 Task: Who was an influential artist in Constructivism?
Action: Mouse moved to (177, 148)
Screenshot: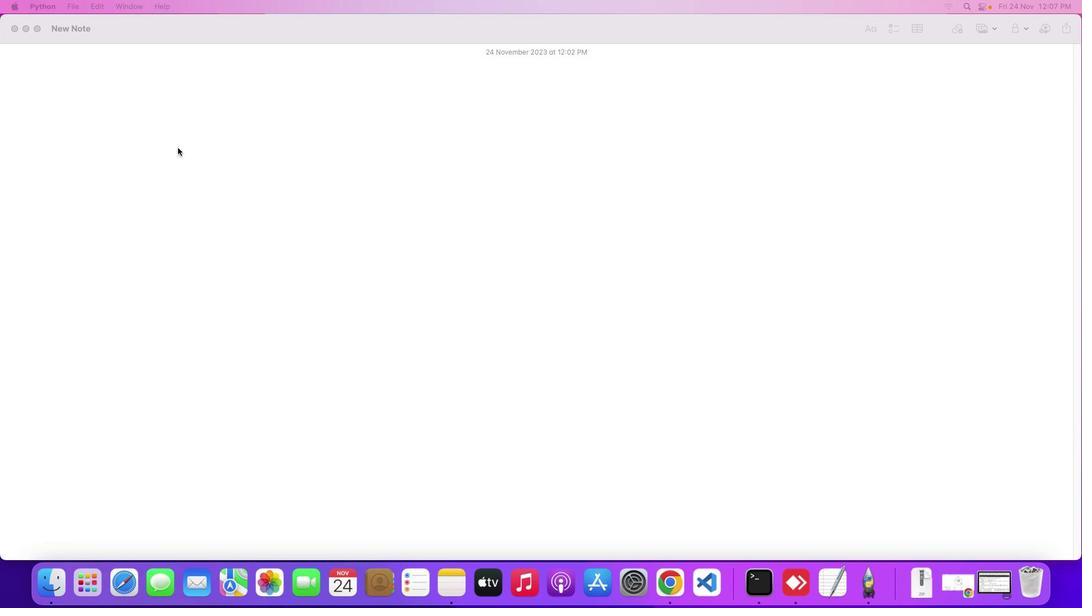 
Action: Mouse pressed left at (177, 148)
Screenshot: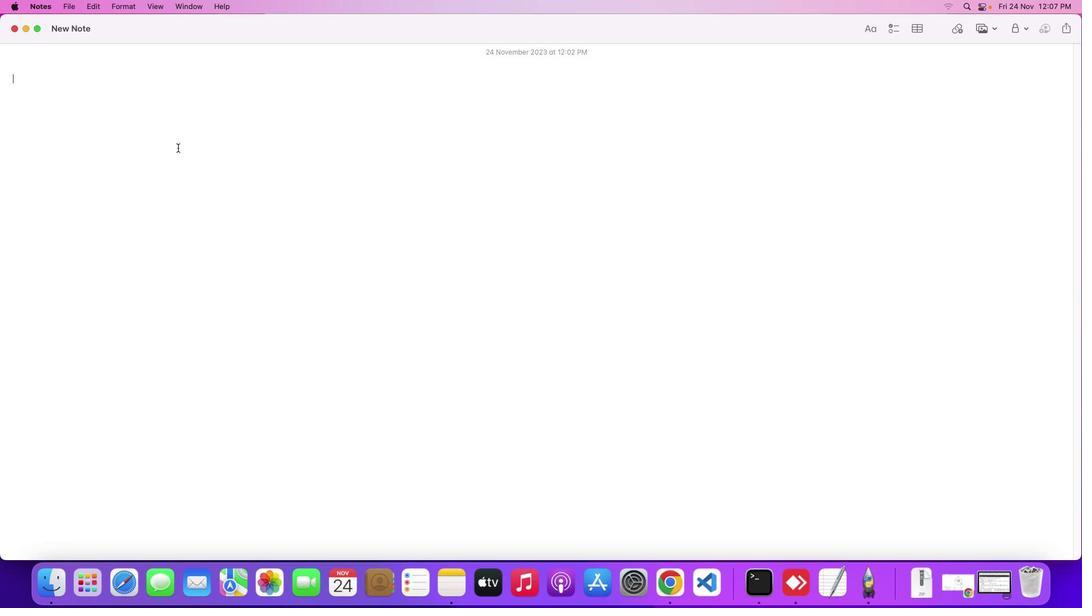 
Action: Mouse moved to (177, 148)
Screenshot: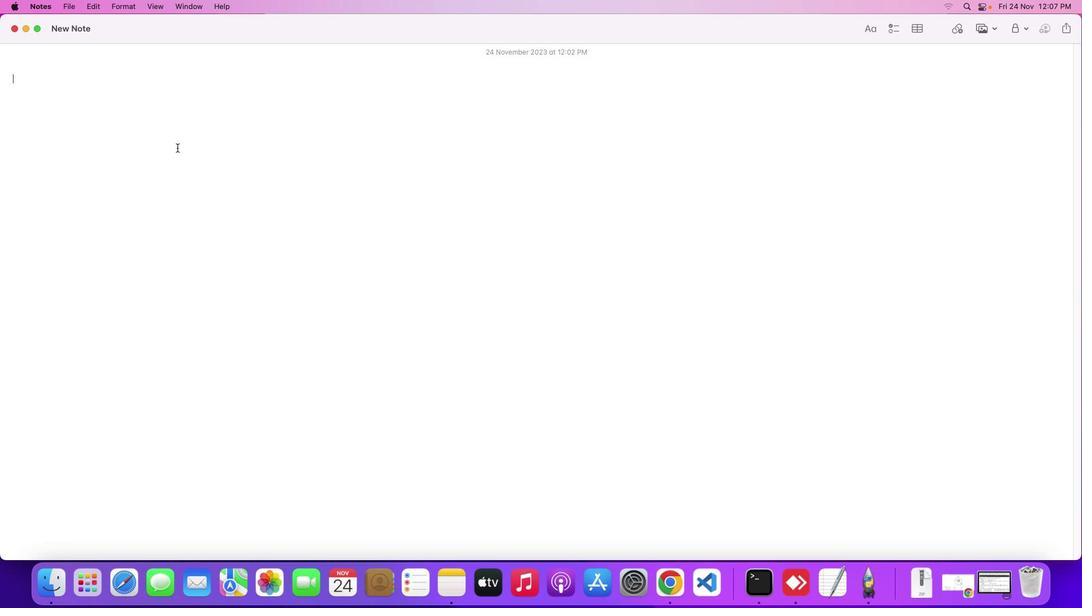 
Action: Key pressed Key.shift'W''h''o'Key.space'w''a''s'Key.space'a''n'Key.space'i''n''f''l''u''e''n''t''i''a''l'Key.space'a''r''t''i''s''t'Key.space'i''n'Key.spaceKey.shift'C''o''n''s''t''r''u''c''t''i''v''i''s''m'Key.shift_r'?'Key.enter
Screenshot: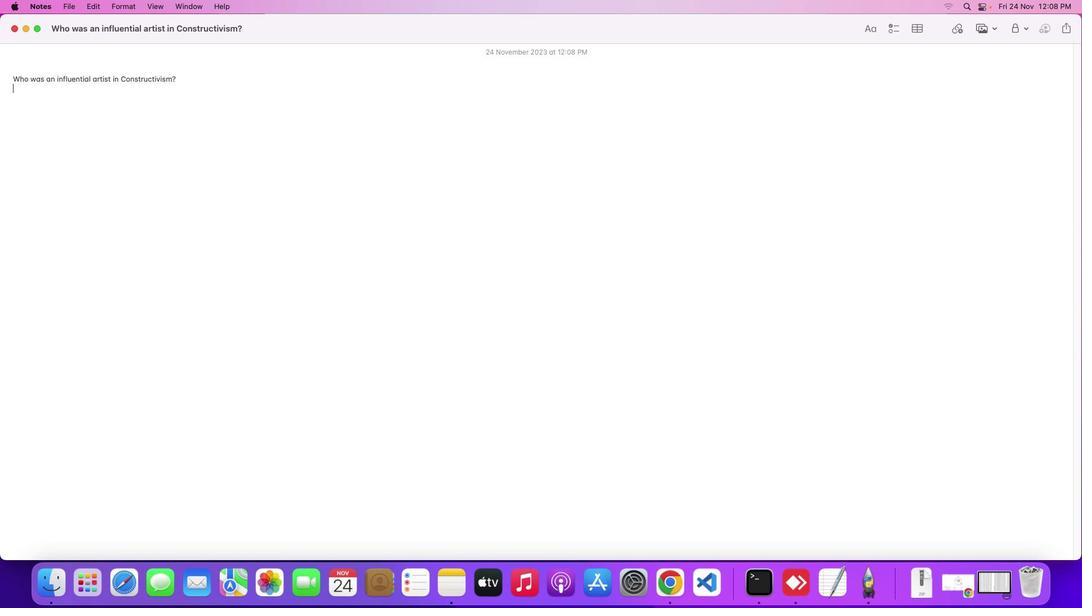 
Action: Mouse moved to (970, 583)
Screenshot: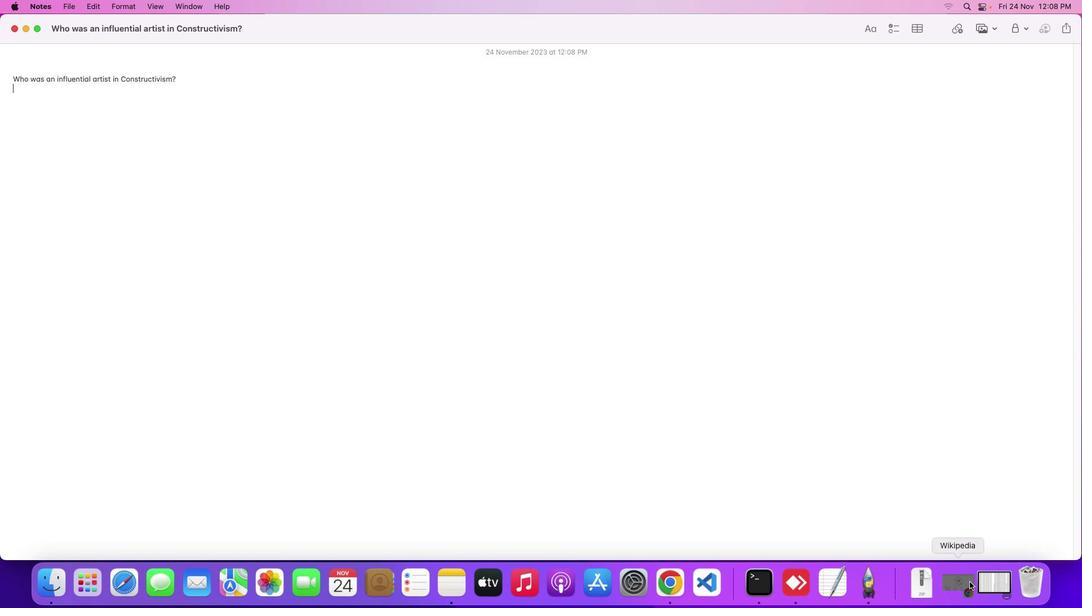 
Action: Mouse pressed left at (970, 583)
Screenshot: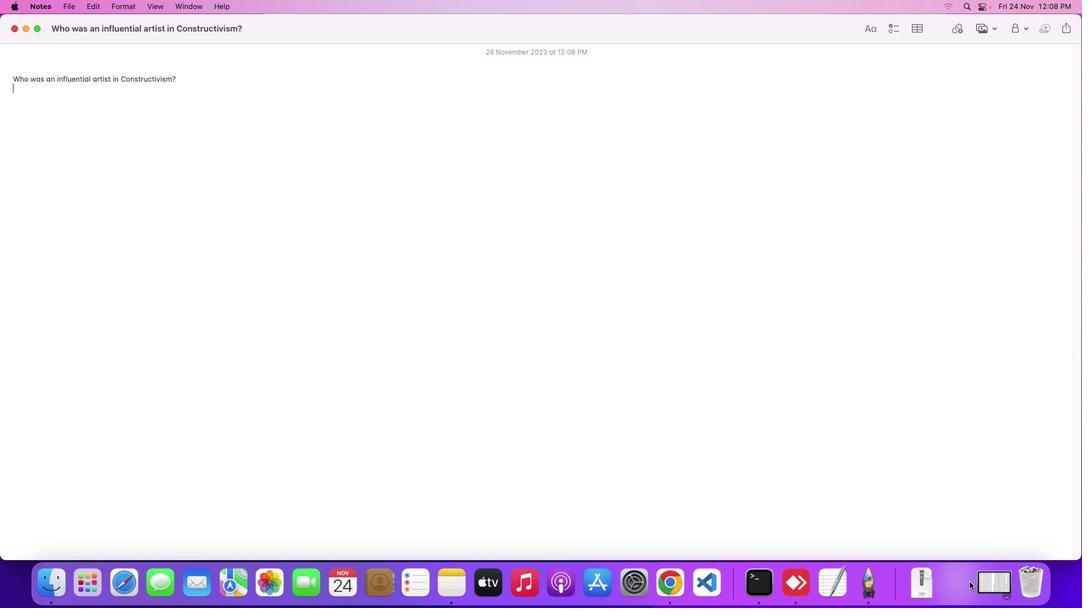 
Action: Mouse moved to (431, 345)
Screenshot: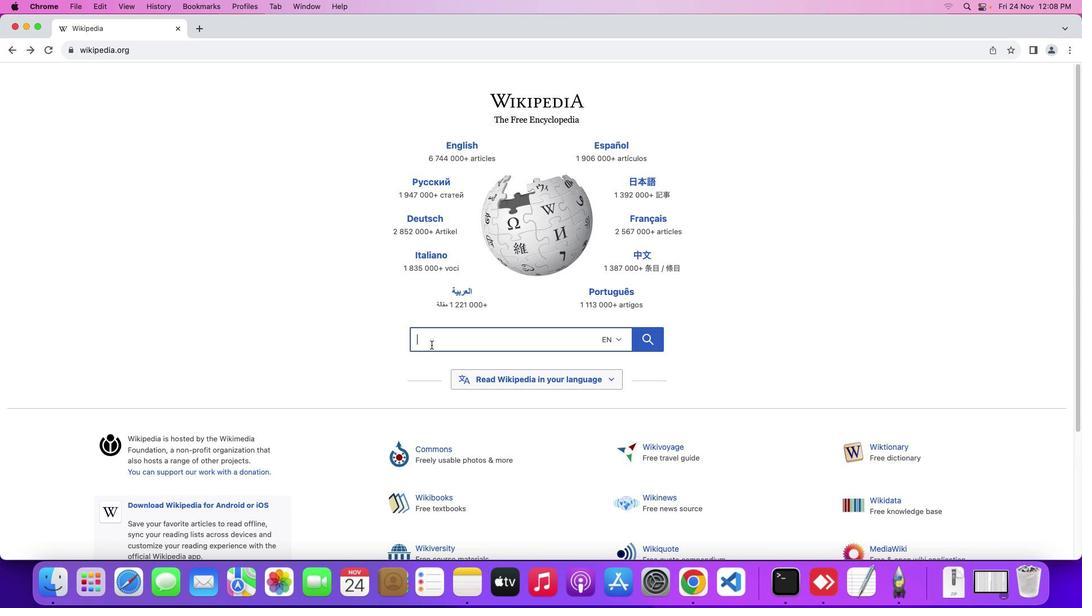 
Action: Mouse pressed left at (431, 345)
Screenshot: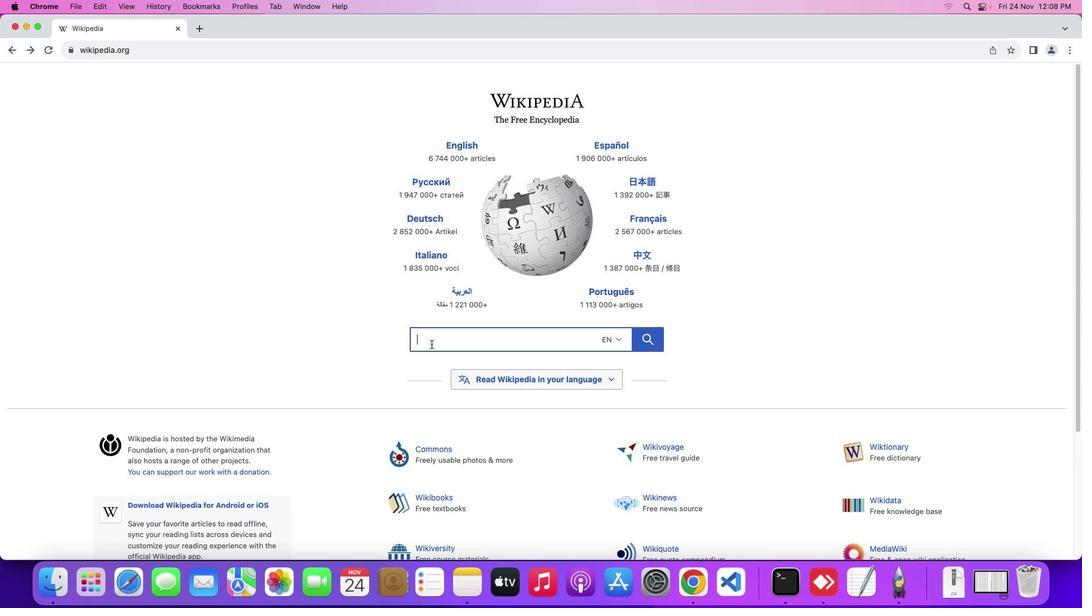 
Action: Mouse moved to (426, 343)
Screenshot: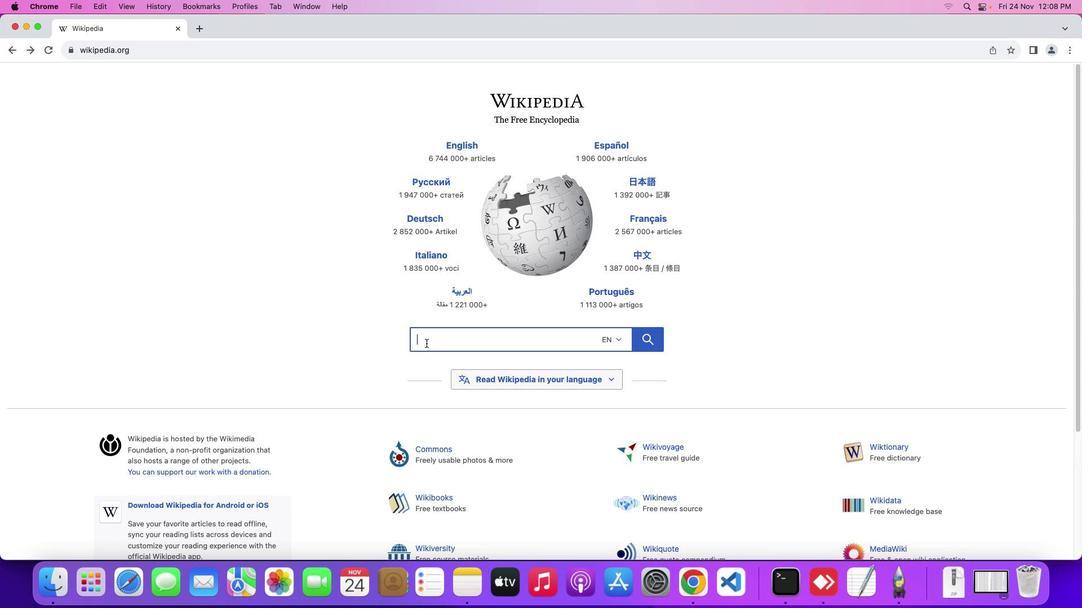 
Action: Key pressed Key.shift'C''o''n''s''t''r''u''c''t''i''v''i''s''m'Key.space'a''r''t'
Screenshot: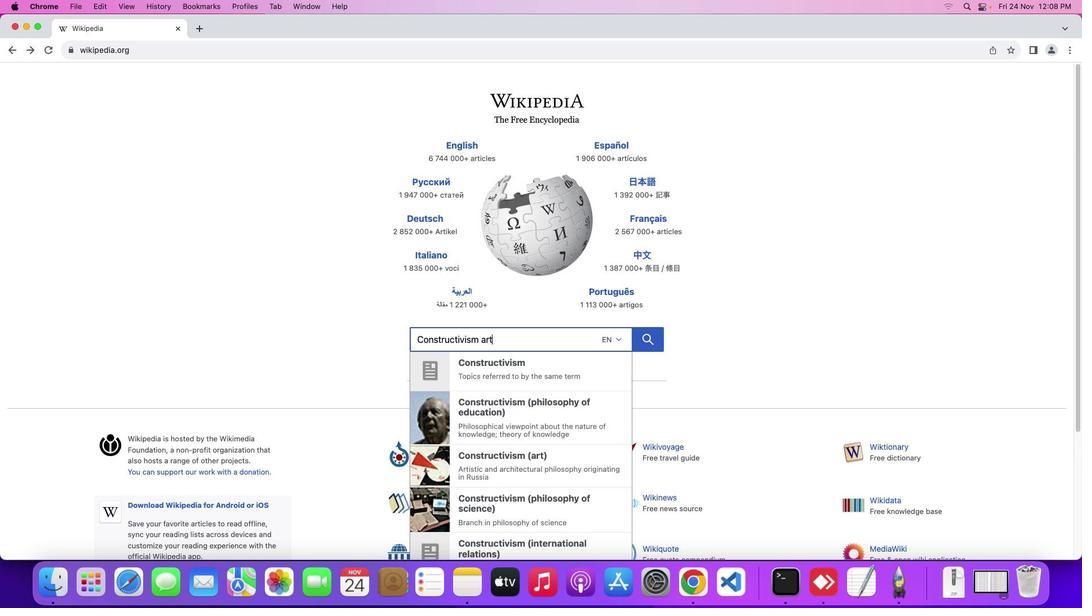 
Action: Mouse moved to (487, 371)
Screenshot: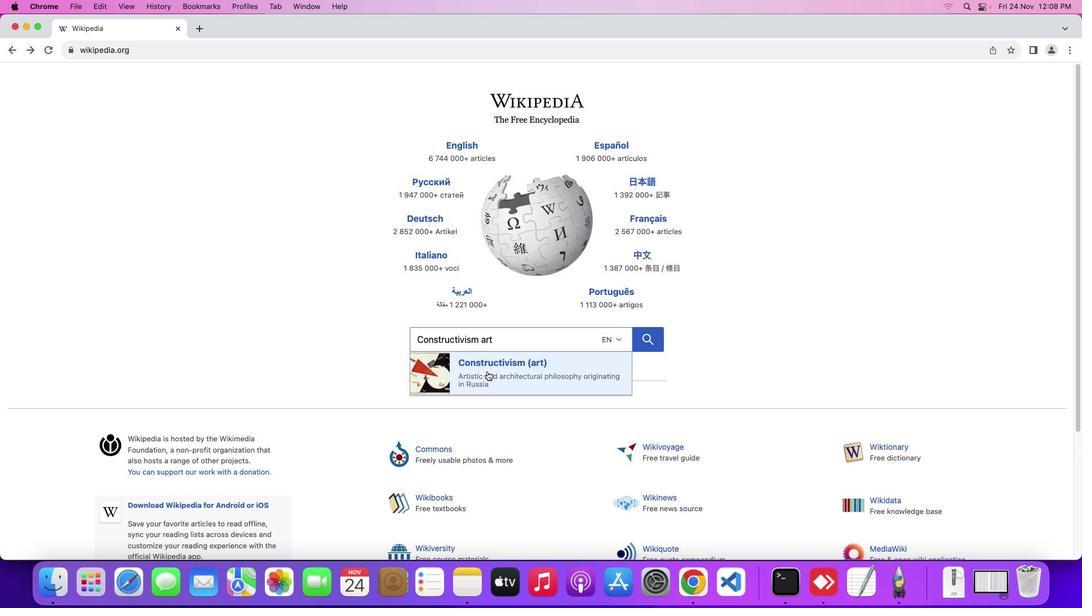 
Action: Mouse pressed left at (487, 371)
Screenshot: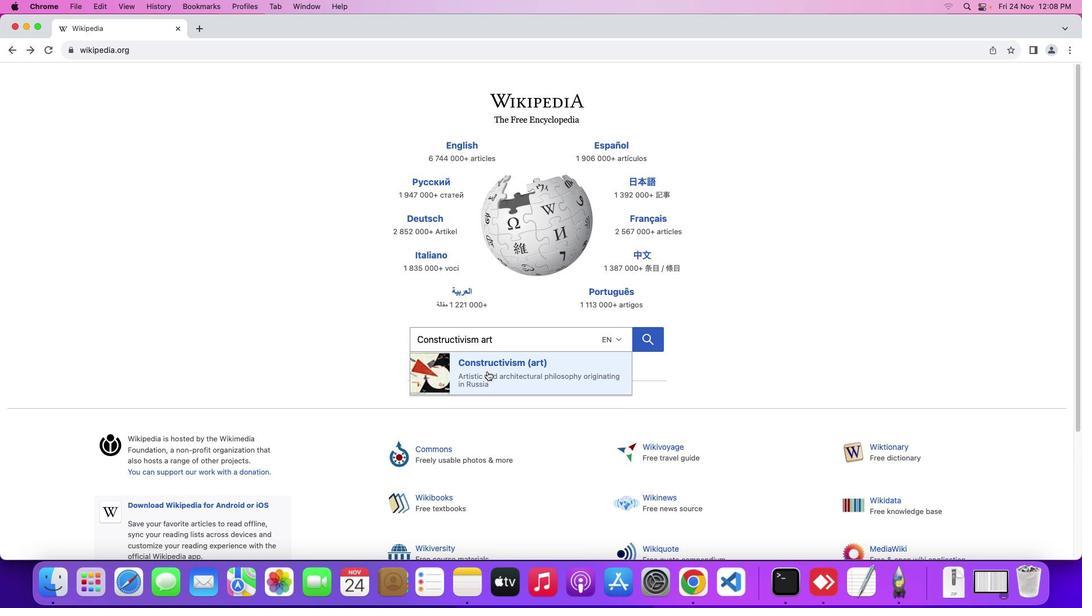 
Action: Mouse moved to (846, 263)
Screenshot: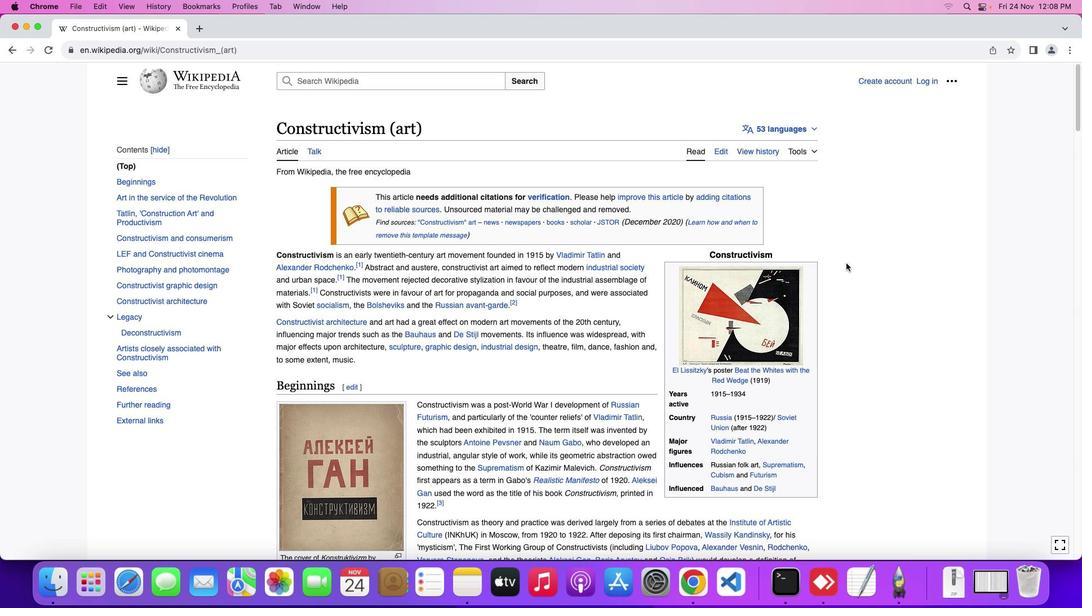 
Action: Mouse pressed left at (846, 263)
Screenshot: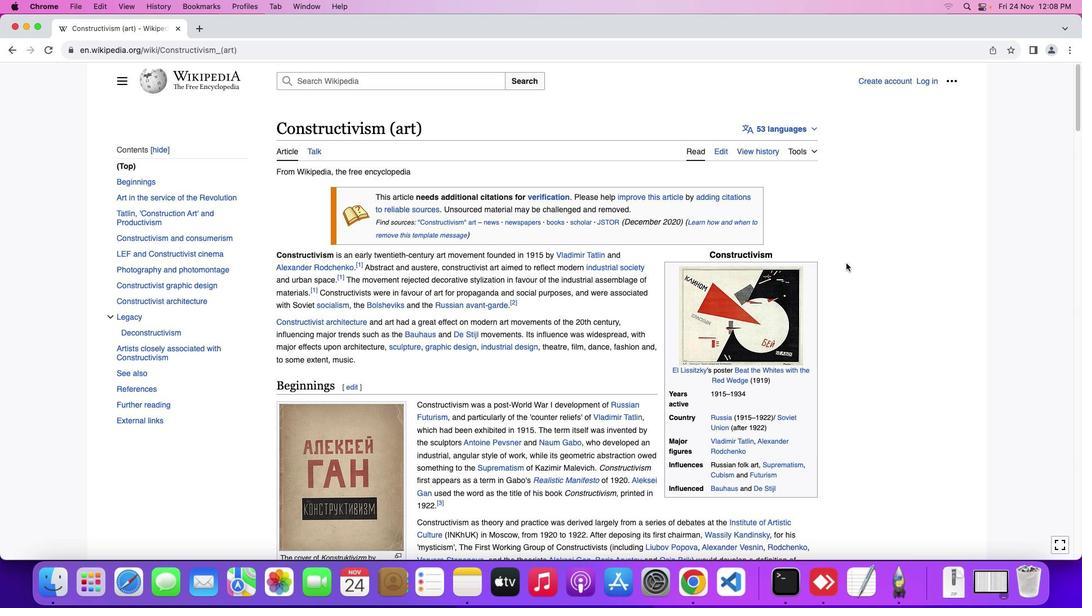 
Action: Mouse moved to (866, 255)
Screenshot: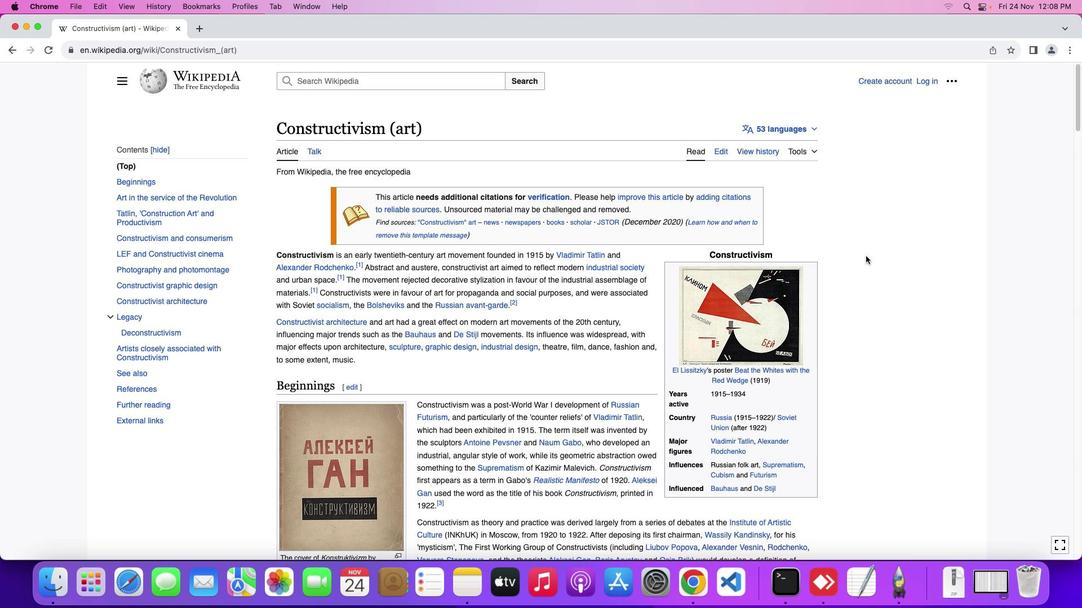 
Action: Mouse scrolled (866, 255) with delta (0, 0)
Screenshot: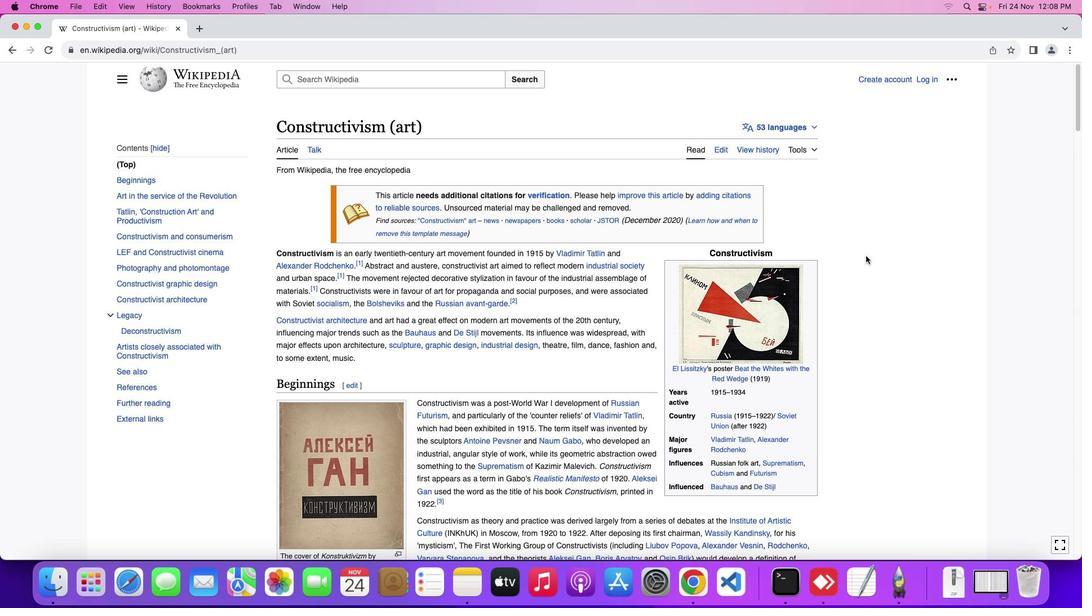 
Action: Mouse scrolled (866, 255) with delta (0, 0)
Screenshot: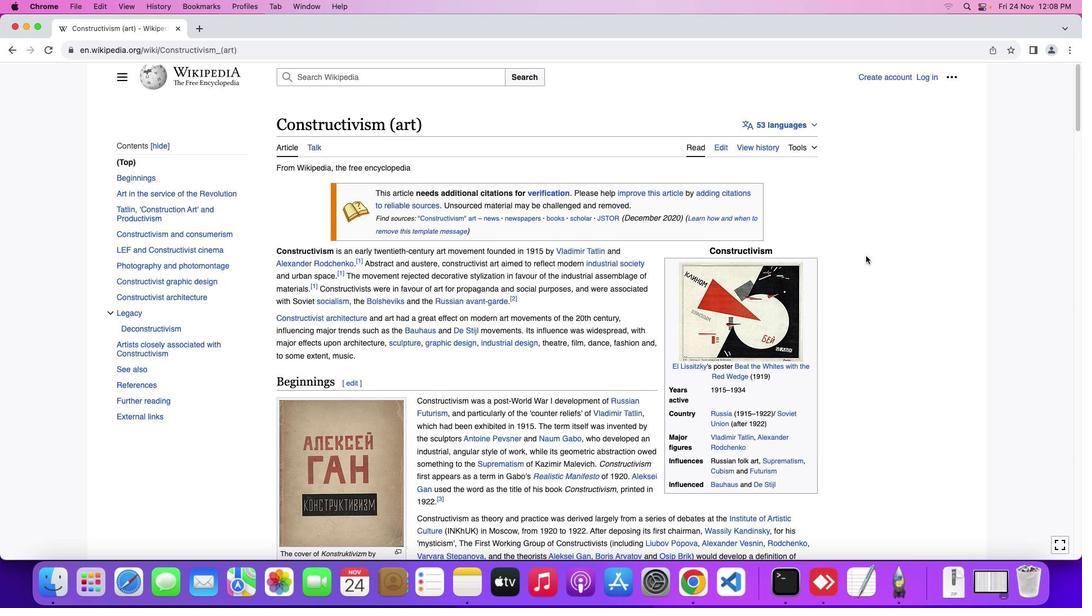 
Action: Mouse scrolled (866, 255) with delta (0, 0)
Screenshot: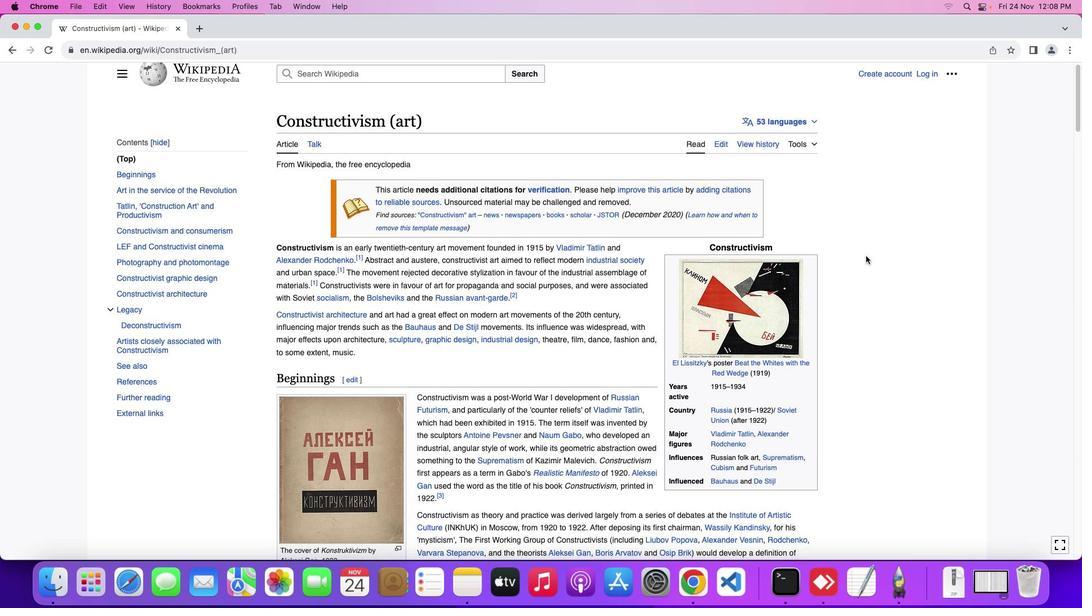 
Action: Mouse moved to (867, 254)
Screenshot: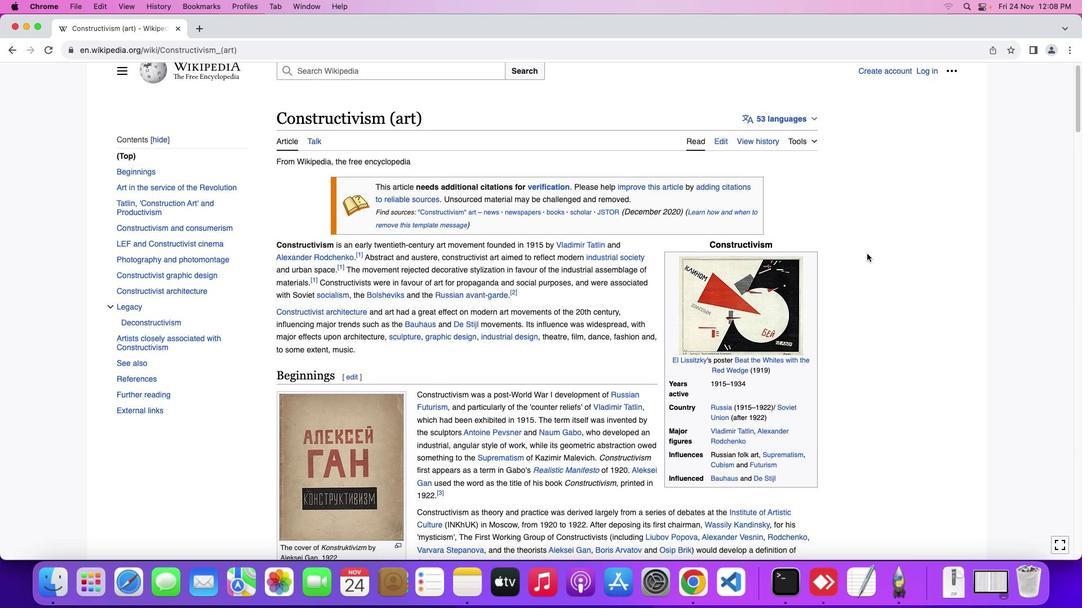 
Action: Mouse scrolled (867, 254) with delta (0, 0)
Screenshot: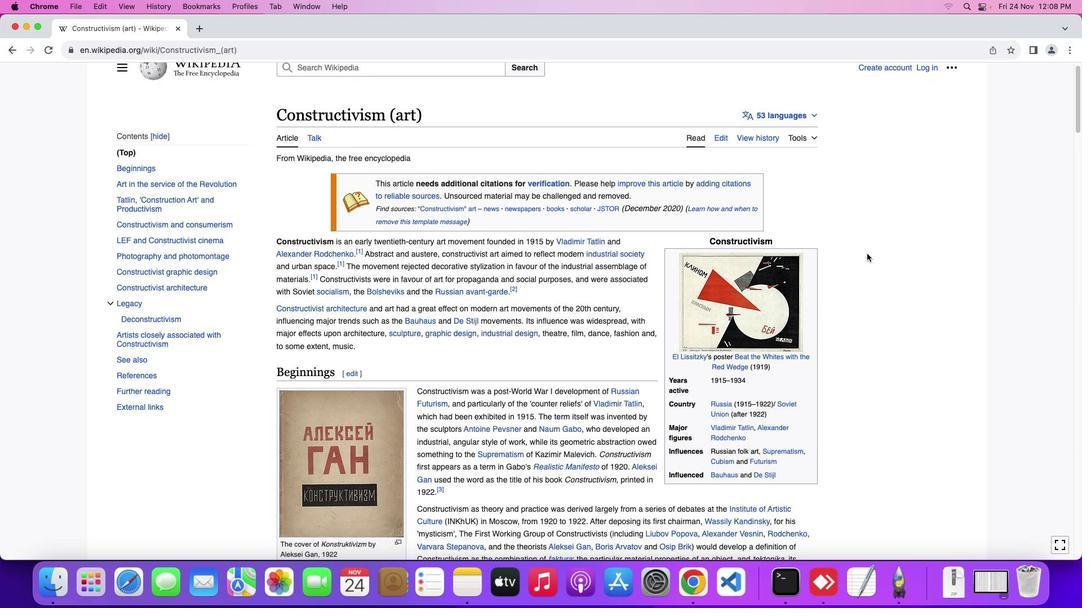 
Action: Mouse scrolled (867, 254) with delta (0, 0)
Screenshot: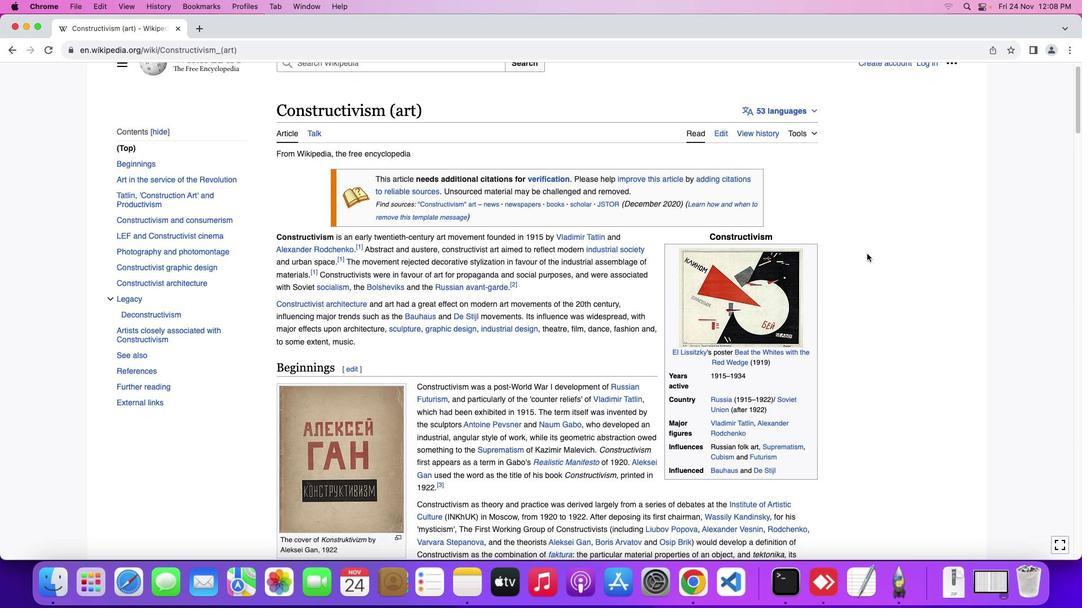 
Action: Mouse moved to (867, 253)
Screenshot: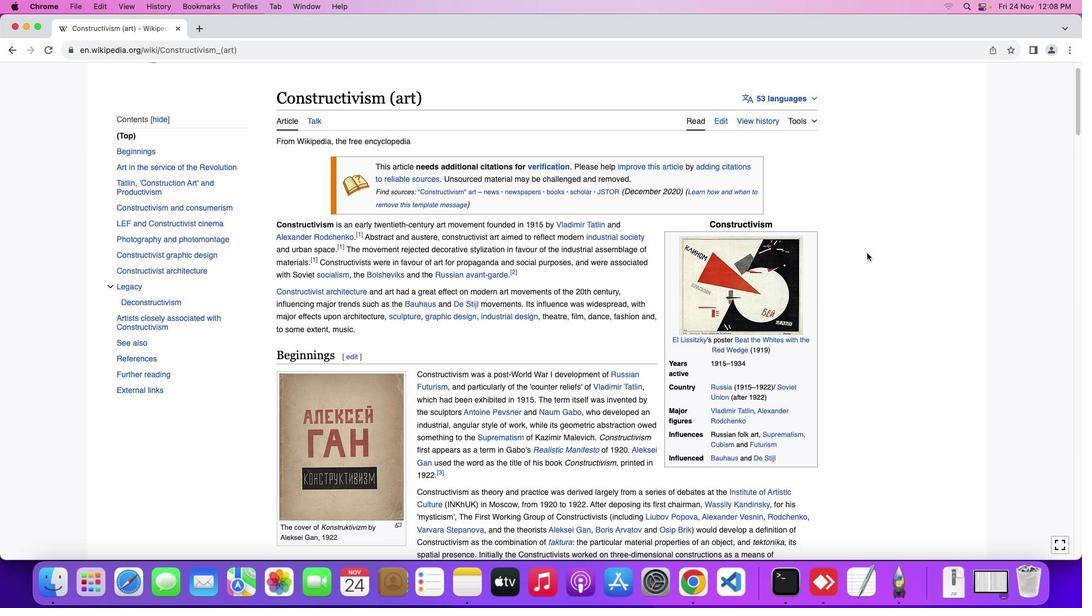 
Action: Mouse scrolled (867, 253) with delta (0, 0)
Screenshot: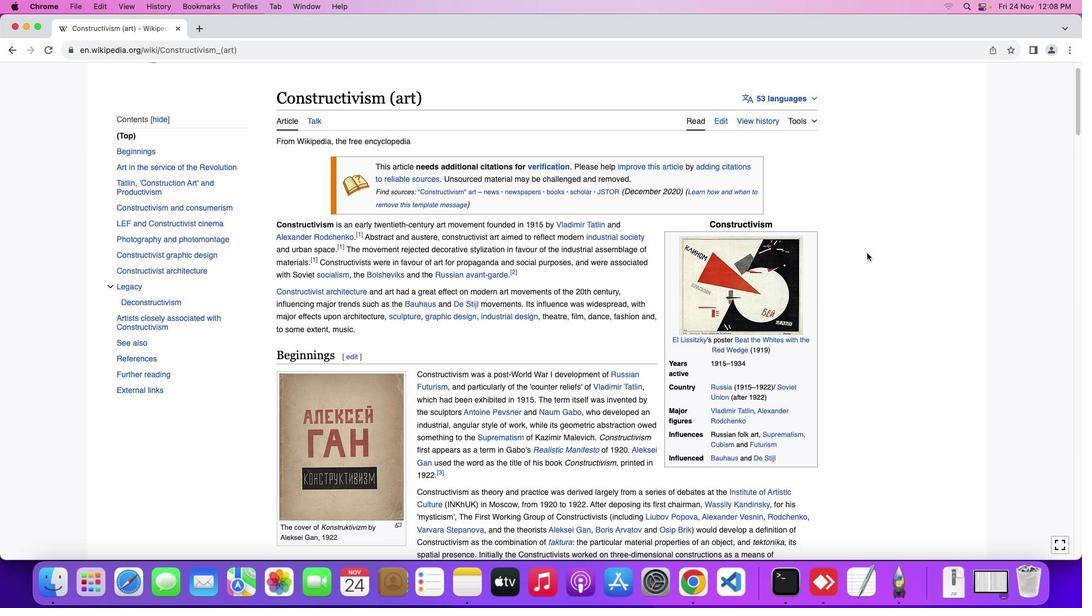 
Action: Mouse moved to (867, 253)
Screenshot: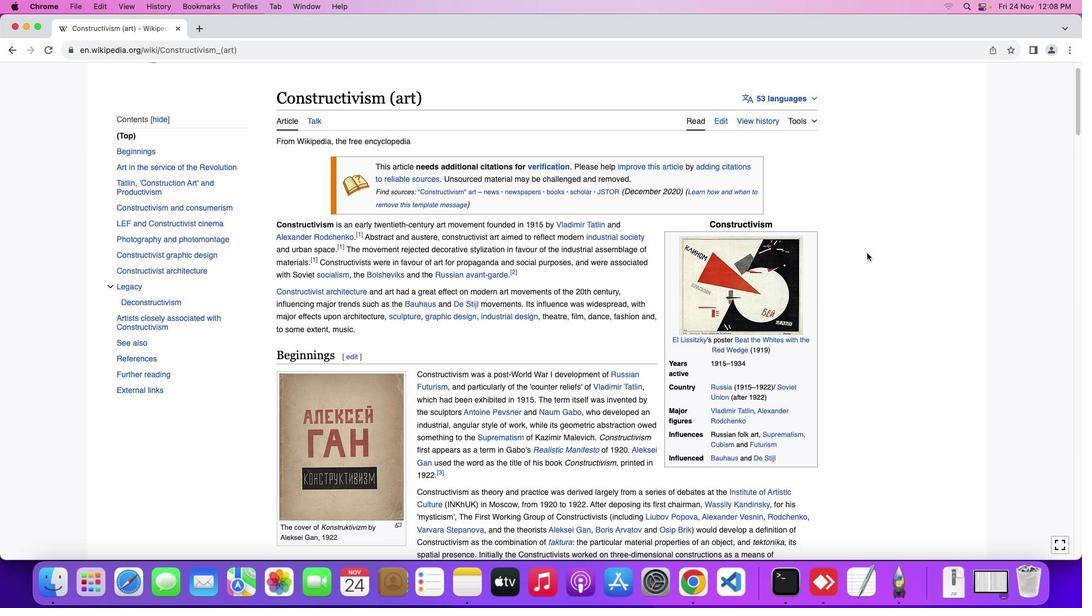 
Action: Mouse scrolled (867, 253) with delta (0, 0)
Screenshot: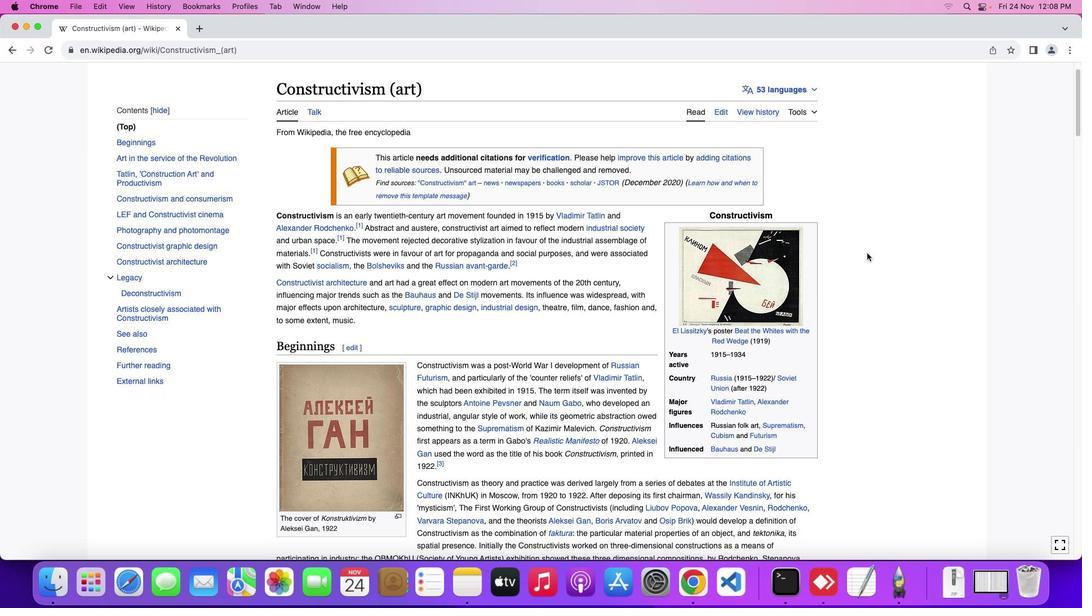 
Action: Mouse moved to (867, 253)
Screenshot: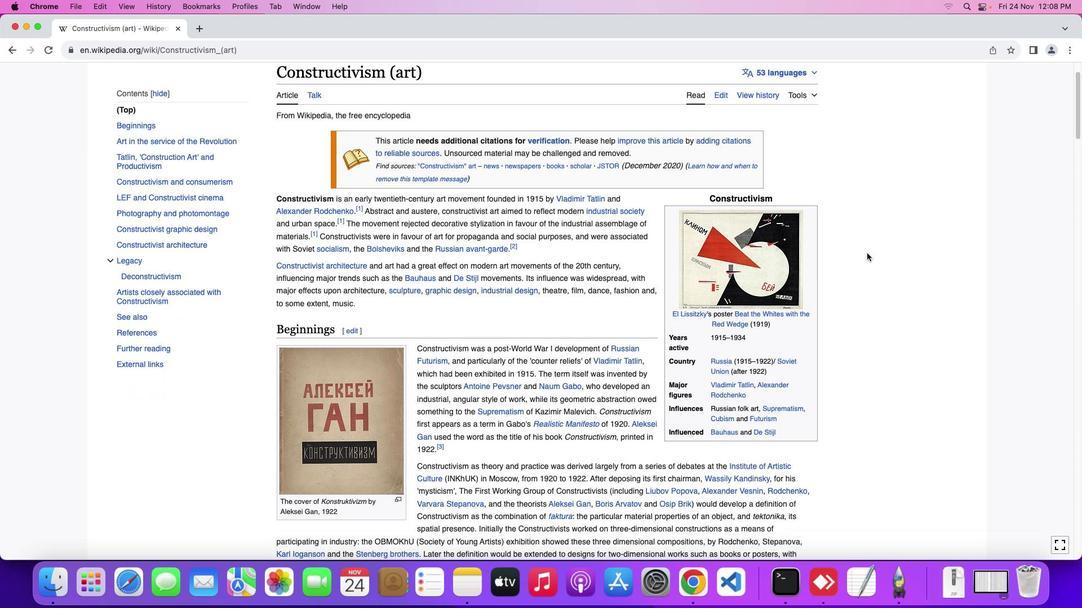 
Action: Mouse scrolled (867, 253) with delta (0, 0)
Screenshot: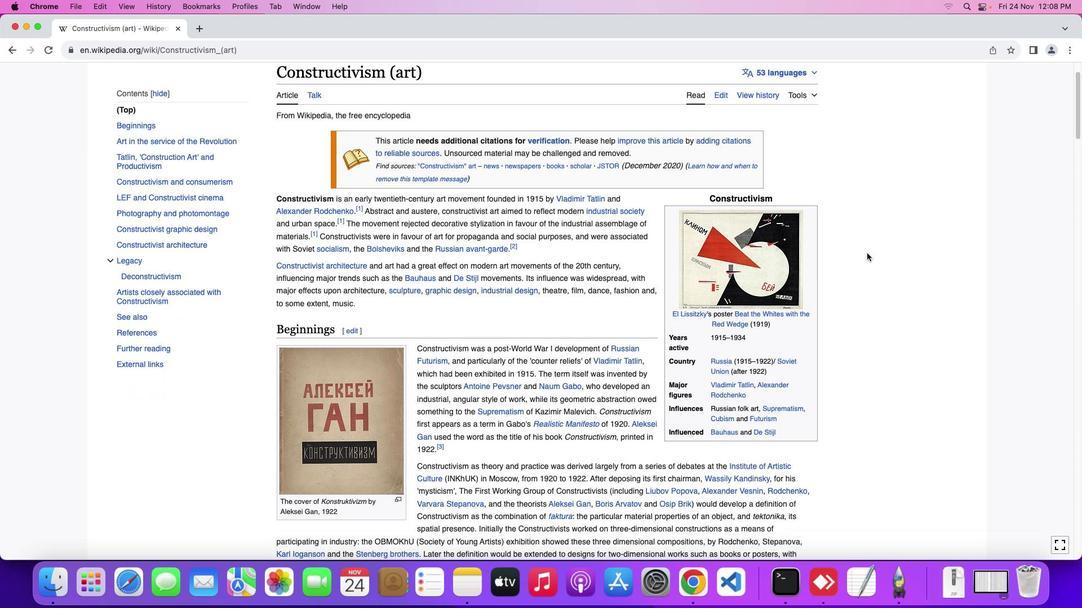 
Action: Mouse scrolled (867, 253) with delta (0, 0)
Screenshot: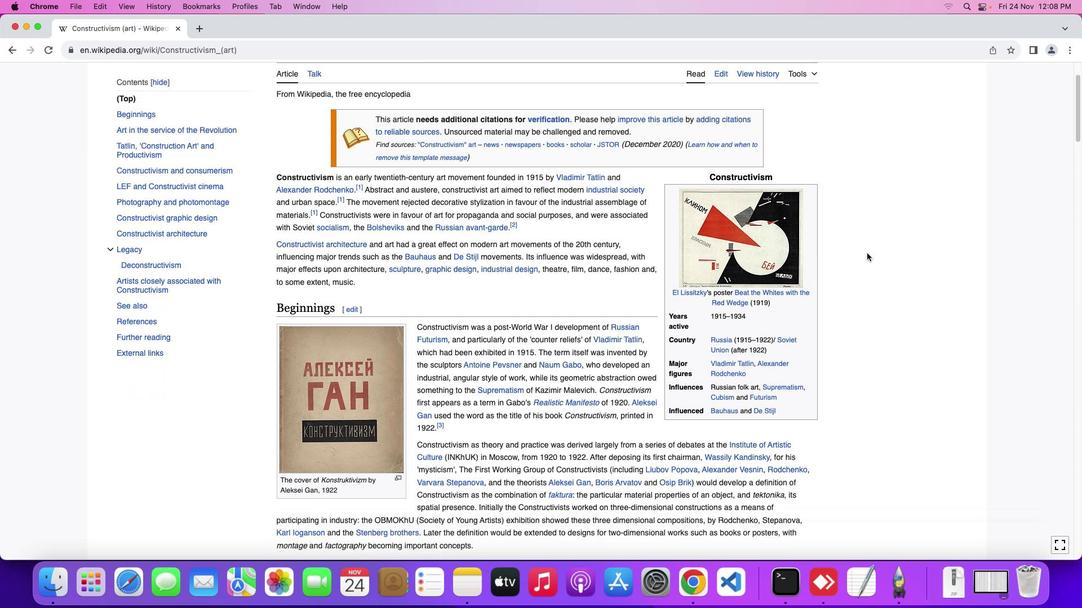 
Action: Mouse scrolled (867, 253) with delta (0, -1)
Screenshot: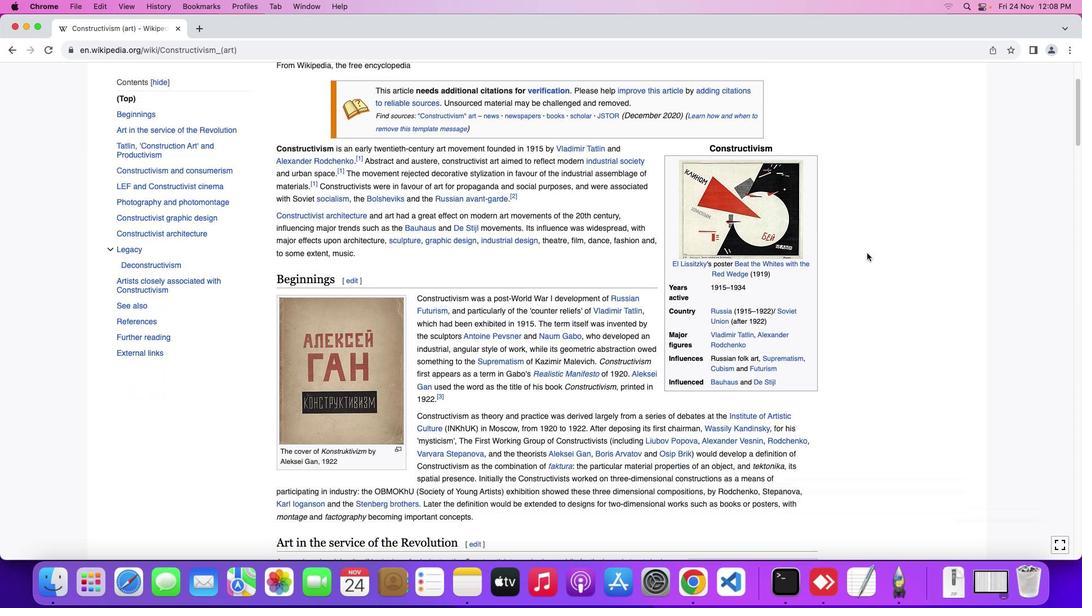 
Action: Mouse moved to (868, 254)
Screenshot: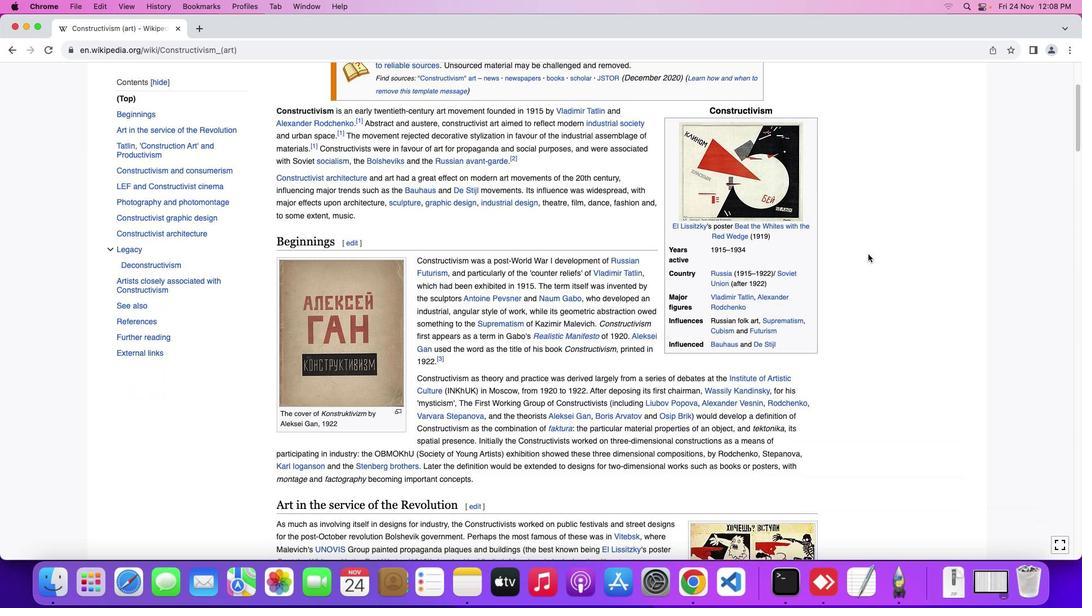 
Action: Mouse scrolled (868, 254) with delta (0, 0)
Screenshot: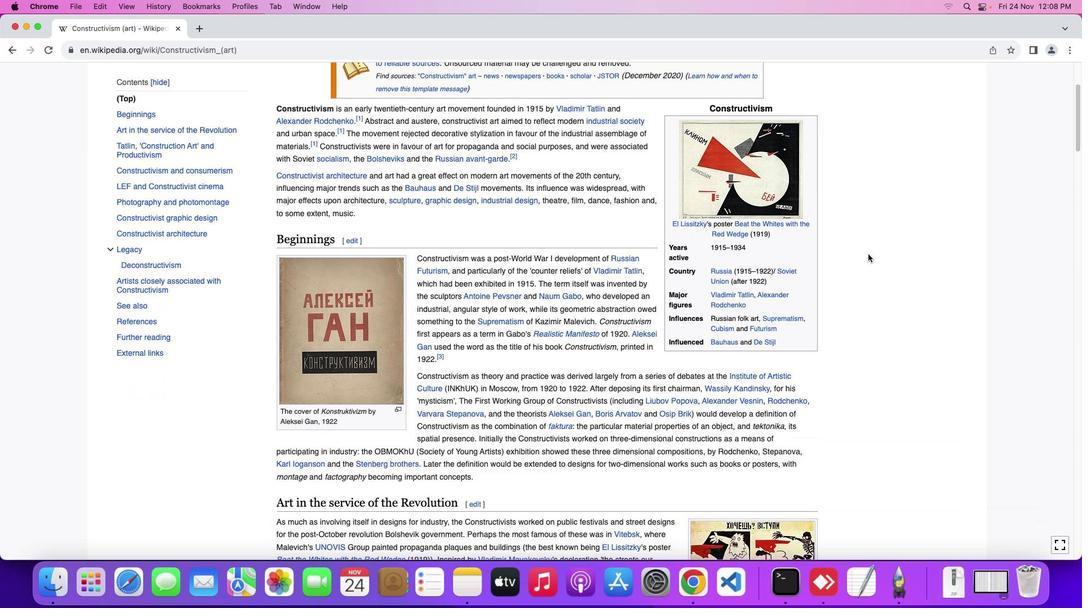 
Action: Mouse scrolled (868, 254) with delta (0, 0)
Screenshot: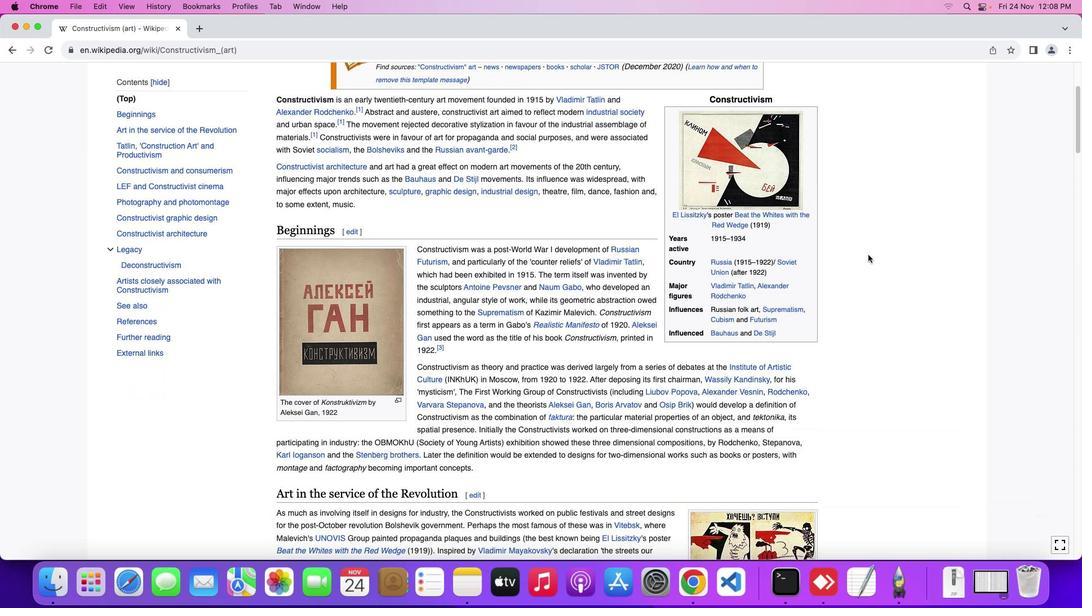 
Action: Mouse moved to (868, 260)
Screenshot: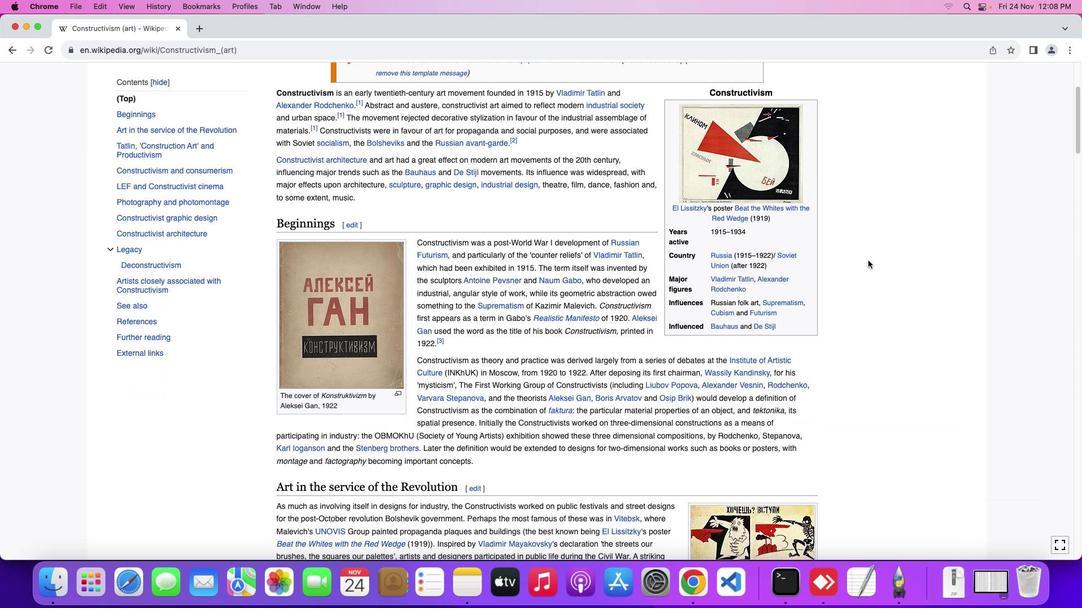 
Action: Mouse scrolled (868, 260) with delta (0, 0)
Screenshot: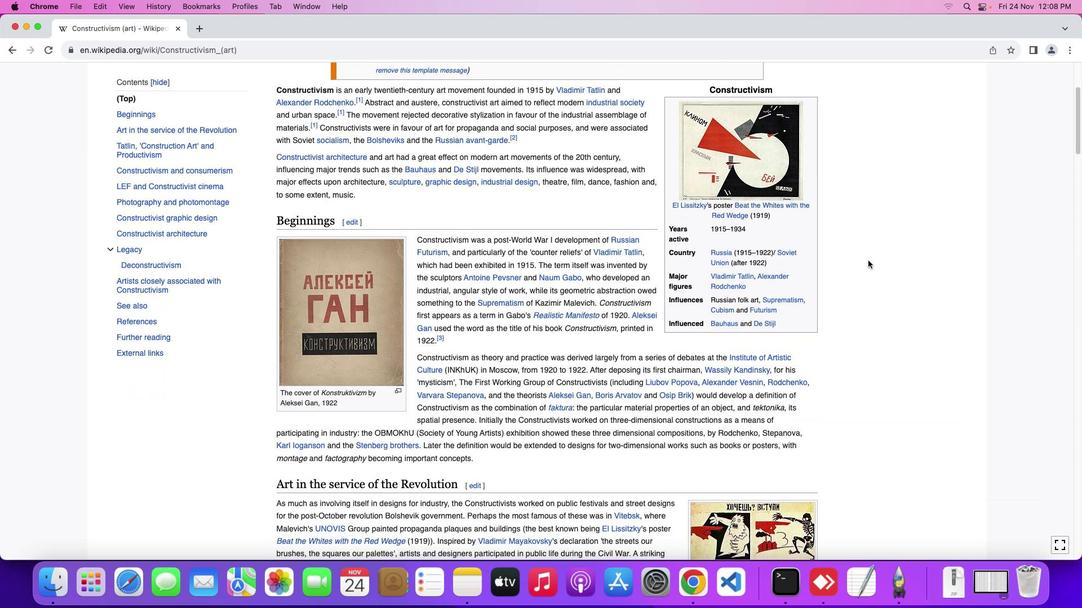 
Action: Mouse moved to (868, 261)
Screenshot: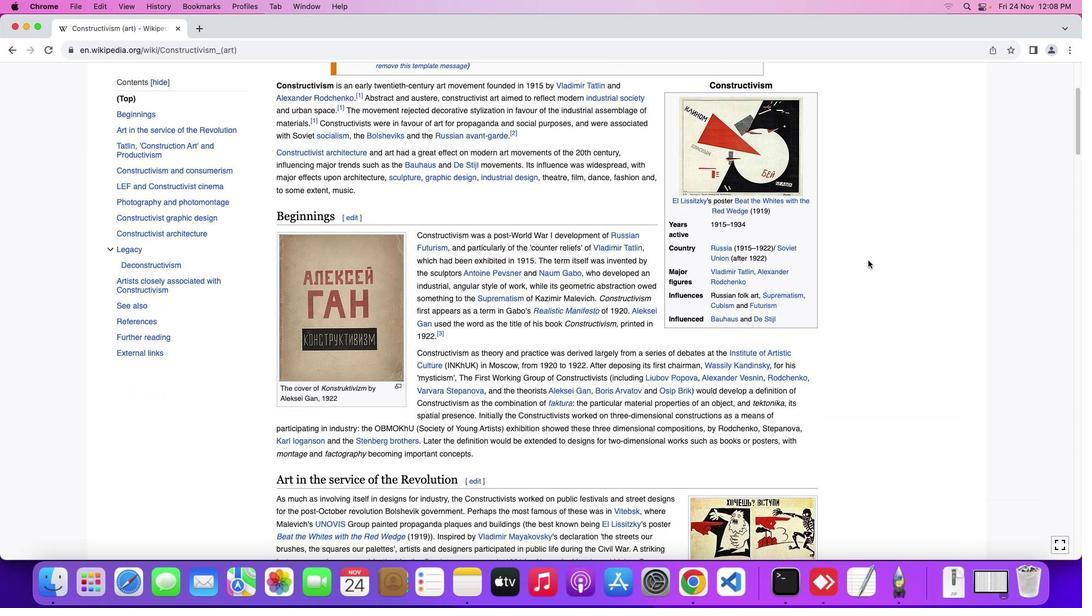 
Action: Mouse scrolled (868, 261) with delta (0, 0)
Screenshot: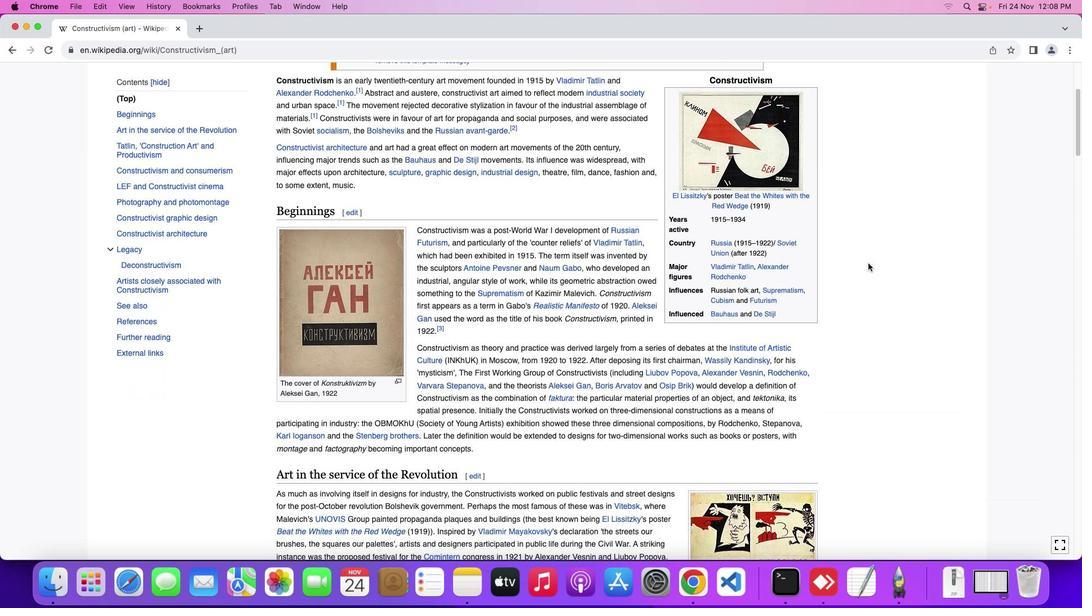 
Action: Mouse moved to (870, 270)
Screenshot: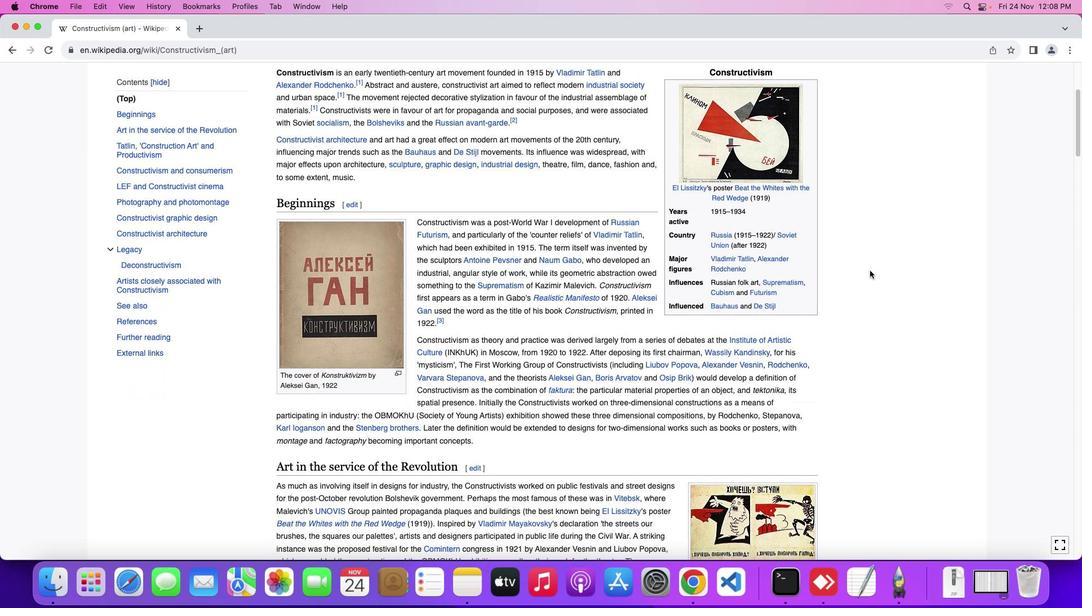 
Action: Mouse scrolled (870, 270) with delta (0, 0)
Screenshot: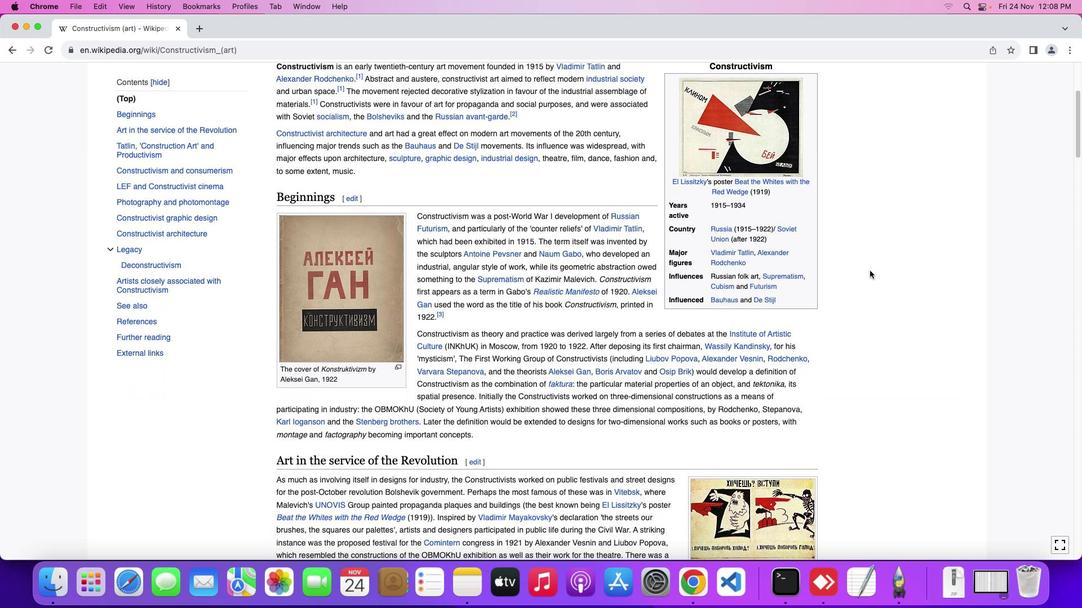 
Action: Mouse scrolled (870, 270) with delta (0, 0)
Screenshot: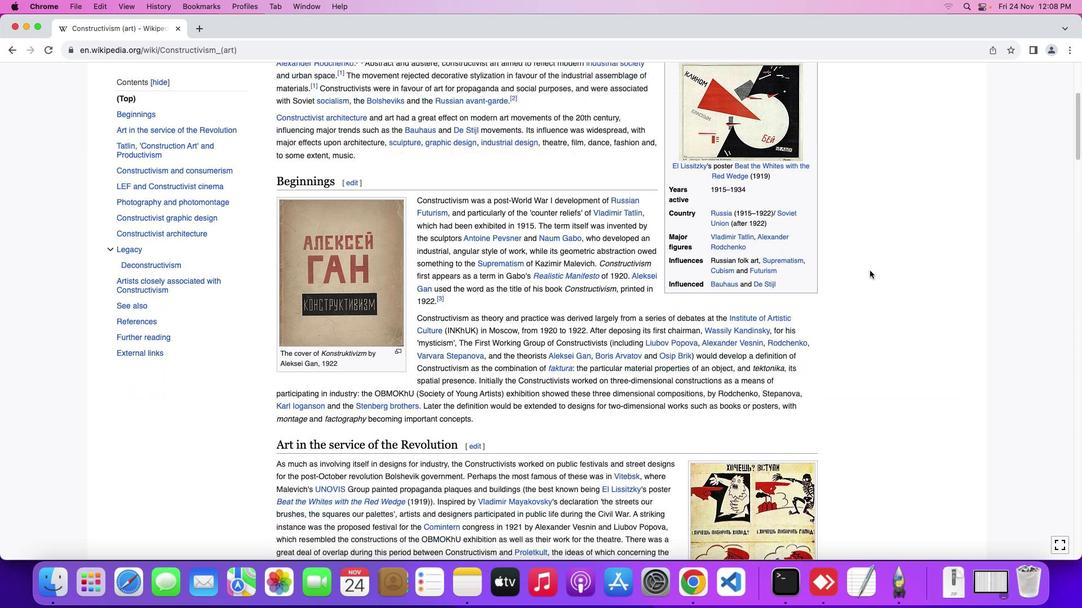 
Action: Mouse scrolled (870, 270) with delta (0, -1)
Screenshot: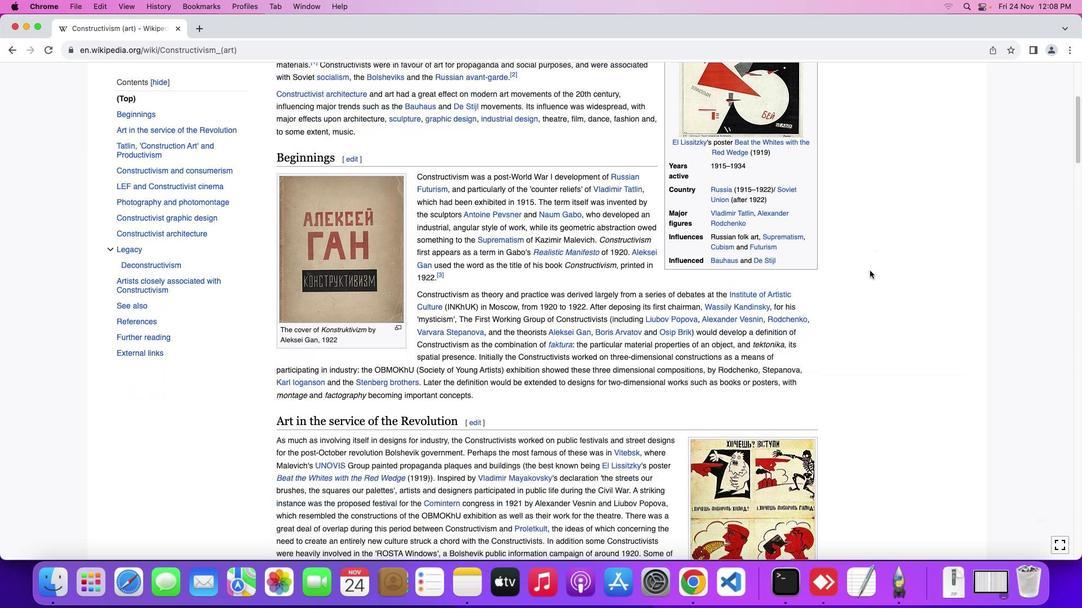 
Action: Mouse moved to (870, 273)
Screenshot: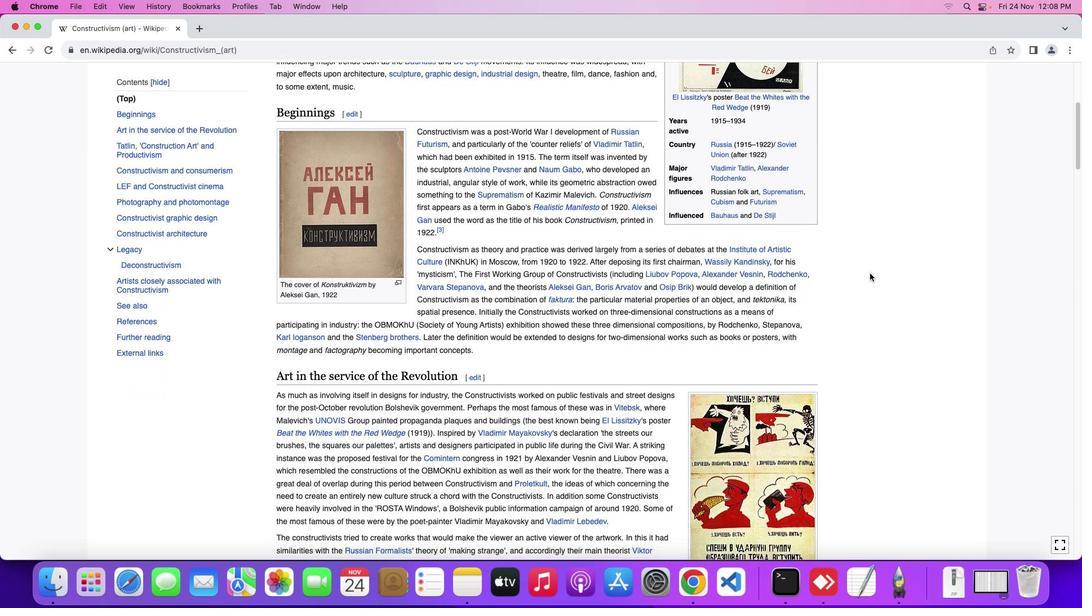 
Action: Mouse scrolled (870, 273) with delta (0, 0)
Screenshot: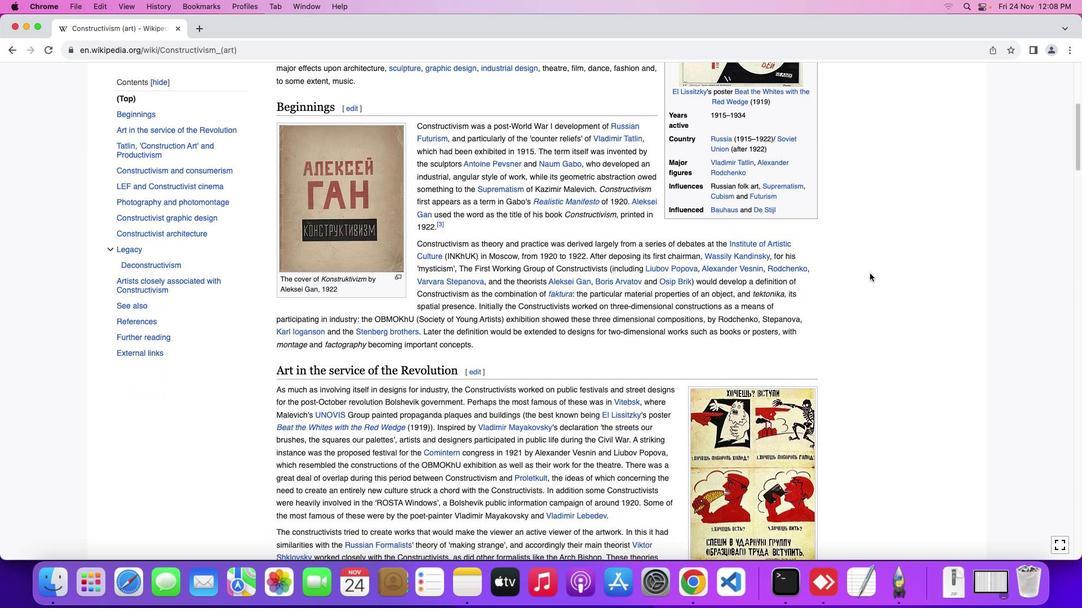 
Action: Mouse scrolled (870, 273) with delta (0, 0)
Screenshot: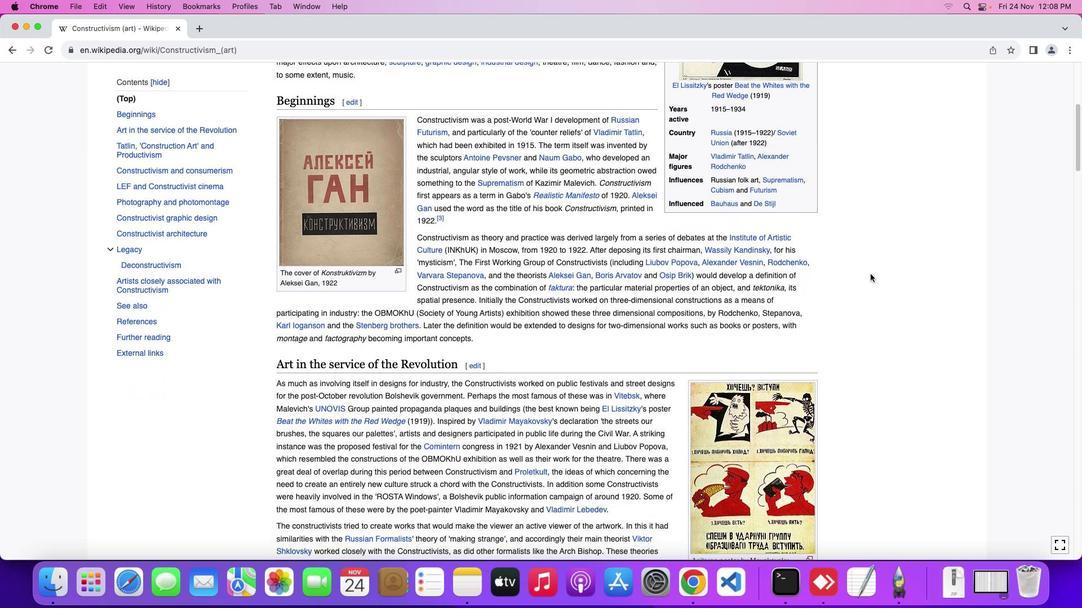 
Action: Mouse moved to (871, 277)
Screenshot: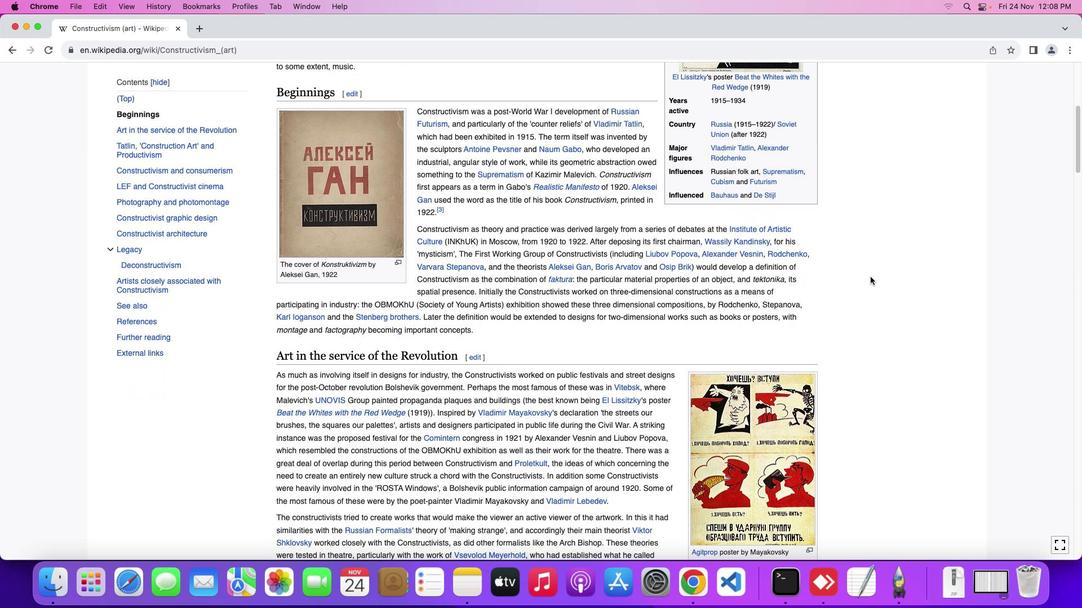 
Action: Mouse scrolled (871, 277) with delta (0, 0)
Screenshot: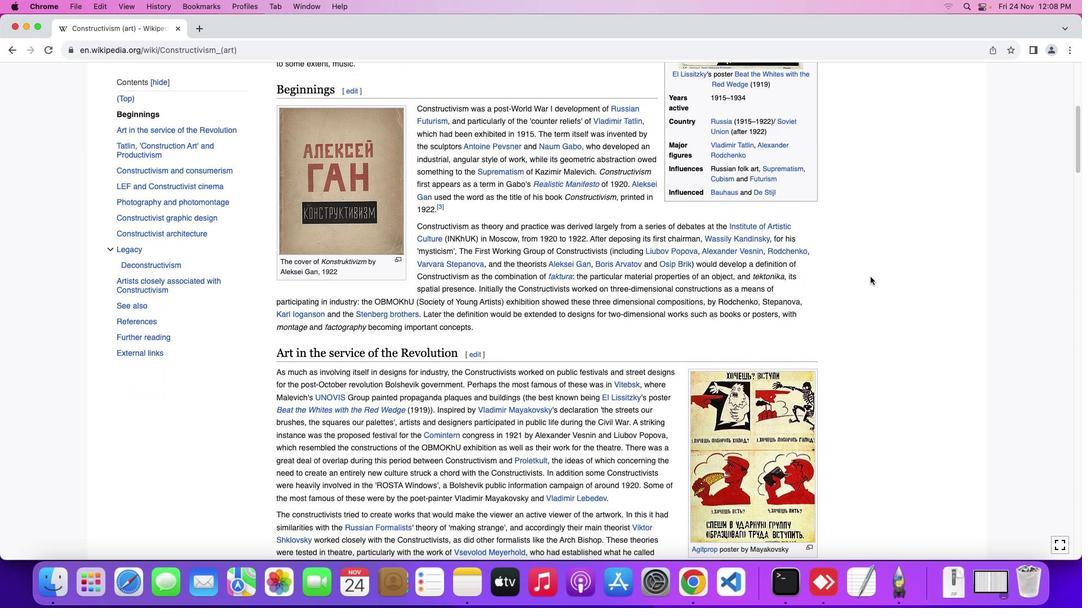 
Action: Mouse scrolled (871, 277) with delta (0, 0)
Screenshot: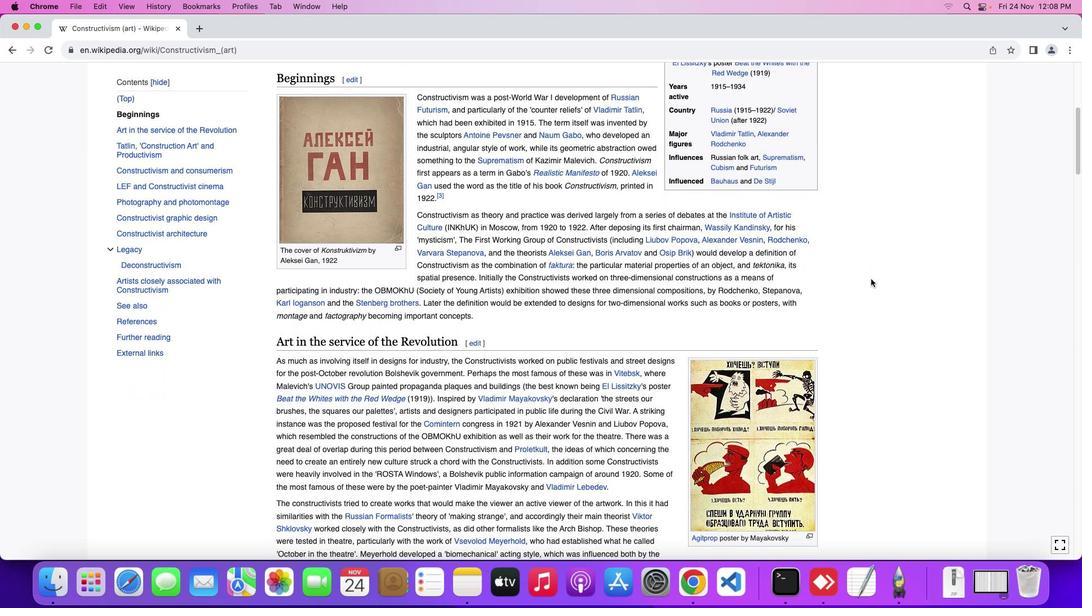 
Action: Mouse scrolled (871, 277) with delta (0, 0)
Screenshot: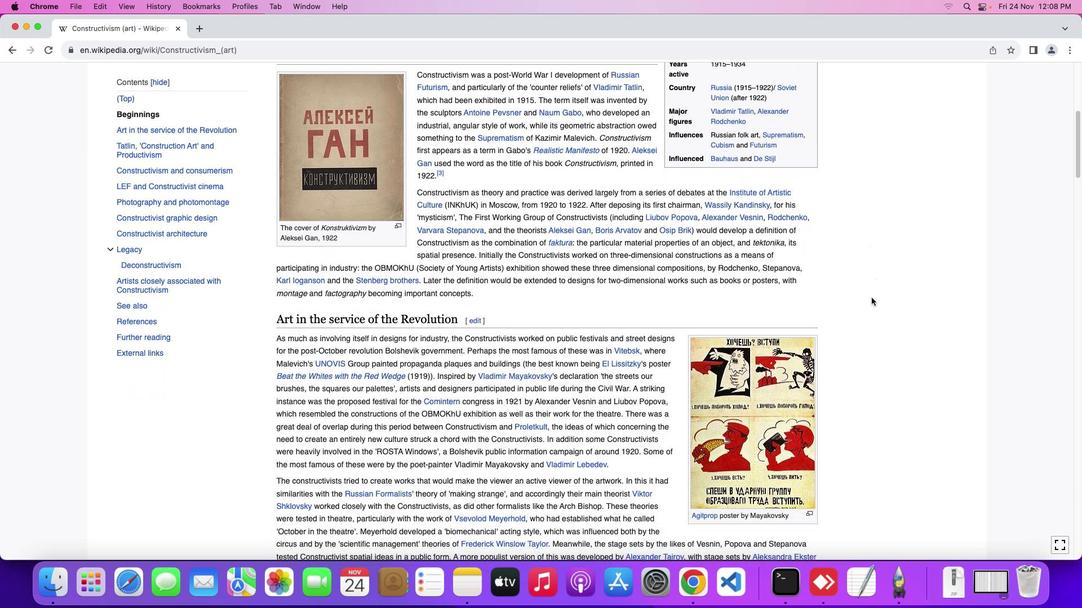 
Action: Mouse moved to (871, 298)
Screenshot: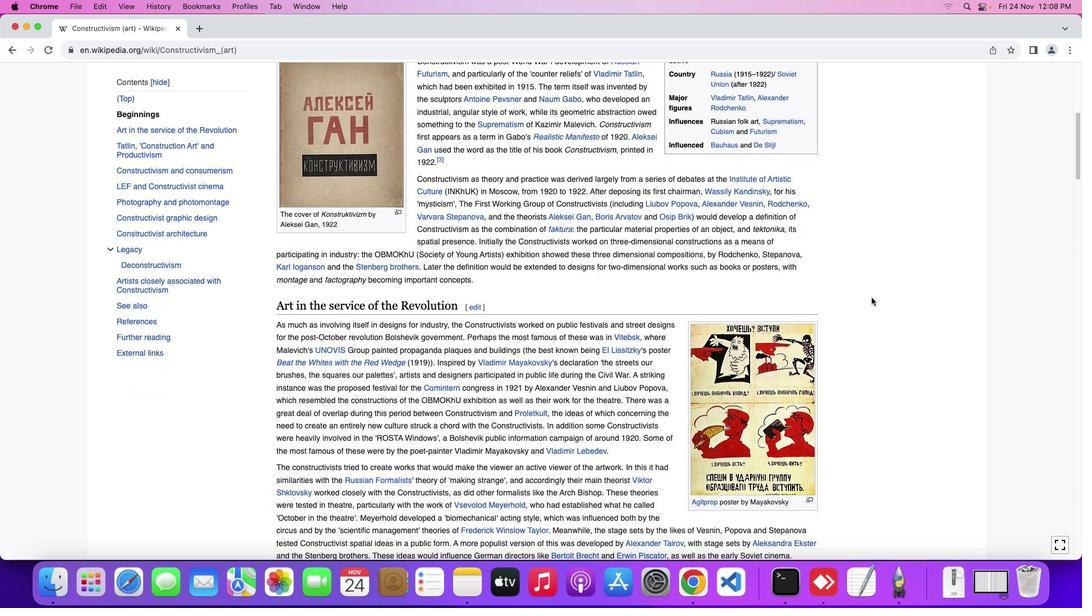 
Action: Mouse scrolled (871, 298) with delta (0, 0)
Screenshot: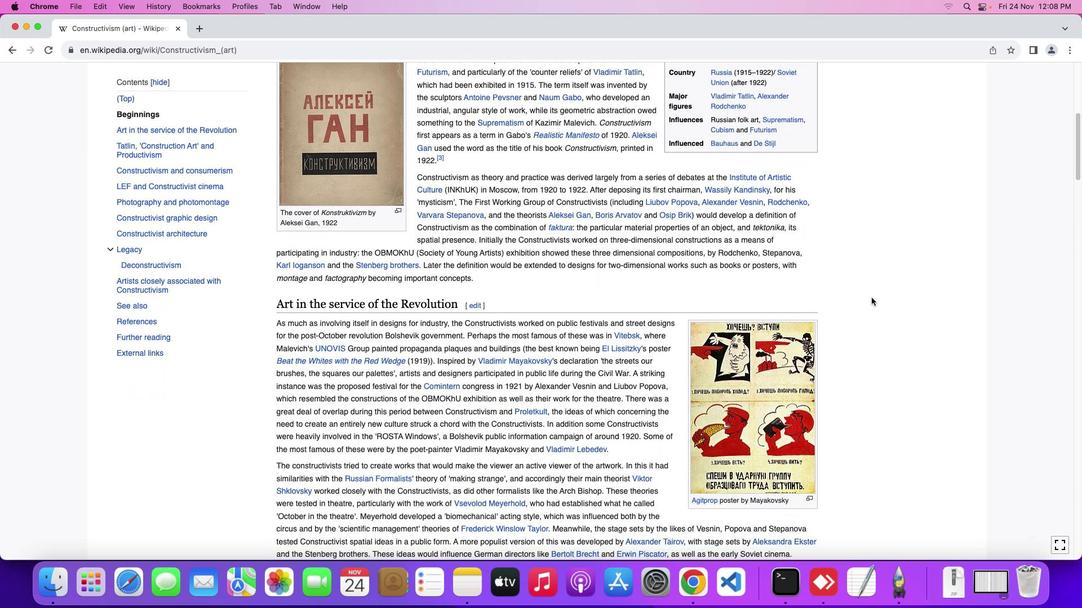 
Action: Mouse scrolled (871, 298) with delta (0, 0)
Screenshot: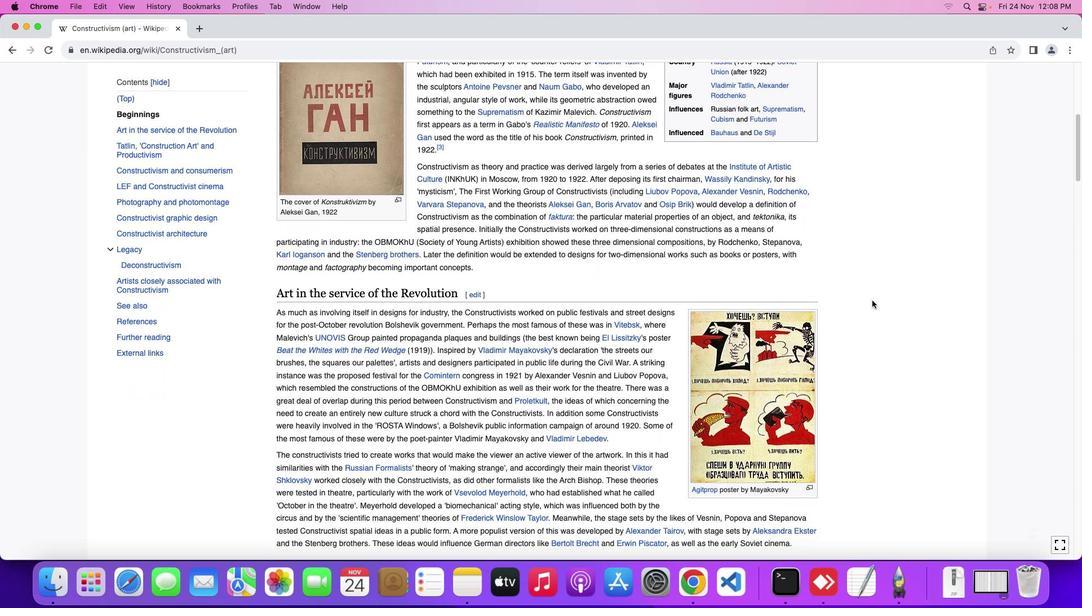 
Action: Mouse moved to (872, 302)
Screenshot: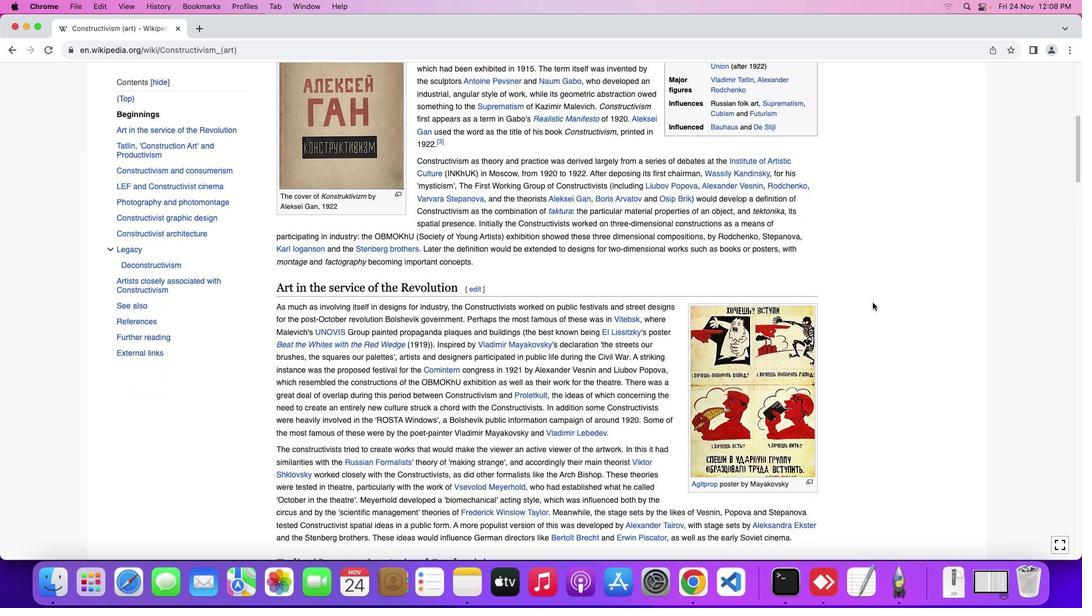 
Action: Mouse scrolled (872, 302) with delta (0, 0)
Screenshot: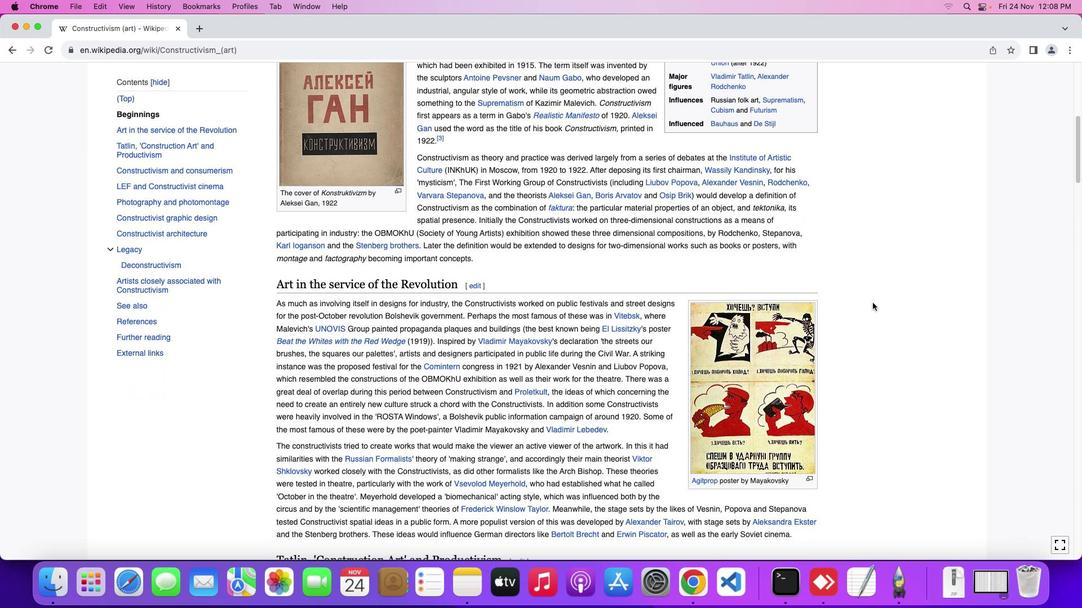 
Action: Mouse scrolled (872, 302) with delta (0, 0)
Screenshot: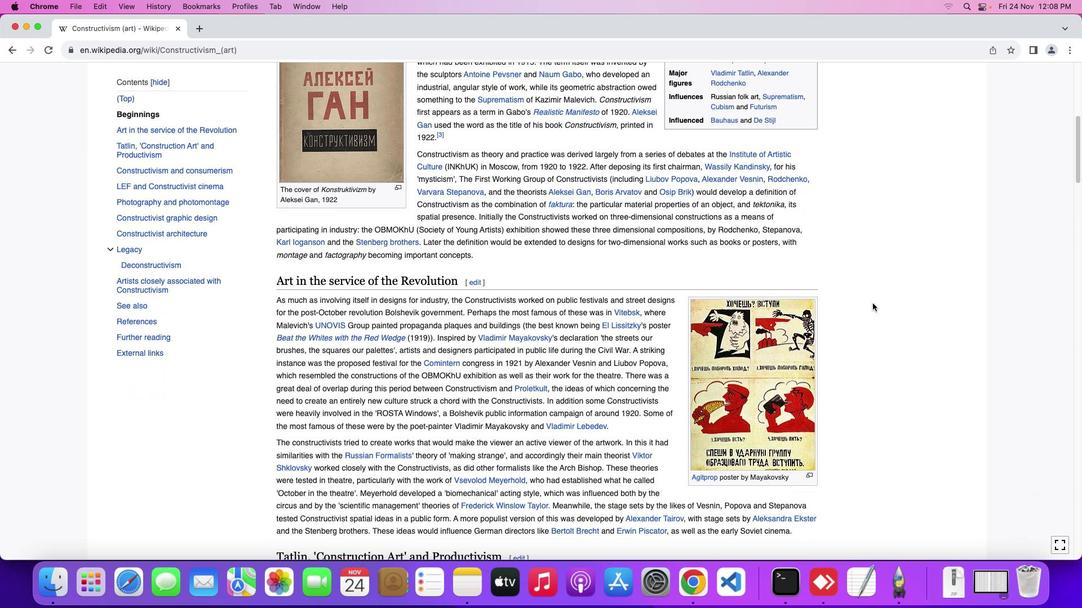 
Action: Mouse moved to (873, 303)
Screenshot: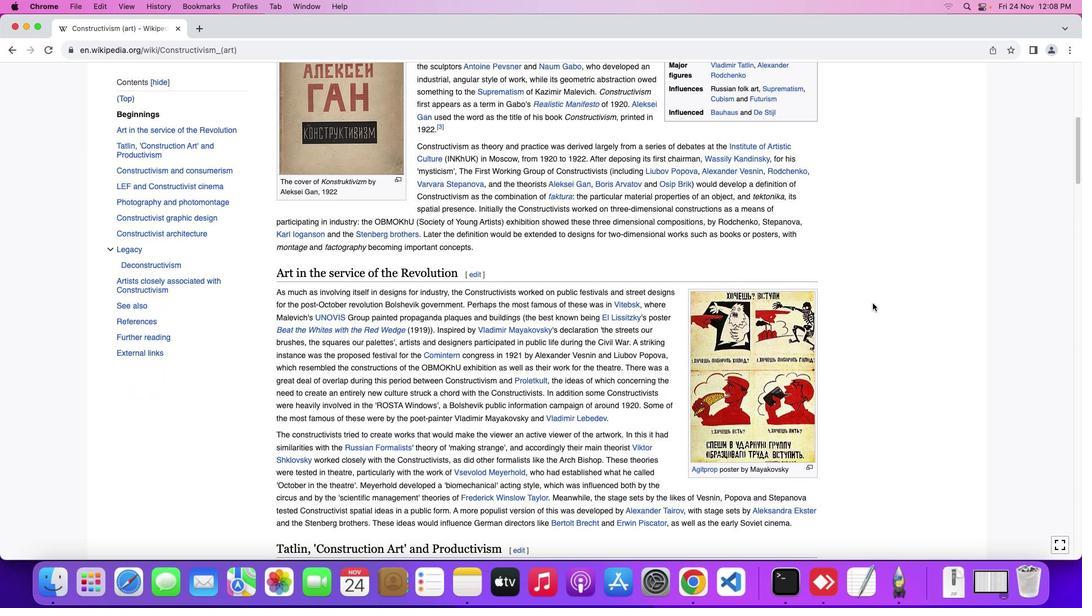 
Action: Mouse scrolled (873, 303) with delta (0, 0)
Screenshot: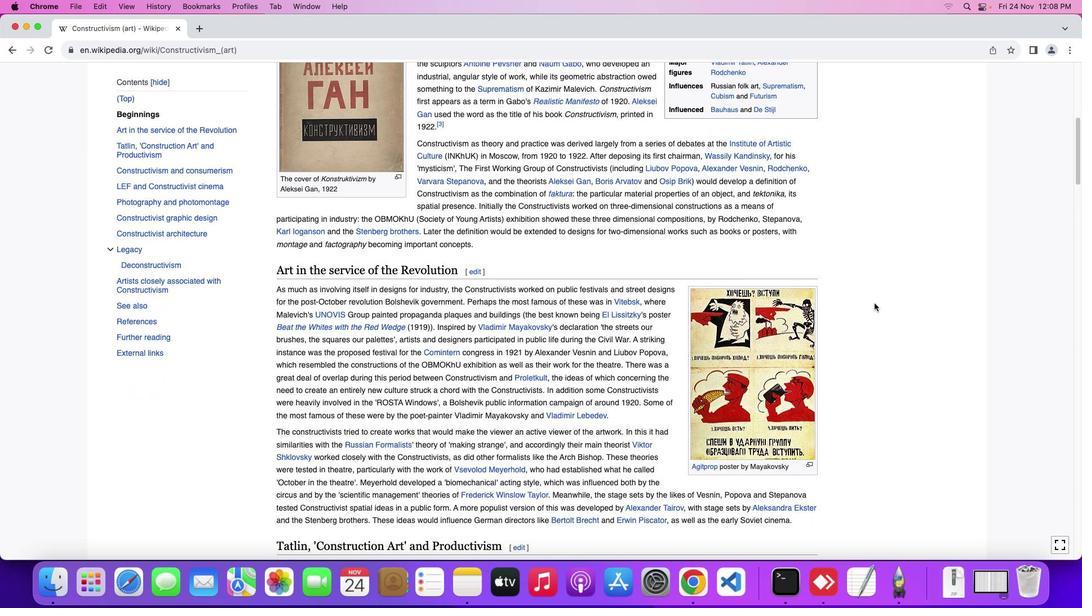 
Action: Mouse scrolled (873, 303) with delta (0, 0)
Screenshot: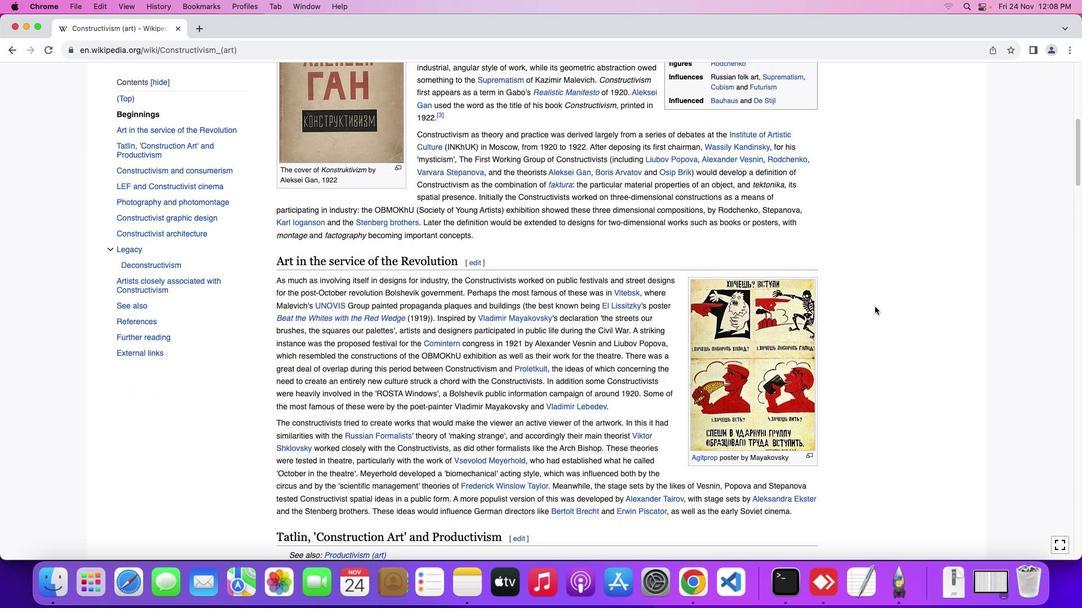 
Action: Mouse moved to (875, 307)
Screenshot: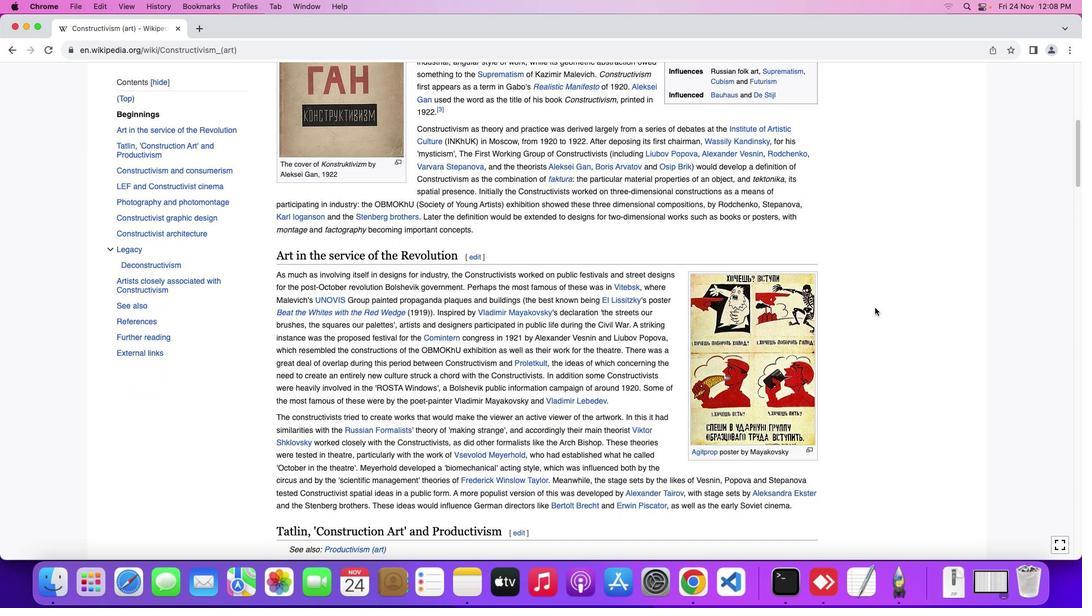 
Action: Mouse scrolled (875, 307) with delta (0, 0)
Screenshot: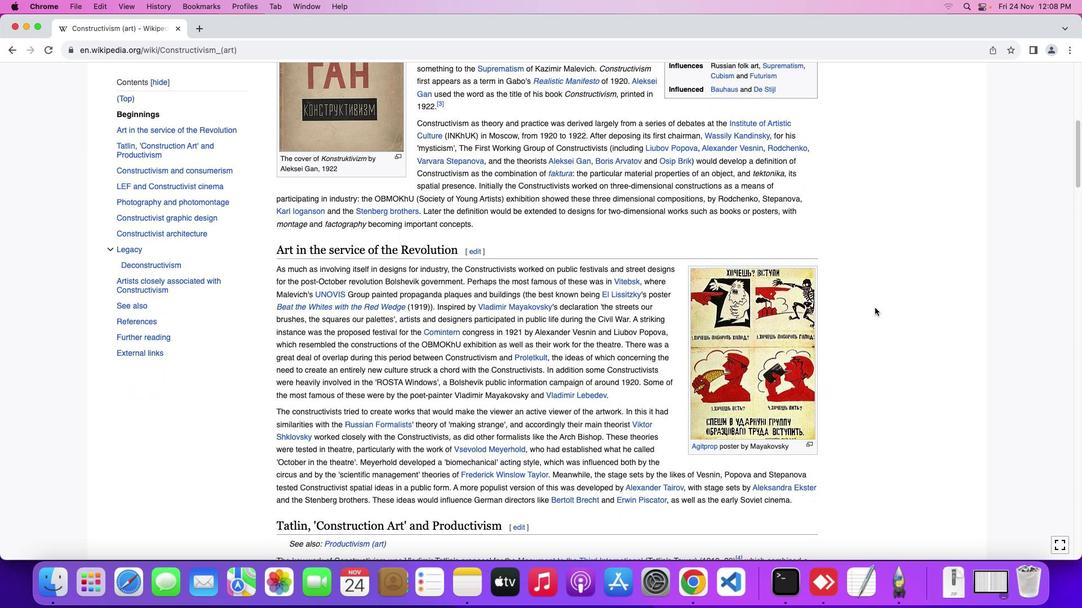 
Action: Mouse scrolled (875, 307) with delta (0, 0)
Screenshot: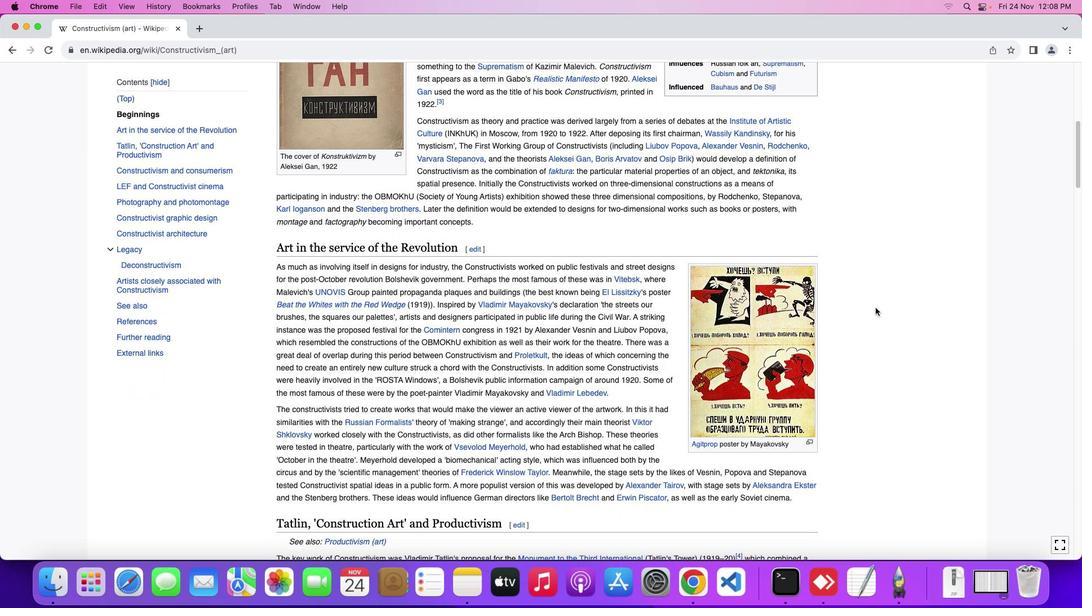 
Action: Mouse moved to (877, 310)
Screenshot: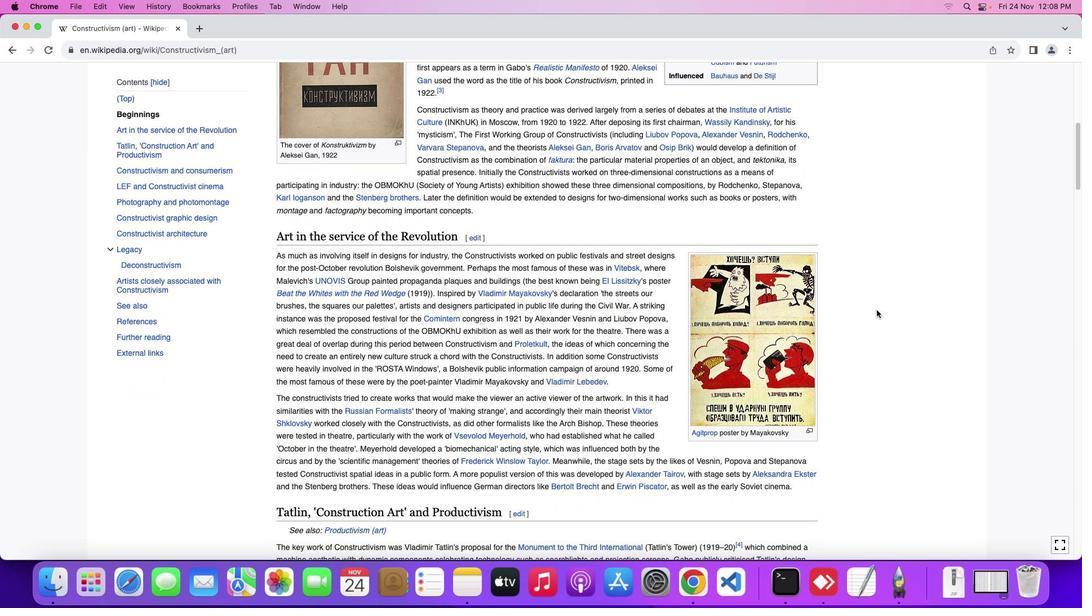 
Action: Mouse scrolled (877, 310) with delta (0, 0)
Screenshot: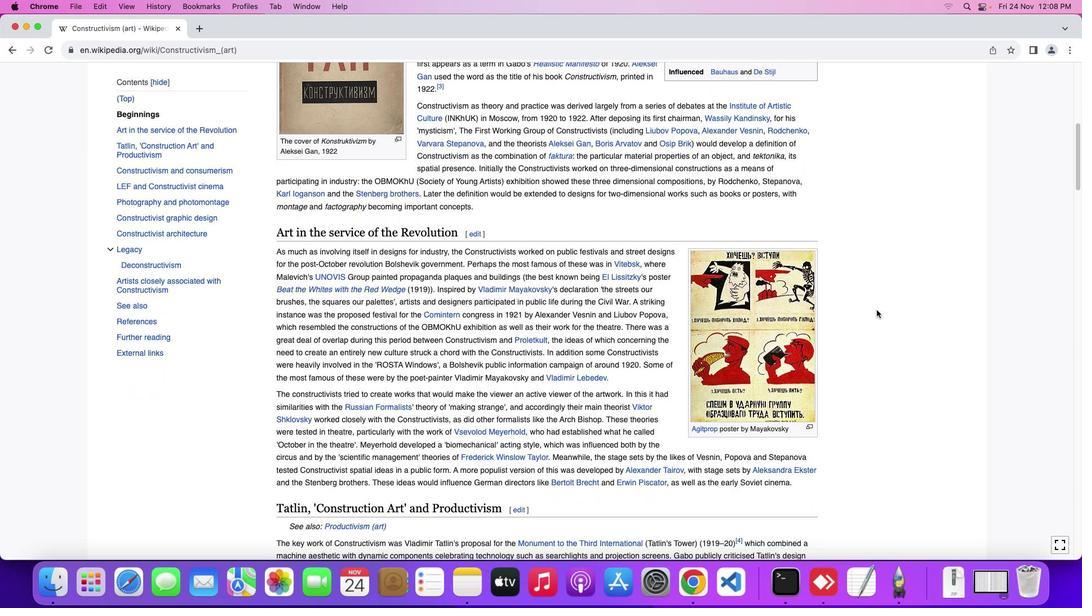
Action: Mouse scrolled (877, 310) with delta (0, 0)
Screenshot: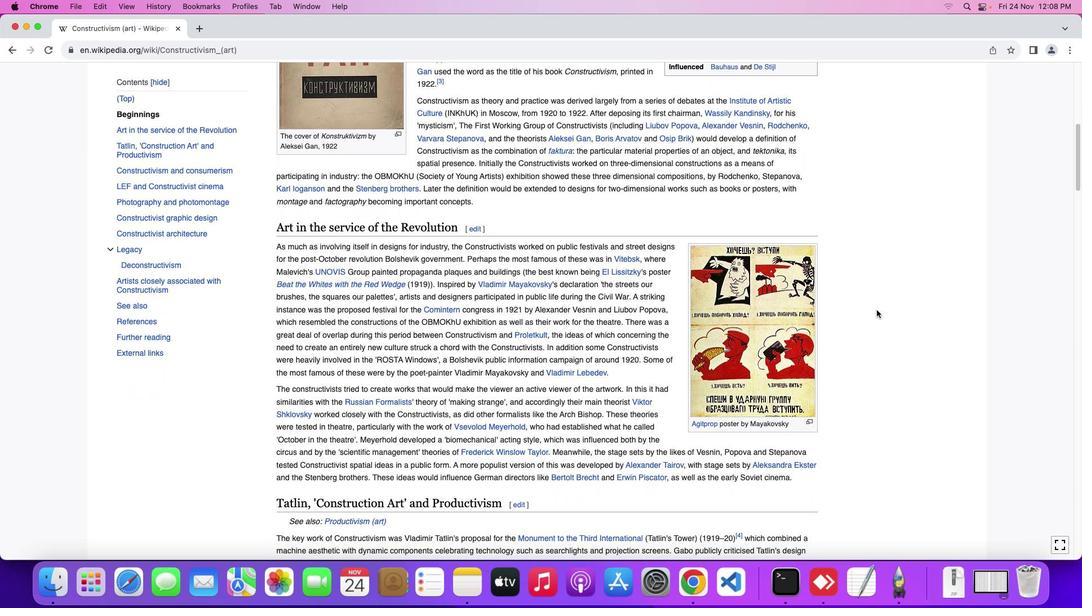 
Action: Mouse moved to (877, 310)
Screenshot: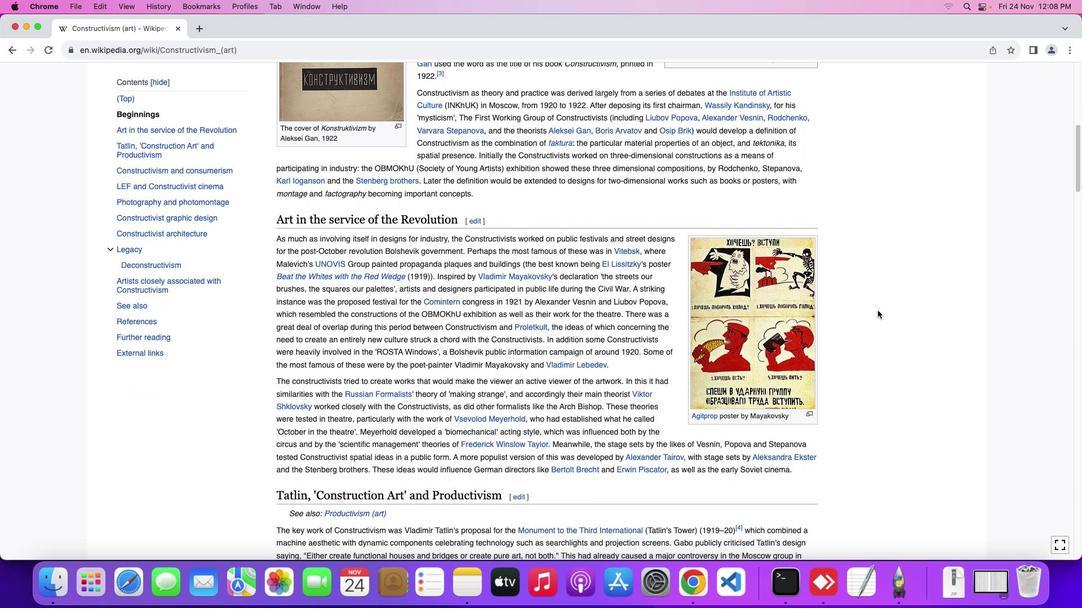 
Action: Mouse scrolled (877, 310) with delta (0, 0)
Screenshot: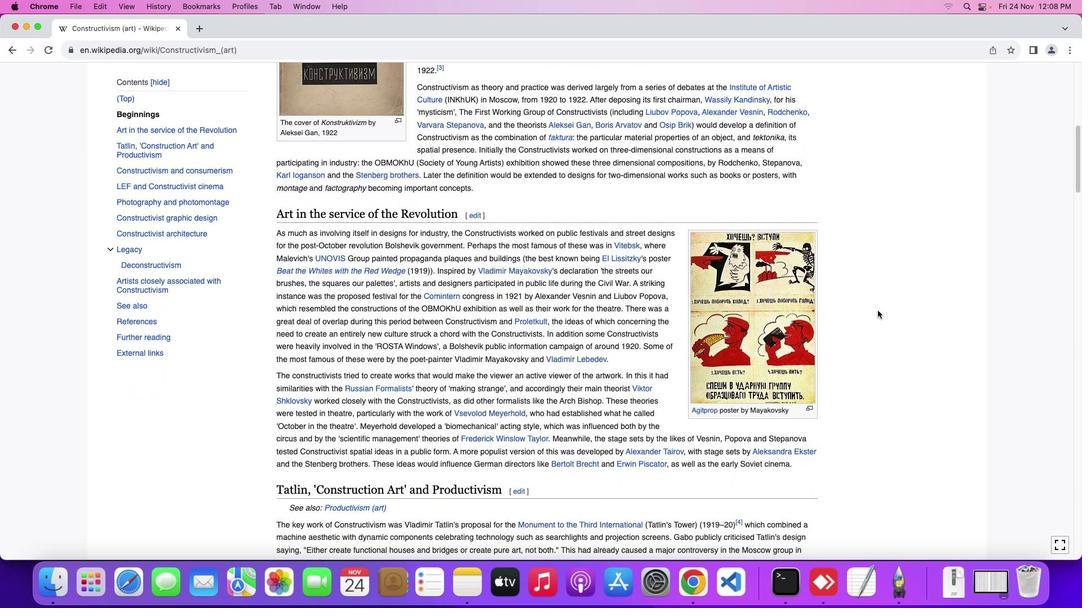 
Action: Mouse moved to (877, 311)
Screenshot: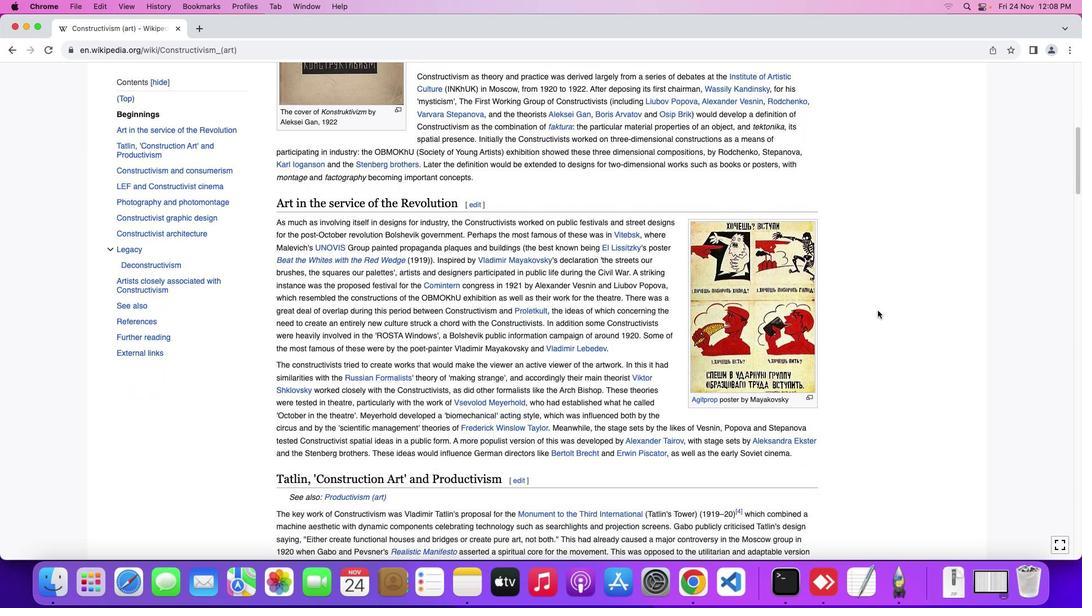 
Action: Mouse scrolled (877, 311) with delta (0, 0)
Screenshot: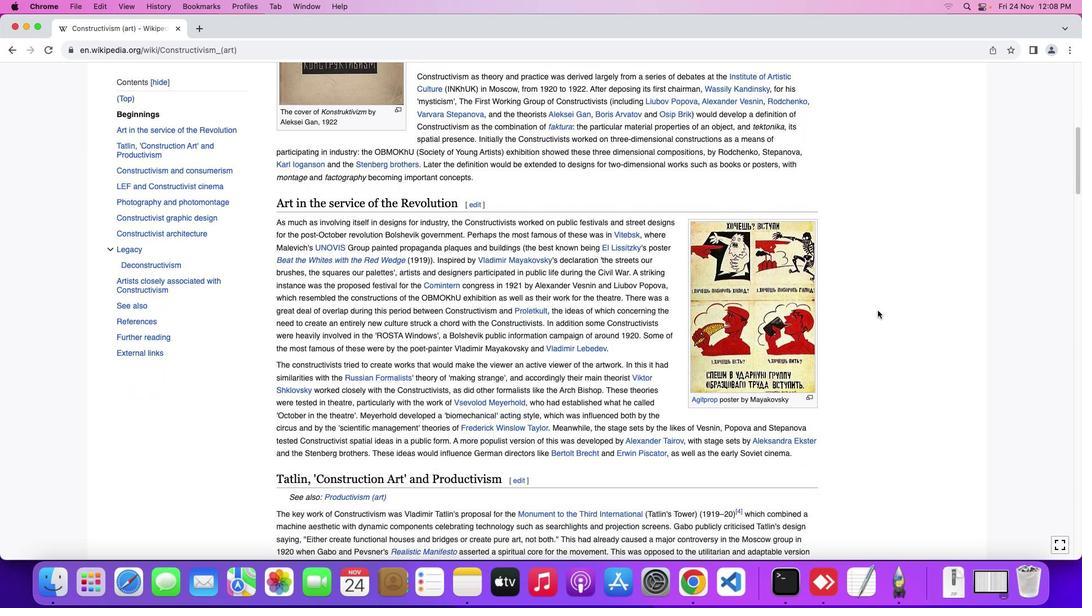
Action: Mouse moved to (878, 311)
Screenshot: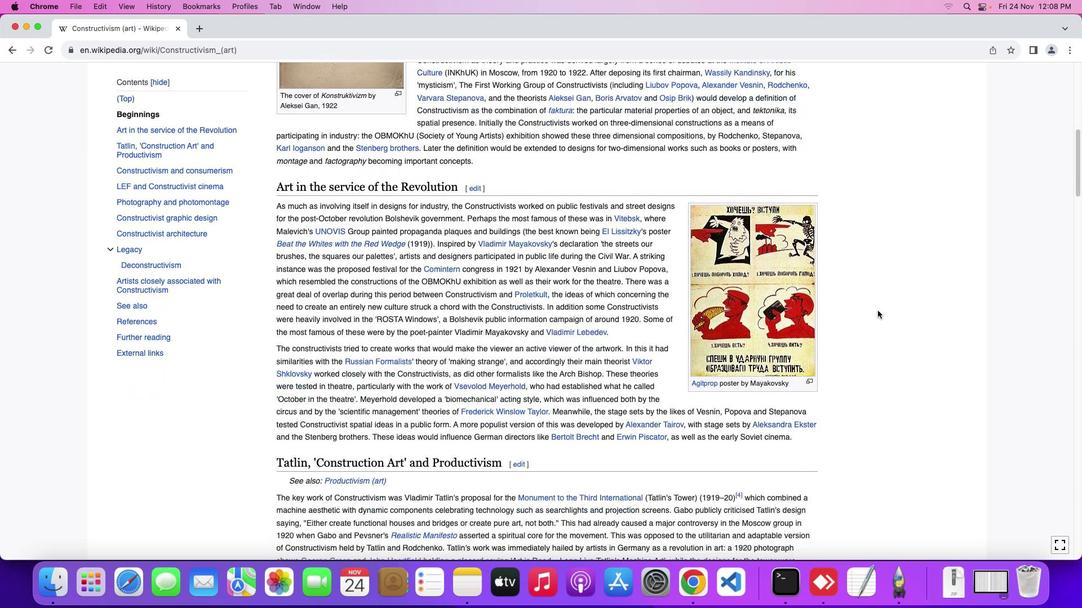 
Action: Mouse scrolled (878, 311) with delta (0, -1)
Screenshot: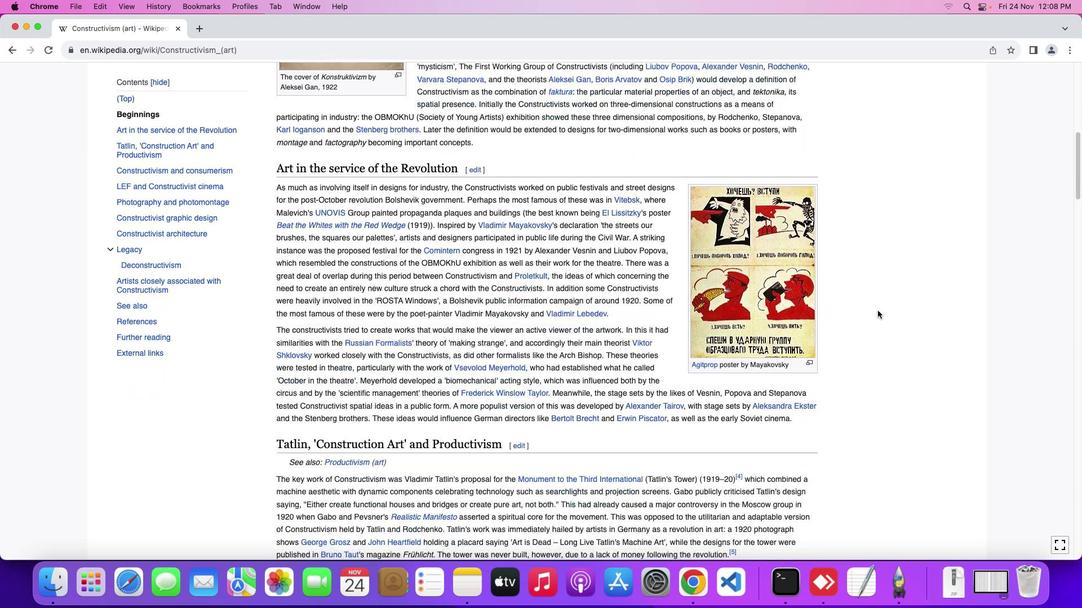 
Action: Mouse scrolled (878, 311) with delta (0, 0)
Screenshot: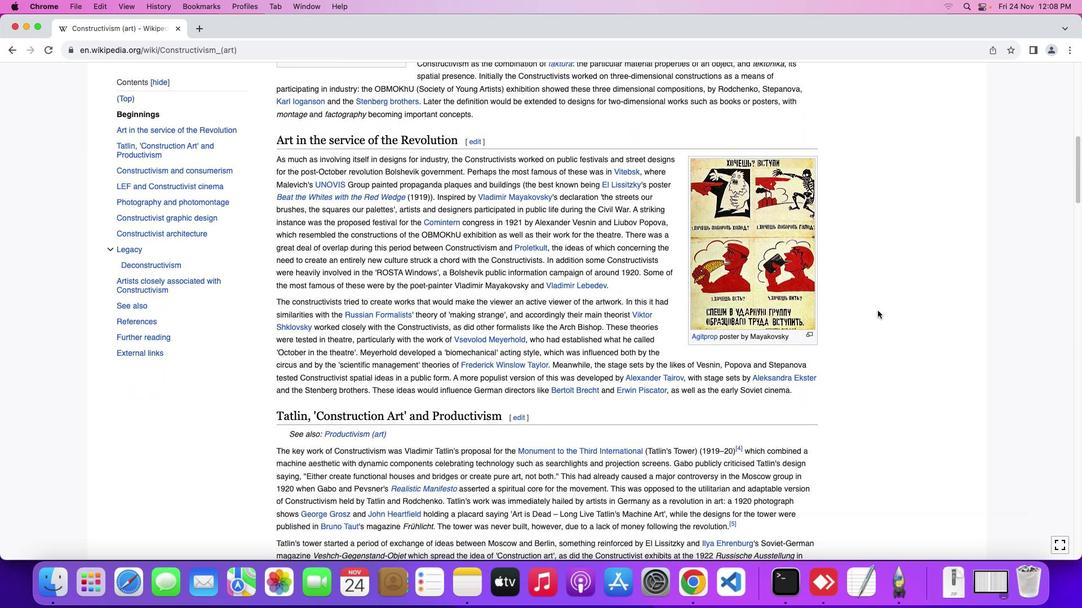 
Action: Mouse scrolled (878, 311) with delta (0, 0)
Screenshot: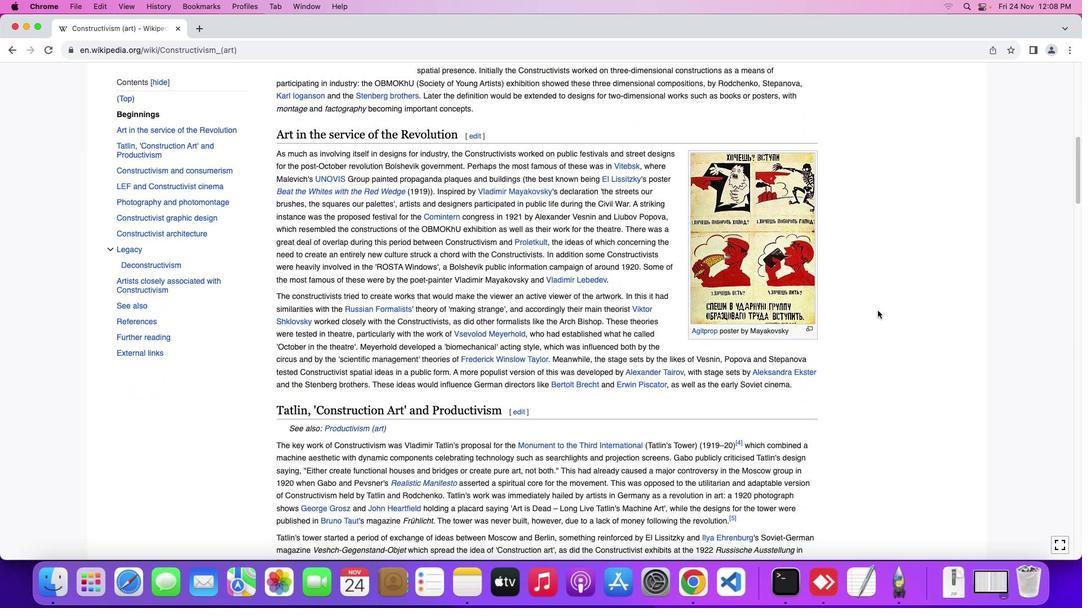 
Action: Mouse moved to (878, 311)
Screenshot: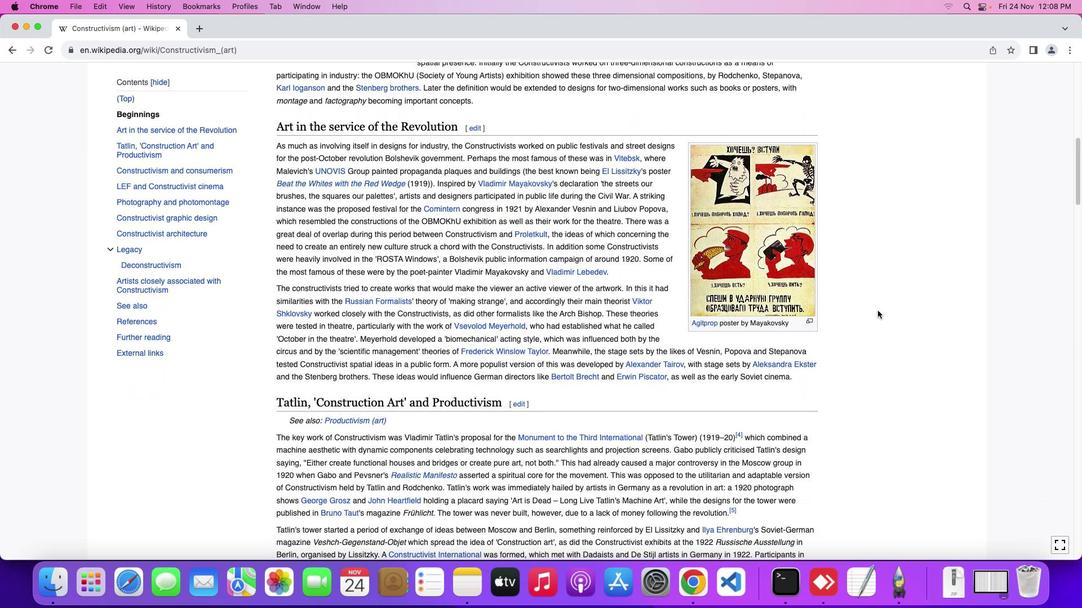 
Action: Mouse scrolled (878, 311) with delta (0, 0)
Screenshot: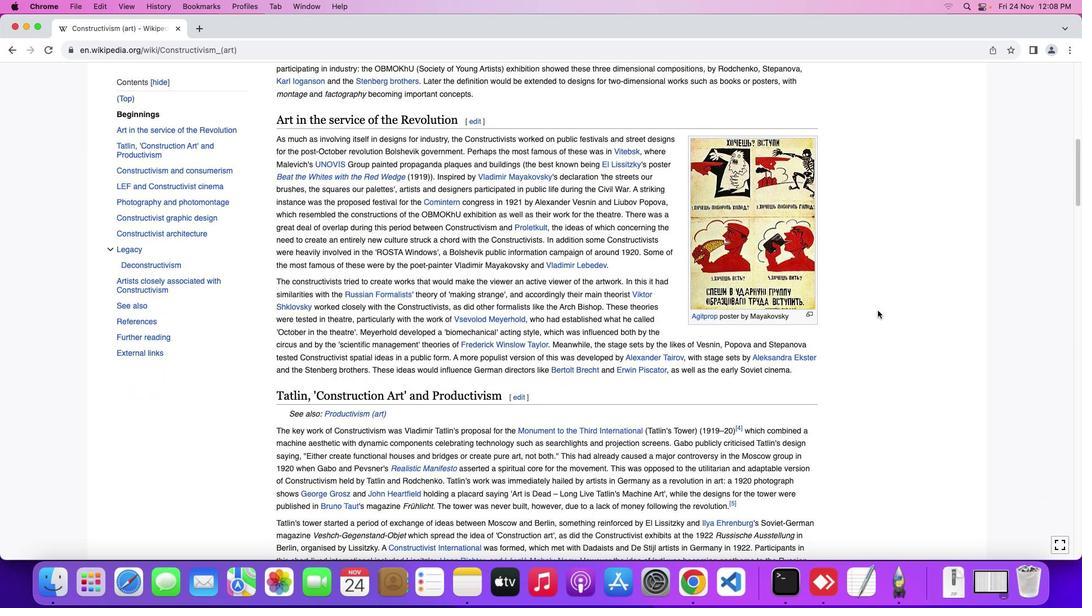 
Action: Mouse scrolled (878, 311) with delta (0, 0)
Screenshot: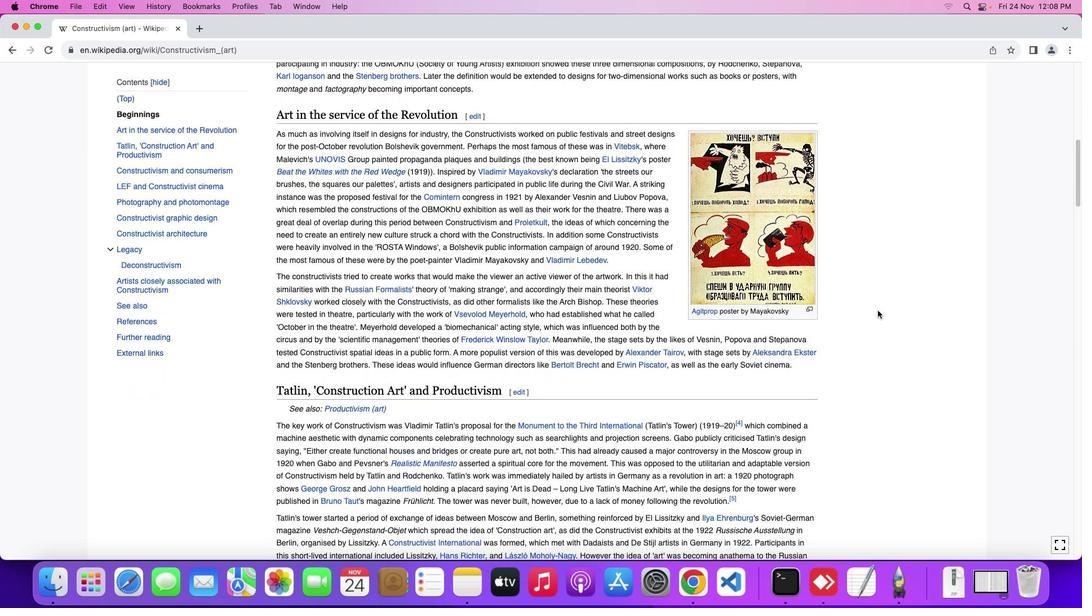 
Action: Mouse moved to (878, 311)
Screenshot: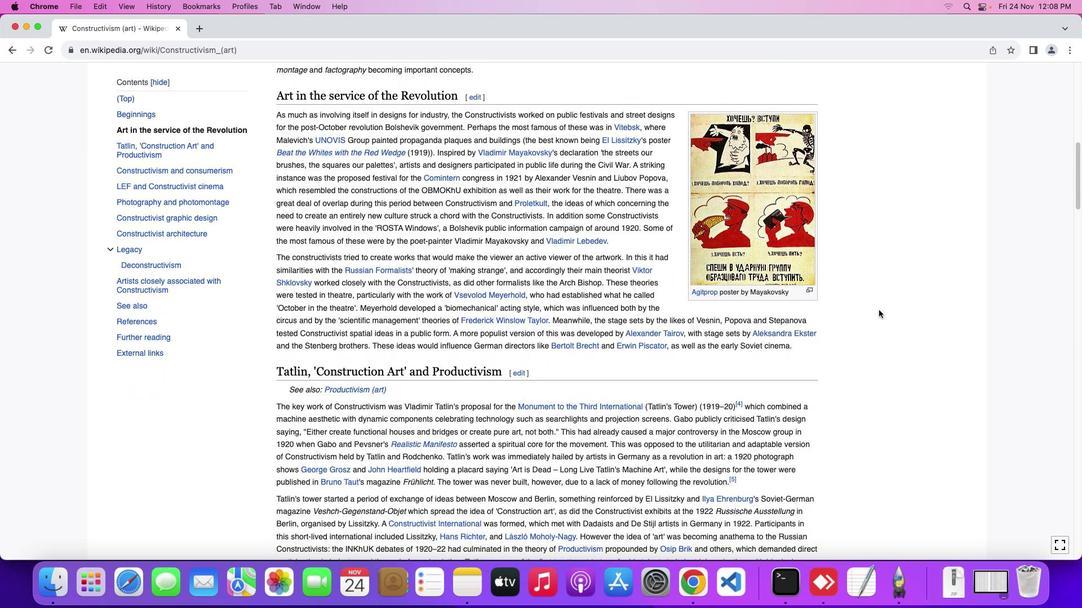
Action: Mouse scrolled (878, 311) with delta (0, 0)
Screenshot: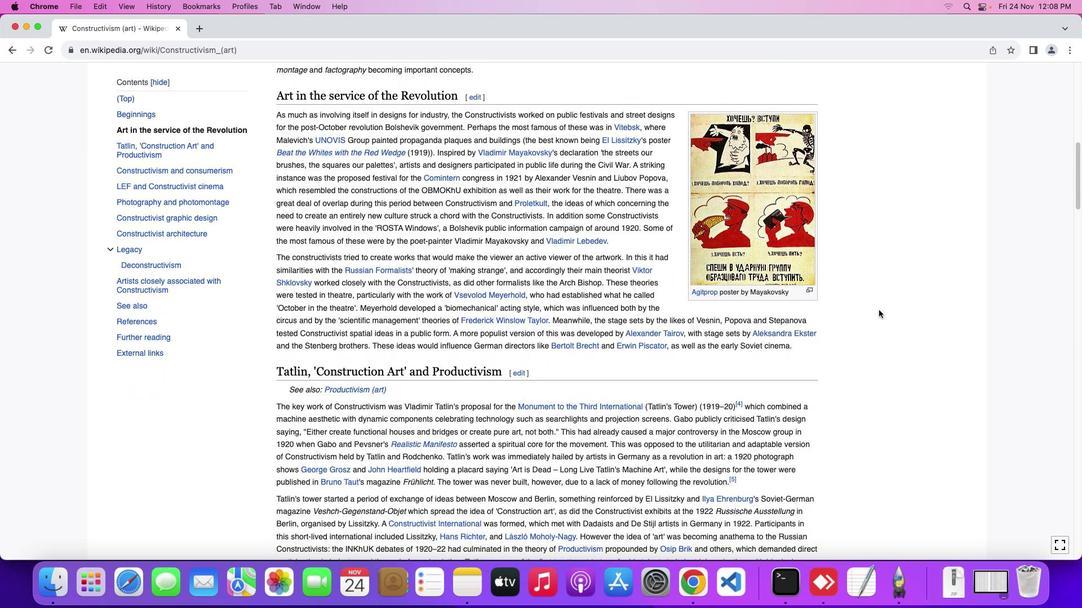 
Action: Mouse scrolled (878, 311) with delta (0, 0)
Screenshot: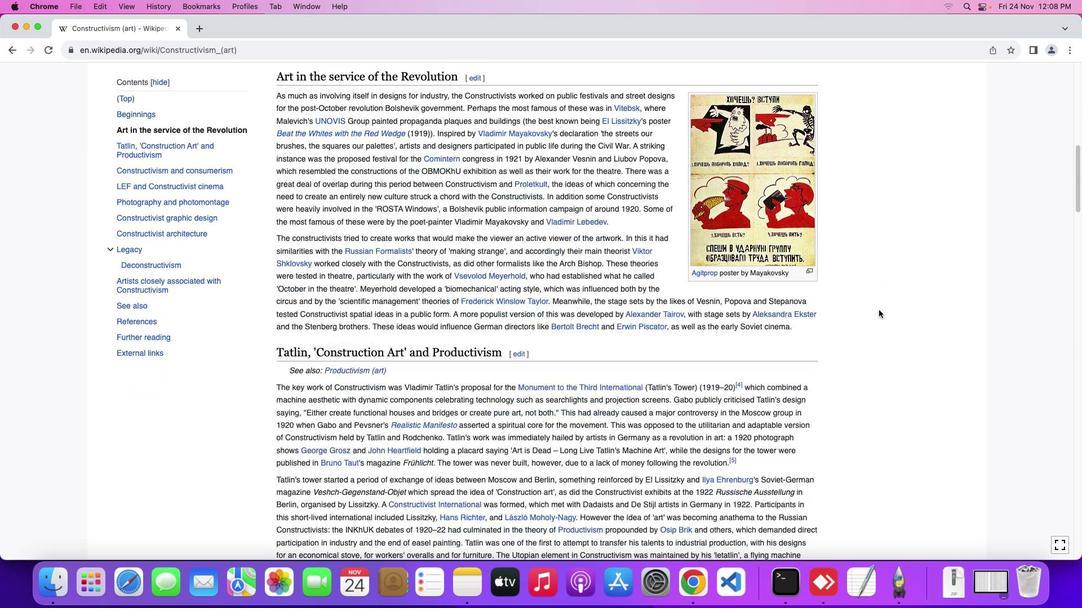 
Action: Mouse scrolled (878, 311) with delta (0, -1)
Screenshot: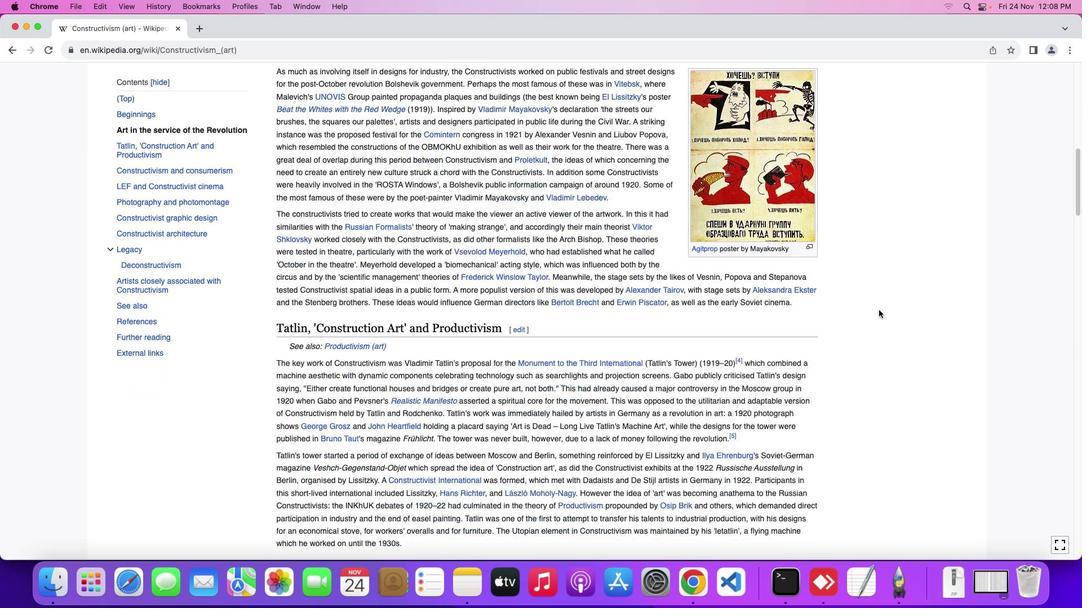 
Action: Mouse moved to (879, 310)
Screenshot: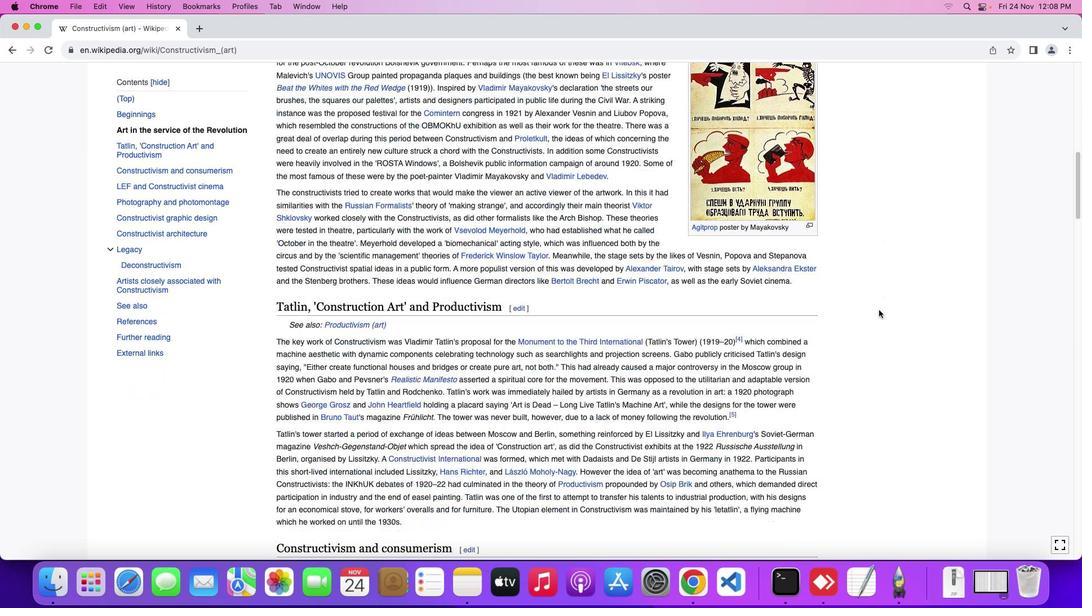 
Action: Mouse scrolled (879, 310) with delta (0, 0)
Screenshot: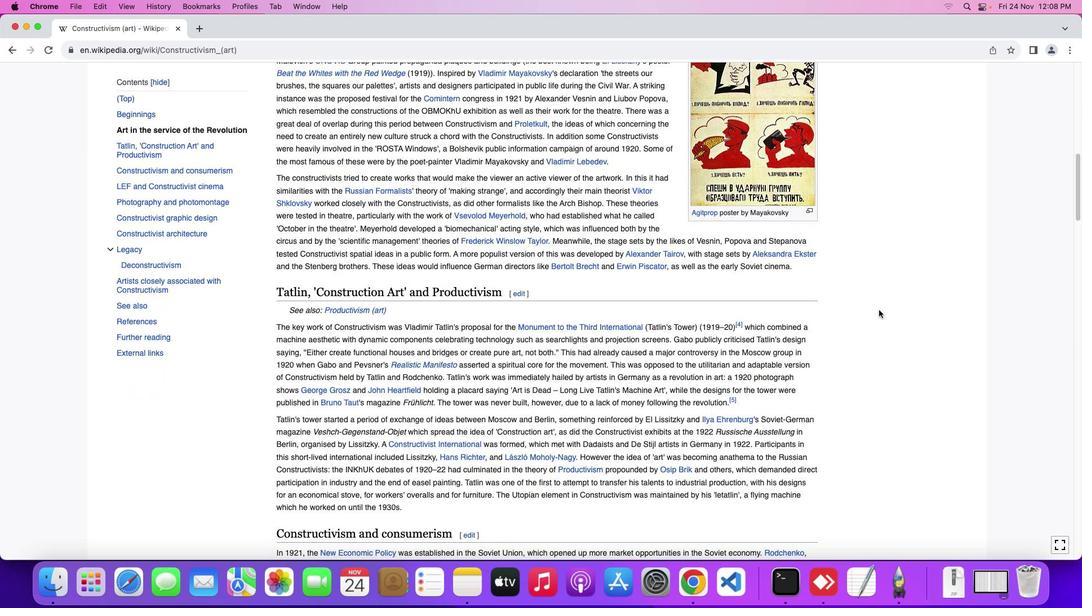 
Action: Mouse scrolled (879, 310) with delta (0, 0)
Screenshot: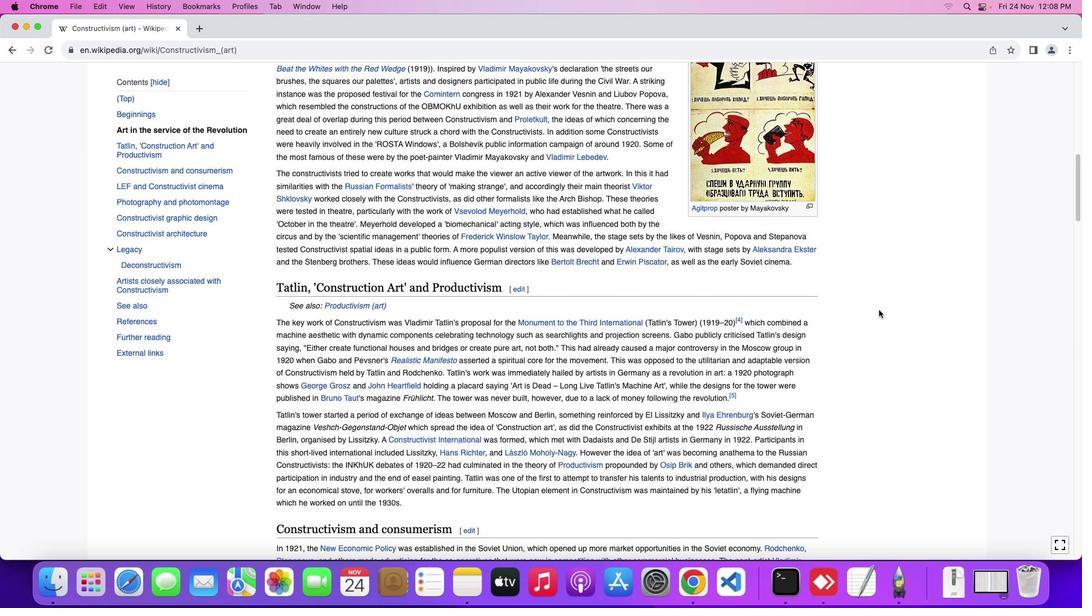 
Action: Mouse moved to (879, 309)
Screenshot: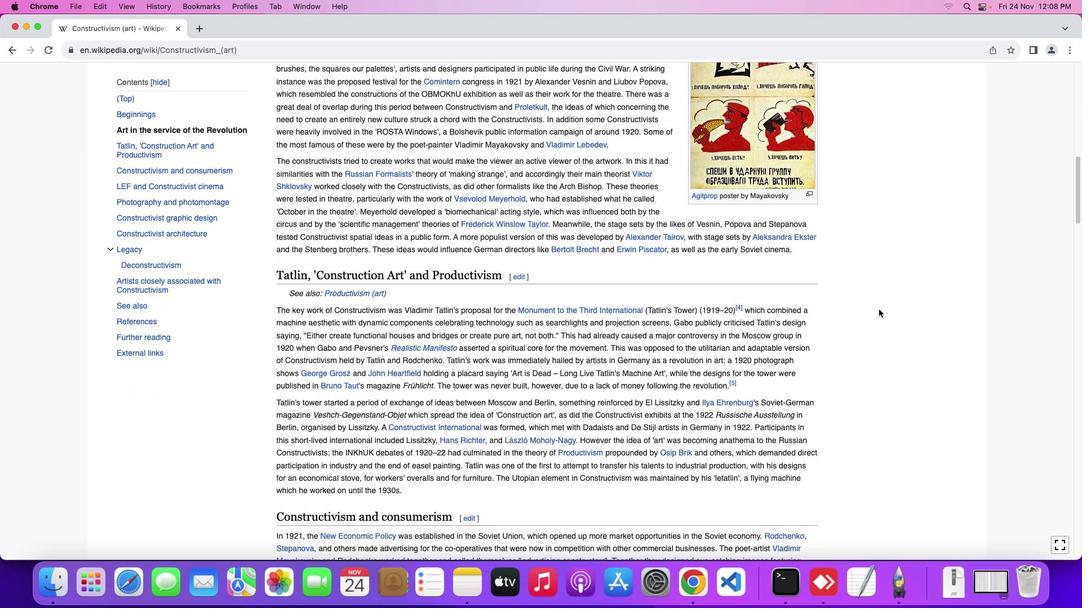 
Action: Mouse scrolled (879, 309) with delta (0, 0)
Screenshot: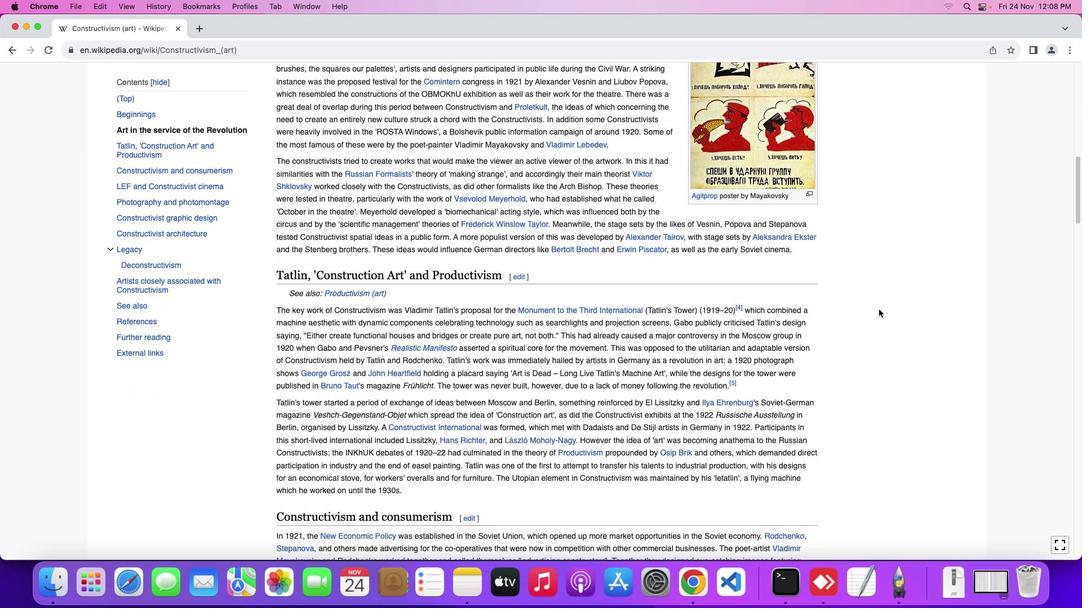 
Action: Mouse scrolled (879, 309) with delta (0, 0)
Screenshot: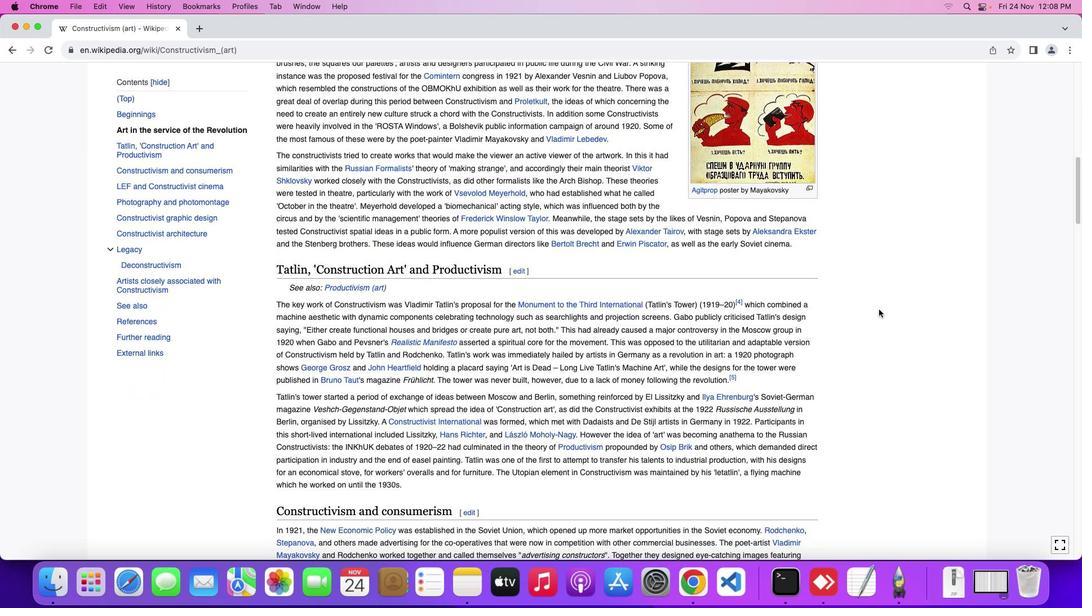 
Action: Mouse moved to (879, 309)
Screenshot: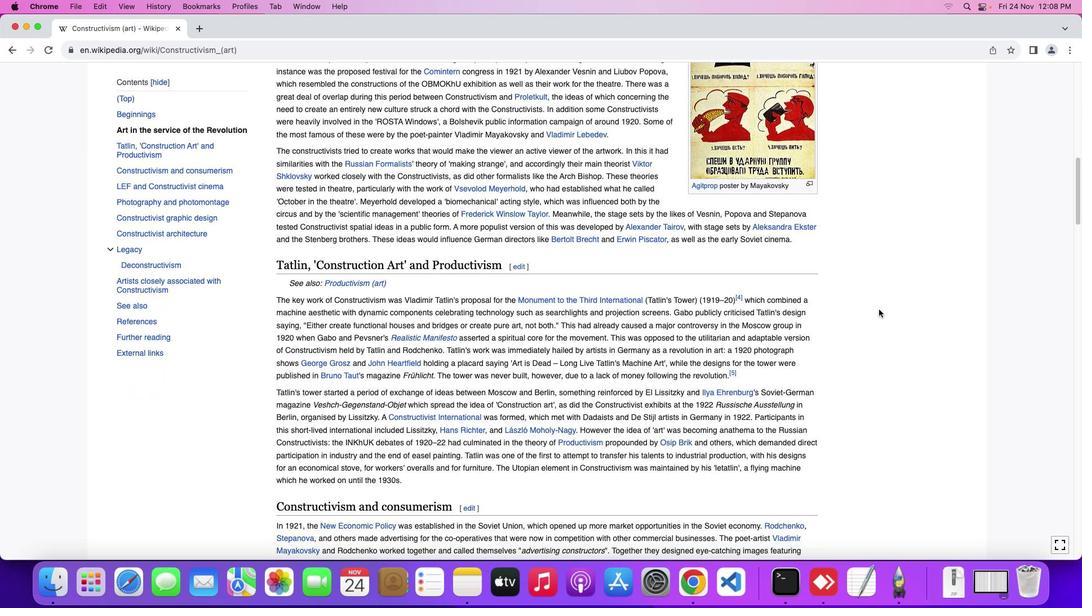 
Action: Mouse scrolled (879, 309) with delta (0, 0)
Screenshot: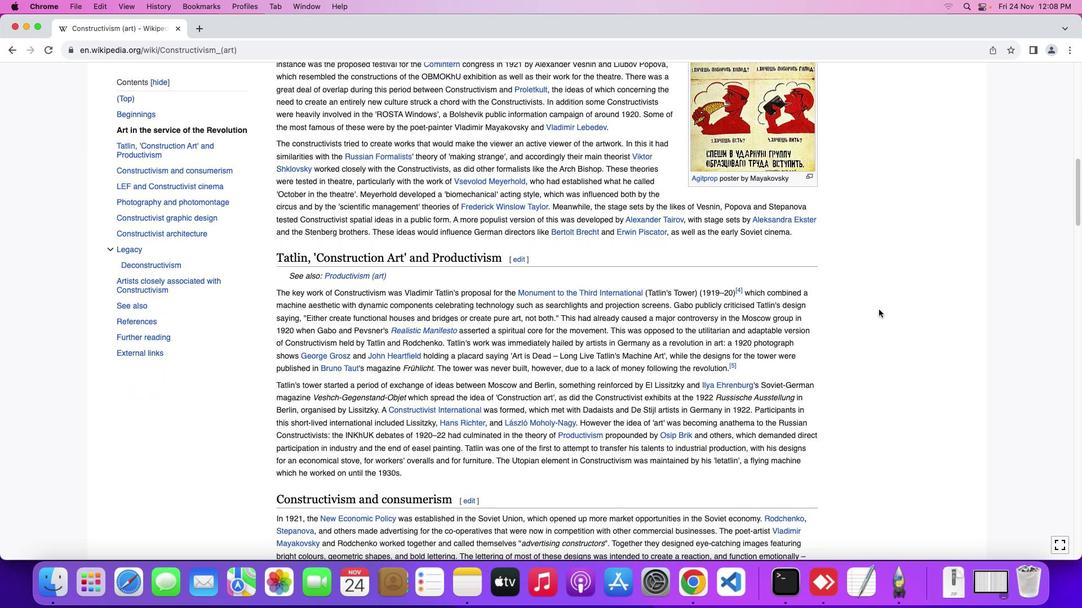
Action: Mouse scrolled (879, 309) with delta (0, 0)
Screenshot: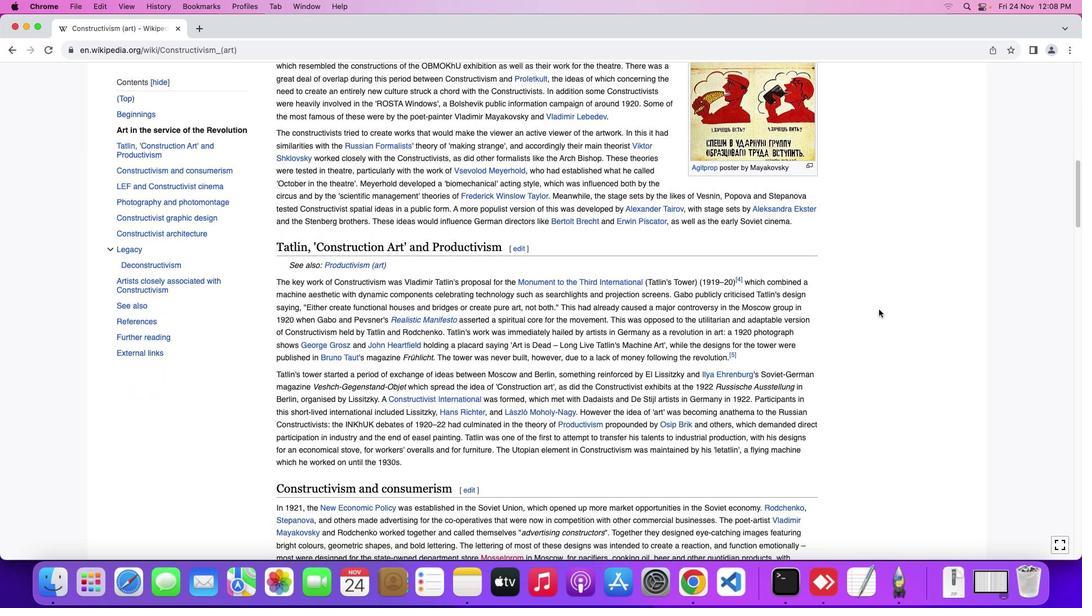 
Action: Mouse scrolled (879, 309) with delta (0, 0)
Screenshot: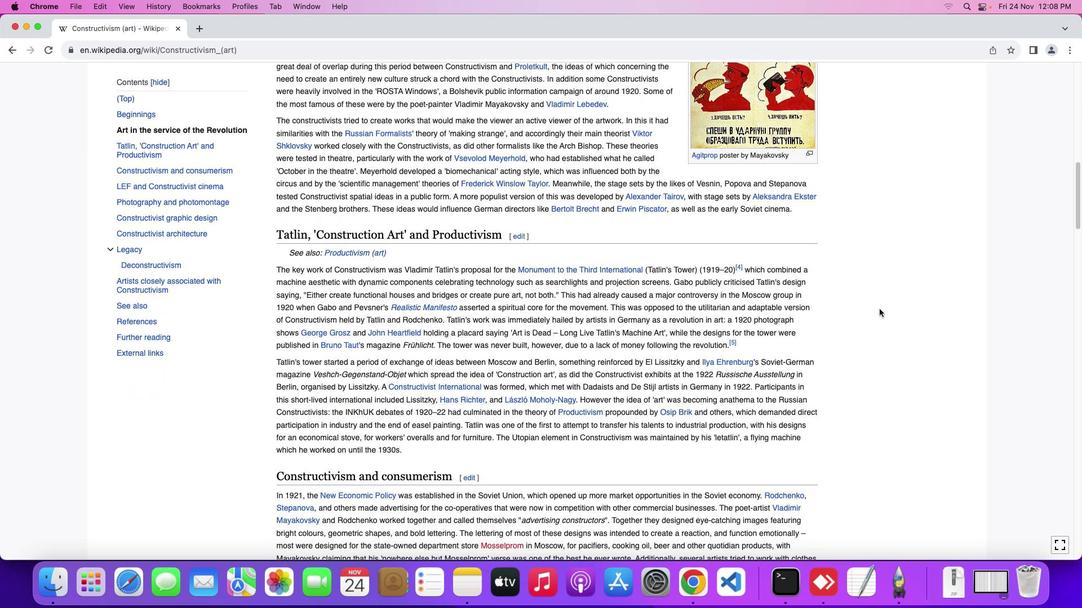 
Action: Mouse scrolled (879, 309) with delta (0, 0)
Screenshot: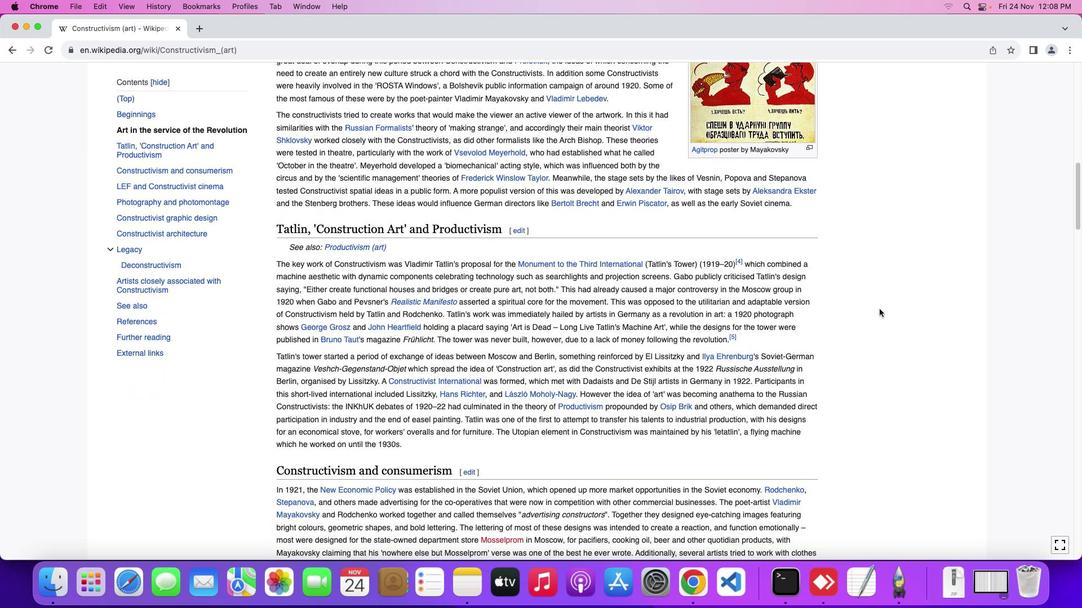 
Action: Mouse moved to (879, 308)
Screenshot: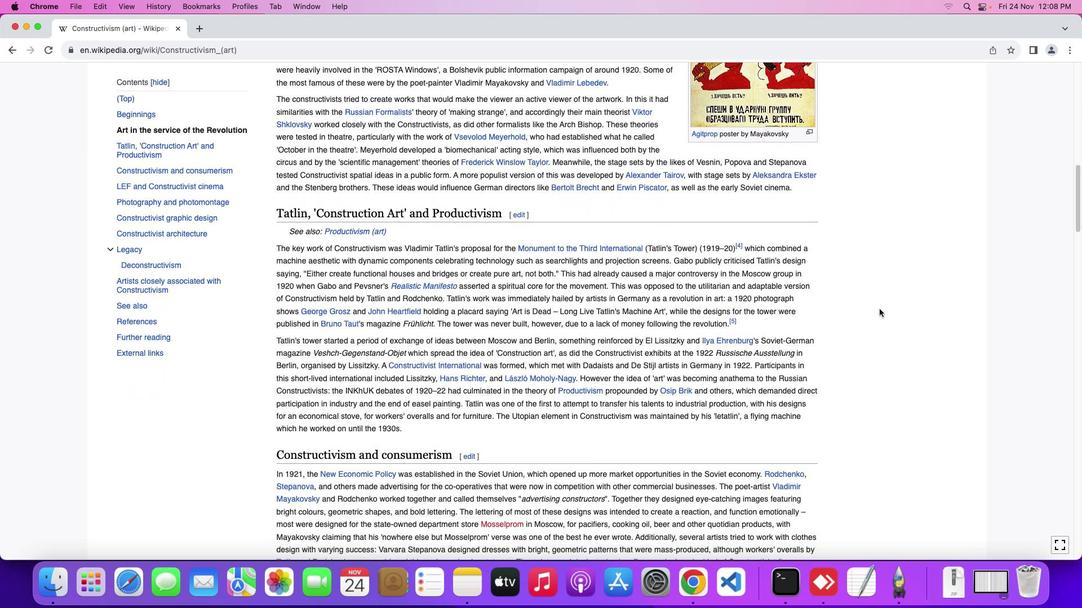 
Action: Mouse scrolled (879, 308) with delta (0, 0)
Screenshot: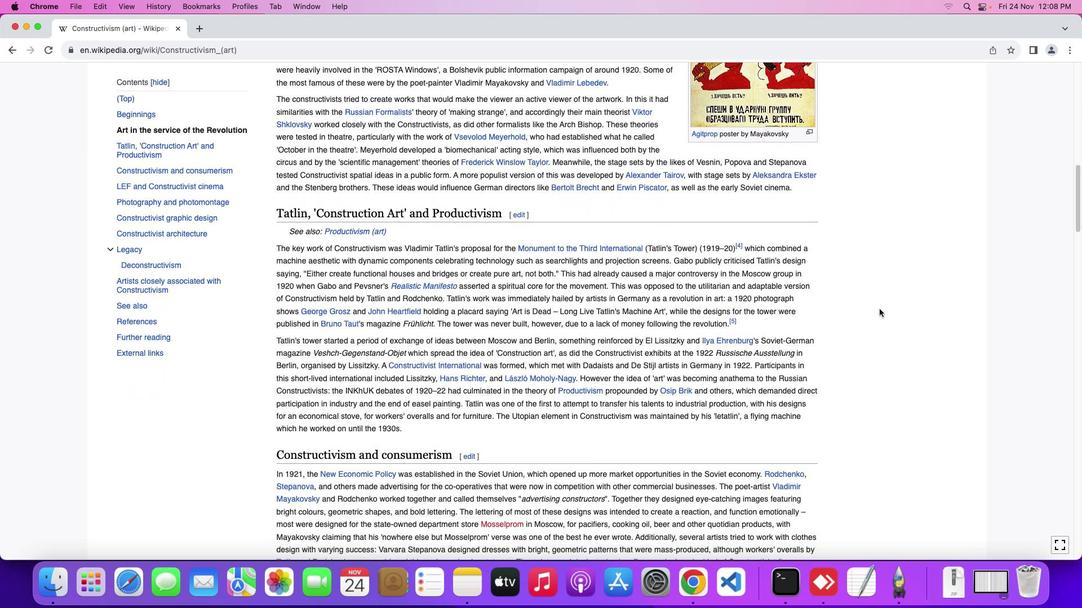 
Action: Mouse scrolled (879, 308) with delta (0, 0)
Screenshot: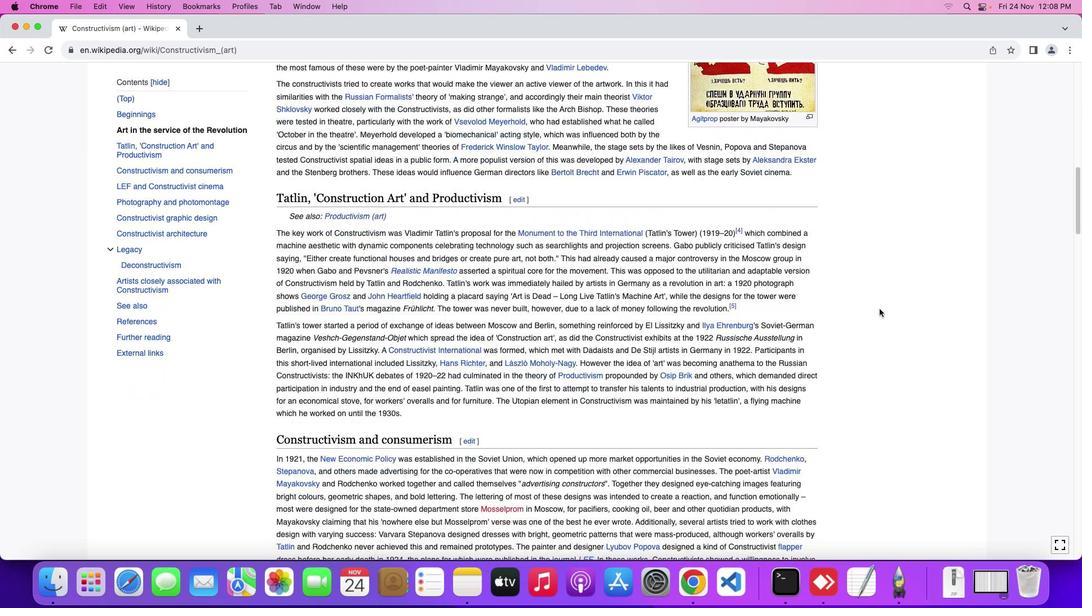 
Action: Mouse moved to (880, 308)
Screenshot: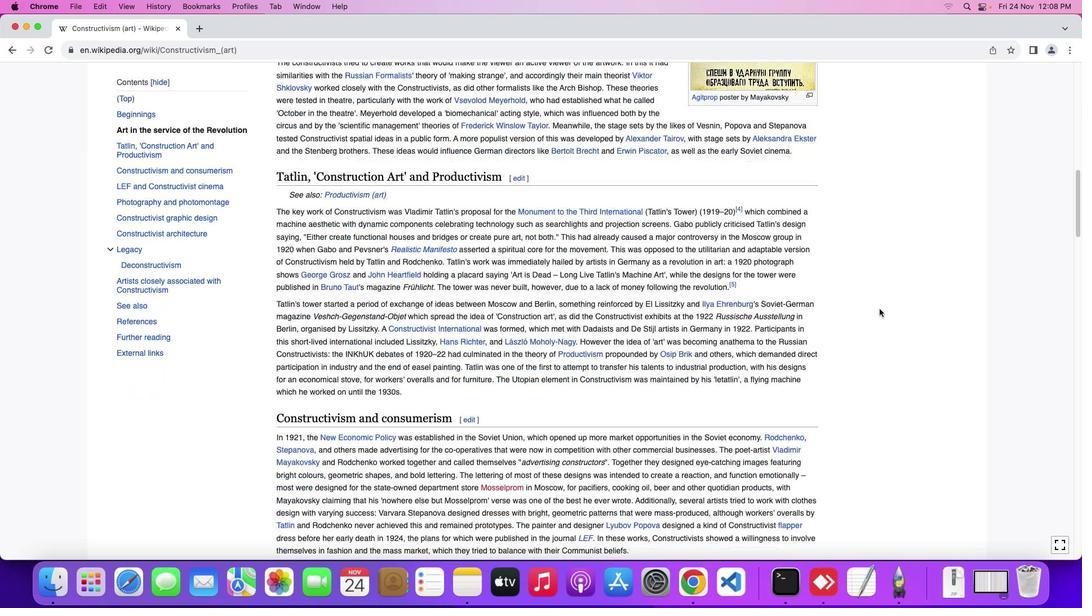 
Action: Mouse scrolled (880, 308) with delta (0, -1)
Screenshot: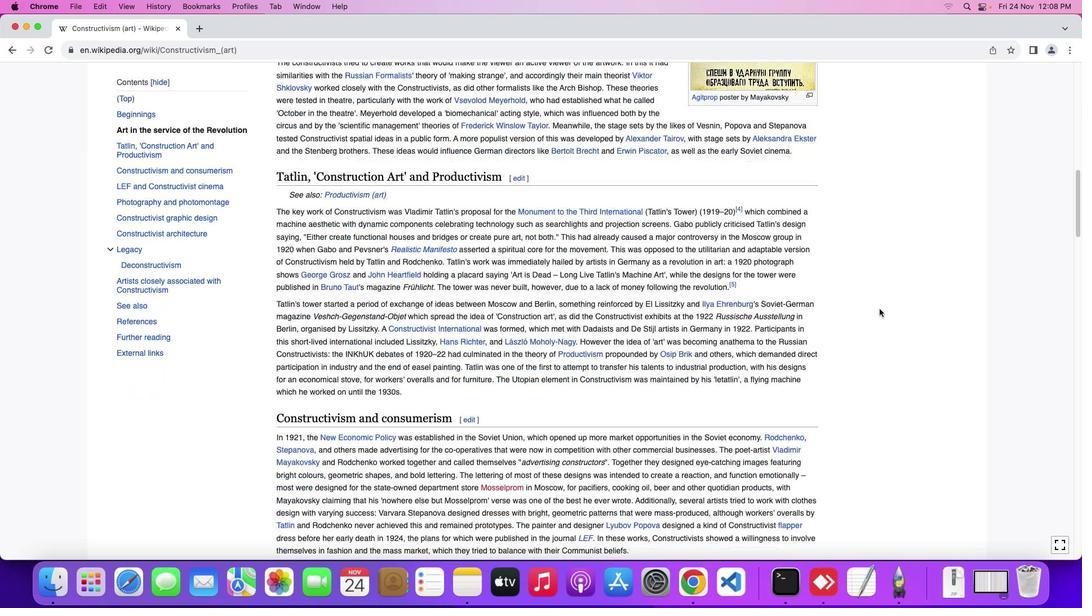 
Action: Mouse moved to (880, 308)
Screenshot: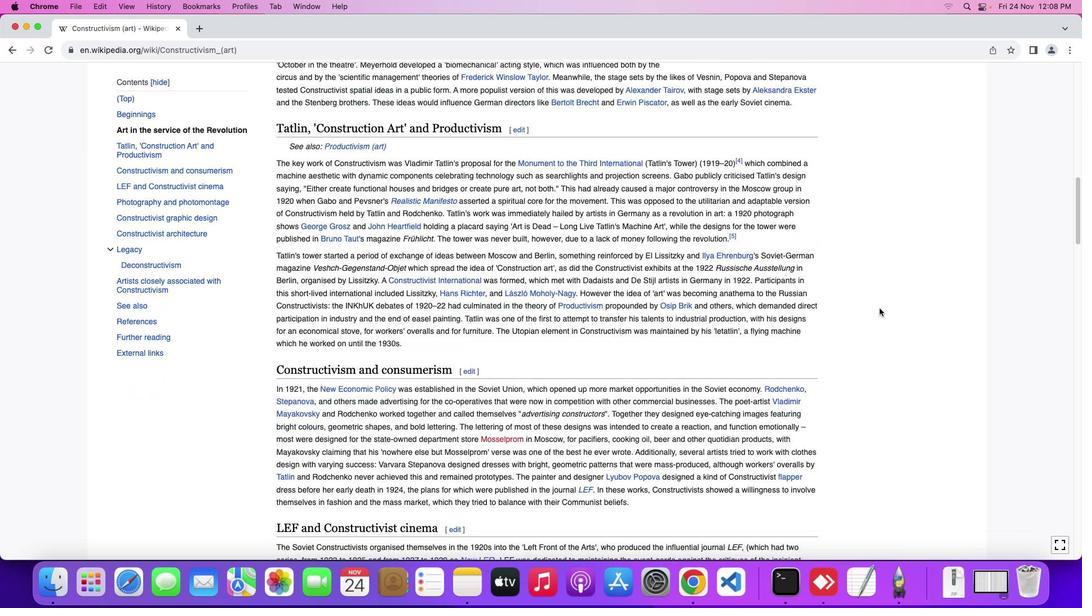 
Action: Mouse scrolled (880, 308) with delta (0, 0)
Screenshot: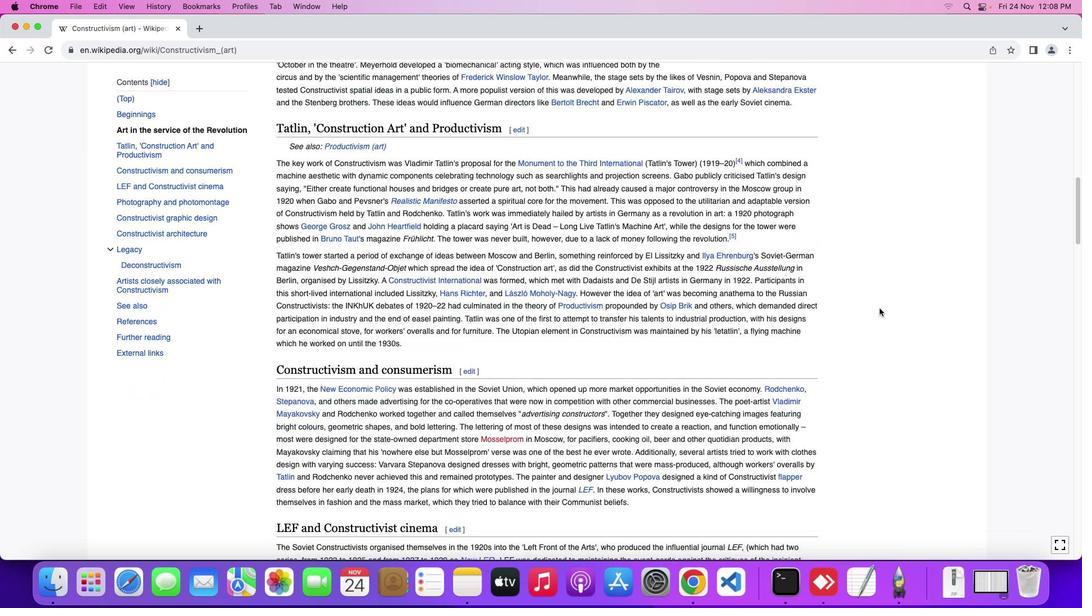 
Action: Mouse scrolled (880, 308) with delta (0, 0)
Screenshot: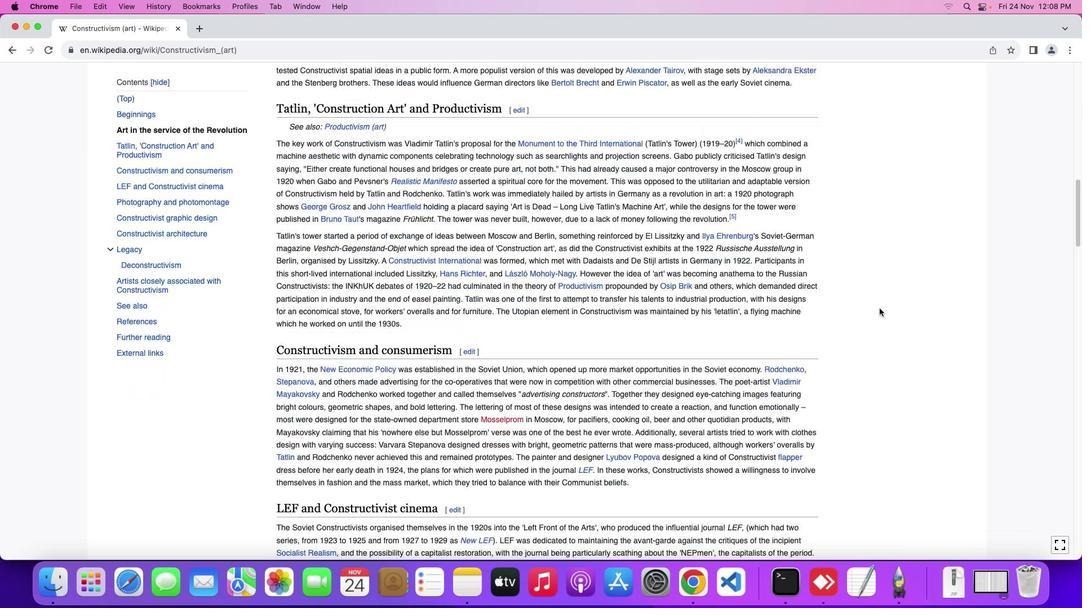 
Action: Mouse scrolled (880, 308) with delta (0, -1)
Screenshot: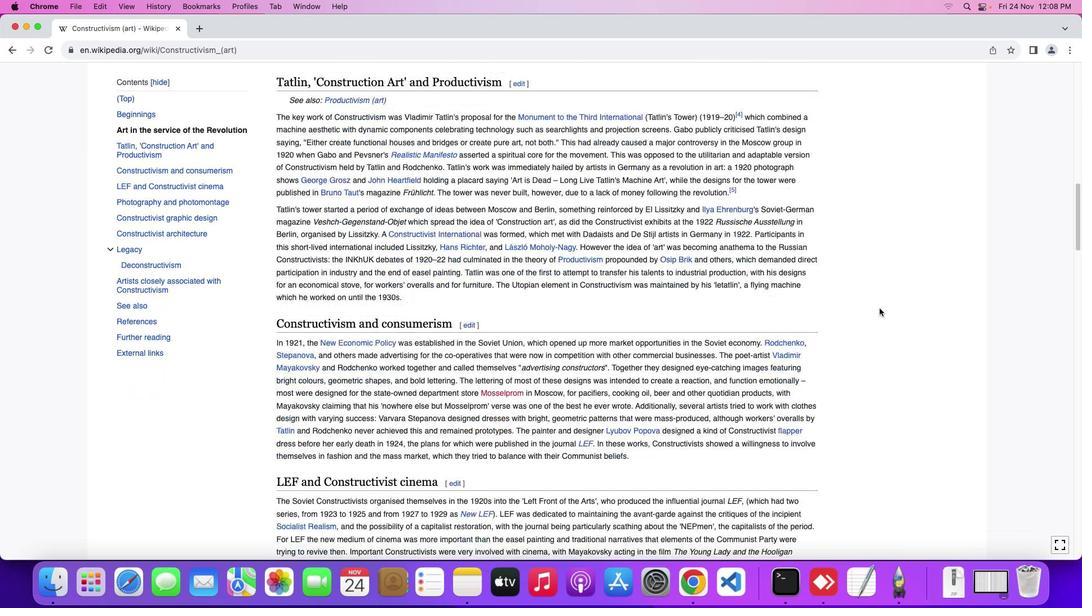 
Action: Mouse scrolled (880, 308) with delta (0, 0)
Screenshot: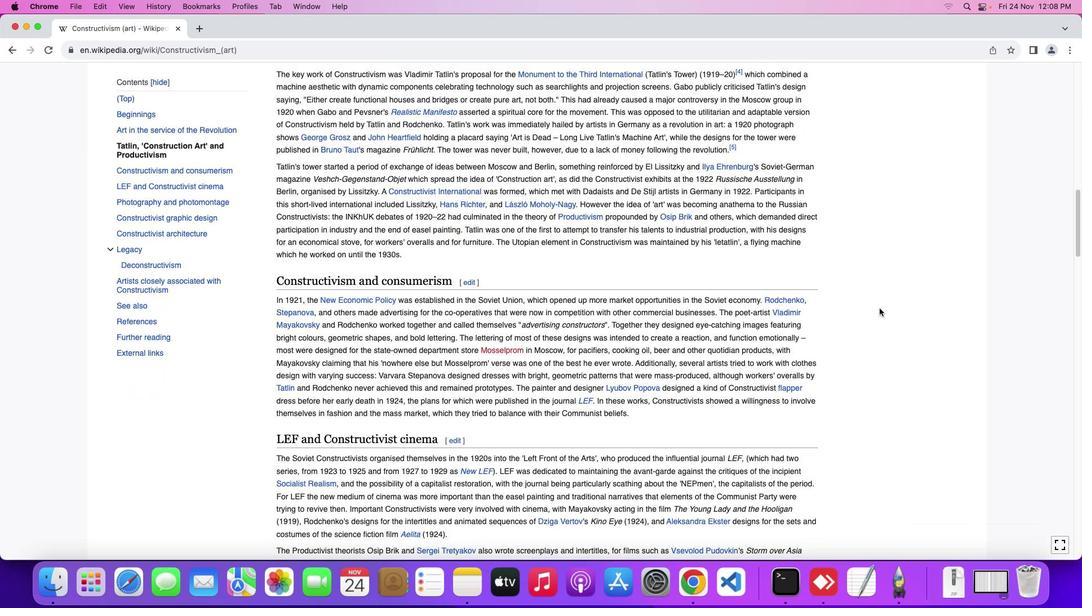 
Action: Mouse scrolled (880, 308) with delta (0, 0)
Screenshot: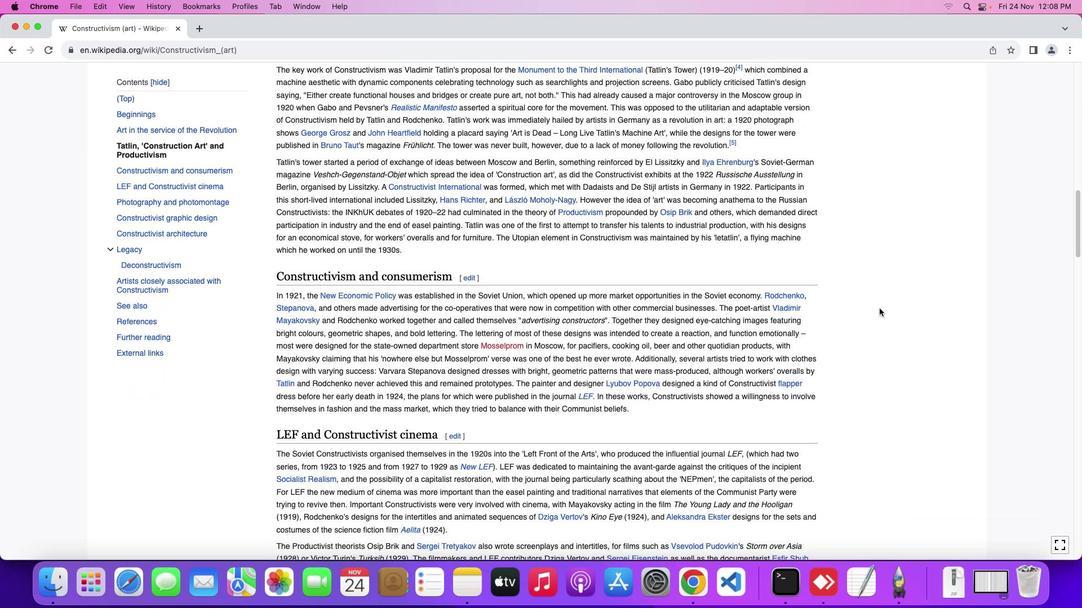 
Action: Mouse scrolled (880, 308) with delta (0, 0)
Screenshot: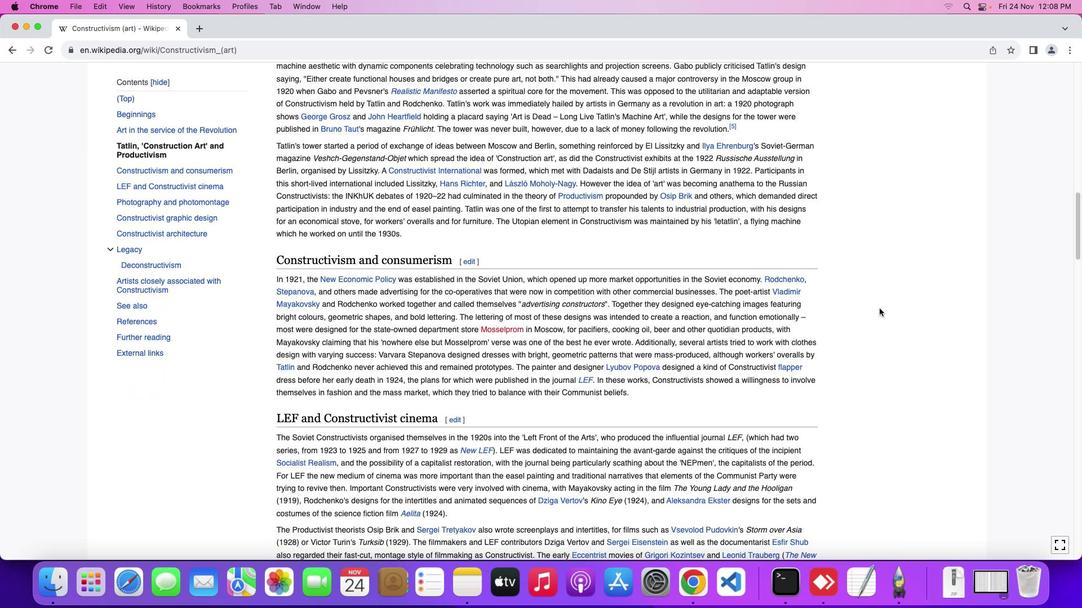 
Action: Mouse scrolled (880, 308) with delta (0, 0)
Screenshot: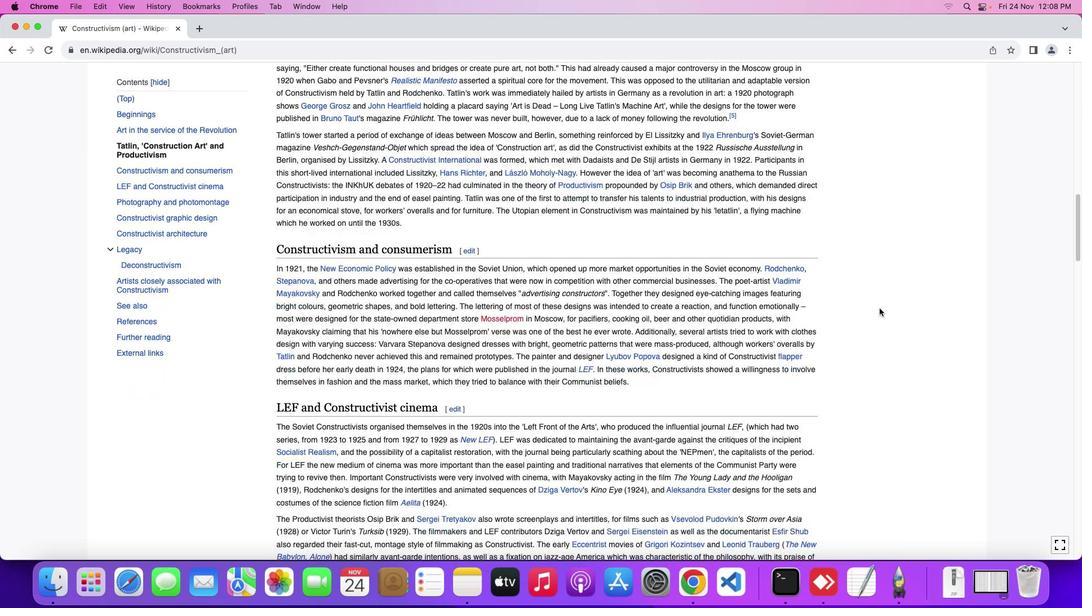 
Action: Mouse scrolled (880, 308) with delta (0, -1)
Screenshot: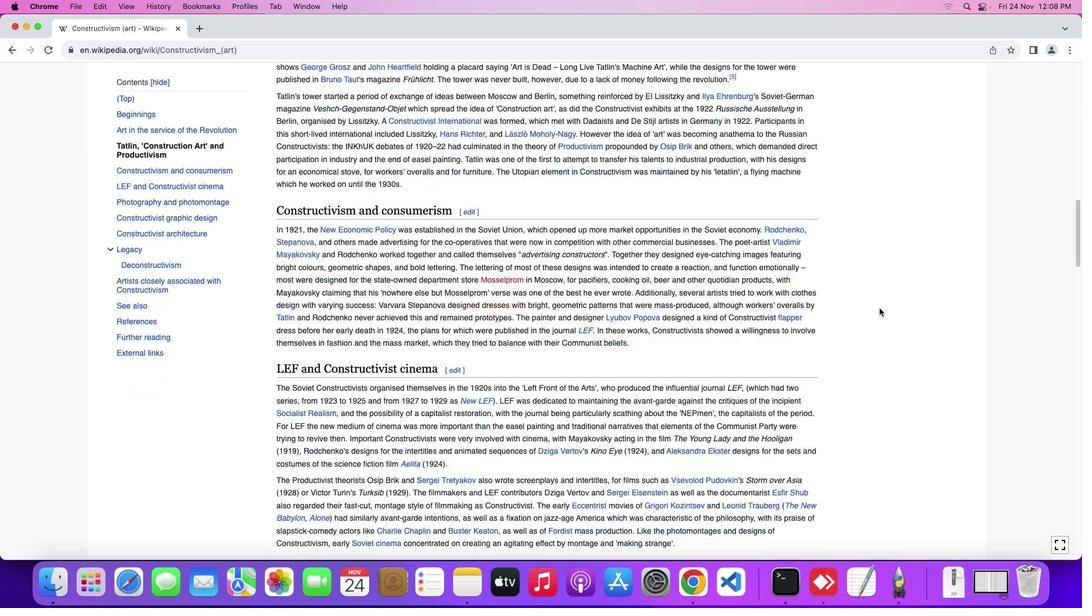 
Action: Mouse moved to (879, 308)
Screenshot: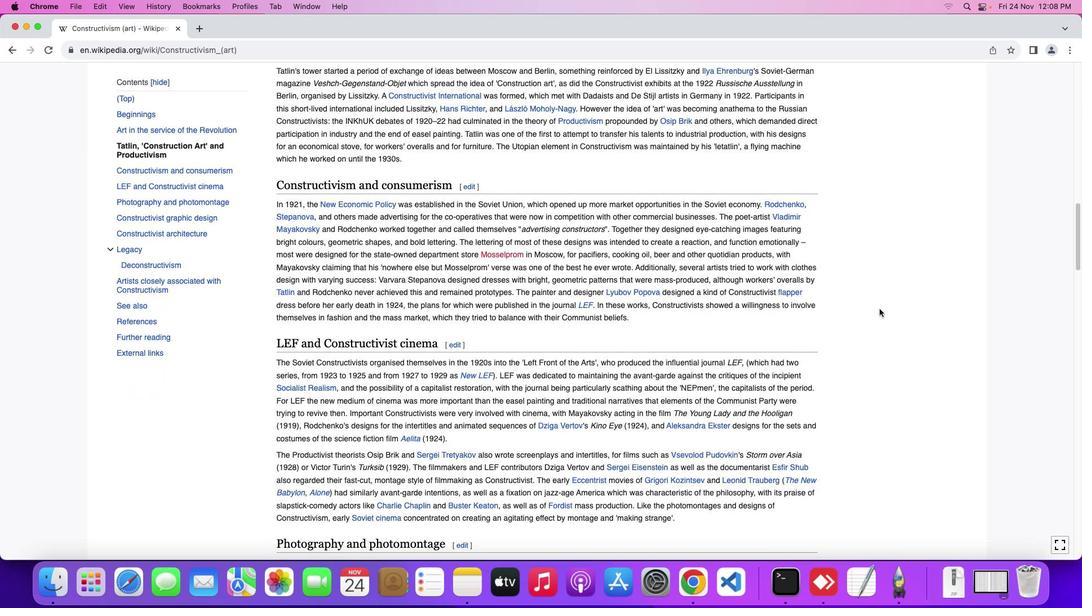 
Action: Mouse scrolled (879, 308) with delta (0, 0)
Screenshot: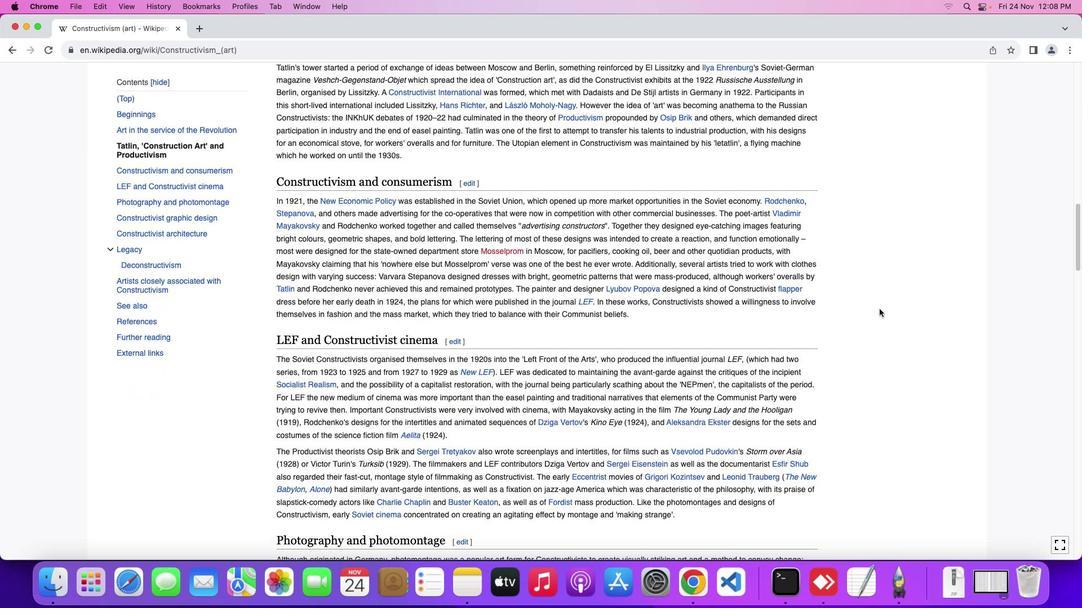 
Action: Mouse scrolled (879, 308) with delta (0, 0)
Screenshot: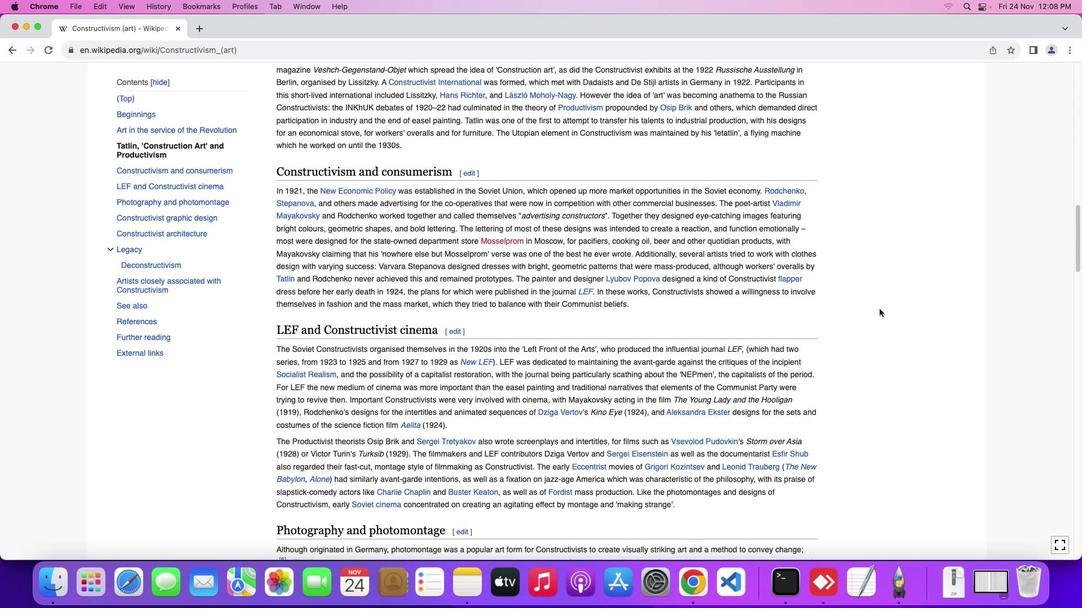 
Action: Mouse scrolled (879, 308) with delta (0, 0)
Screenshot: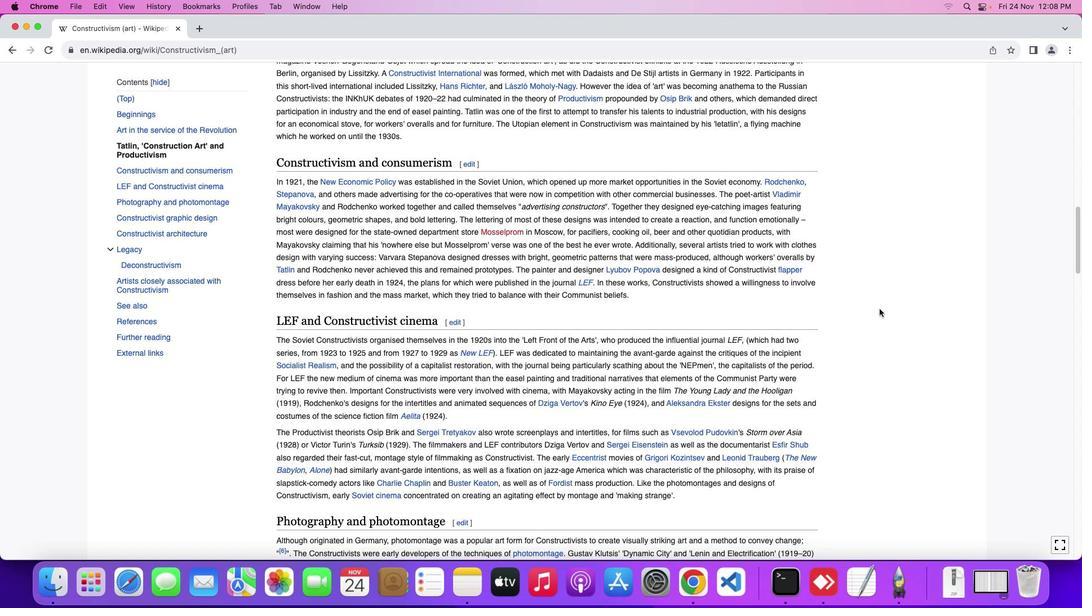 
Action: Mouse scrolled (879, 308) with delta (0, 0)
Screenshot: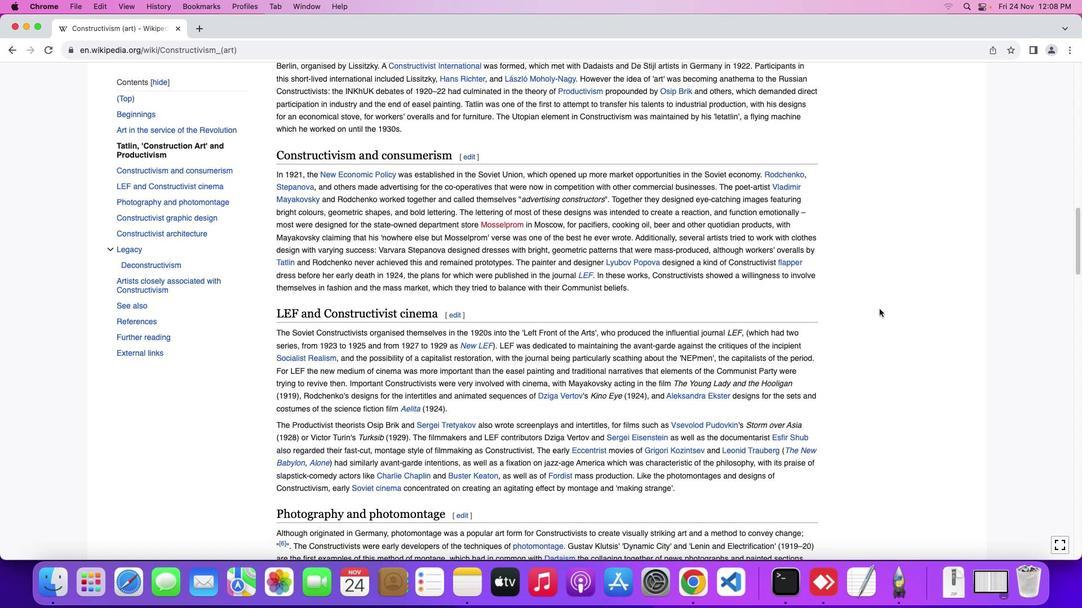 
Action: Mouse scrolled (879, 308) with delta (0, 0)
Screenshot: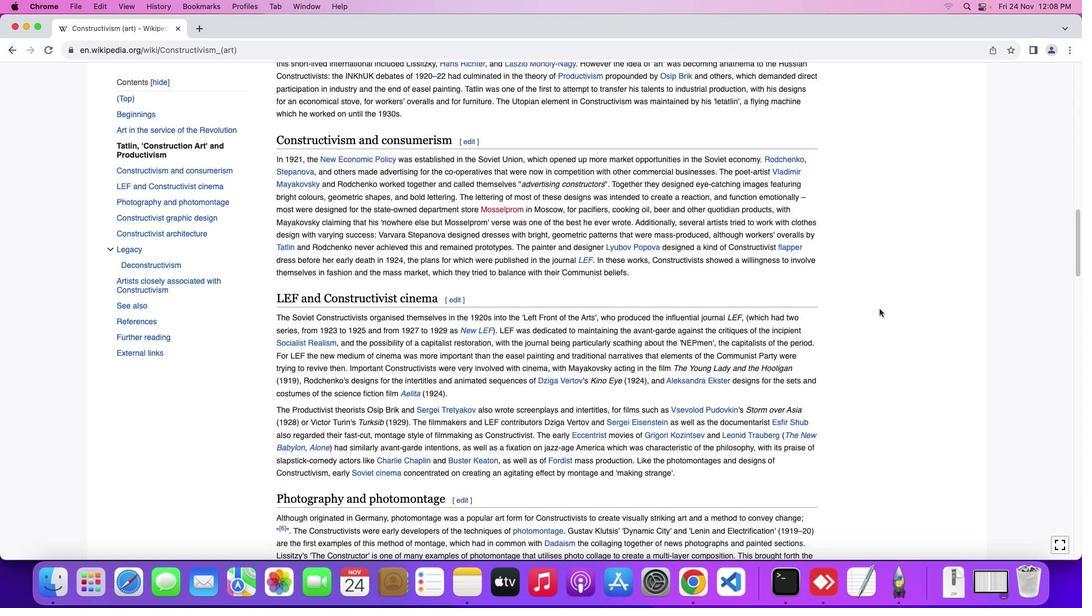 
Action: Mouse scrolled (879, 308) with delta (0, 0)
Screenshot: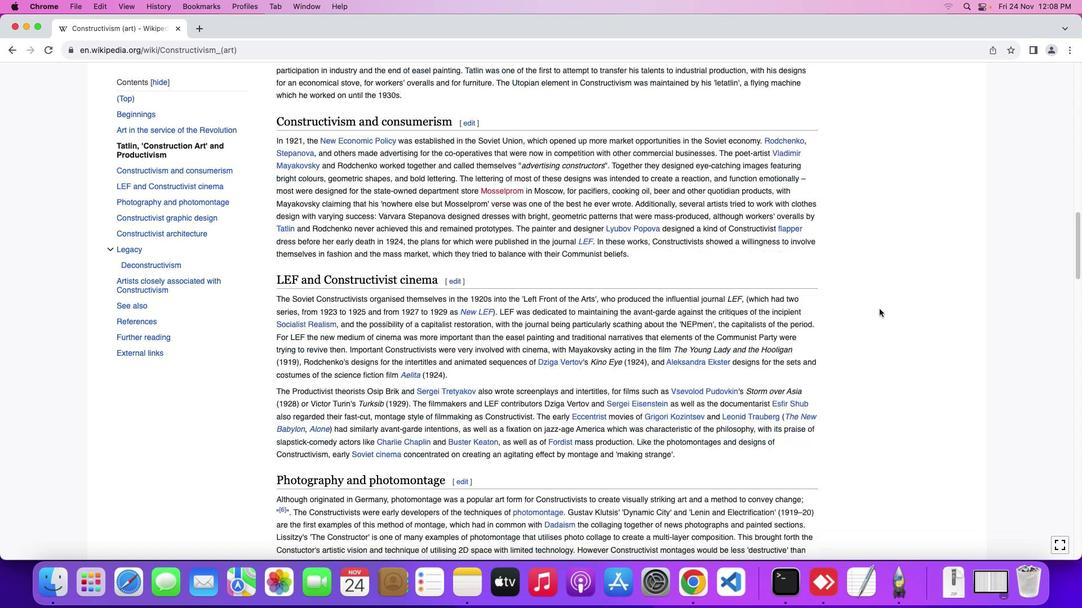 
Action: Mouse scrolled (879, 308) with delta (0, -1)
Screenshot: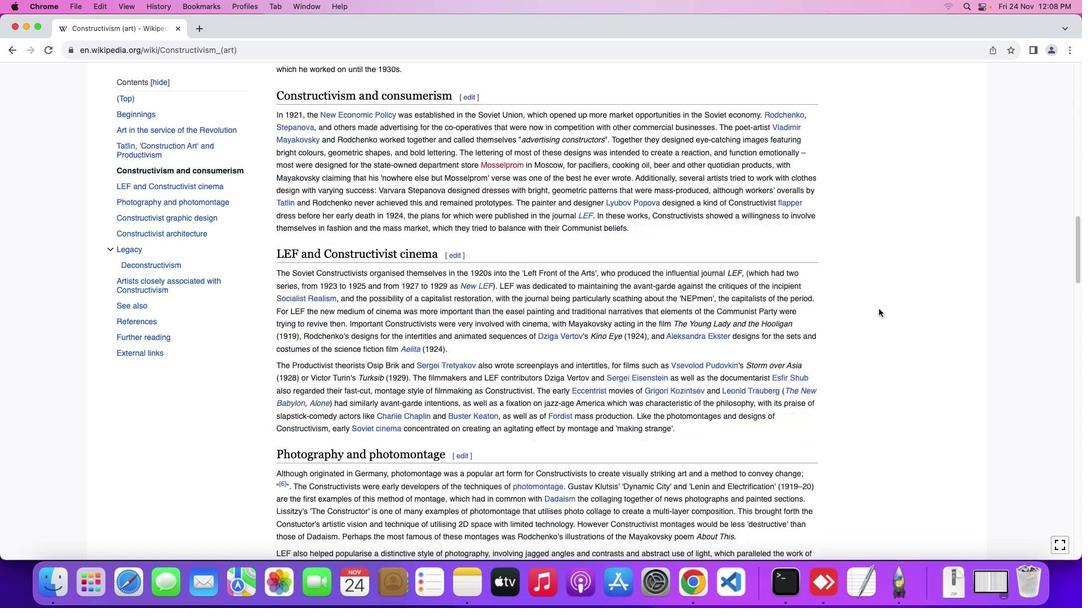
Action: Mouse moved to (879, 310)
Screenshot: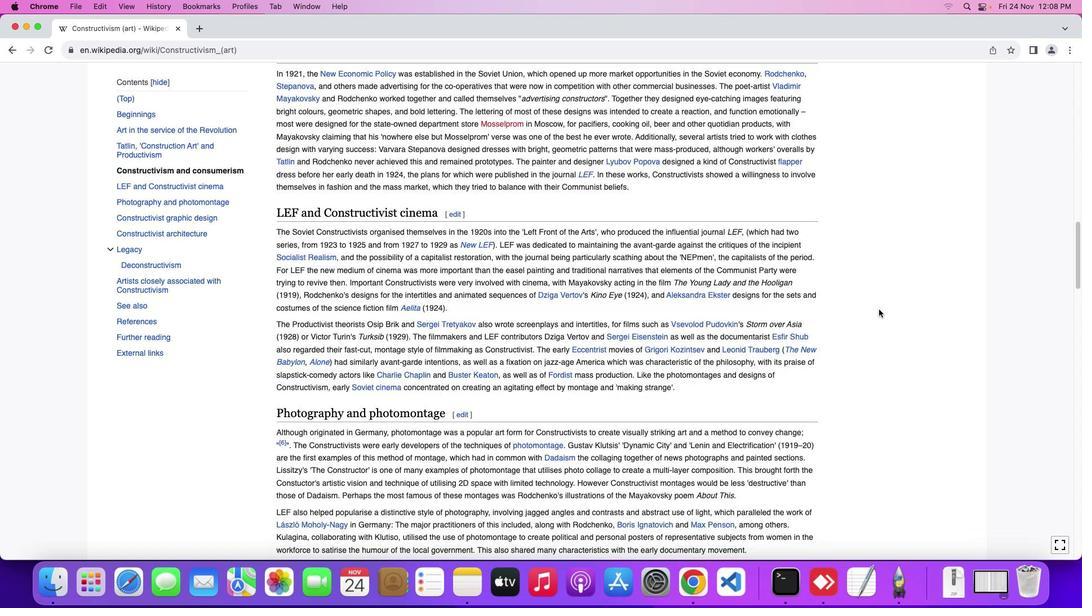 
Action: Mouse scrolled (879, 310) with delta (0, 0)
Screenshot: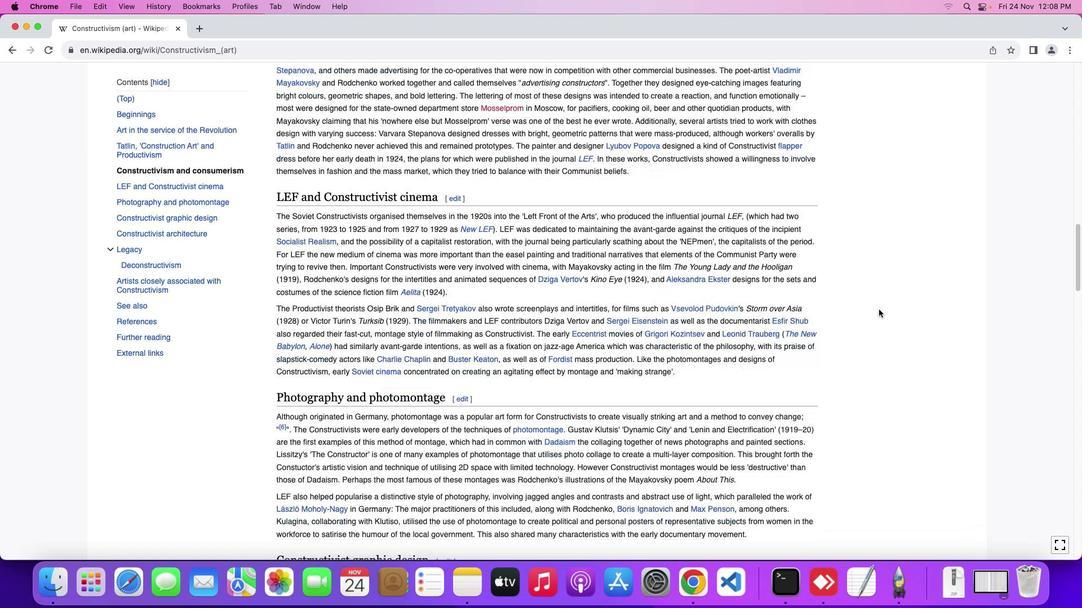 
Action: Mouse scrolled (879, 310) with delta (0, 0)
Screenshot: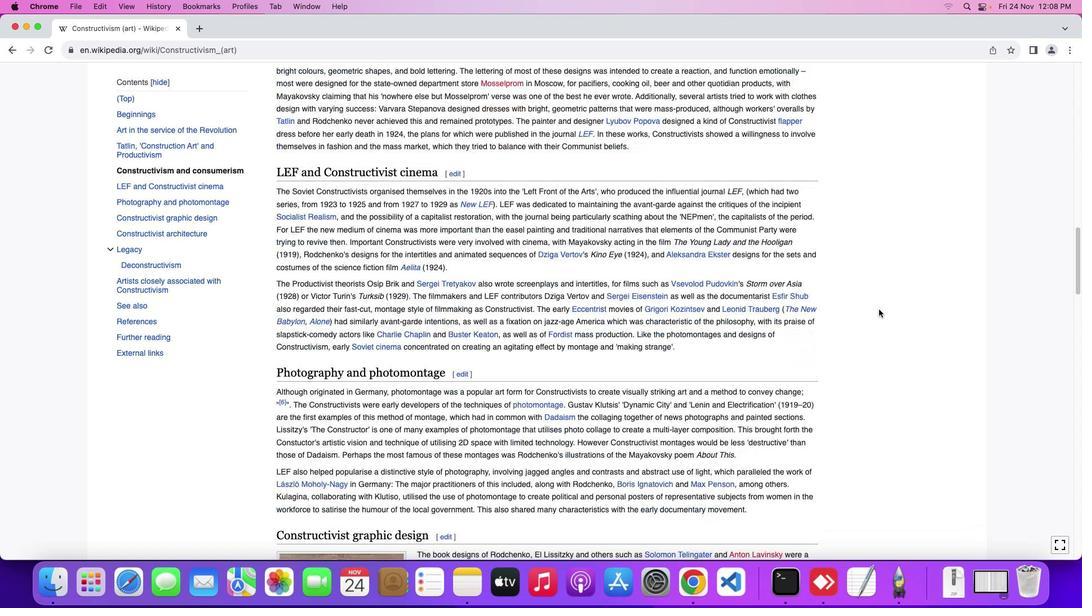
Action: Mouse scrolled (879, 310) with delta (0, -1)
Screenshot: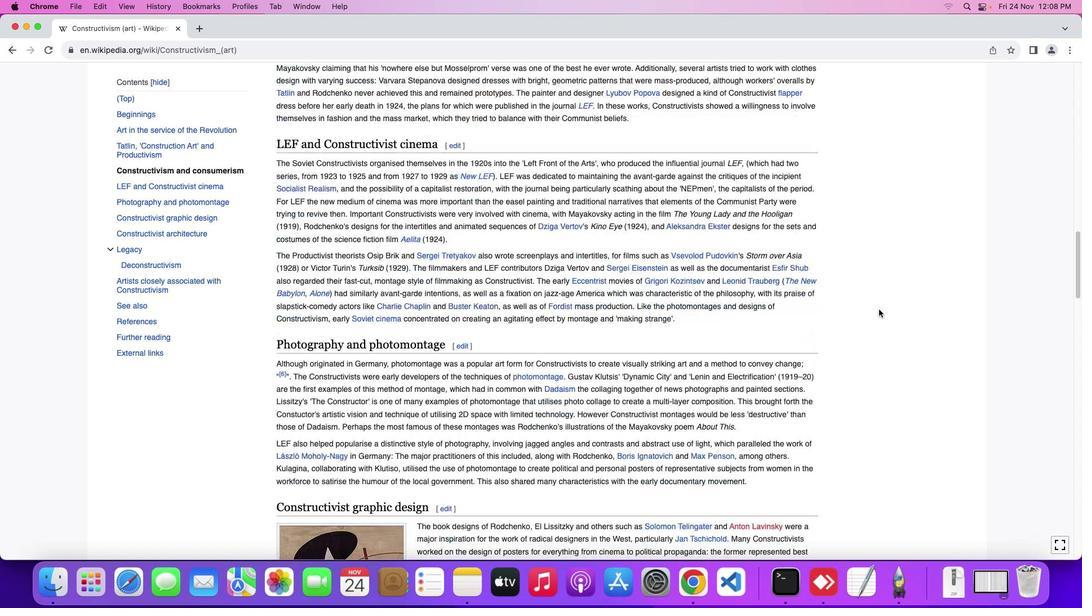 
Action: Mouse scrolled (879, 310) with delta (0, 0)
Screenshot: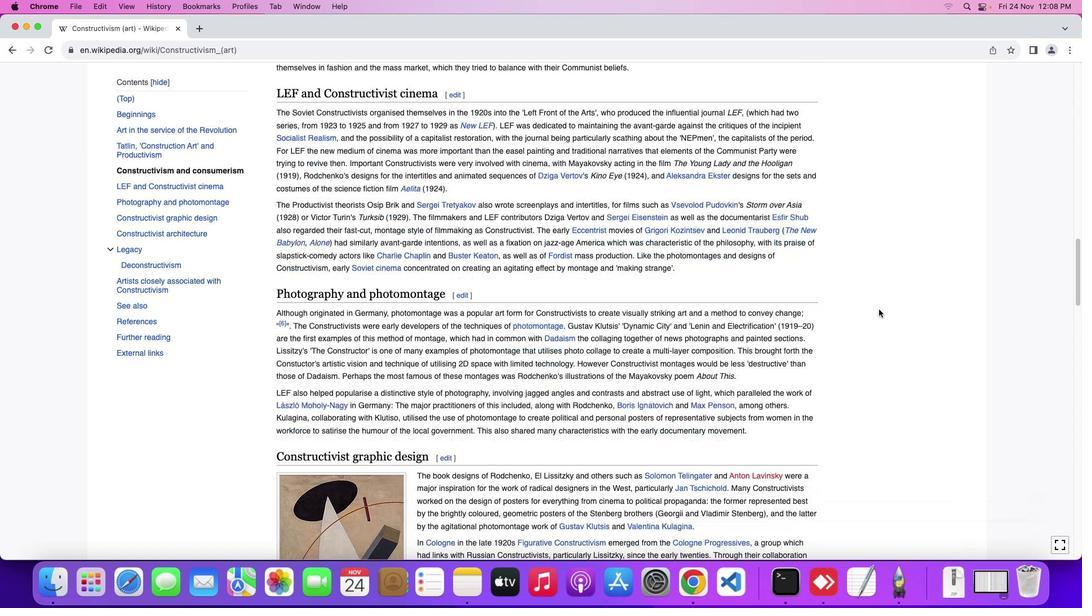 
Action: Mouse scrolled (879, 310) with delta (0, 0)
Screenshot: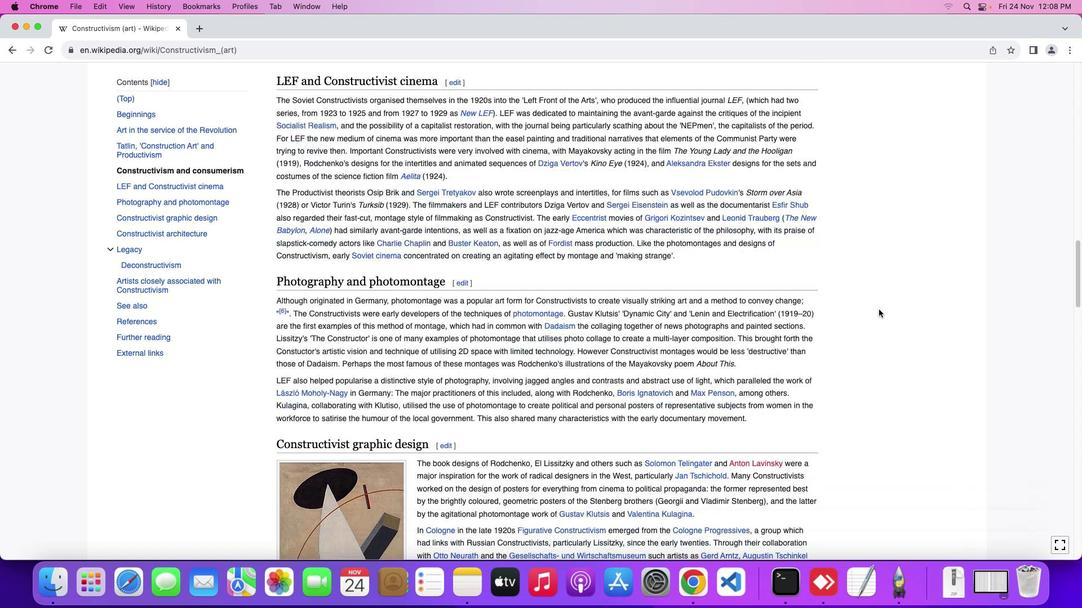 
Action: Mouse scrolled (879, 310) with delta (0, -1)
Screenshot: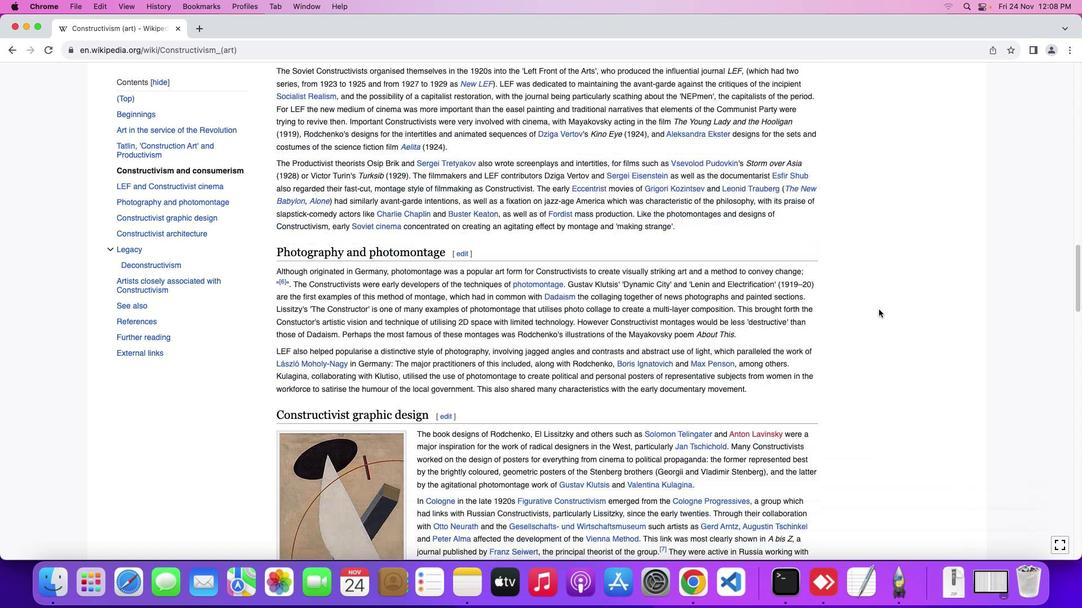 
Action: Mouse scrolled (879, 310) with delta (0, 0)
Screenshot: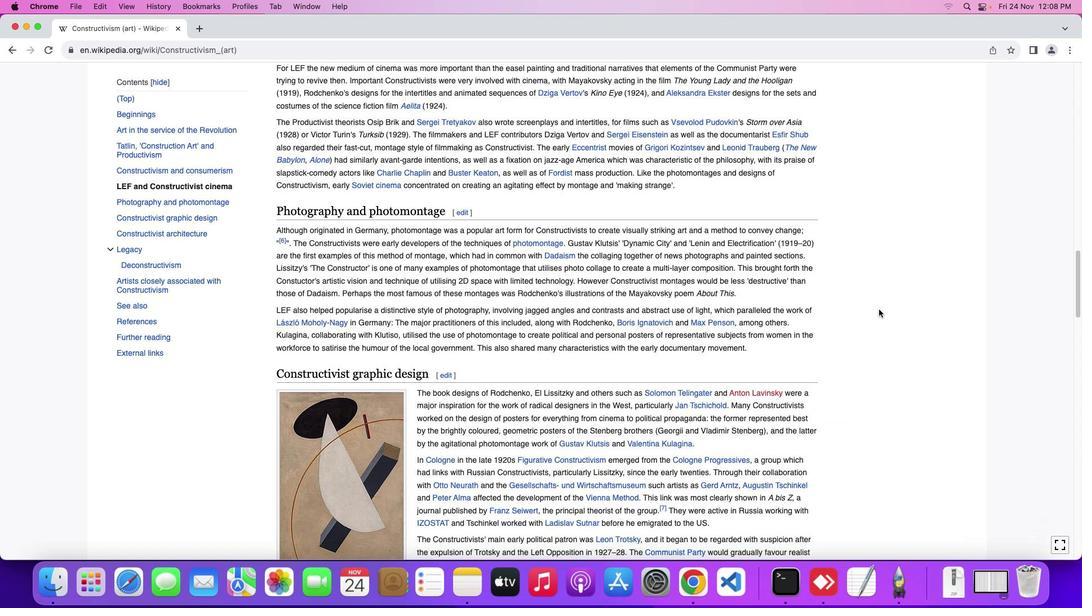 
Action: Mouse scrolled (879, 310) with delta (0, 0)
Screenshot: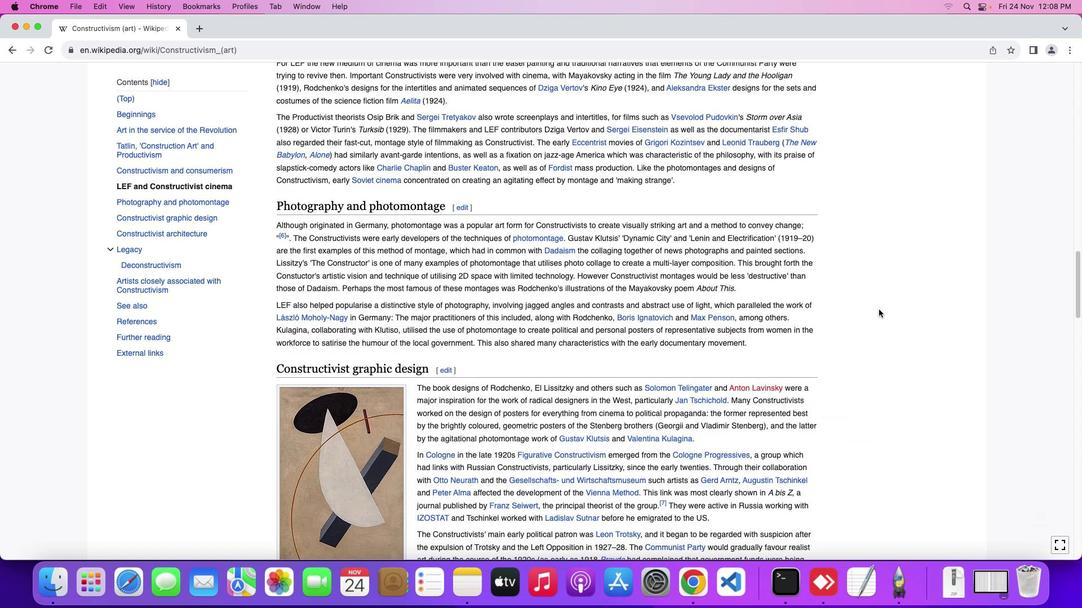 
Action: Mouse scrolled (879, 310) with delta (0, 0)
Screenshot: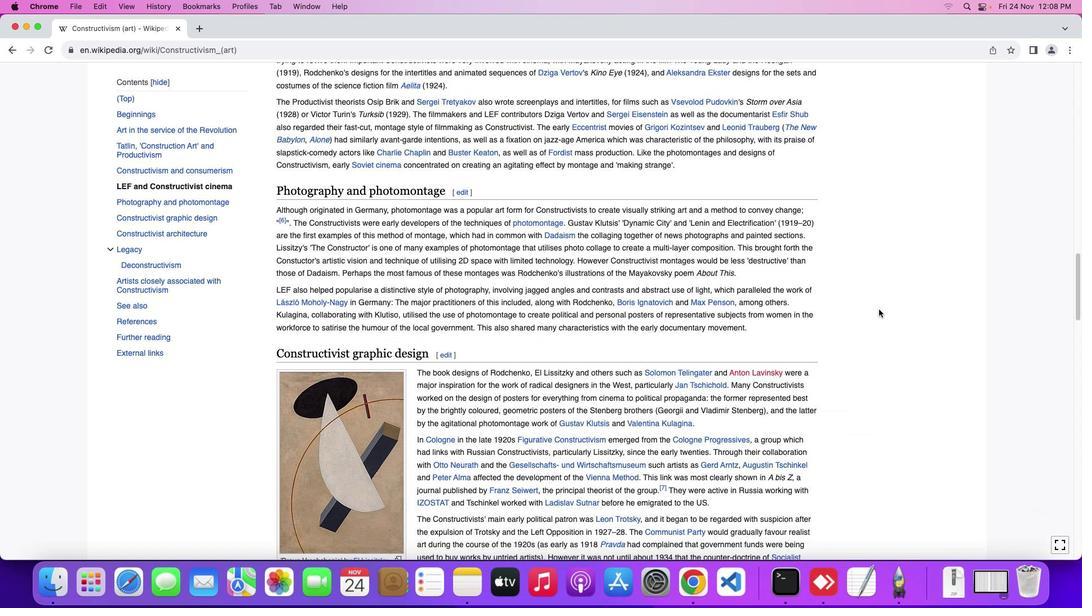 
Action: Mouse scrolled (879, 310) with delta (0, 0)
Screenshot: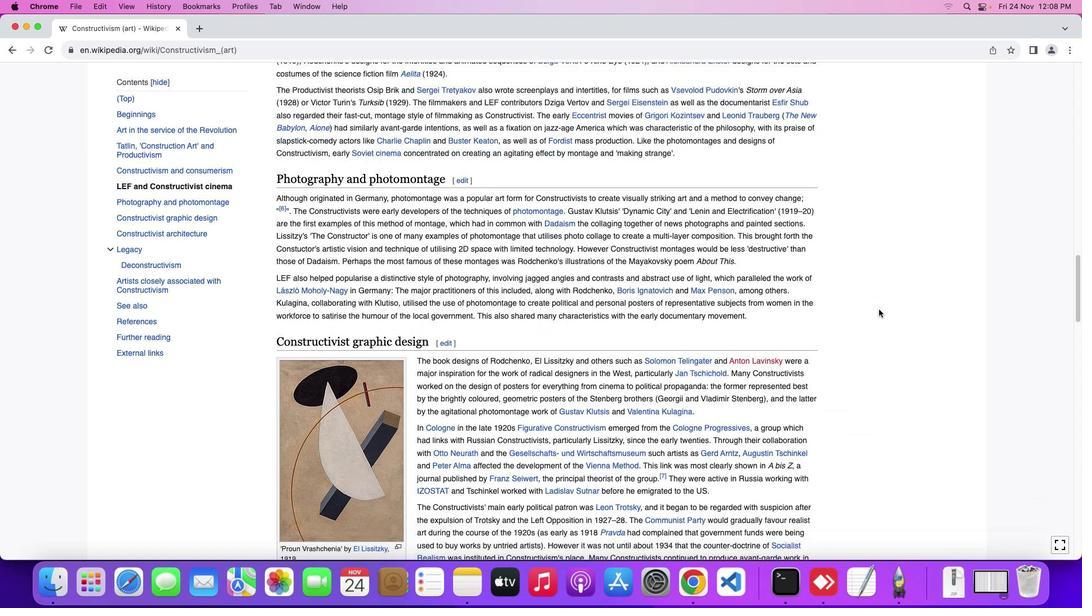 
Action: Mouse scrolled (879, 310) with delta (0, -1)
Screenshot: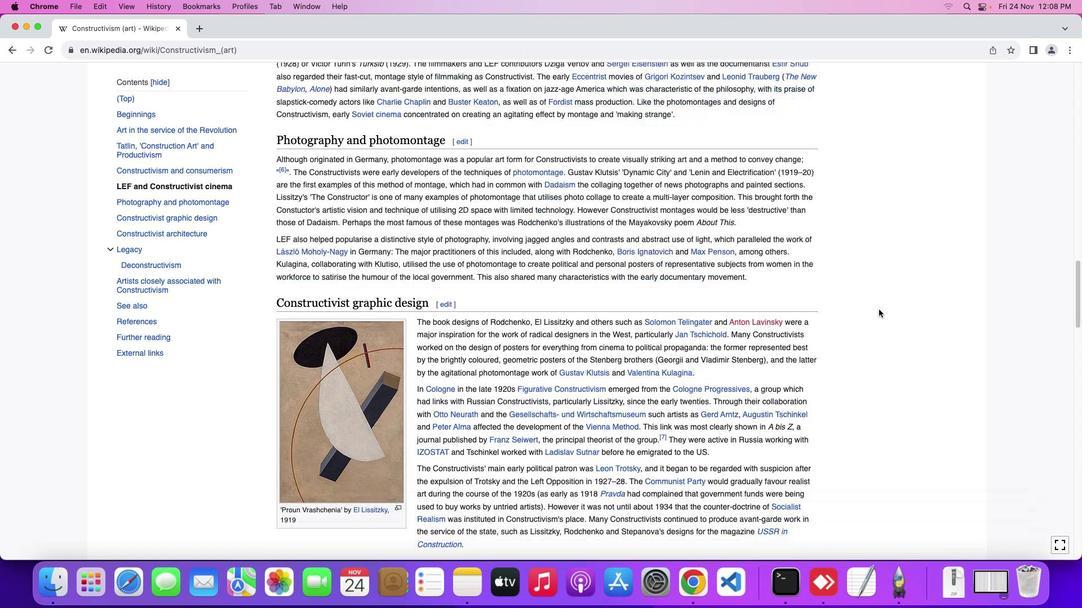 
Action: Mouse moved to (879, 310)
Screenshot: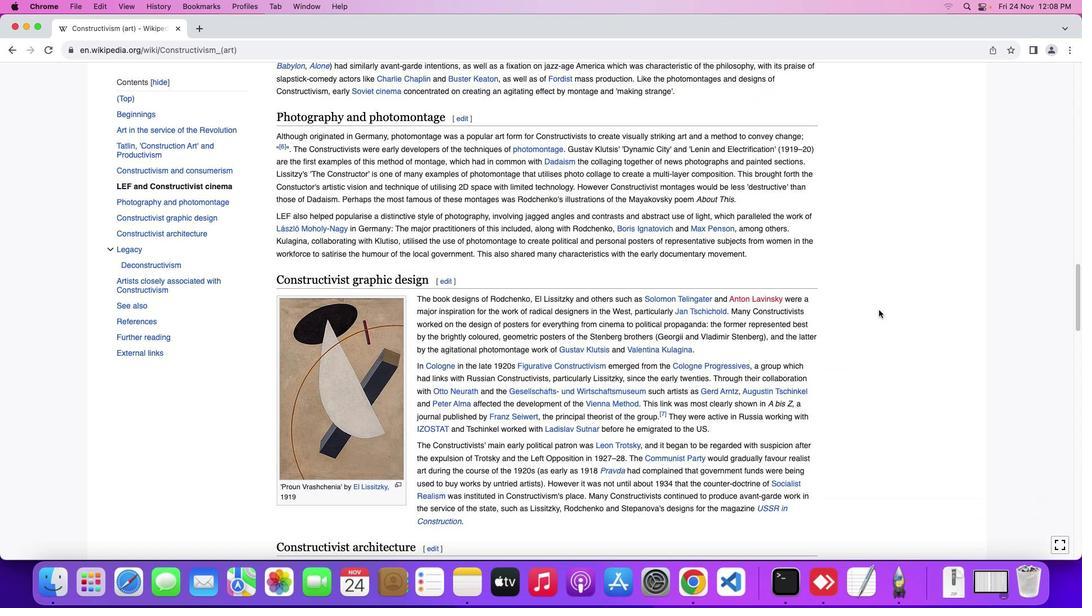 
Action: Mouse scrolled (879, 310) with delta (0, 0)
Screenshot: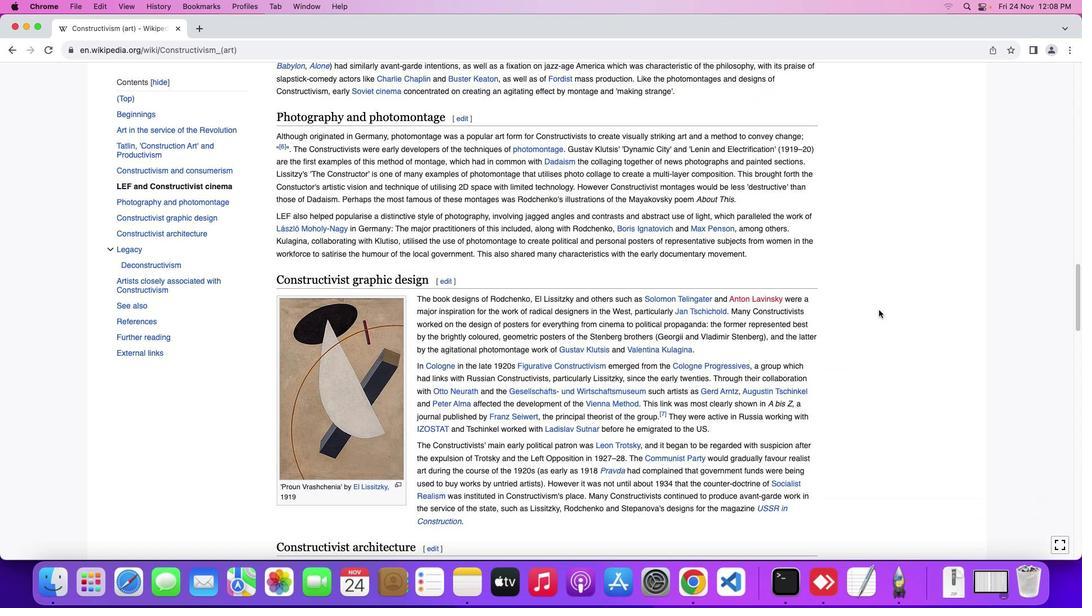 
Action: Mouse scrolled (879, 310) with delta (0, 0)
Screenshot: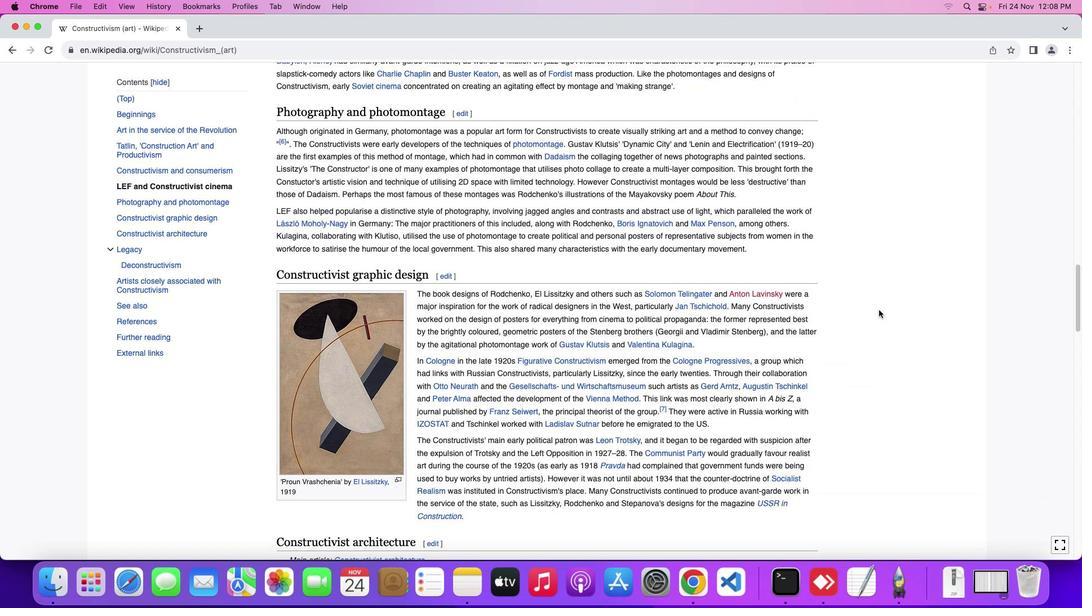 
Action: Mouse scrolled (879, 310) with delta (0, 0)
Screenshot: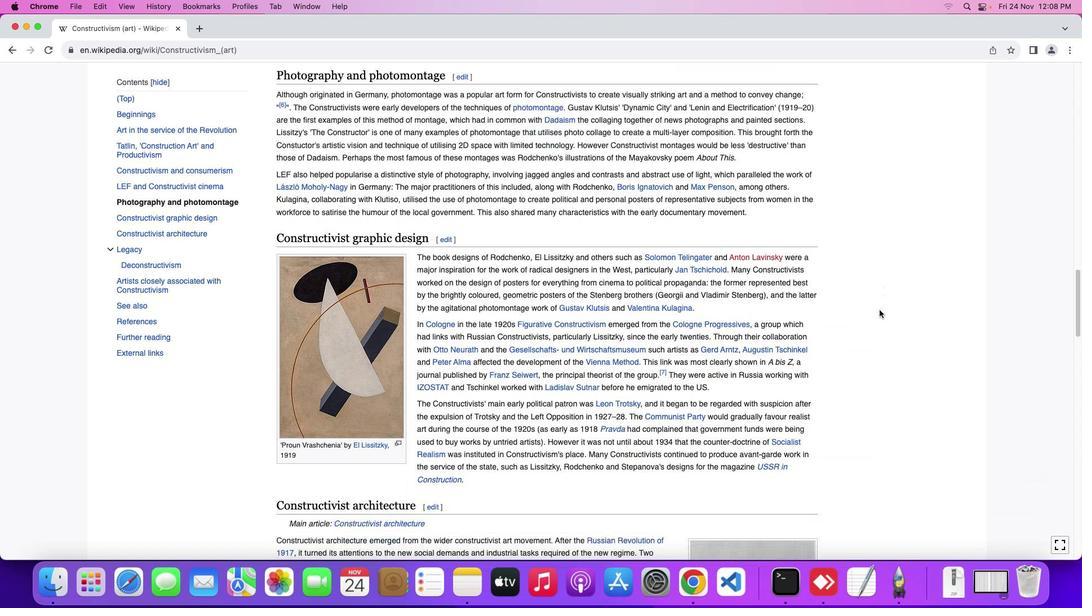 
Action: Mouse scrolled (879, 310) with delta (0, 0)
Screenshot: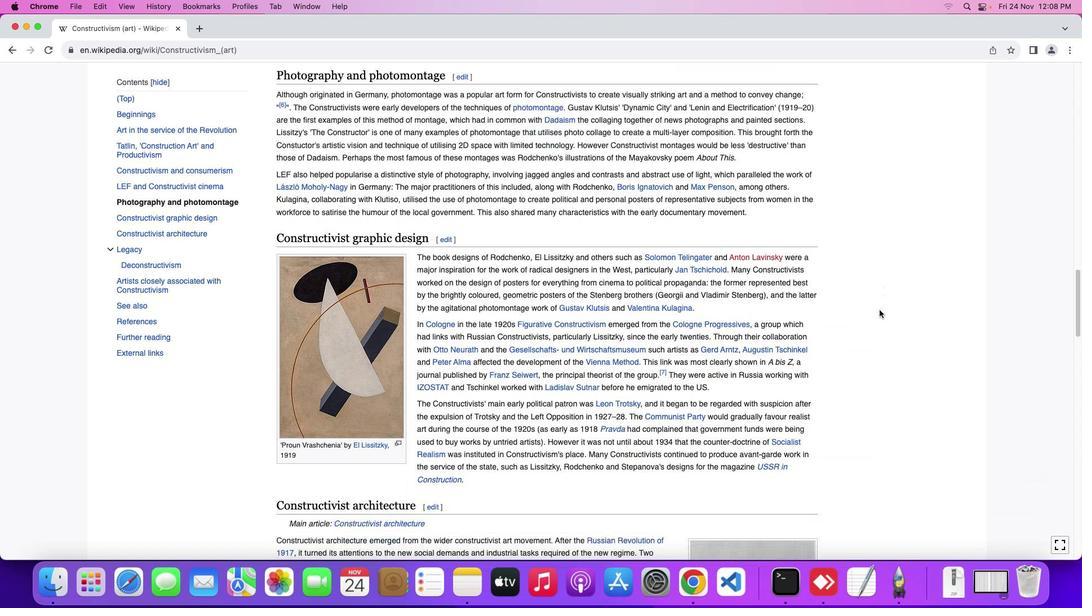 
Action: Mouse scrolled (879, 310) with delta (0, -1)
Screenshot: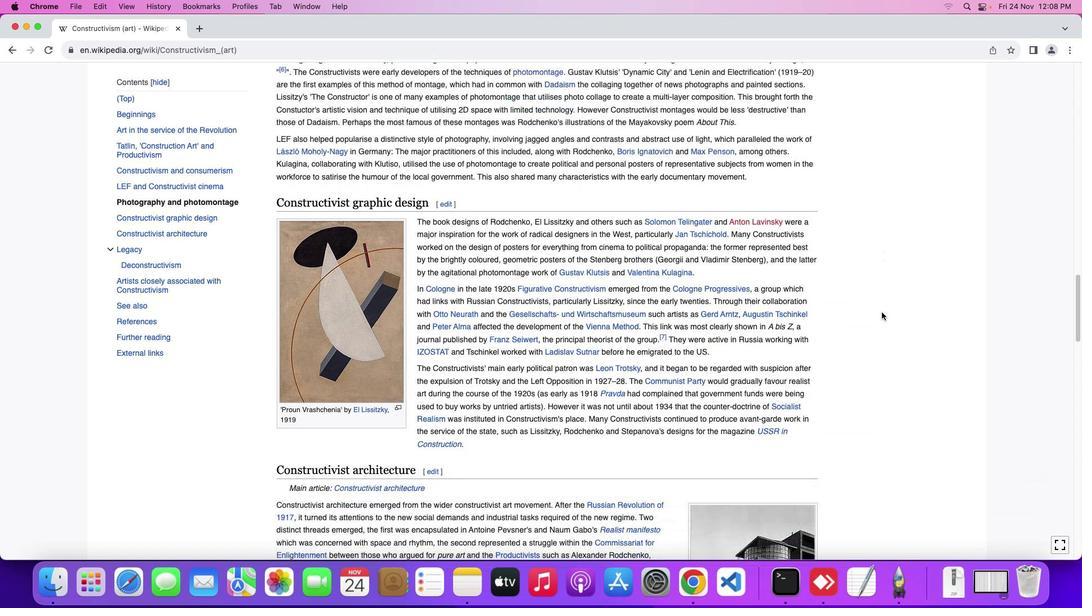 
Action: Mouse moved to (882, 313)
Screenshot: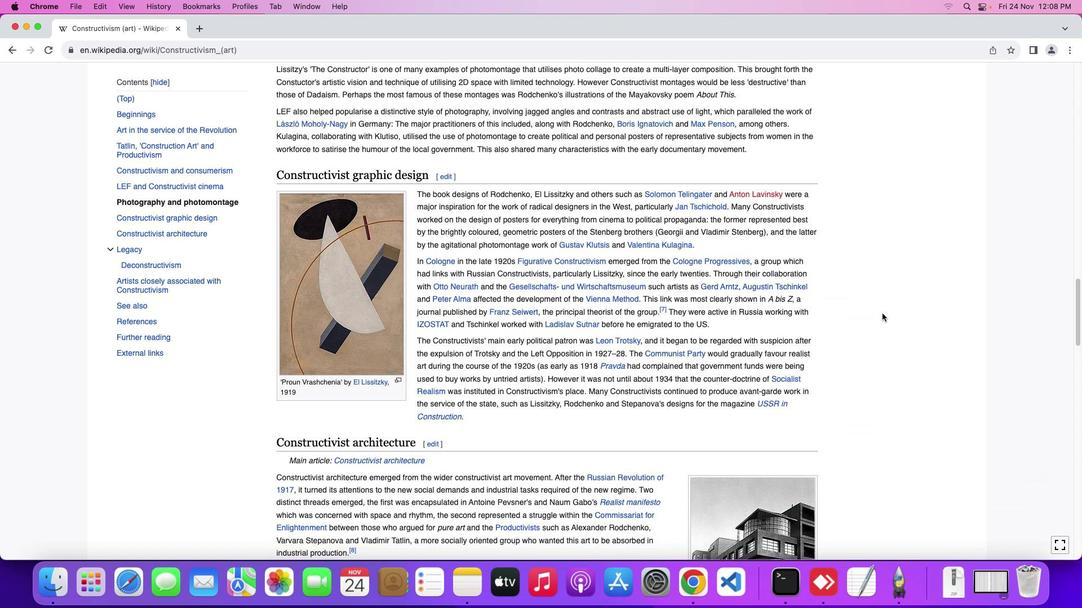 
Action: Mouse scrolled (882, 313) with delta (0, 0)
Screenshot: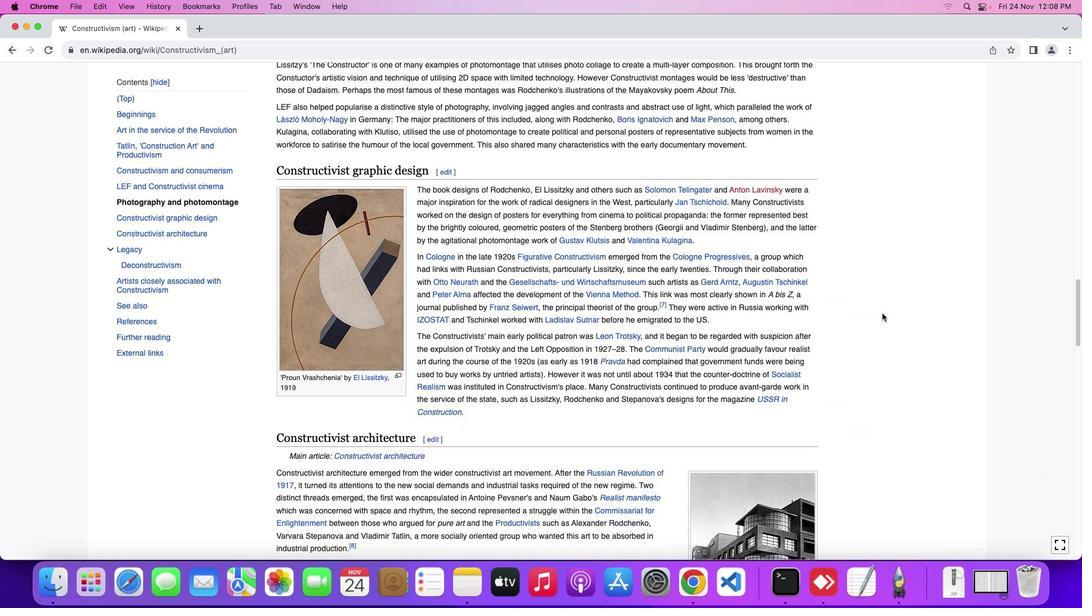 
Action: Mouse scrolled (882, 313) with delta (0, 0)
Screenshot: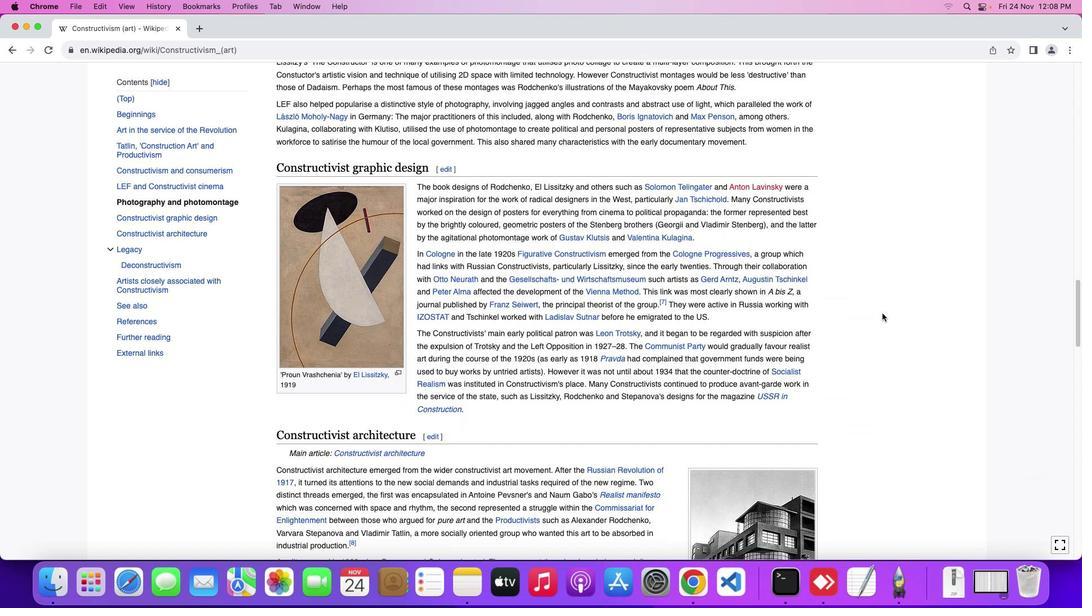 
Action: Mouse moved to (883, 315)
Screenshot: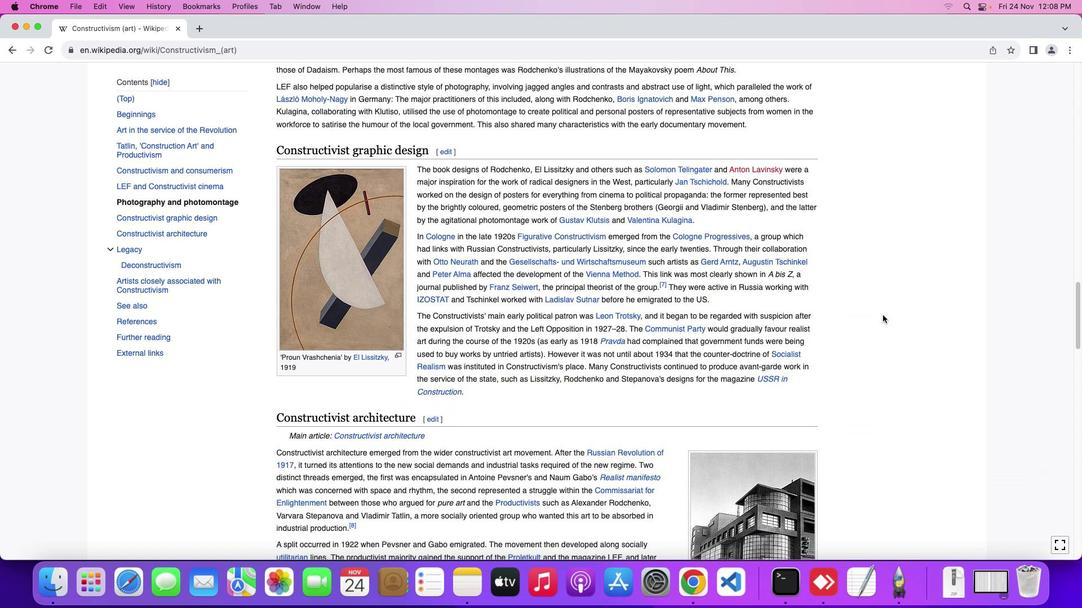 
Action: Mouse scrolled (883, 315) with delta (0, 0)
Screenshot: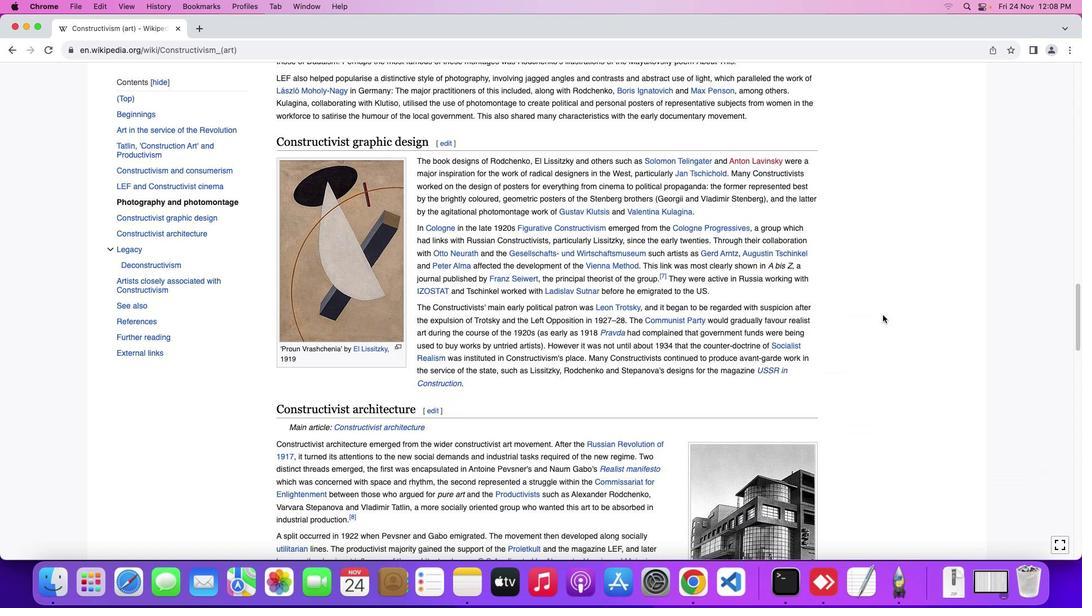 
Action: Mouse scrolled (883, 315) with delta (0, 0)
Screenshot: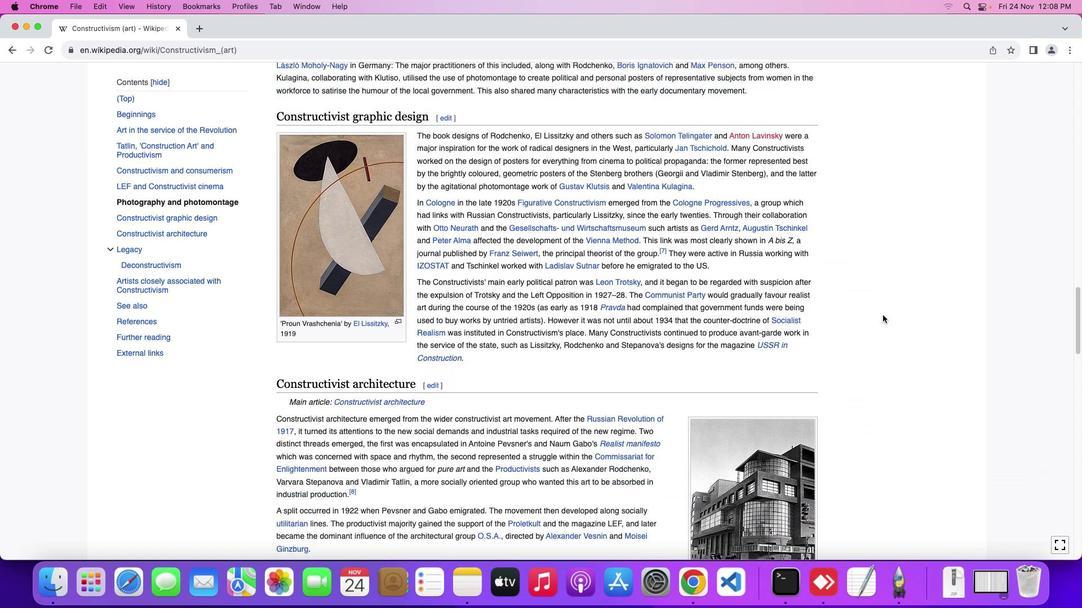 
Action: Mouse scrolled (883, 315) with delta (0, -1)
Screenshot: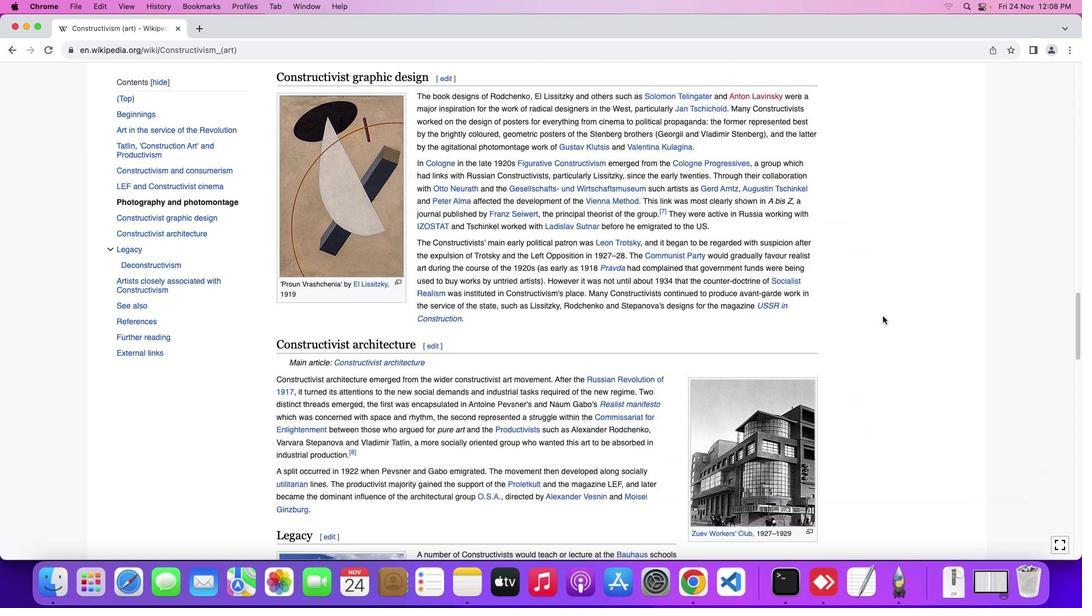 
Action: Mouse moved to (883, 317)
Screenshot: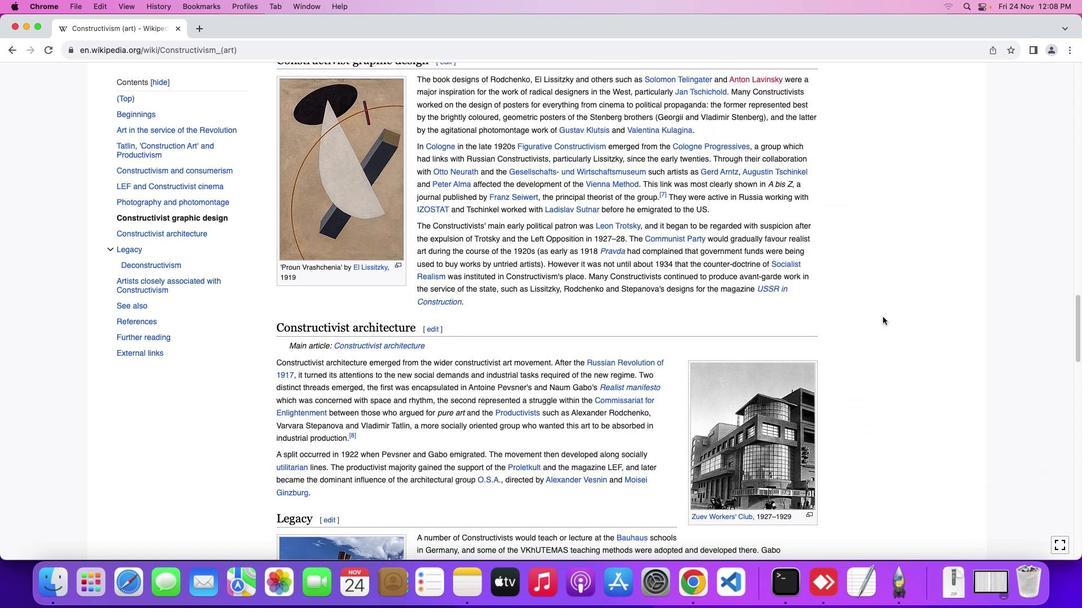 
Action: Mouse scrolled (883, 317) with delta (0, 0)
Screenshot: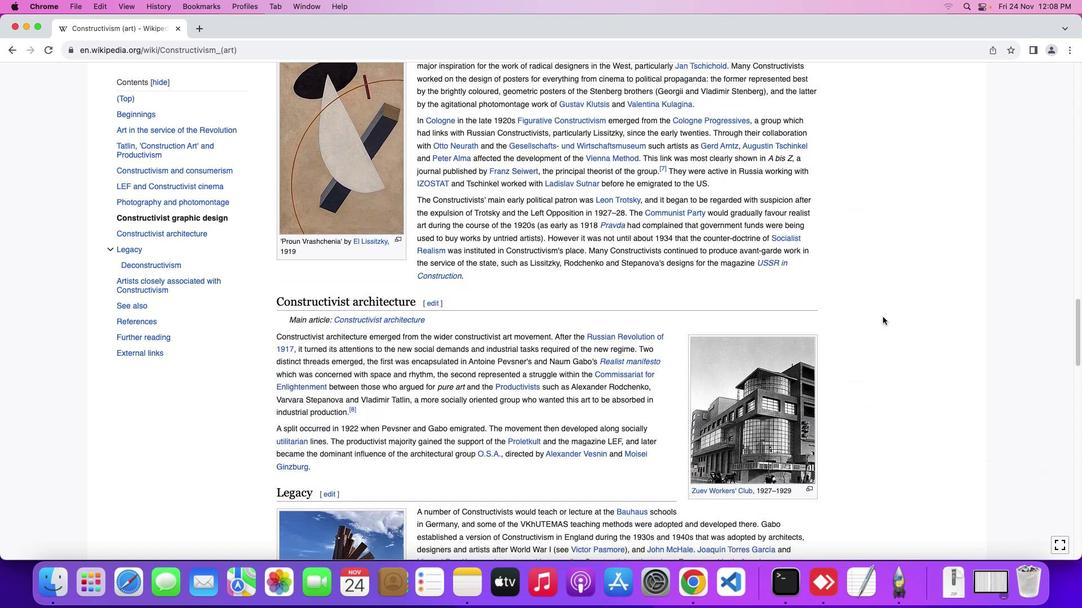 
Action: Mouse scrolled (883, 317) with delta (0, 0)
Screenshot: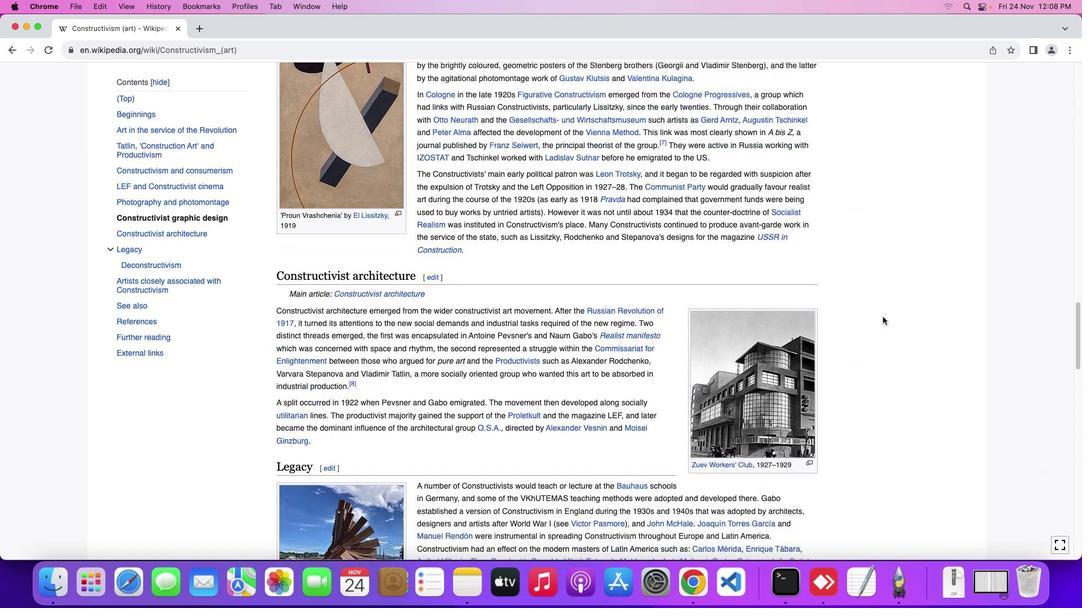 
Action: Mouse scrolled (883, 317) with delta (0, -1)
Screenshot: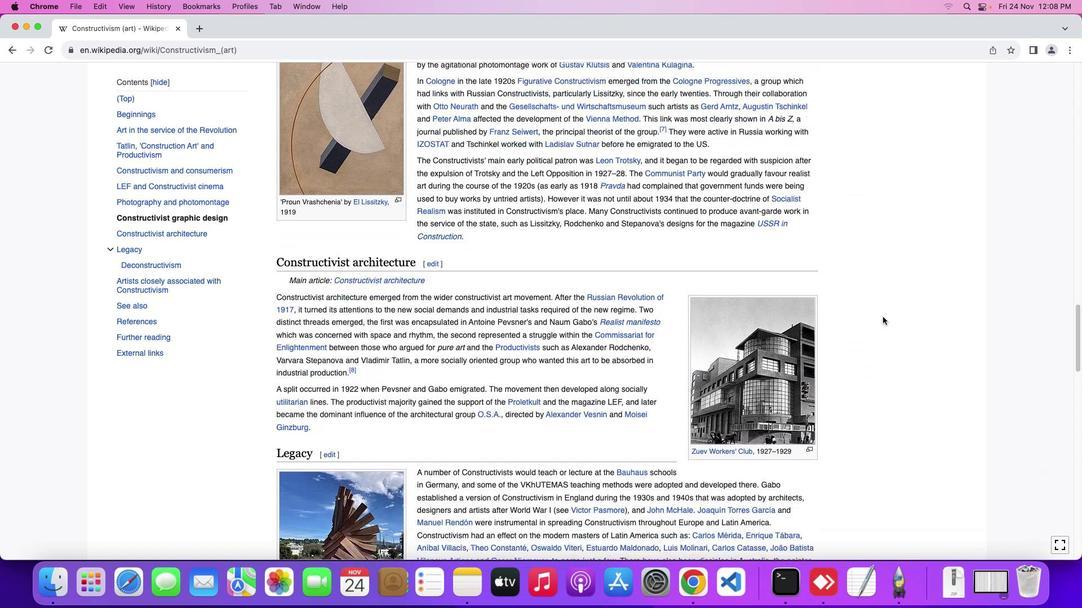
Action: Mouse scrolled (883, 317) with delta (0, 0)
Screenshot: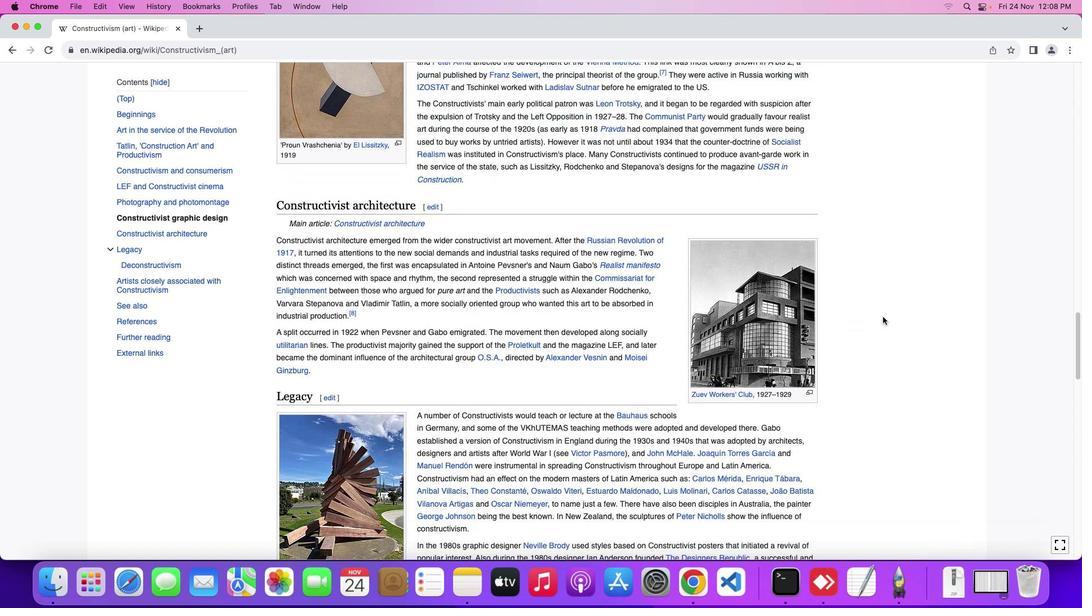 
Action: Mouse scrolled (883, 317) with delta (0, 0)
Screenshot: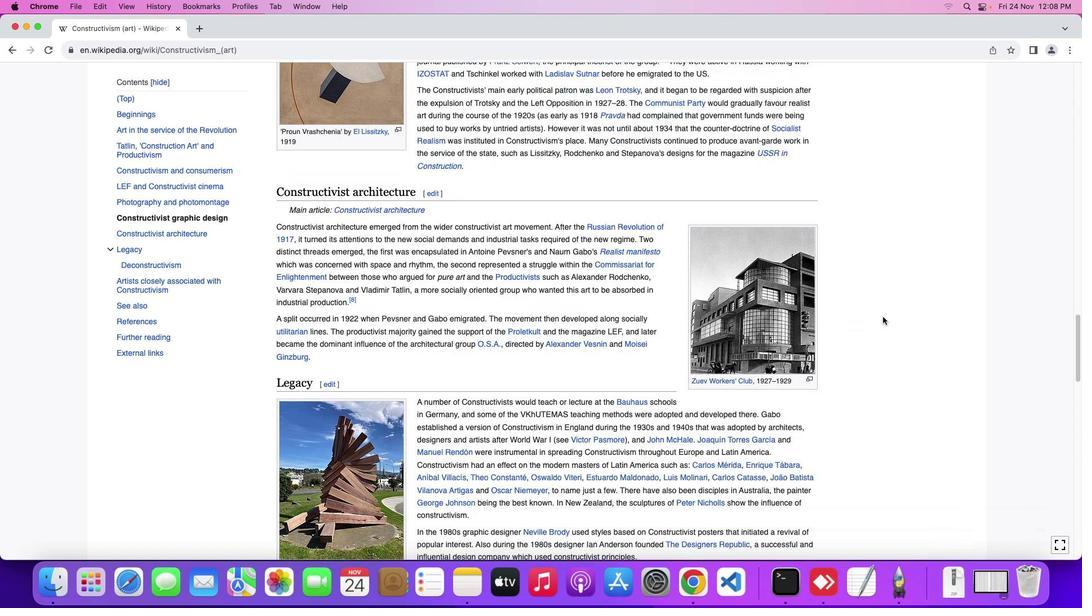 
Action: Mouse scrolled (883, 317) with delta (0, -1)
Screenshot: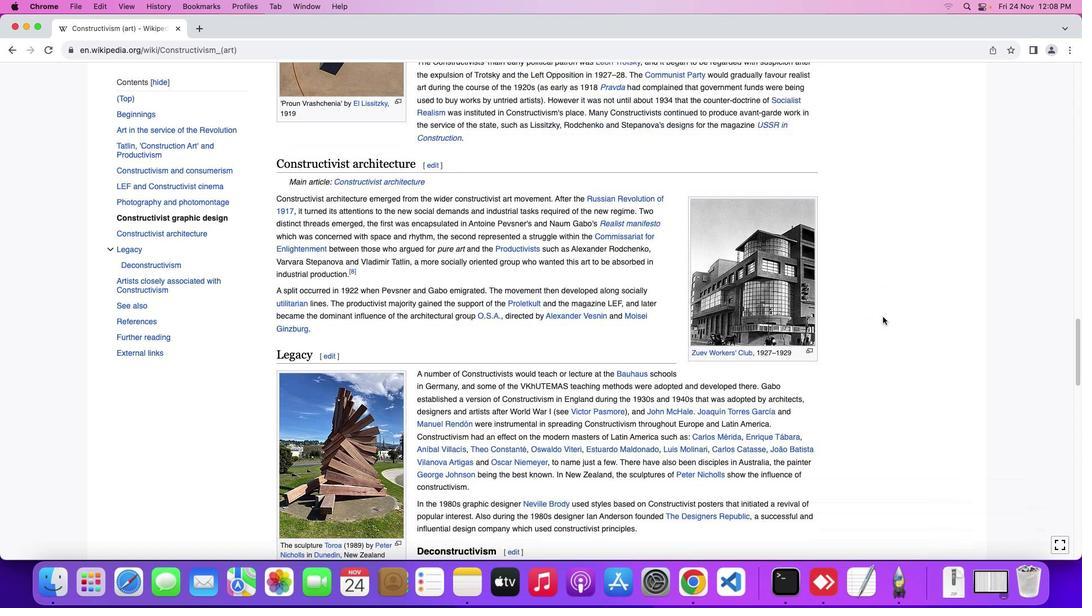 
Action: Mouse moved to (883, 317)
Screenshot: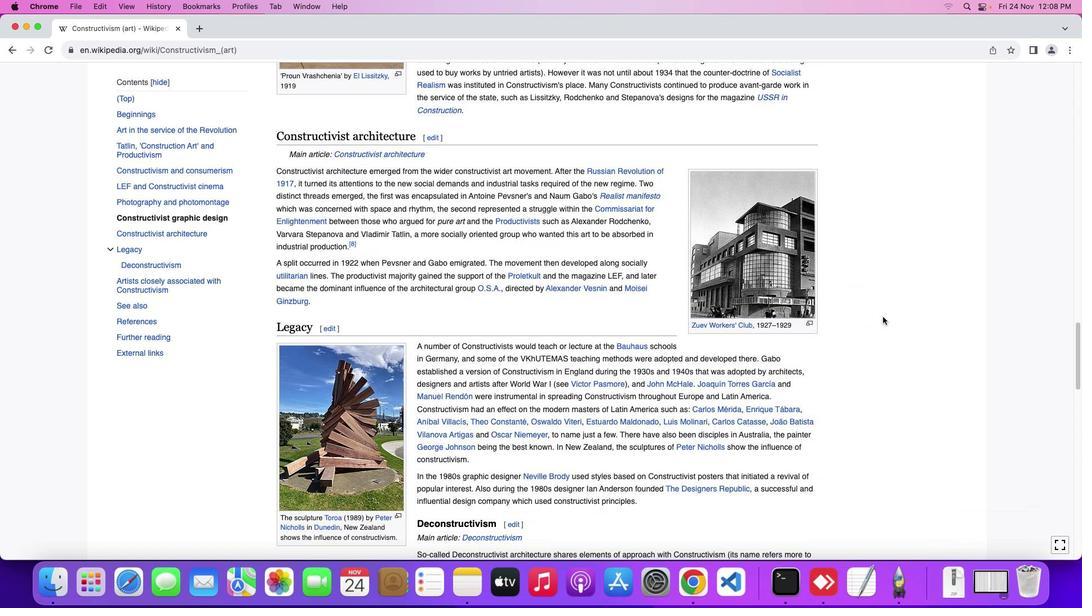 
Action: Mouse scrolled (883, 317) with delta (0, 0)
Screenshot: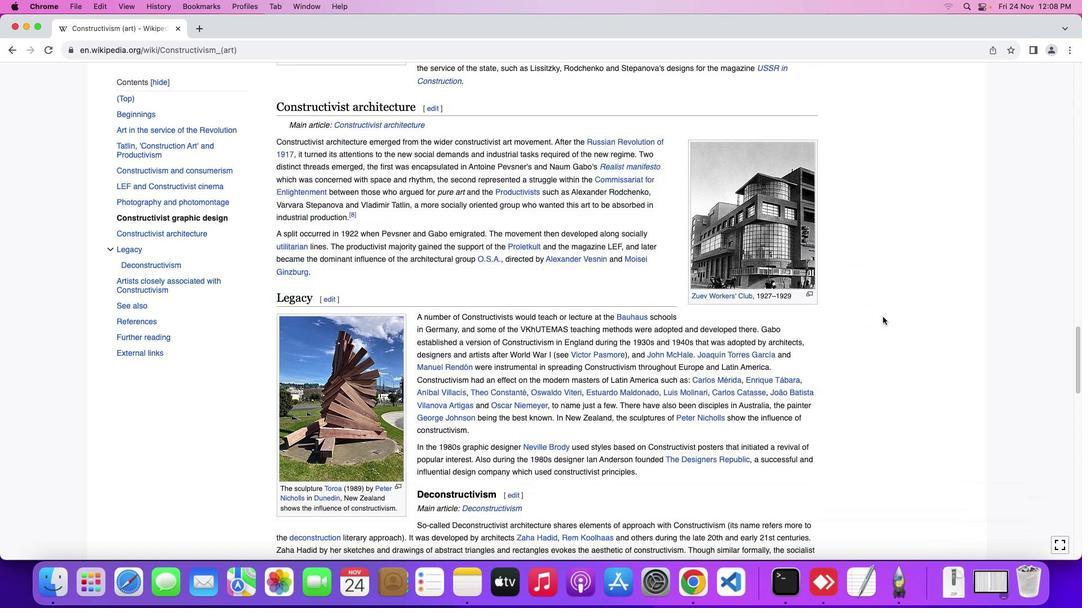 
Action: Mouse scrolled (883, 317) with delta (0, 0)
Screenshot: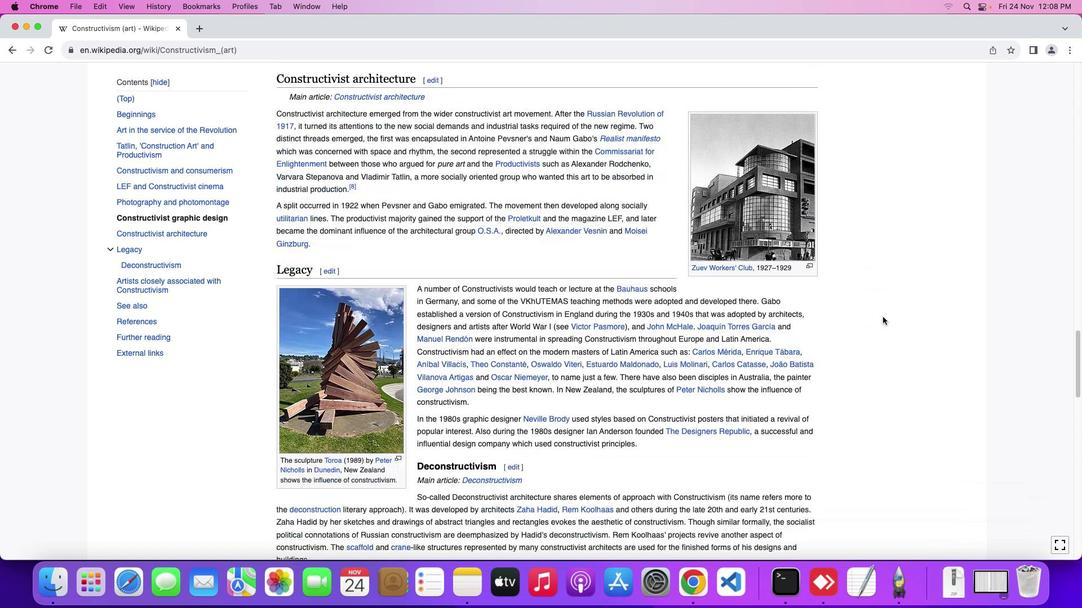 
Action: Mouse scrolled (883, 317) with delta (0, -1)
Screenshot: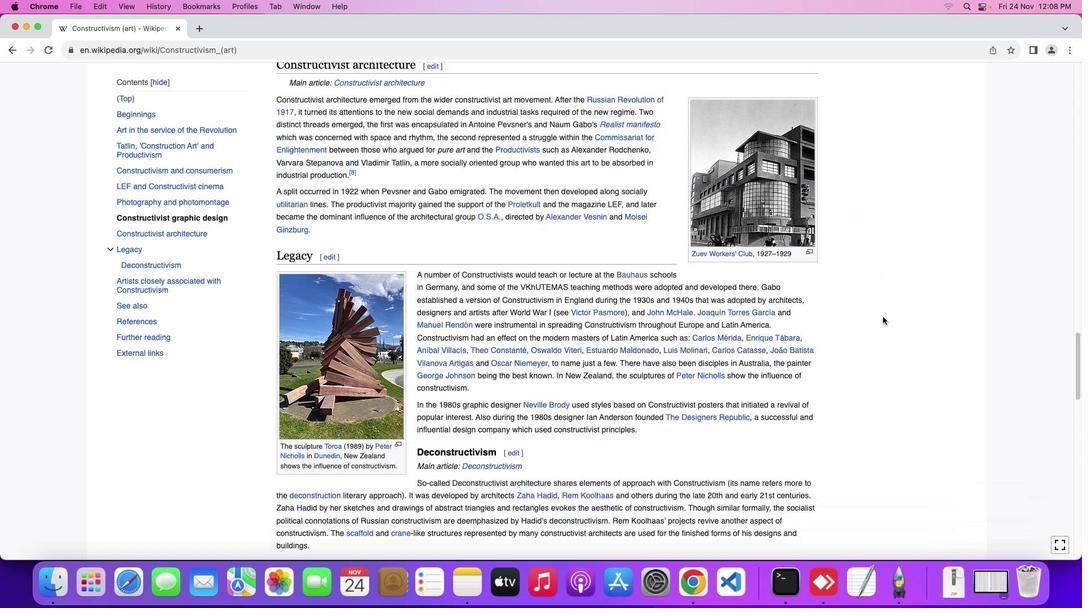 
Action: Mouse moved to (882, 317)
Screenshot: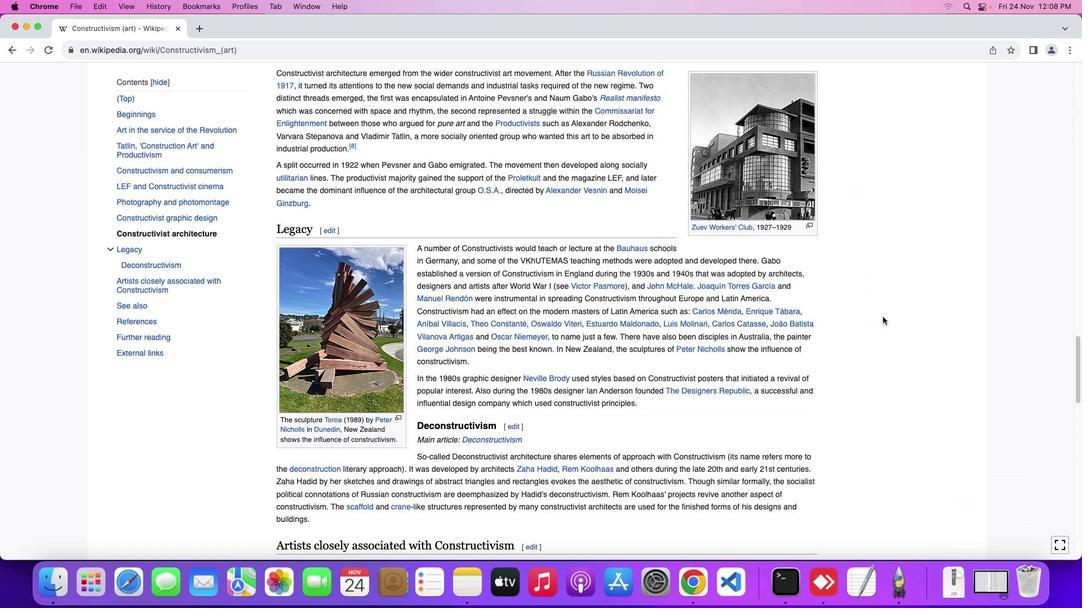 
Action: Mouse scrolled (882, 317) with delta (0, 0)
Screenshot: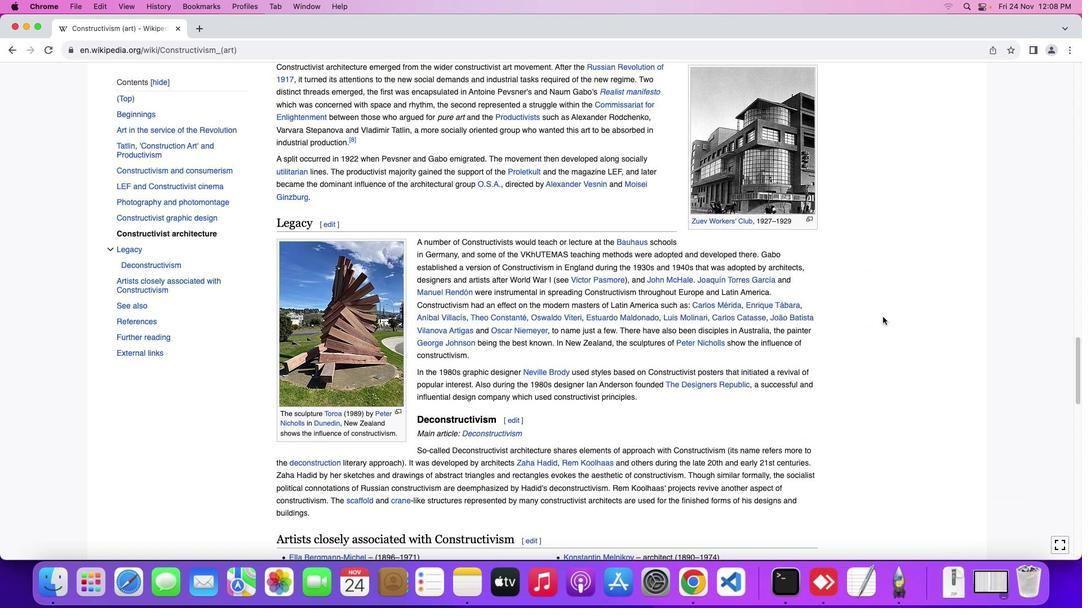 
Action: Mouse scrolled (882, 317) with delta (0, 0)
Screenshot: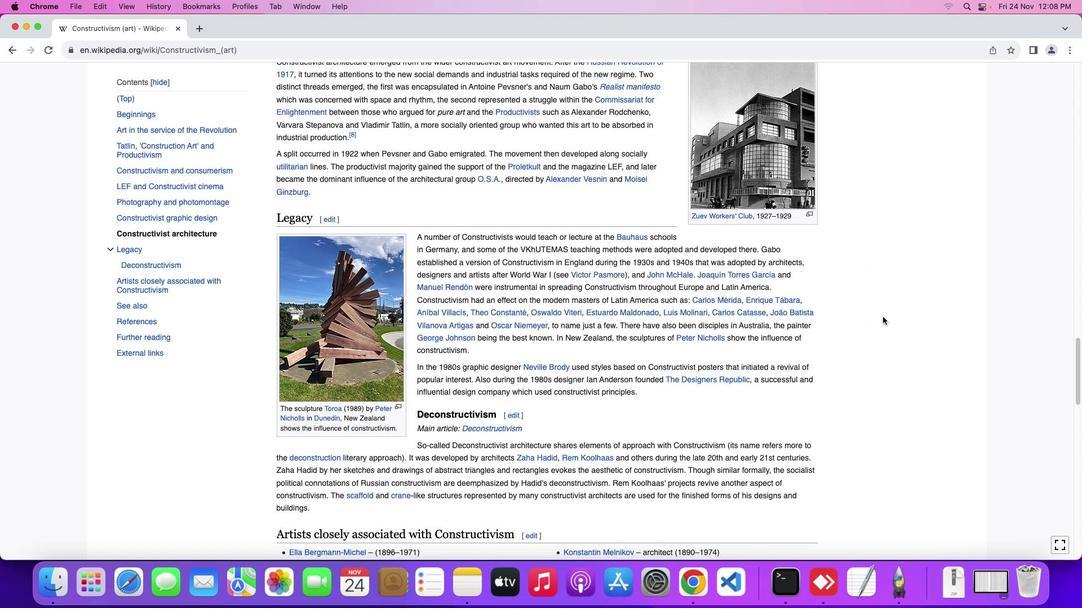 
Action: Mouse scrolled (882, 317) with delta (0, 0)
Screenshot: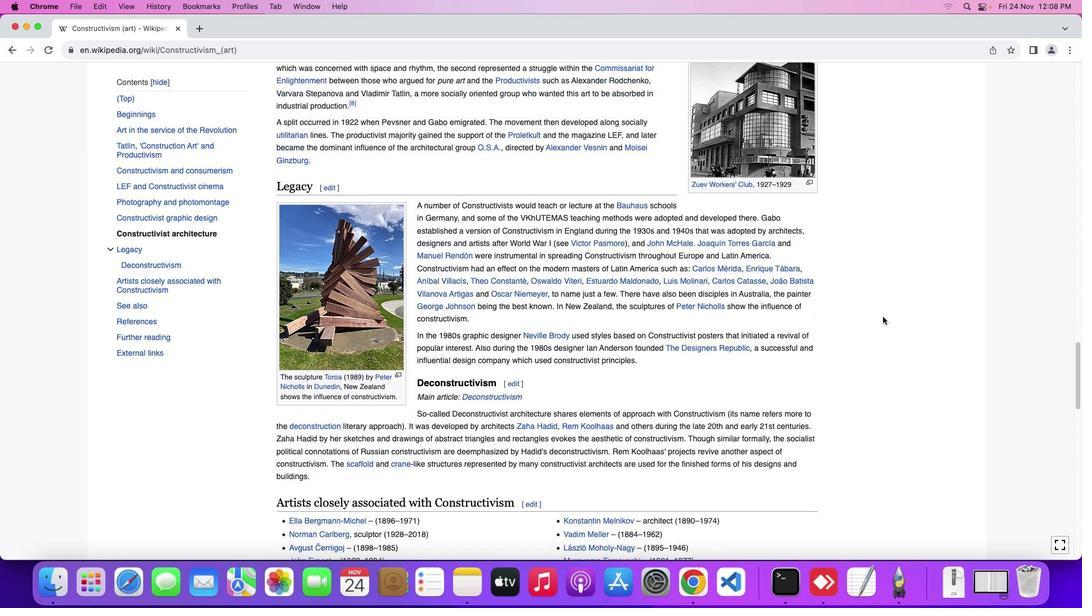 
Action: Mouse scrolled (882, 317) with delta (0, 0)
Screenshot: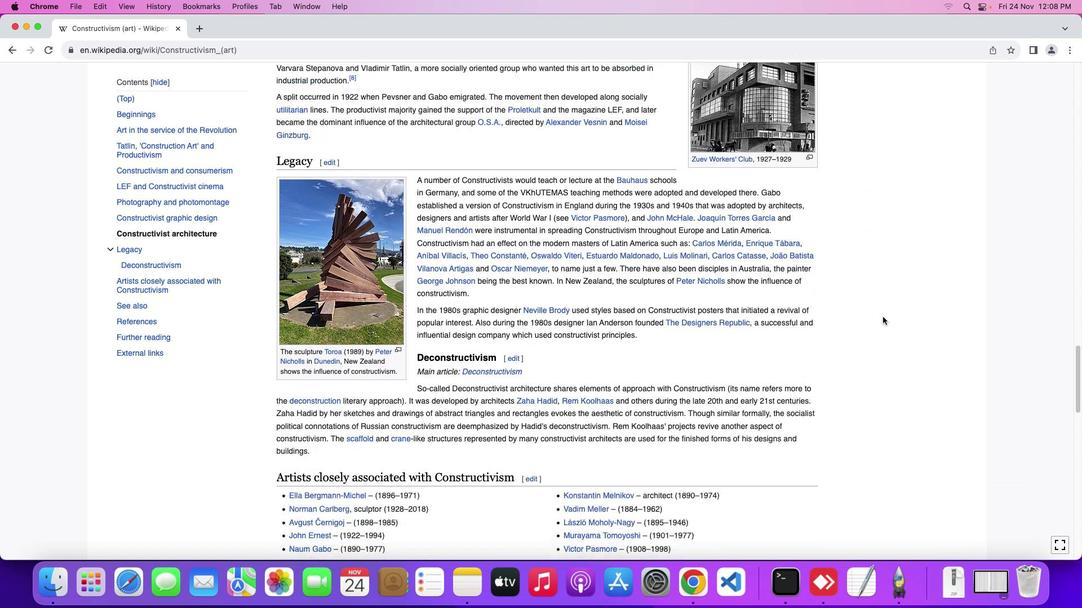 
Action: Mouse scrolled (882, 317) with delta (0, -1)
Screenshot: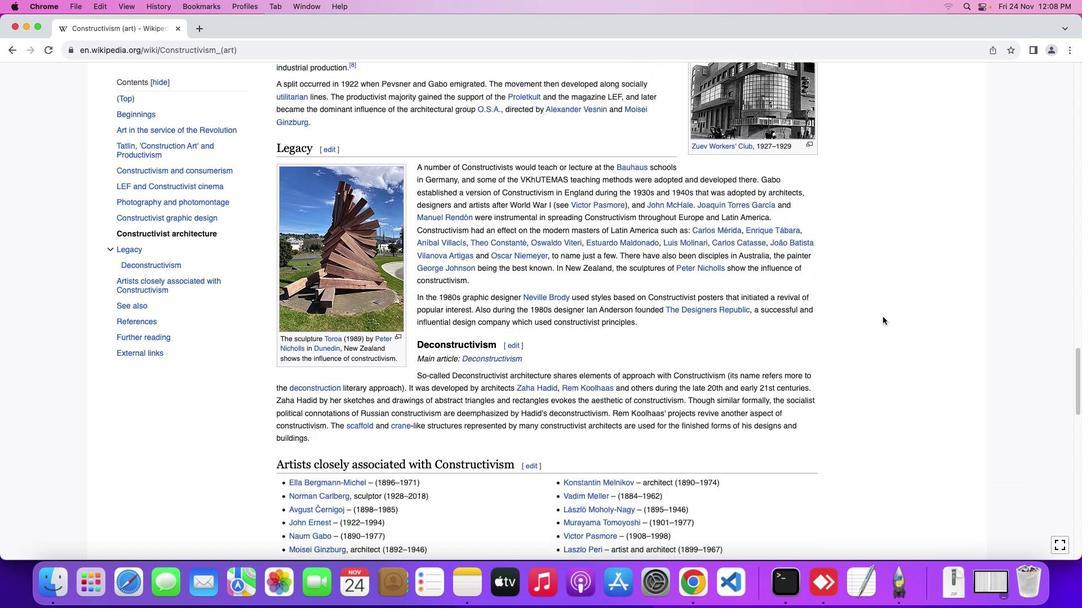 
Action: Mouse moved to (882, 317)
Screenshot: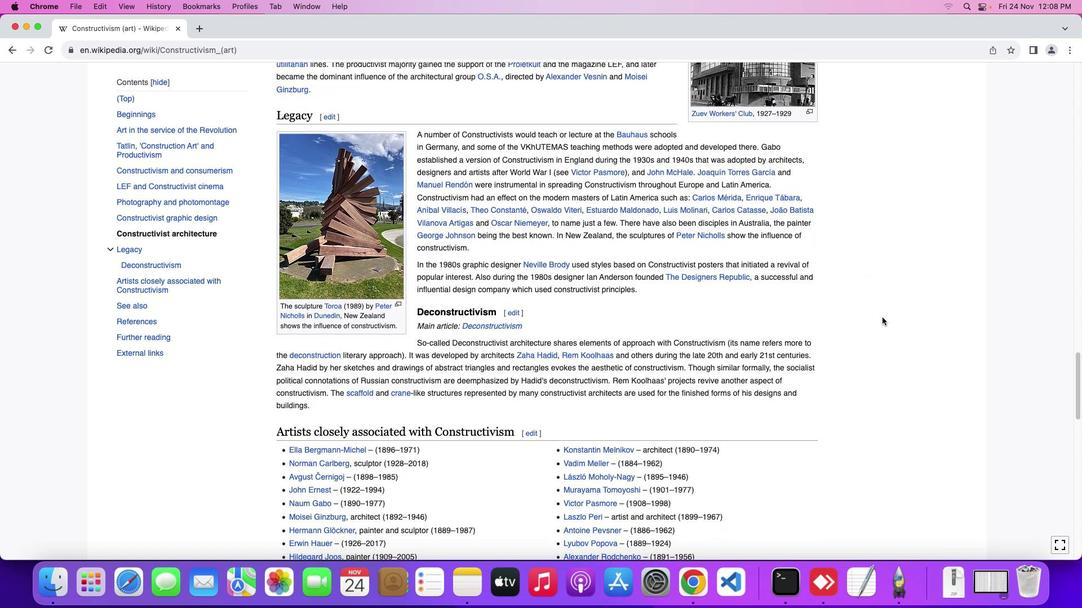 
Action: Mouse scrolled (882, 317) with delta (0, 0)
Screenshot: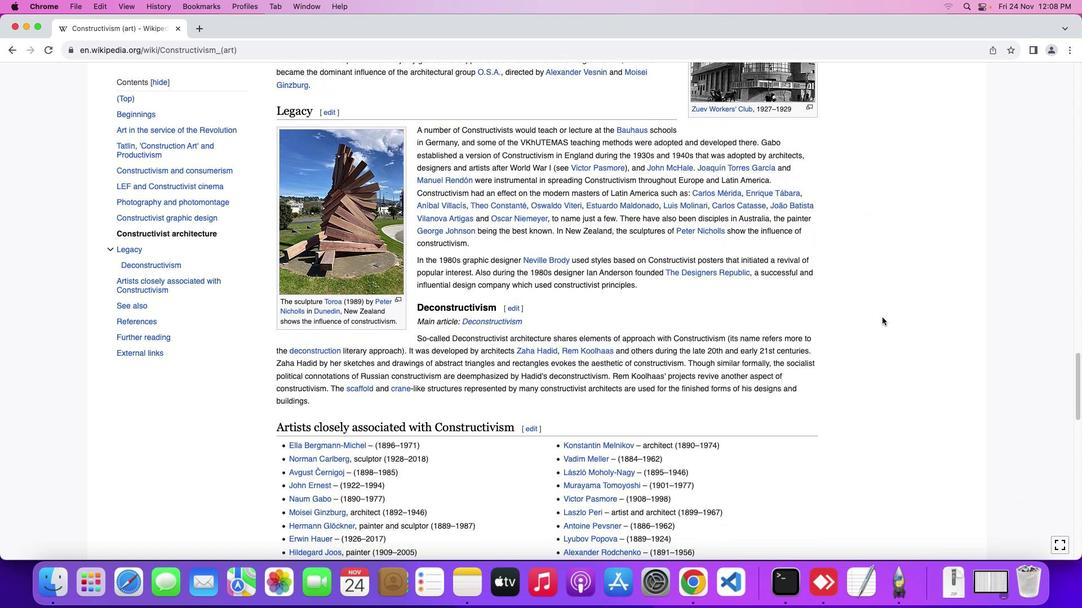 
Action: Mouse scrolled (882, 317) with delta (0, 0)
Screenshot: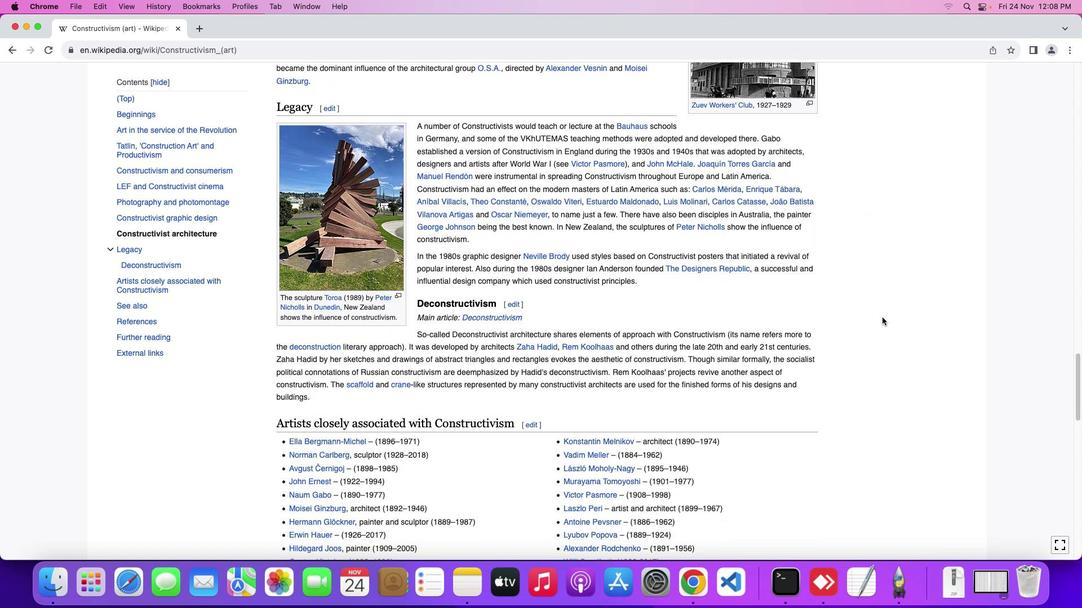
Action: Mouse scrolled (882, 317) with delta (0, 0)
Screenshot: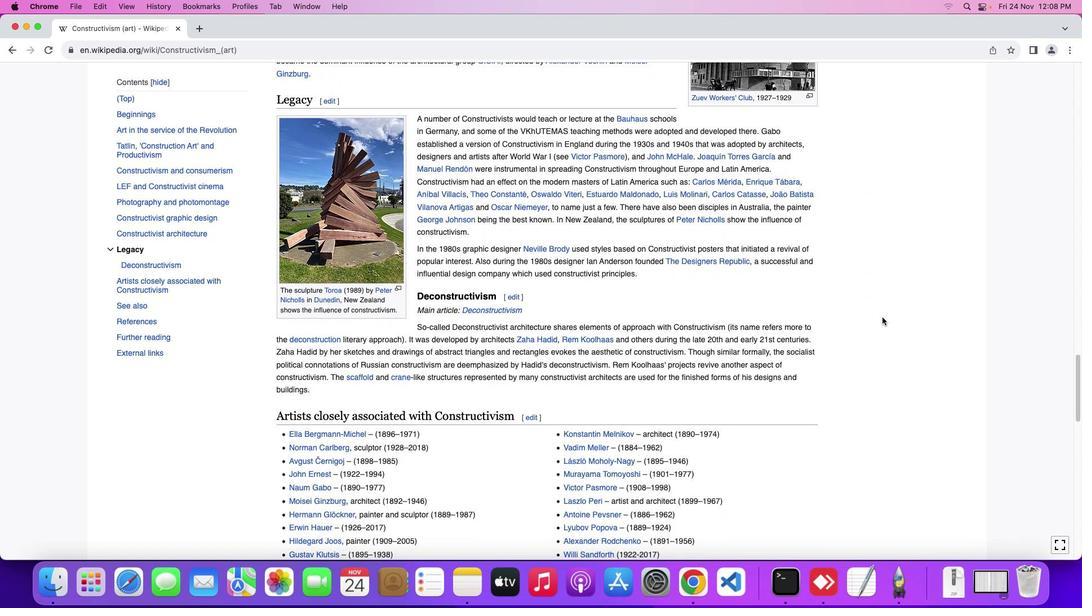 
Action: Mouse moved to (882, 317)
Screenshot: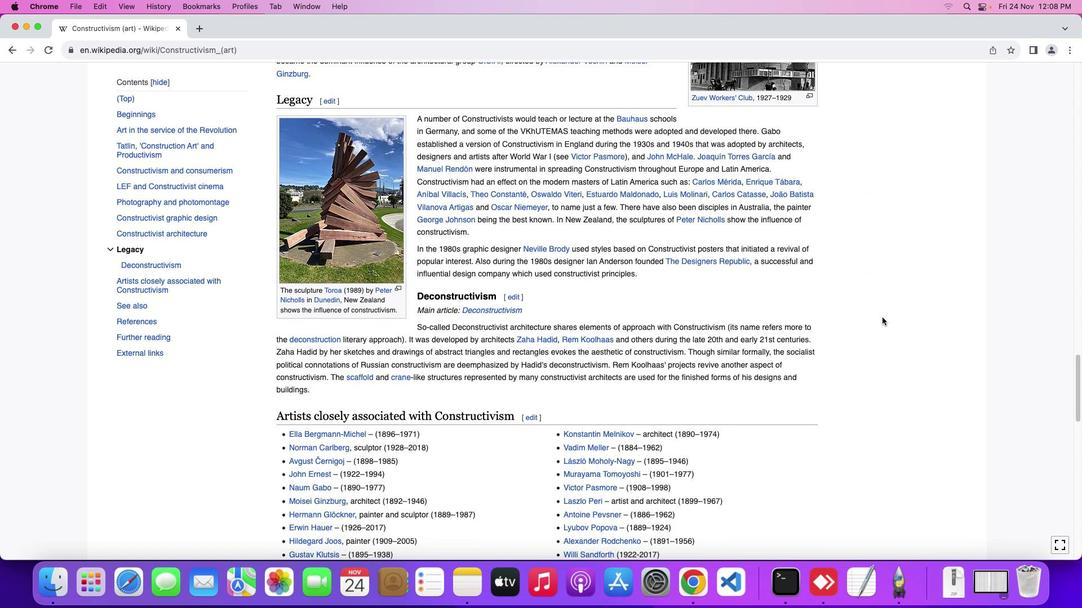 
Action: Mouse scrolled (882, 317) with delta (0, 0)
Screenshot: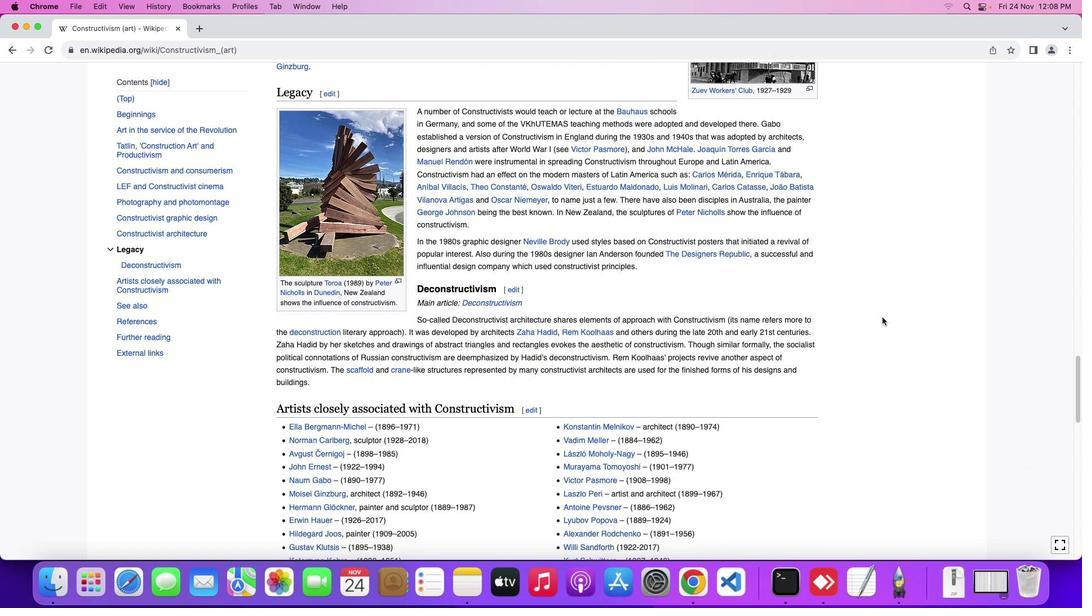
Action: Mouse scrolled (882, 317) with delta (0, 0)
Screenshot: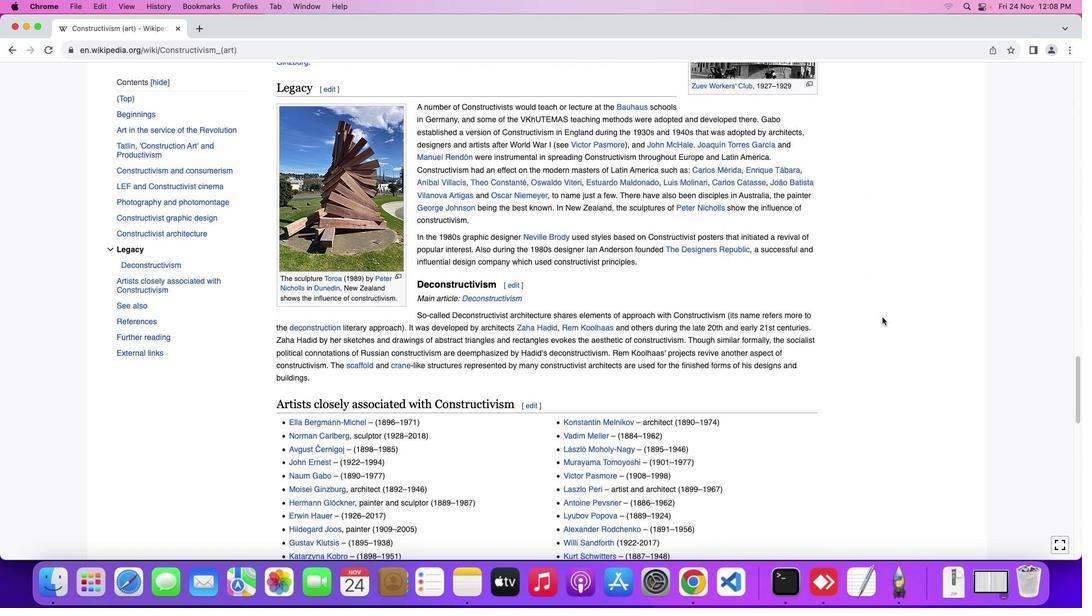 
Action: Mouse scrolled (882, 317) with delta (0, 0)
Screenshot: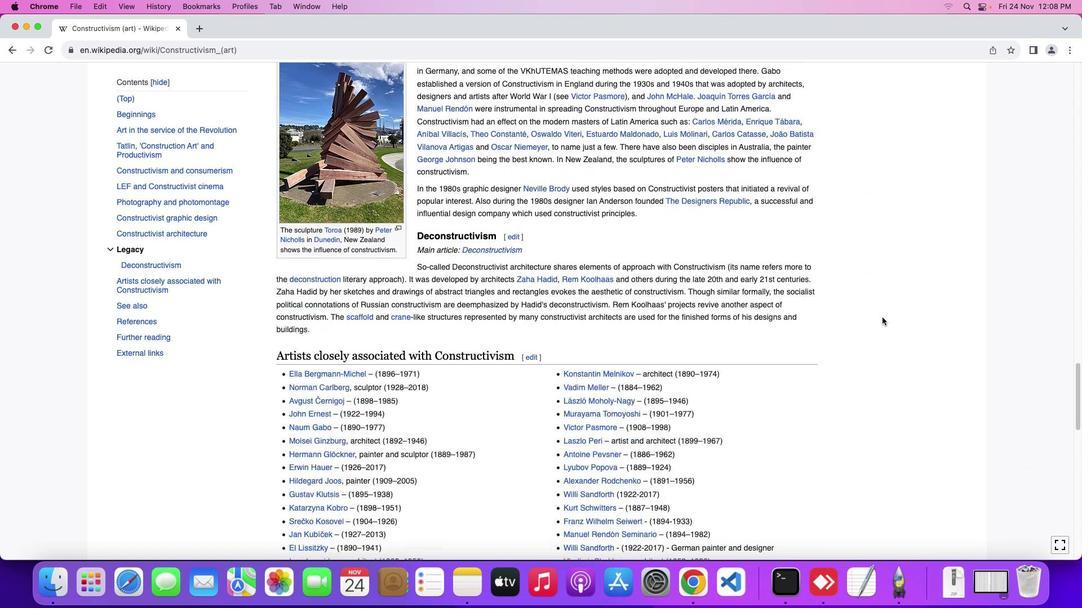 
Action: Mouse scrolled (882, 317) with delta (0, 0)
Screenshot: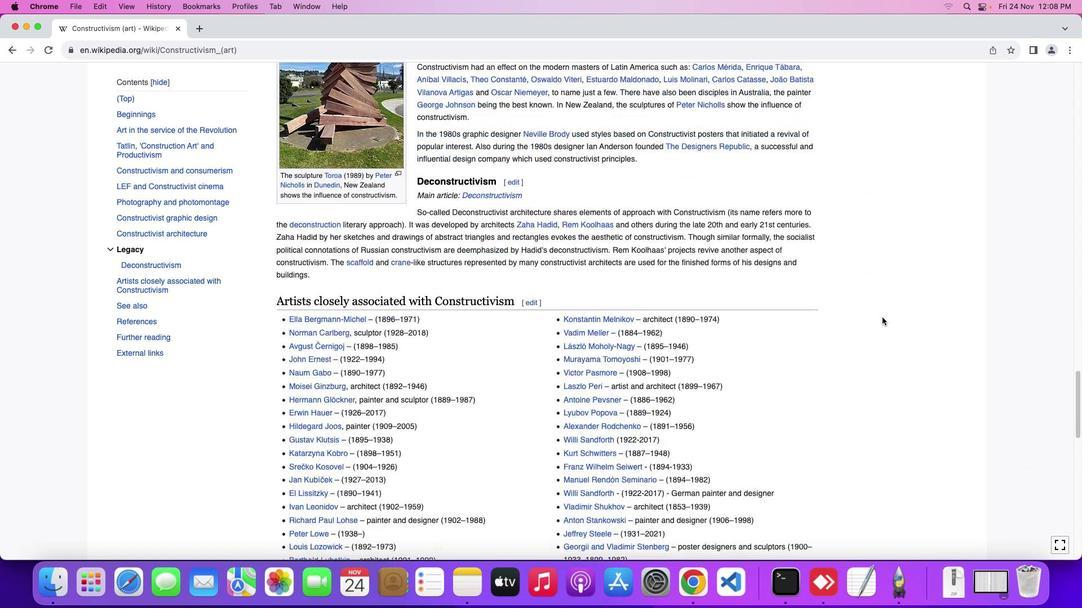 
Action: Mouse scrolled (882, 317) with delta (0, -1)
Screenshot: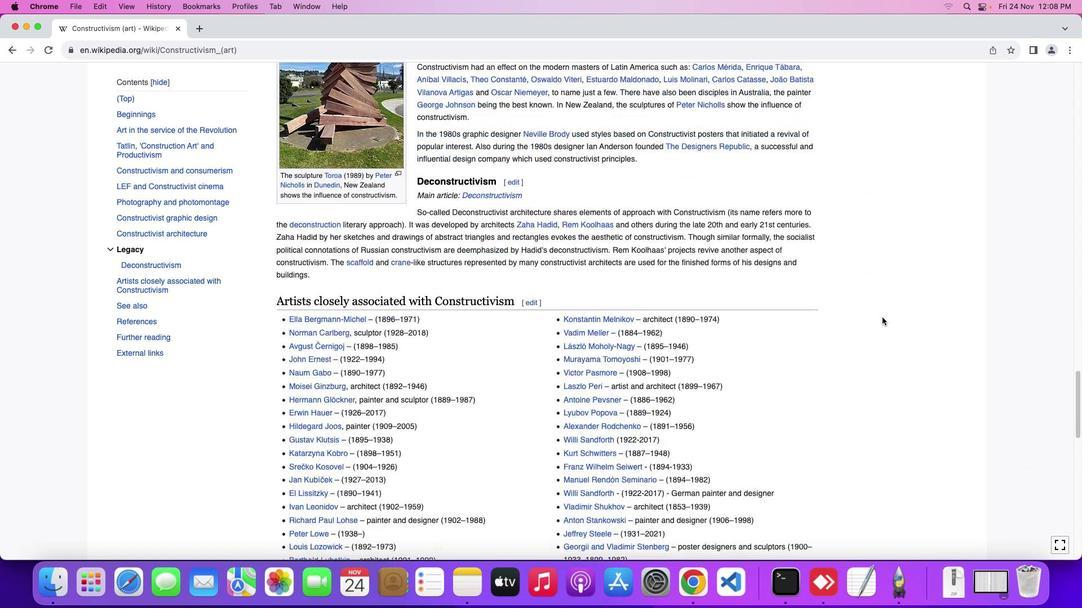 
Action: Mouse scrolled (882, 317) with delta (0, -2)
Screenshot: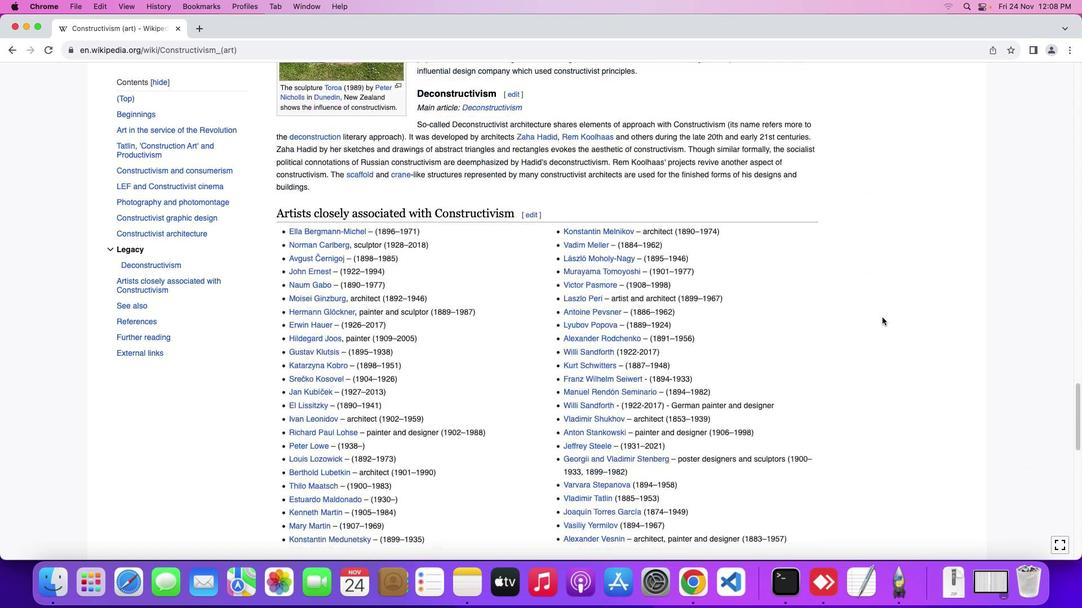 
Action: Mouse scrolled (882, 317) with delta (0, 0)
Screenshot: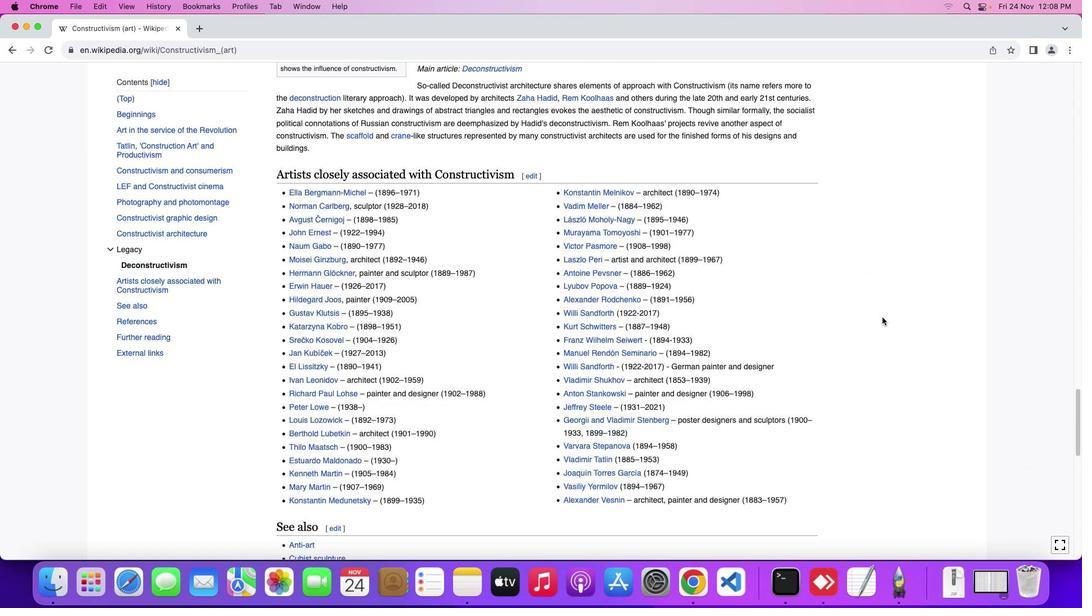 
Action: Mouse scrolled (882, 317) with delta (0, 0)
Screenshot: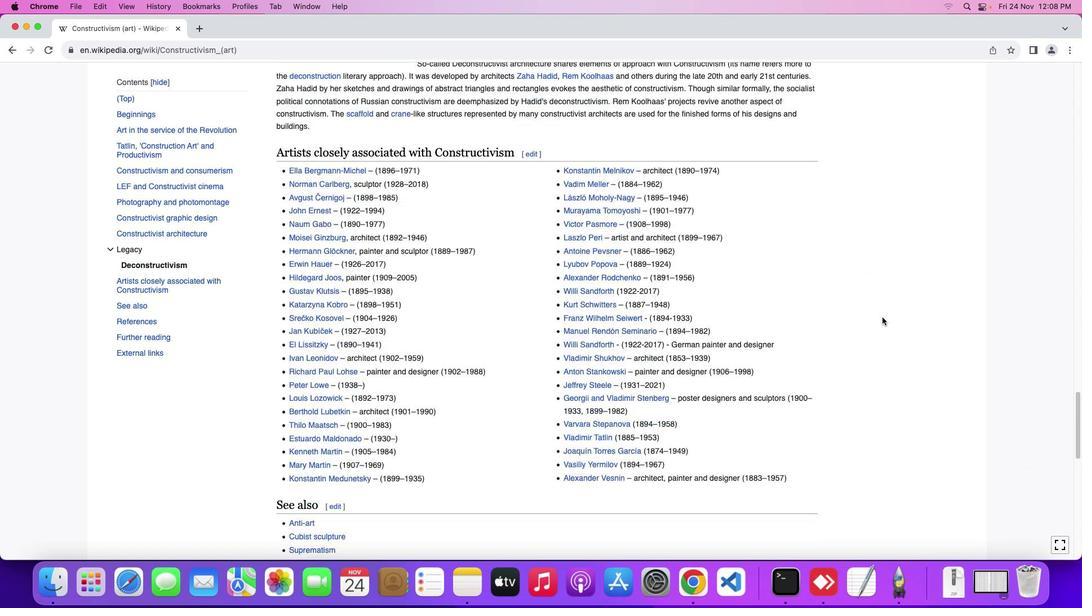 
Action: Mouse scrolled (882, 317) with delta (0, -1)
Screenshot: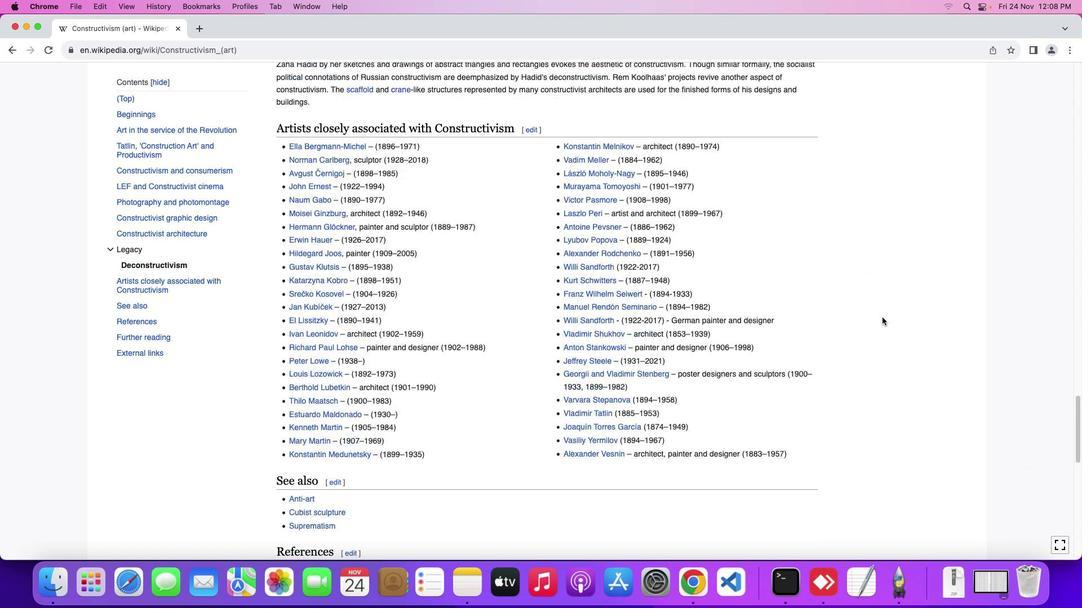 
Action: Mouse scrolled (882, 317) with delta (0, 0)
Screenshot: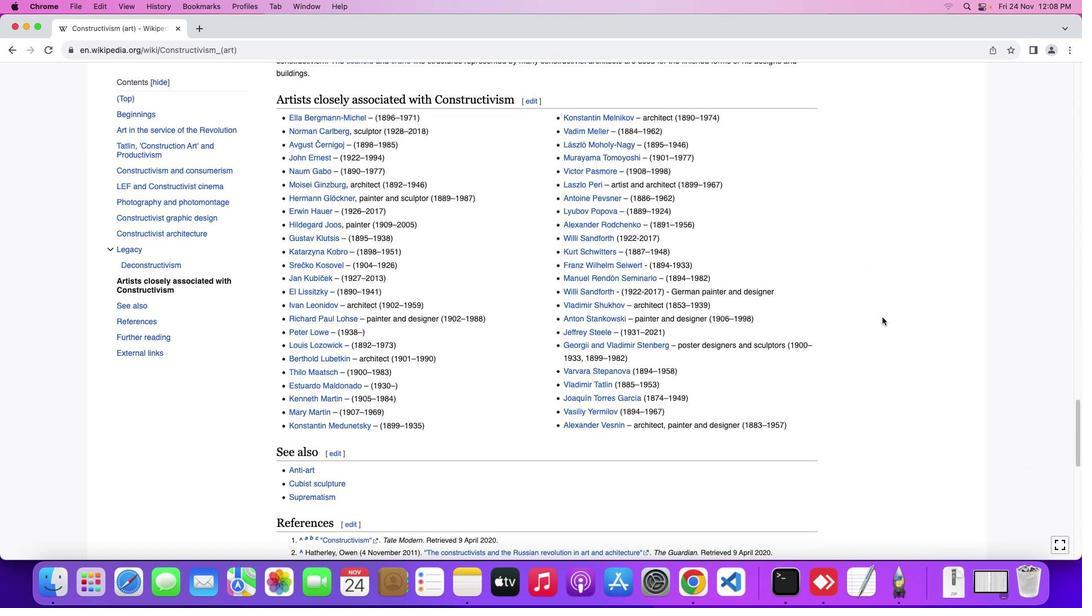 
Action: Mouse scrolled (882, 317) with delta (0, 0)
Screenshot: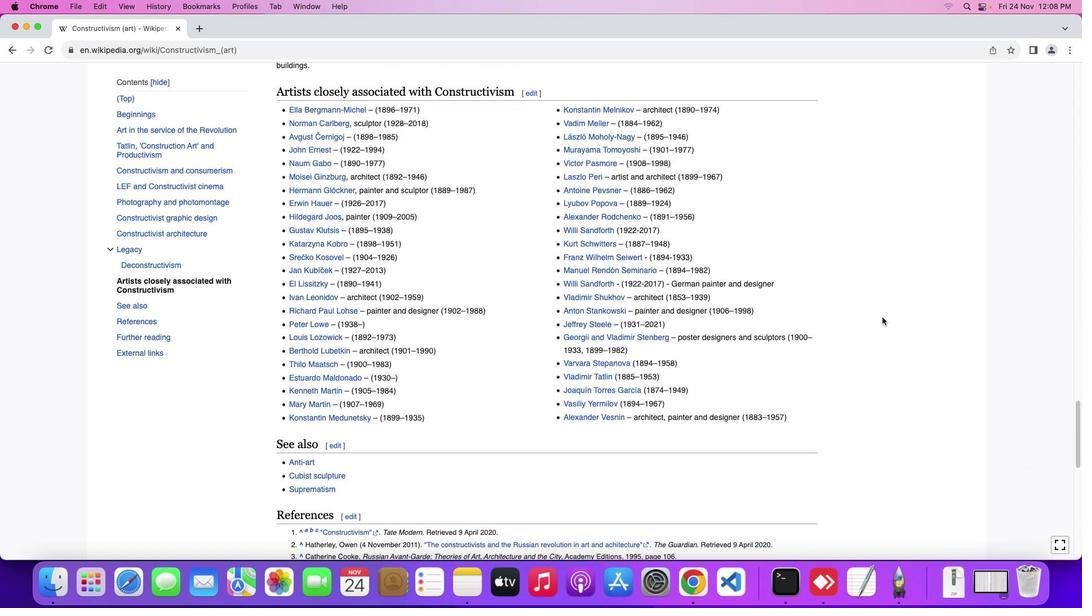 
Action: Mouse moved to (882, 316)
Screenshot: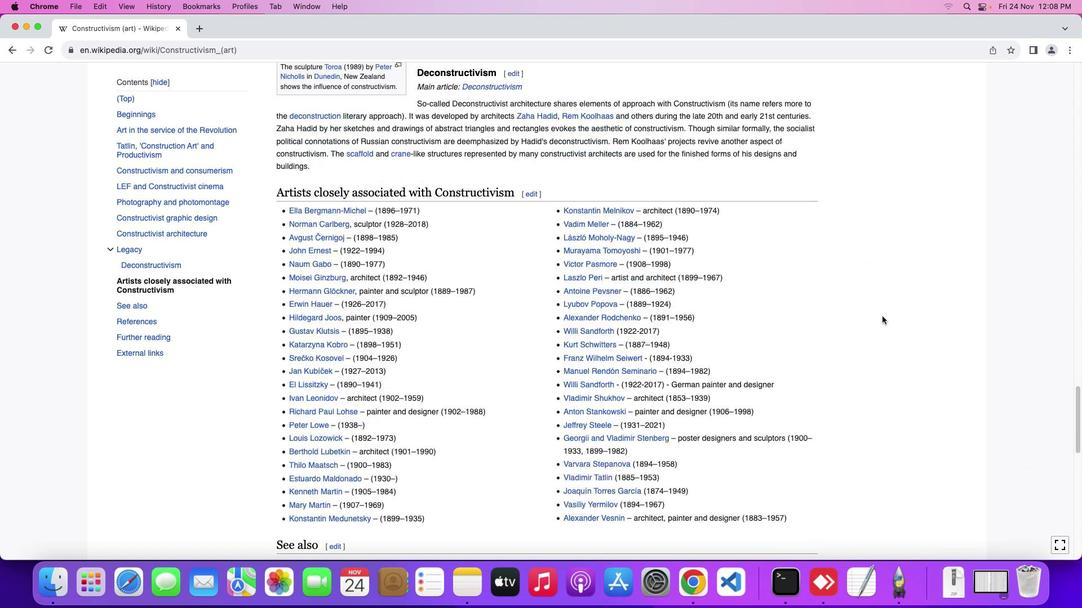 
Action: Mouse scrolled (882, 316) with delta (0, 0)
Screenshot: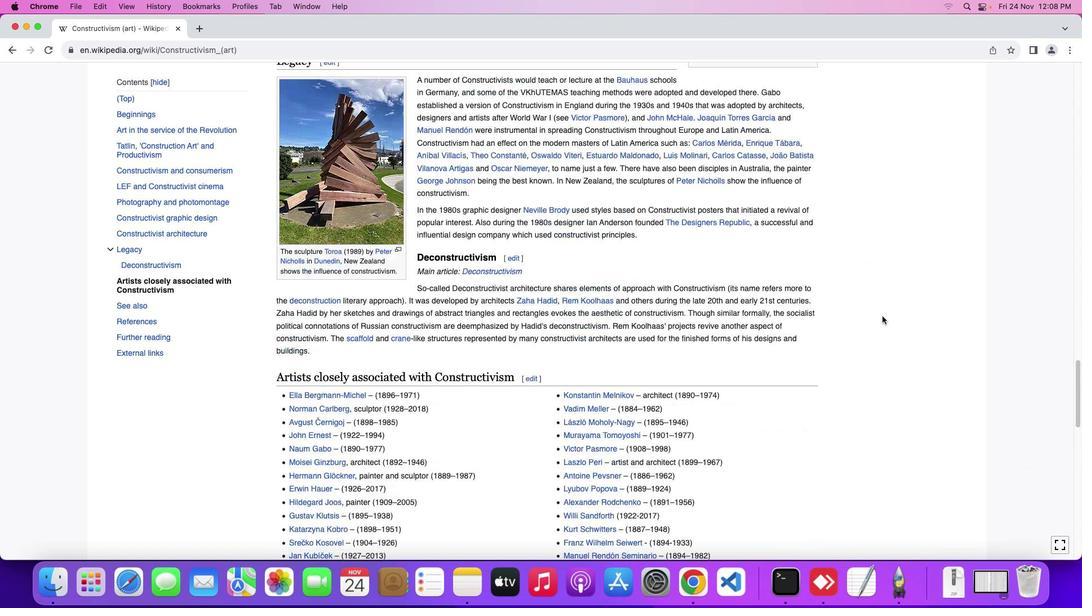 
Action: Mouse scrolled (882, 316) with delta (0, 0)
Screenshot: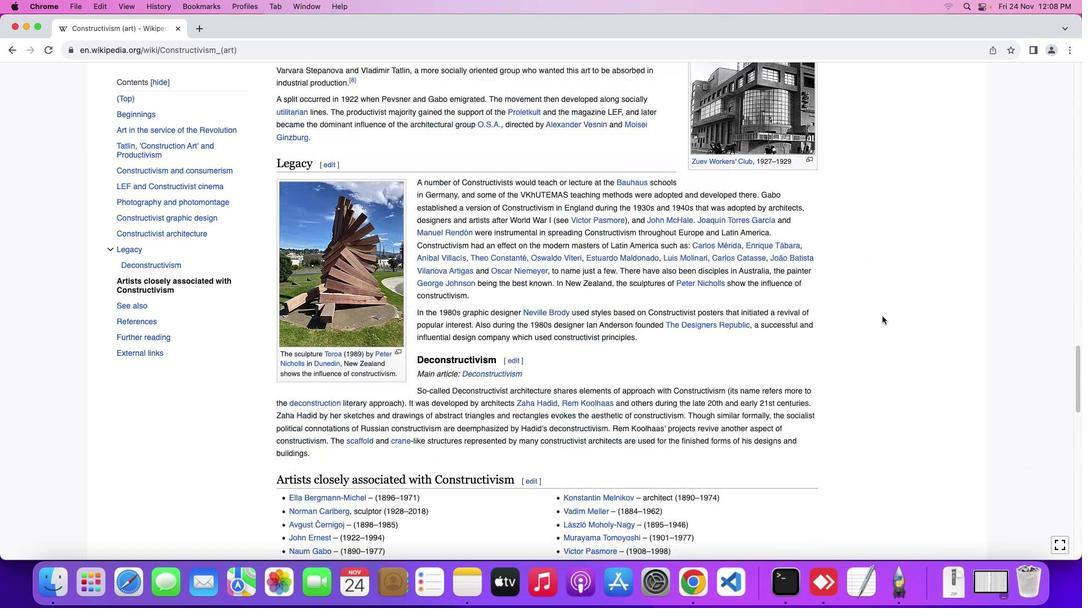 
Action: Mouse scrolled (882, 316) with delta (0, 2)
Screenshot: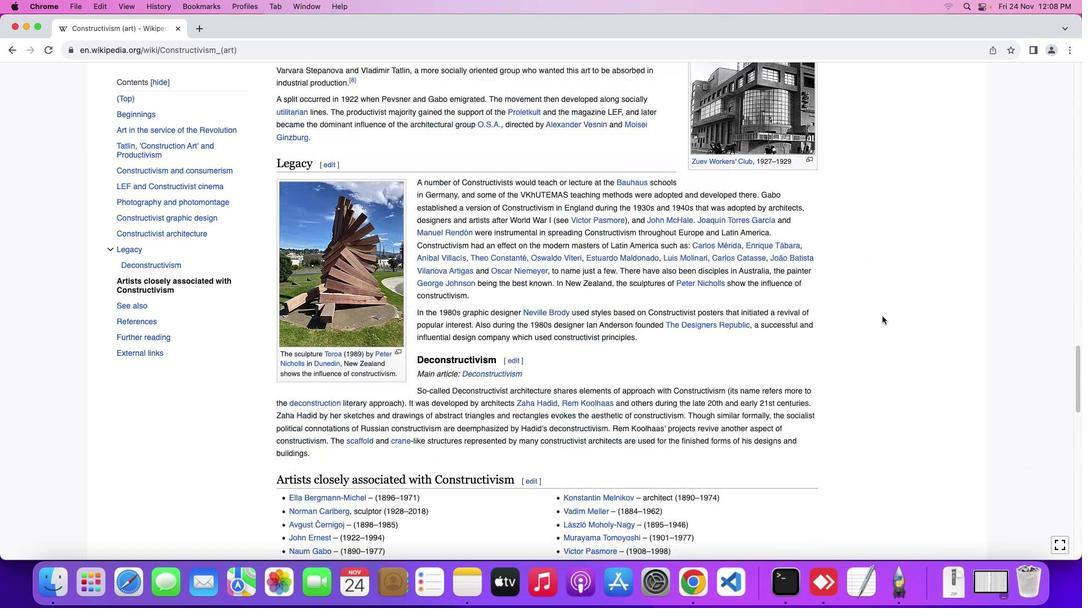 
Action: Mouse scrolled (882, 316) with delta (0, 2)
Screenshot: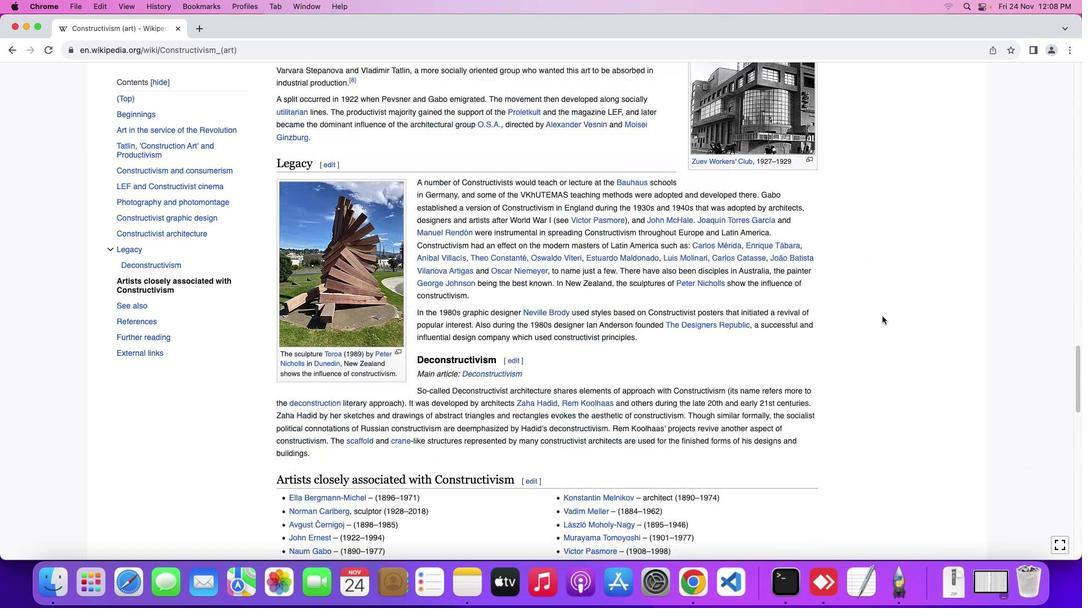 
Action: Mouse scrolled (882, 316) with delta (0, 3)
Screenshot: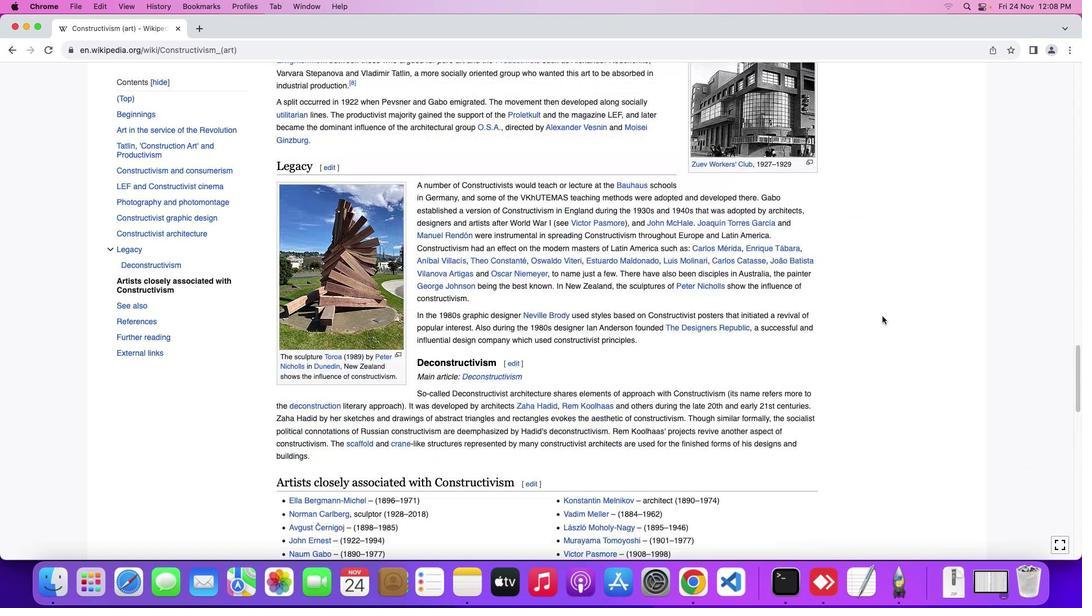 
Action: Mouse moved to (882, 315)
Screenshot: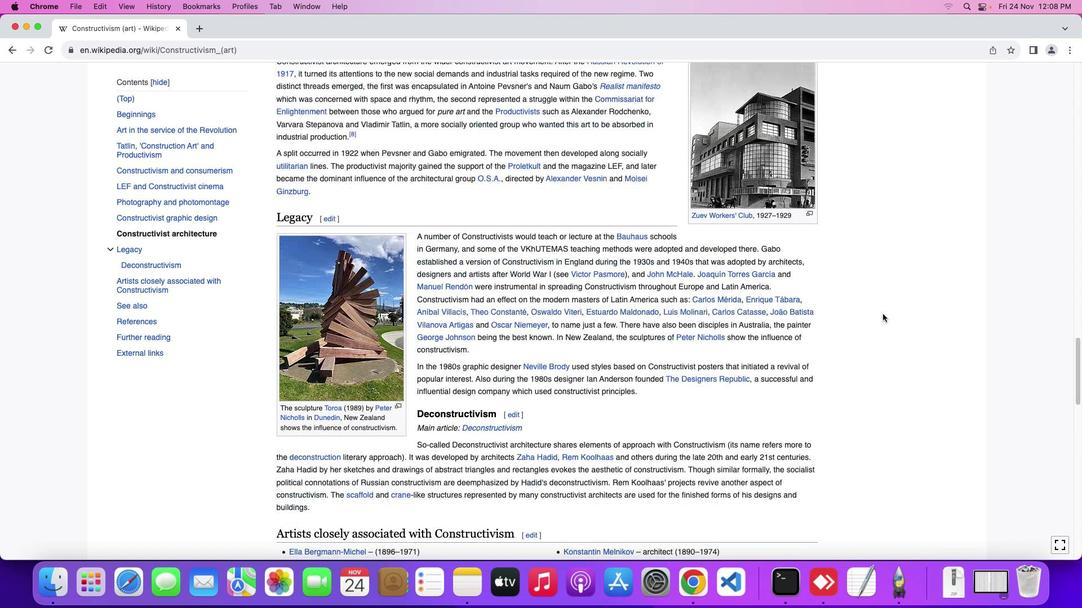 
Action: Mouse scrolled (882, 315) with delta (0, 0)
Screenshot: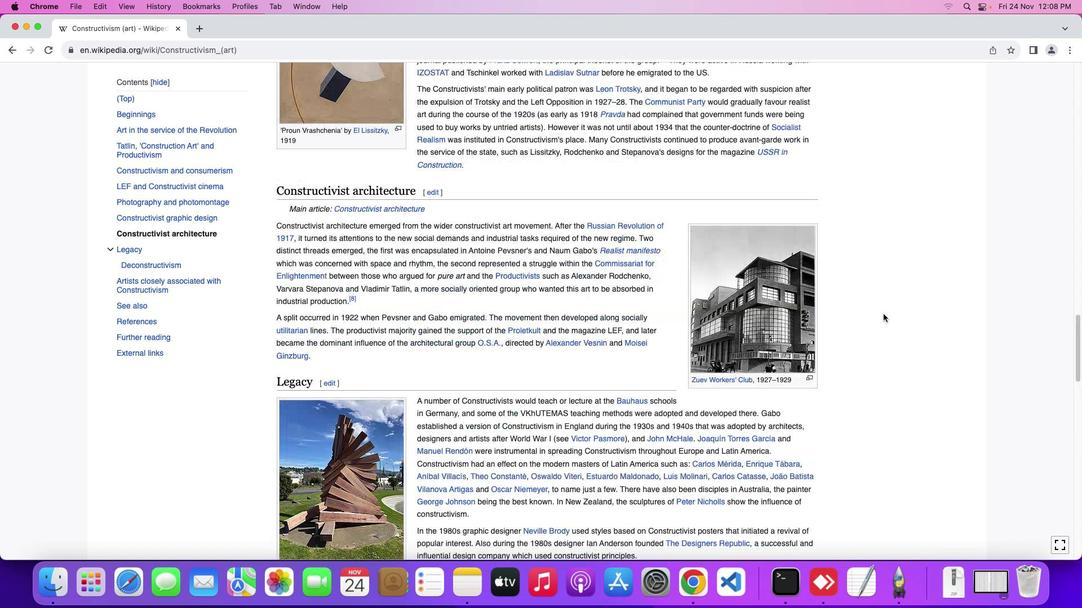 
Action: Mouse scrolled (882, 315) with delta (0, 0)
Screenshot: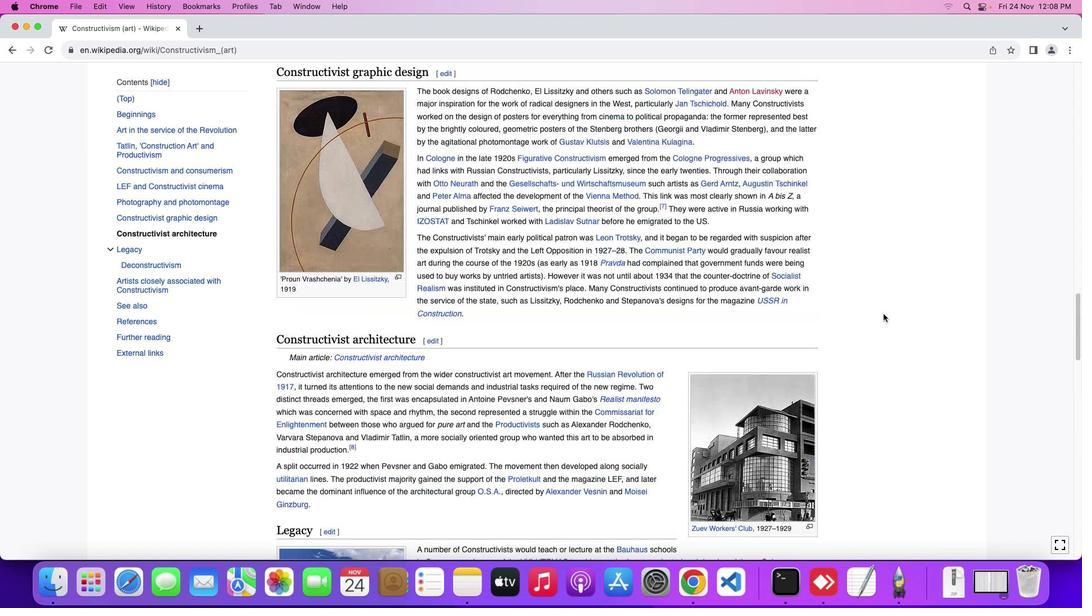 
Action: Mouse scrolled (882, 315) with delta (0, 1)
Screenshot: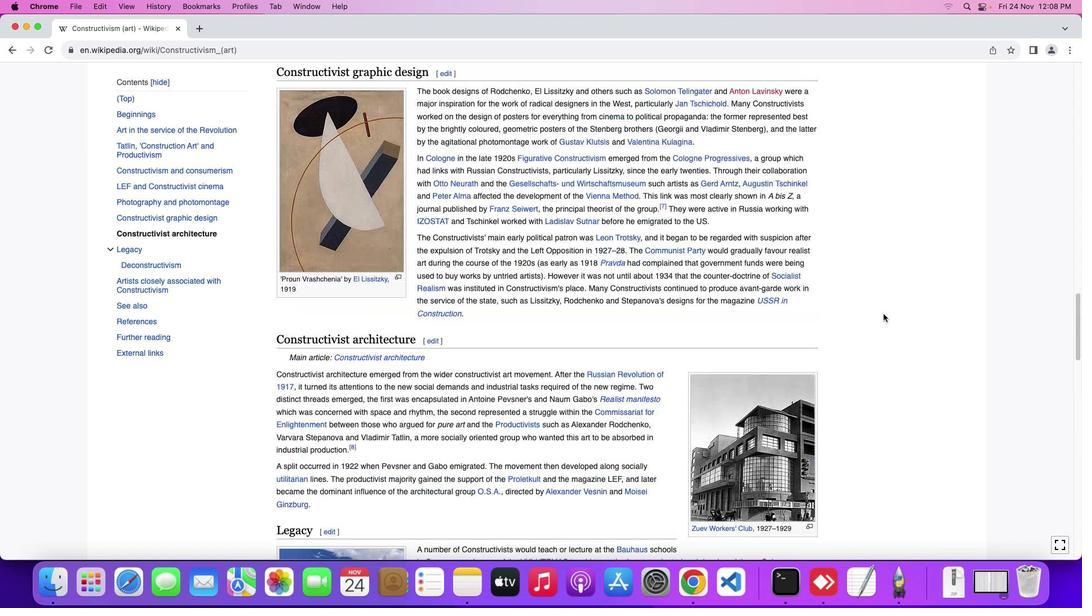 
Action: Mouse scrolled (882, 315) with delta (0, 2)
Screenshot: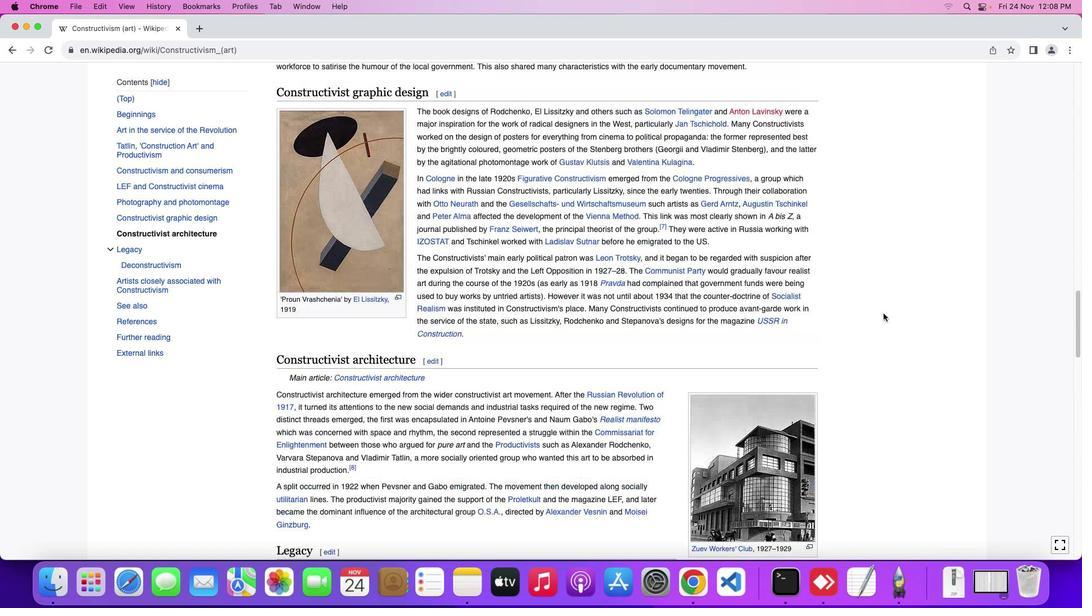 
Action: Mouse moved to (882, 314)
Screenshot: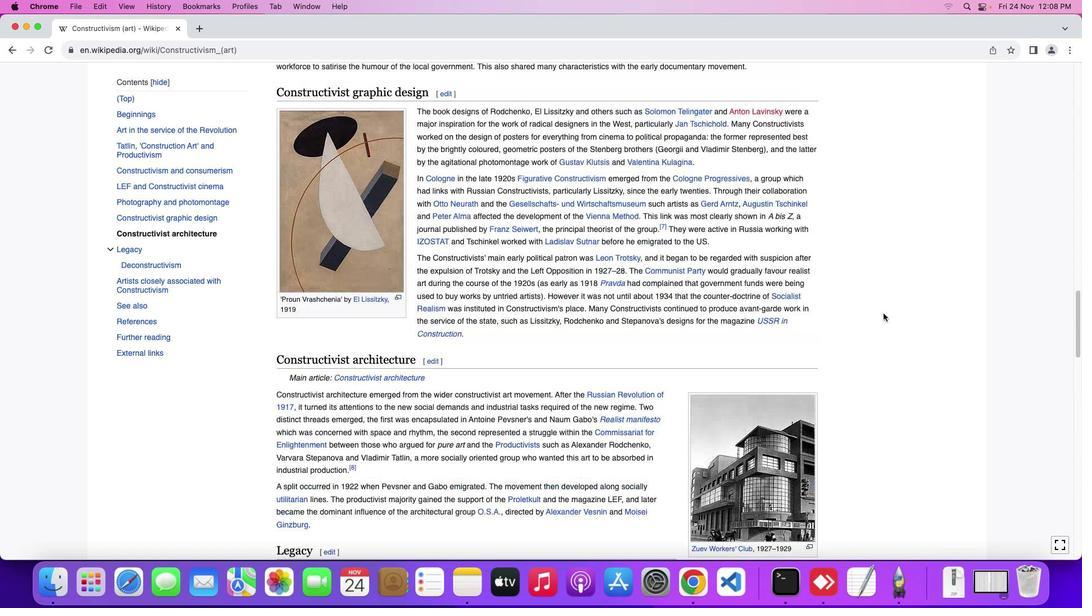 
Action: Mouse scrolled (882, 314) with delta (0, 3)
Screenshot: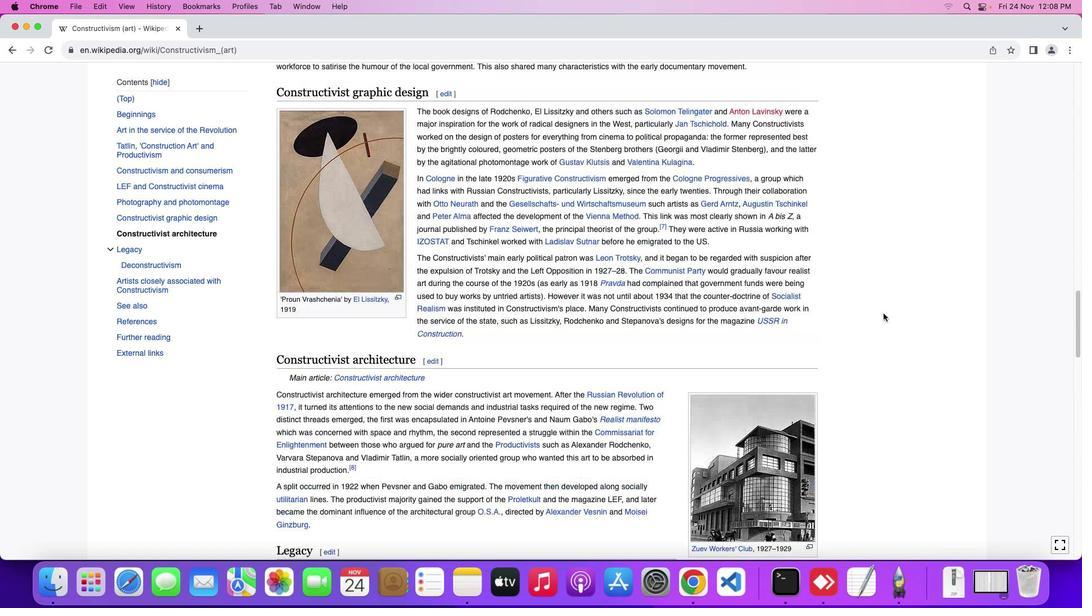 
Action: Mouse moved to (884, 312)
Screenshot: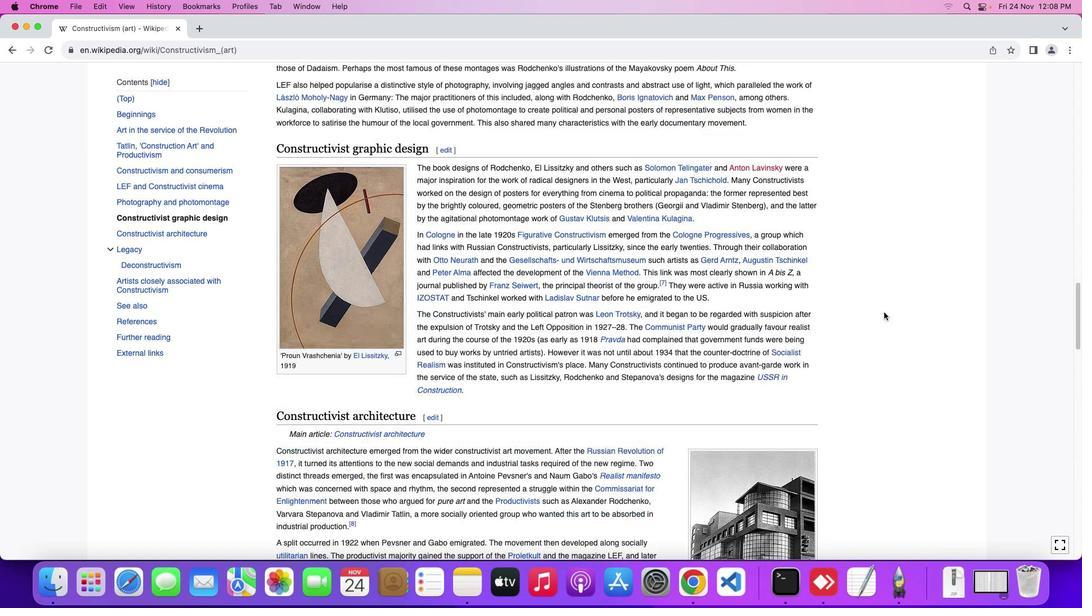 
Action: Mouse scrolled (884, 312) with delta (0, 0)
Screenshot: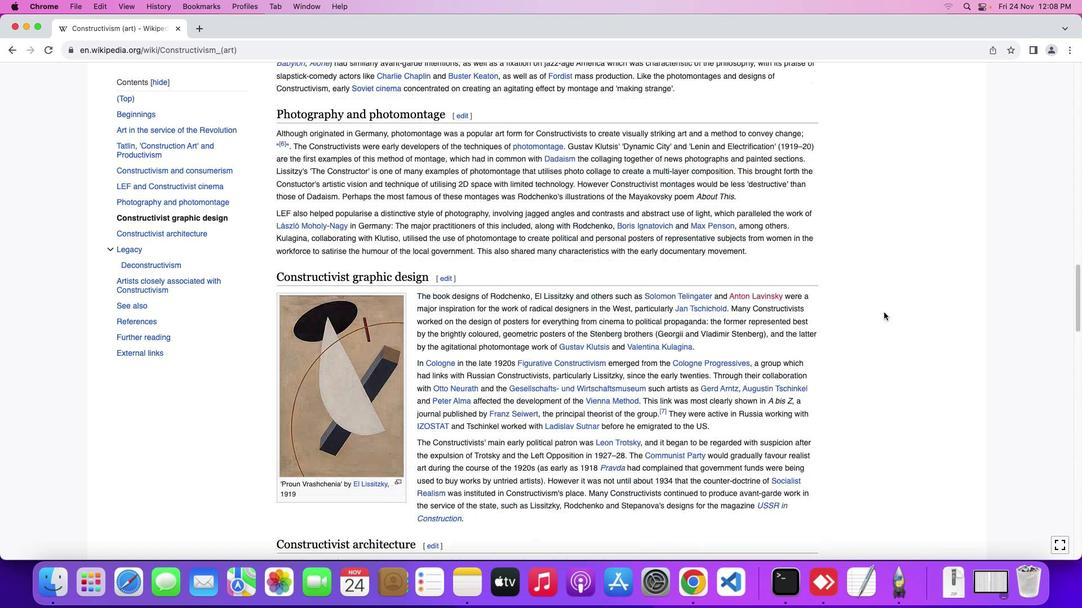 
Action: Mouse scrolled (884, 312) with delta (0, 0)
Screenshot: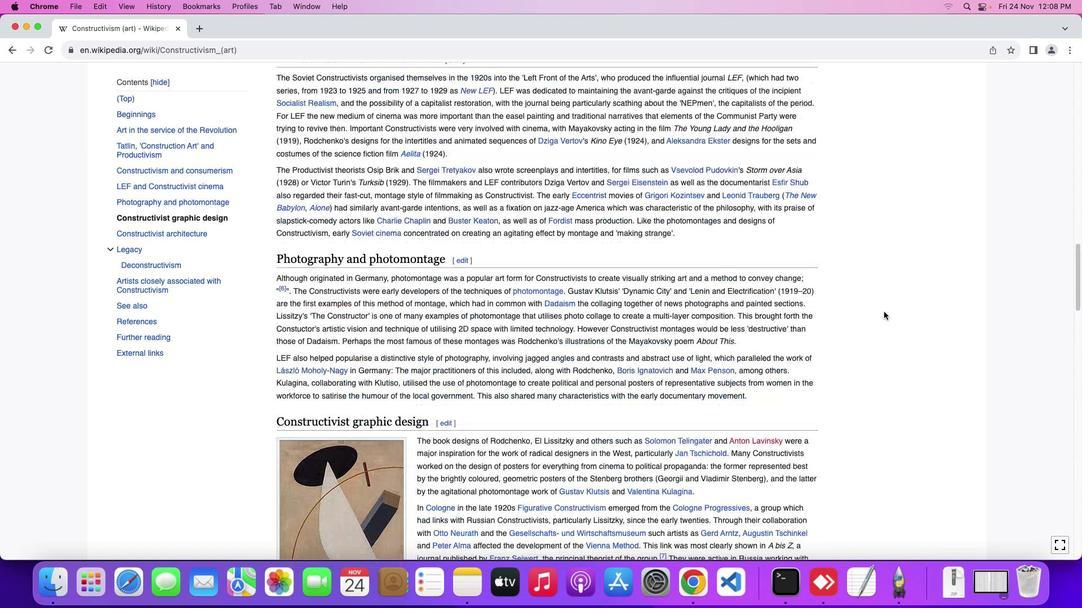 
Action: Mouse scrolled (884, 312) with delta (0, 1)
Screenshot: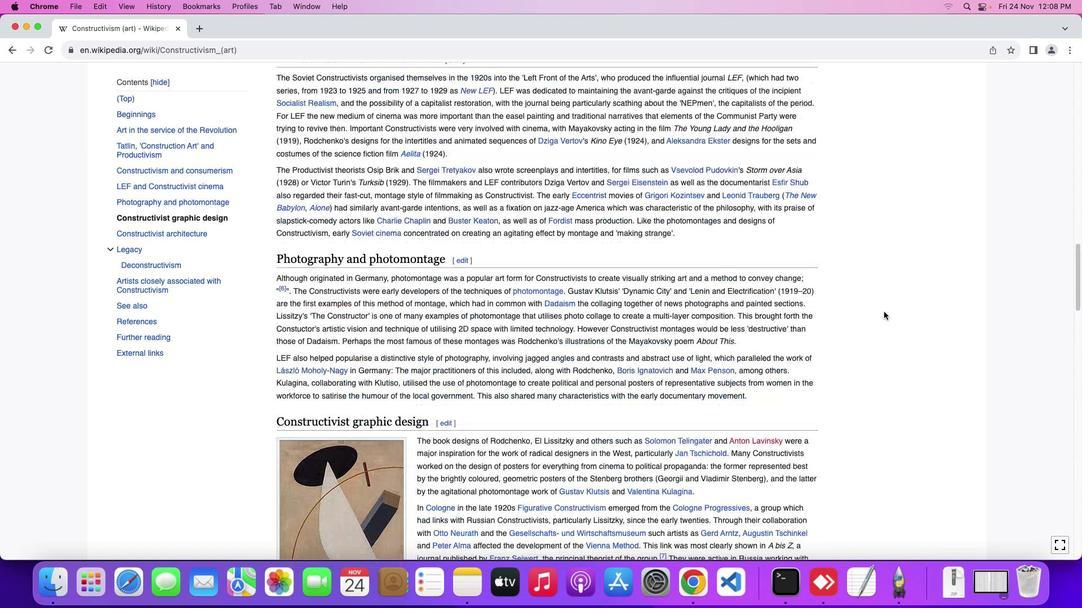 
Action: Mouse scrolled (884, 312) with delta (0, 2)
Screenshot: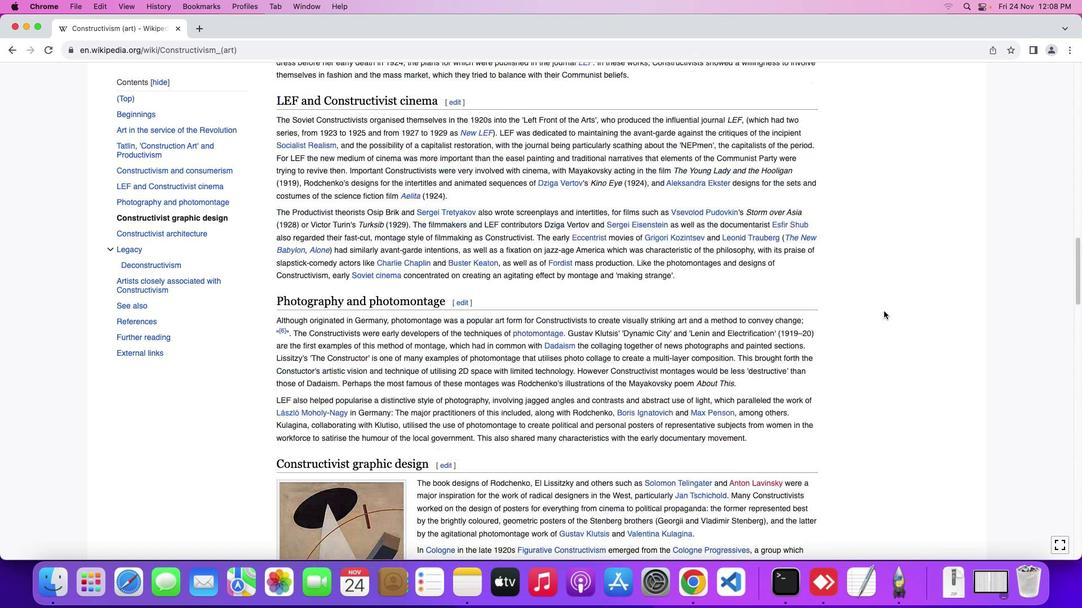 
Action: Mouse scrolled (884, 312) with delta (0, 3)
Screenshot: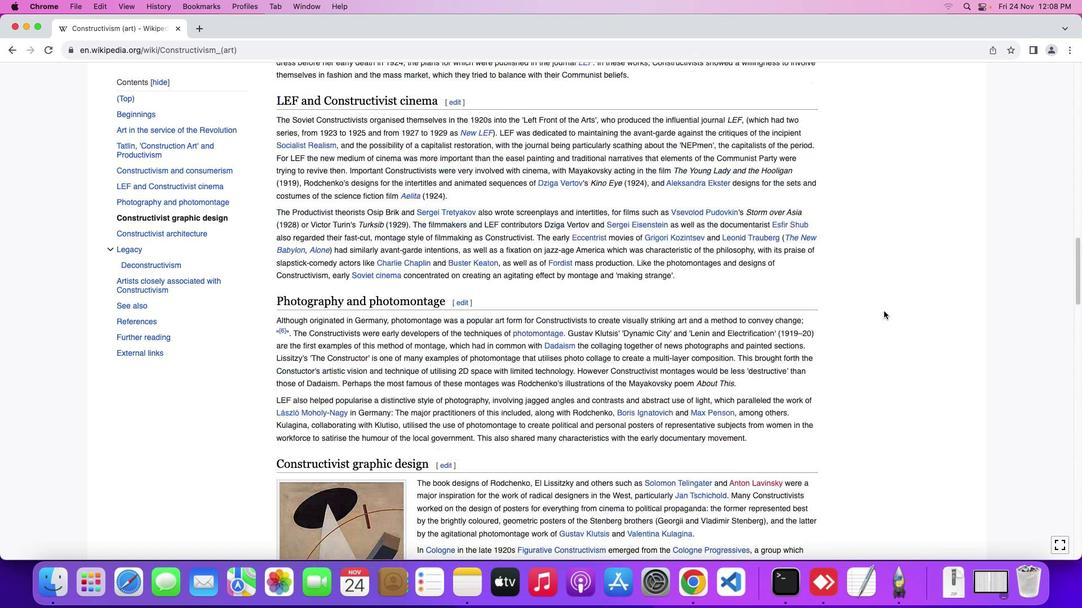 
Action: Mouse moved to (884, 311)
Screenshot: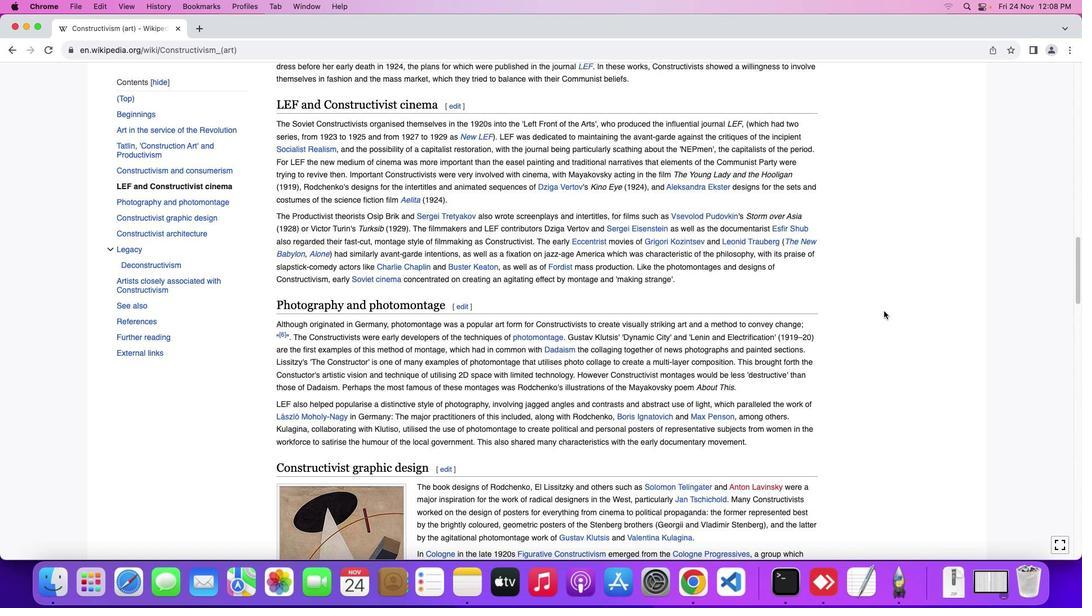 
Action: Mouse scrolled (884, 311) with delta (0, 0)
Screenshot: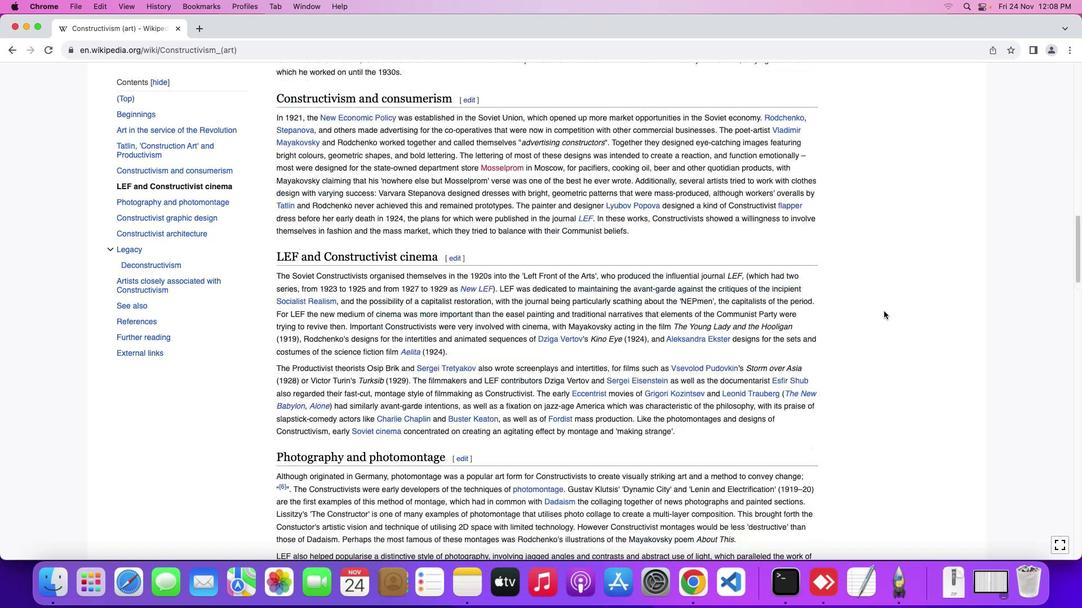 
Action: Mouse scrolled (884, 311) with delta (0, 0)
Screenshot: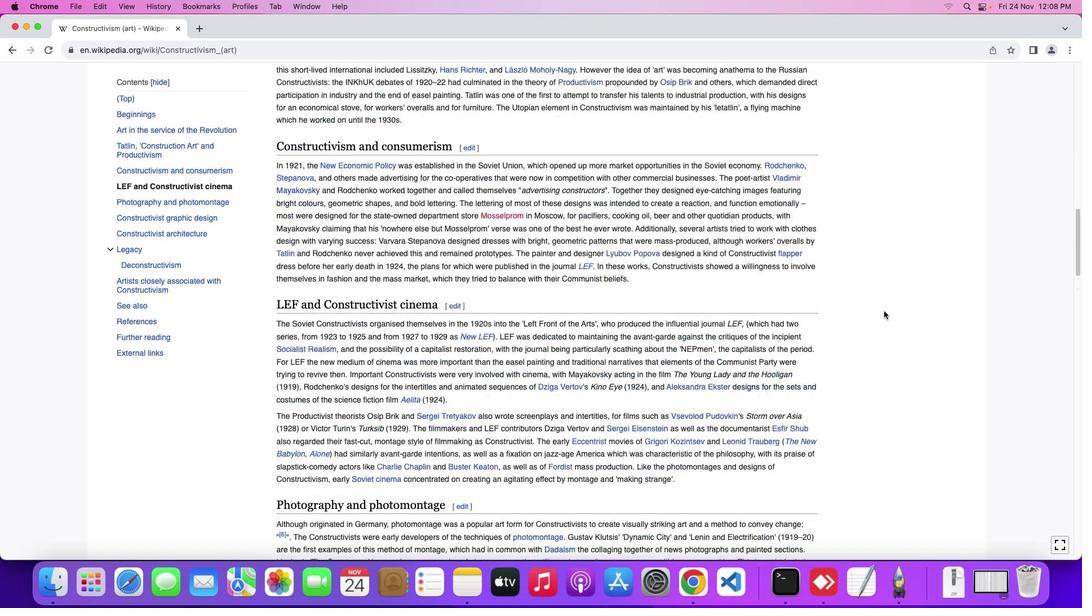 
Action: Mouse scrolled (884, 311) with delta (0, 1)
Screenshot: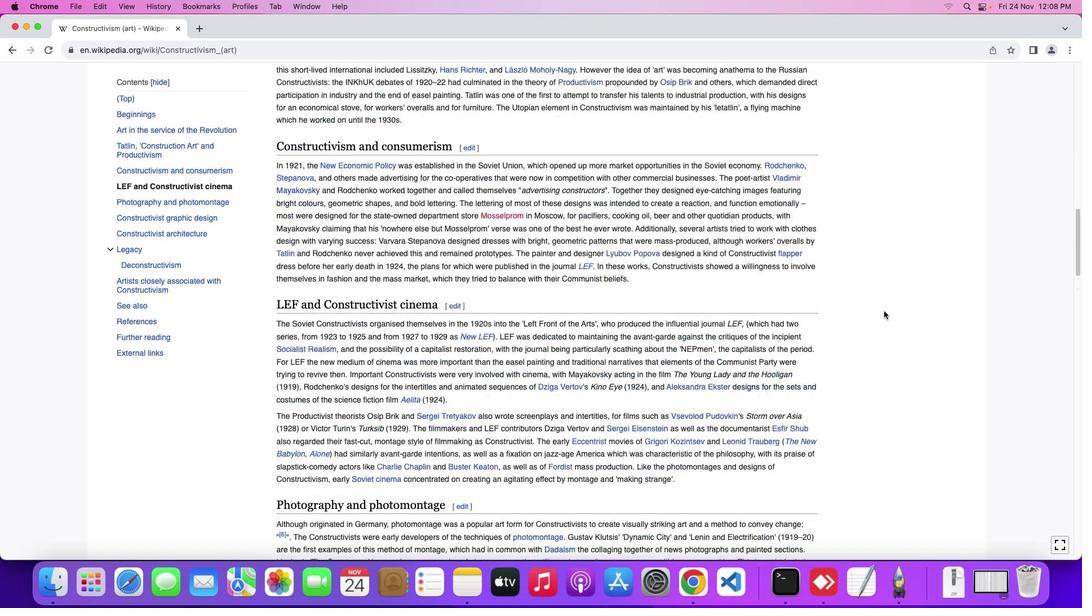 
Action: Mouse scrolled (884, 311) with delta (0, 2)
Screenshot: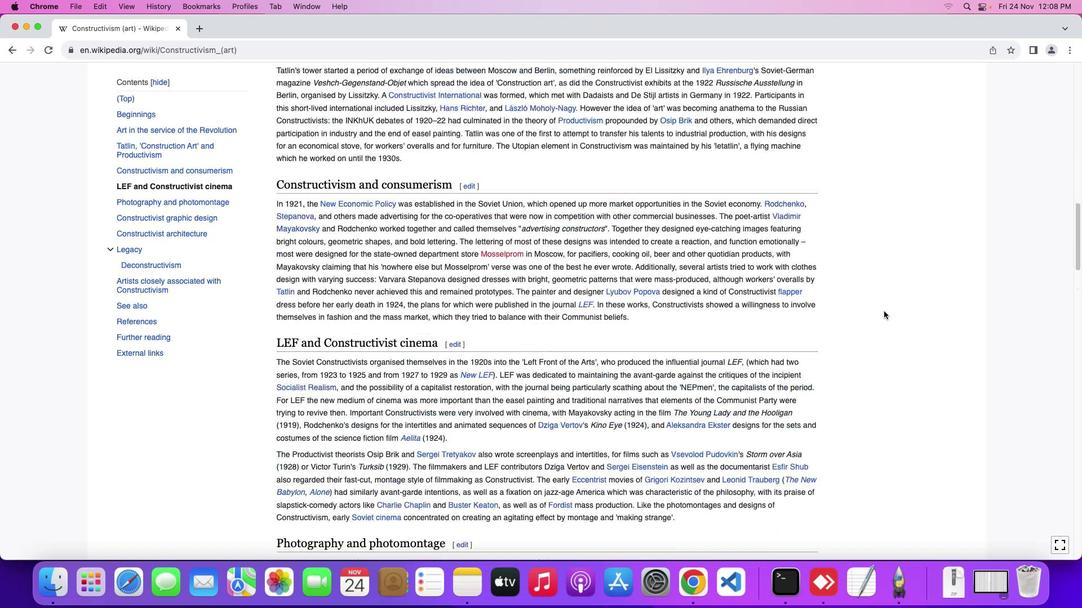 
Action: Mouse moved to (884, 310)
Screenshot: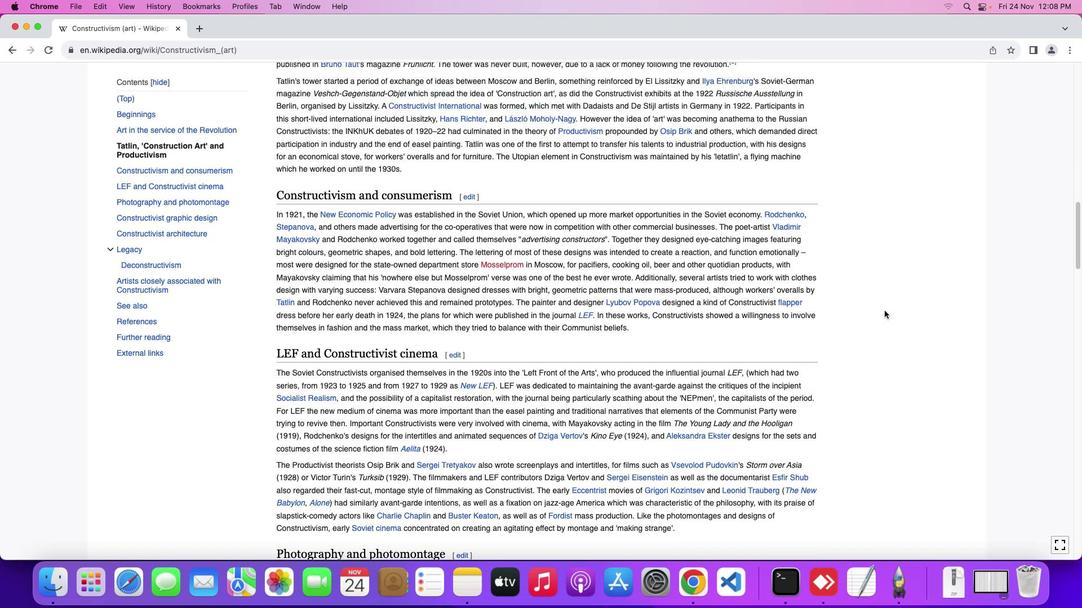 
Action: Mouse scrolled (884, 310) with delta (0, 0)
Screenshot: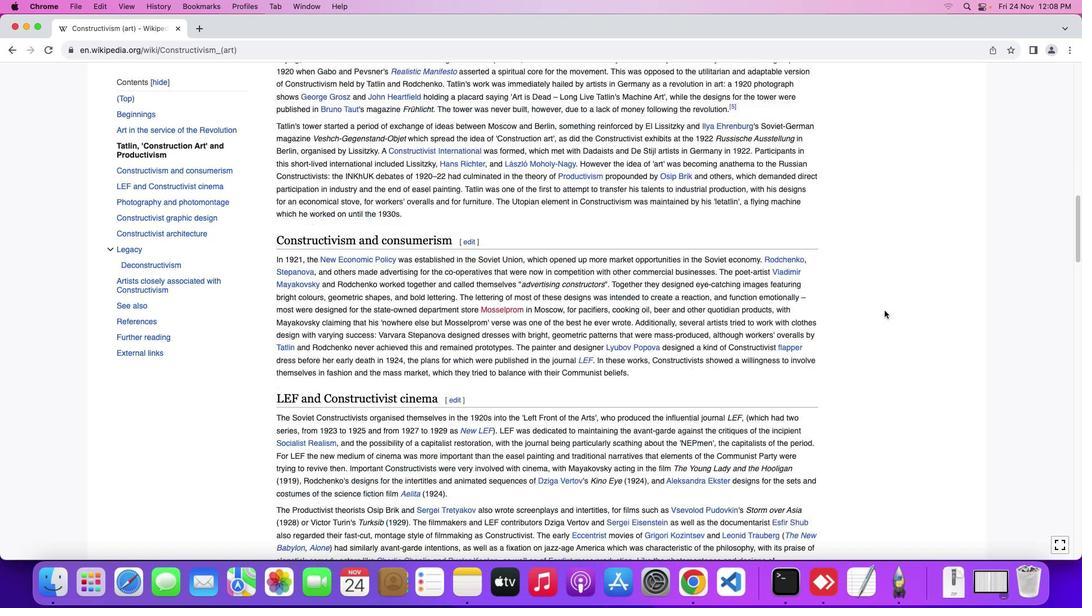 
Action: Mouse scrolled (884, 310) with delta (0, 0)
Screenshot: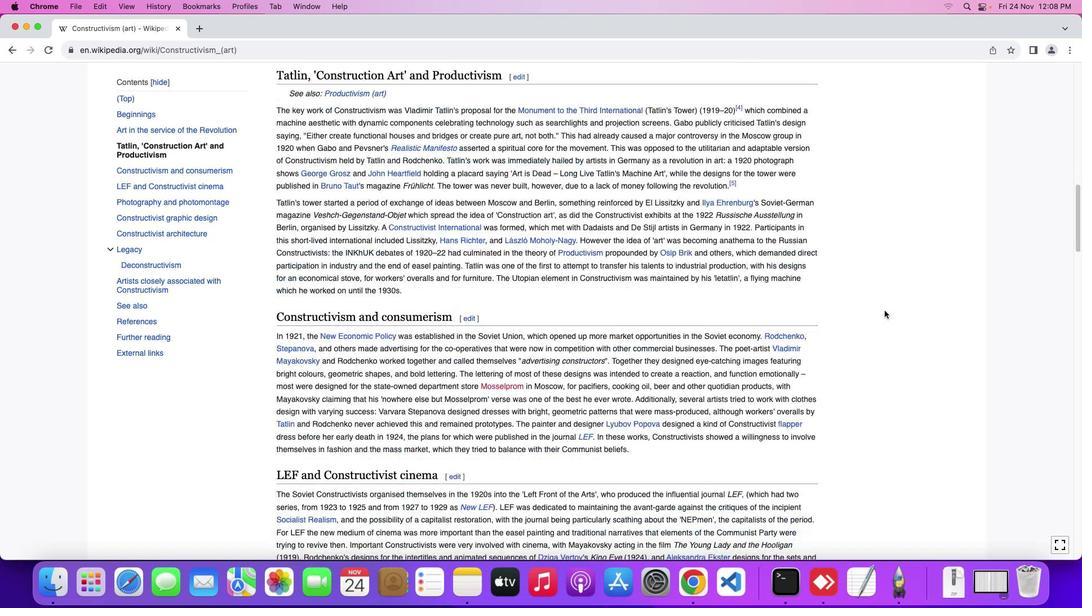 
Action: Mouse scrolled (884, 310) with delta (0, 1)
Screenshot: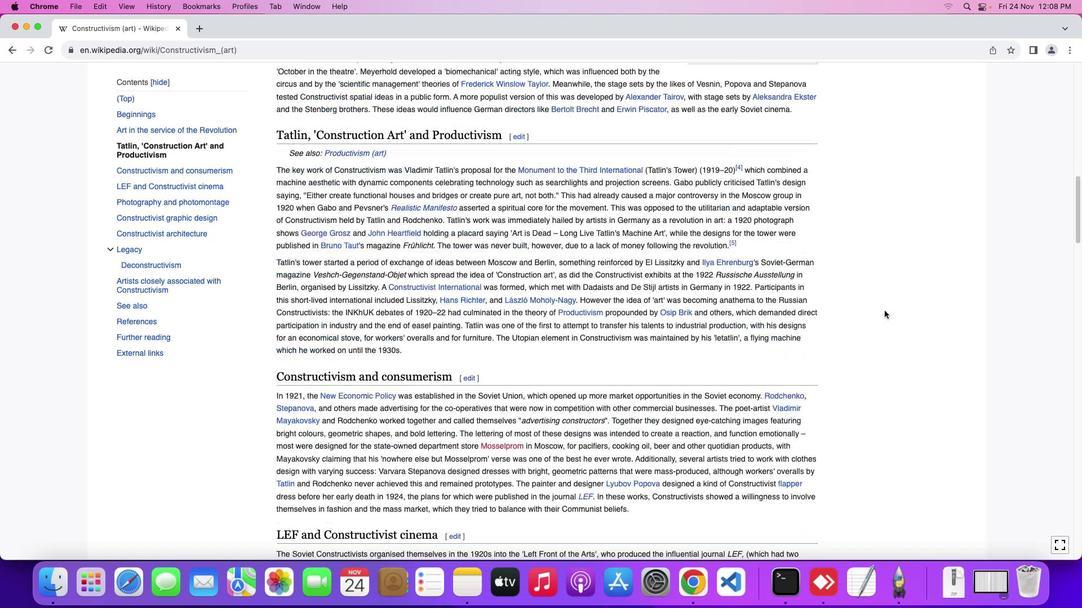 
Action: Mouse scrolled (884, 310) with delta (0, 2)
Screenshot: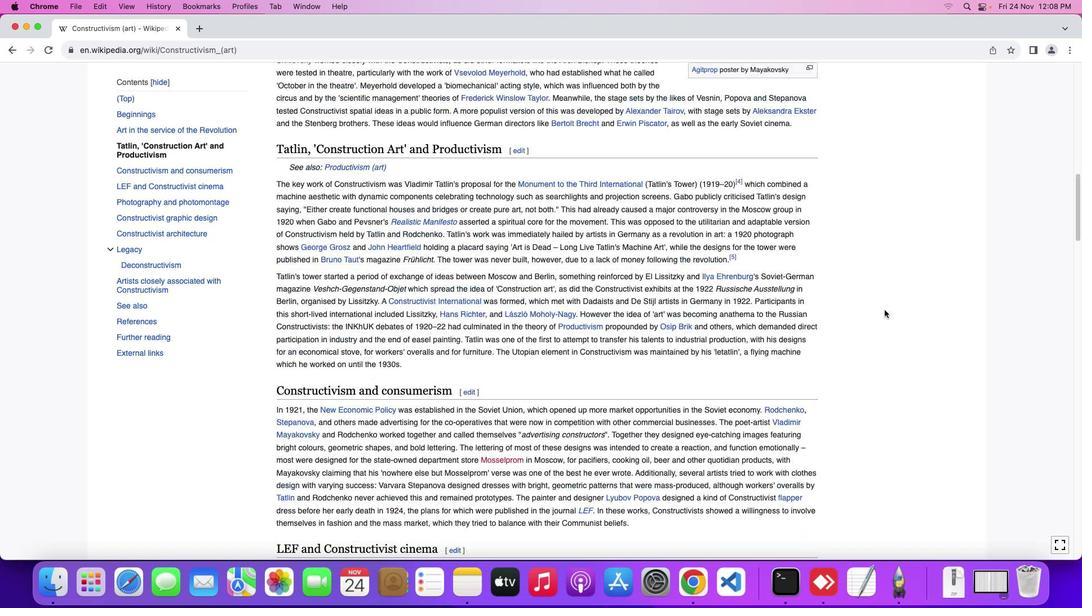 
Action: Mouse moved to (885, 310)
Screenshot: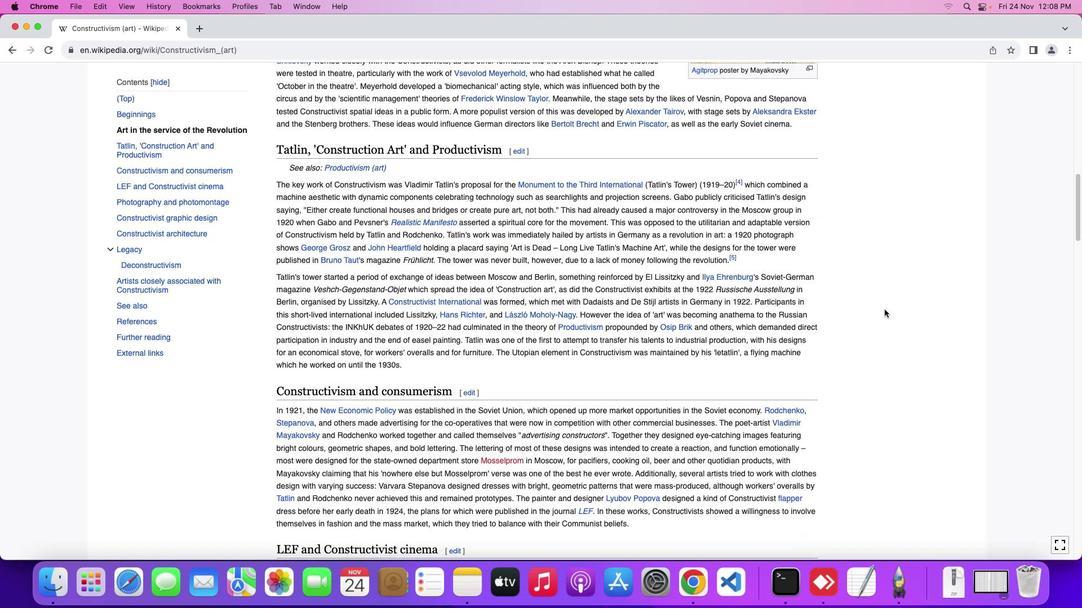 
Action: Mouse scrolled (885, 310) with delta (0, 0)
Screenshot: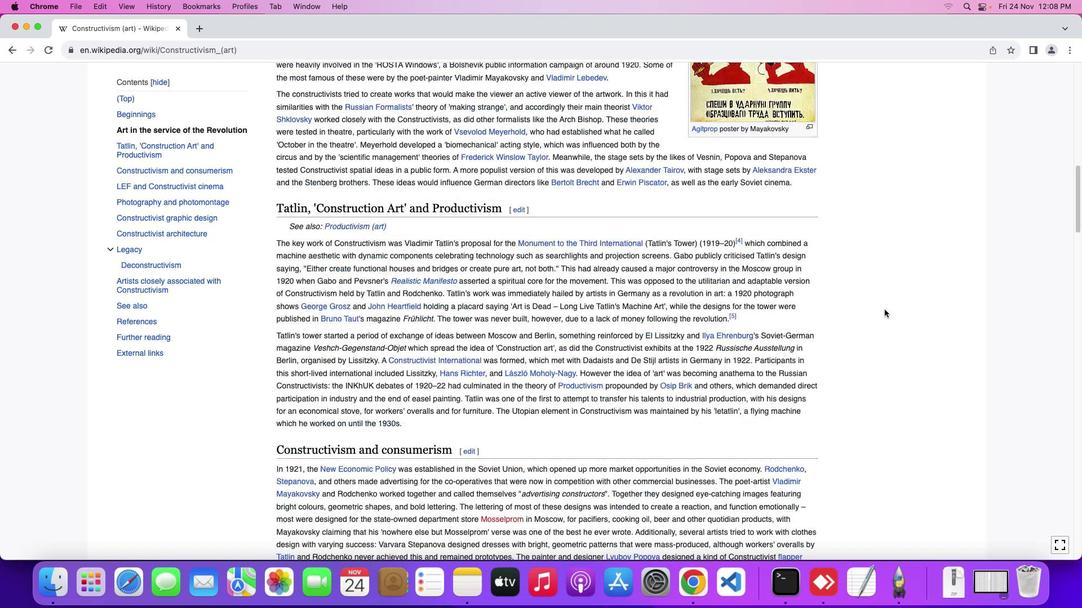 
Action: Mouse moved to (885, 310)
Screenshot: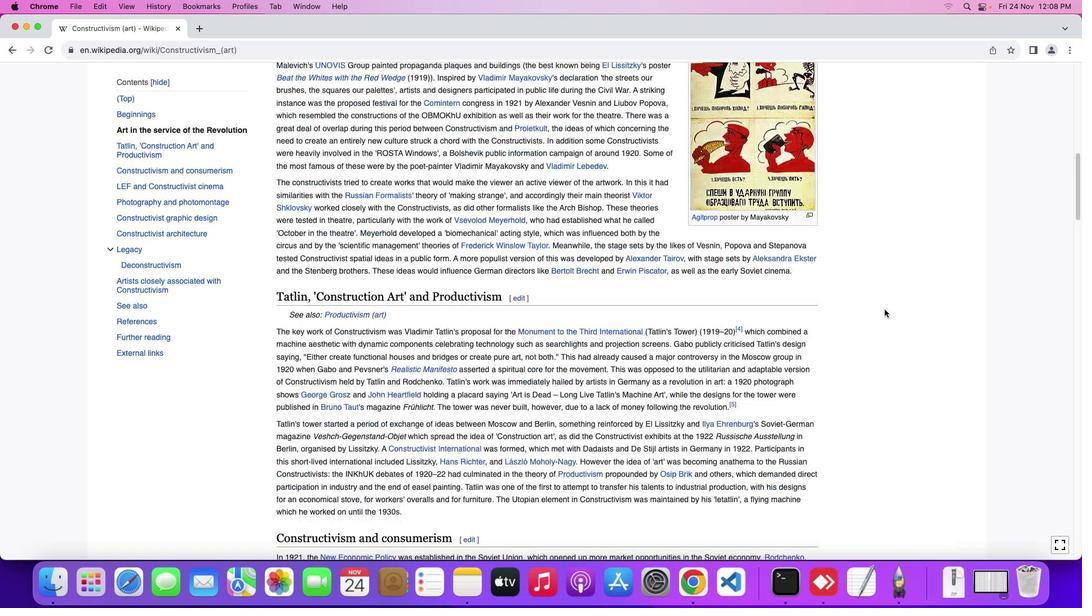 
Action: Mouse scrolled (885, 310) with delta (0, 0)
Screenshot: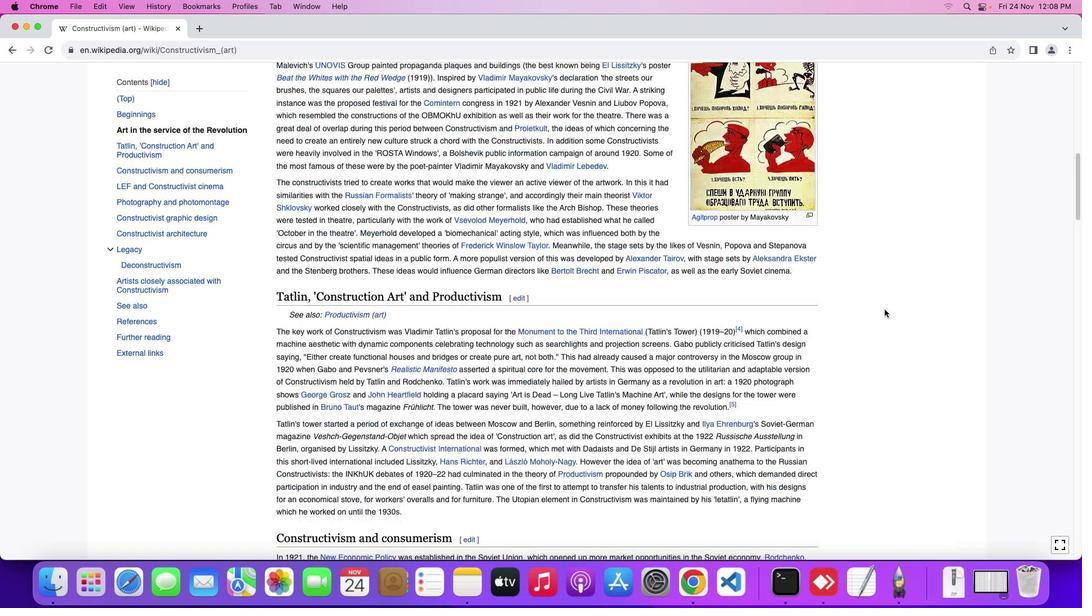 
Action: Mouse scrolled (885, 310) with delta (0, 1)
Screenshot: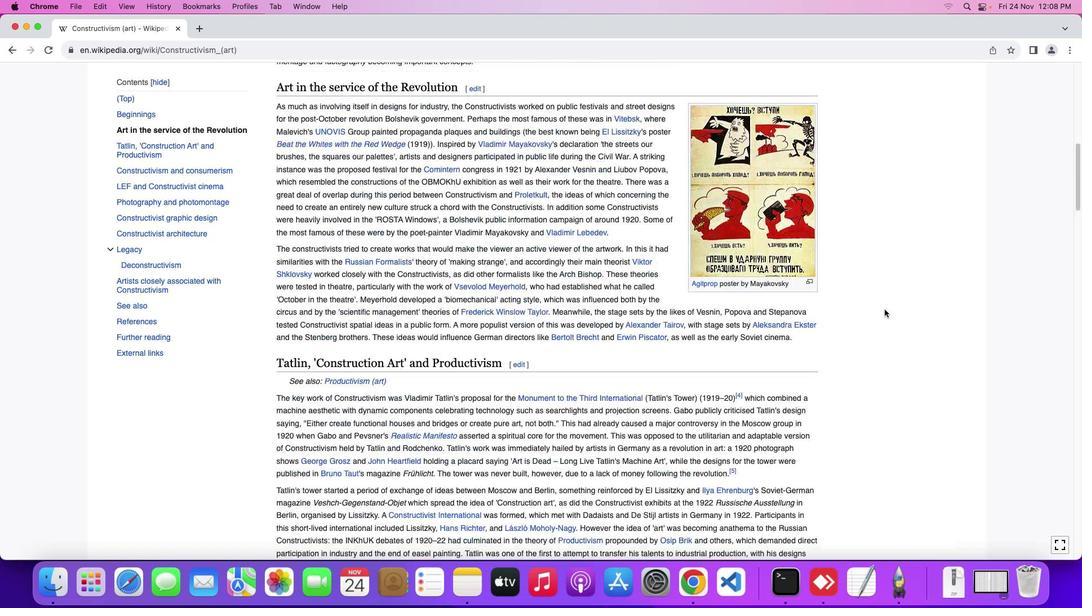 
Action: Mouse scrolled (885, 310) with delta (0, 2)
Screenshot: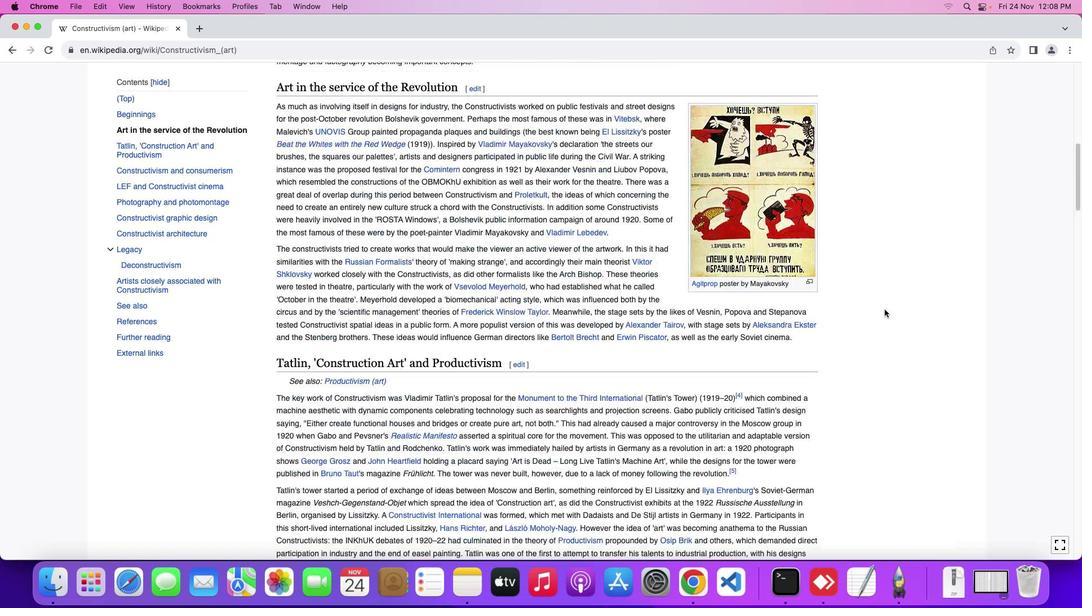 
Action: Mouse moved to (885, 310)
Screenshot: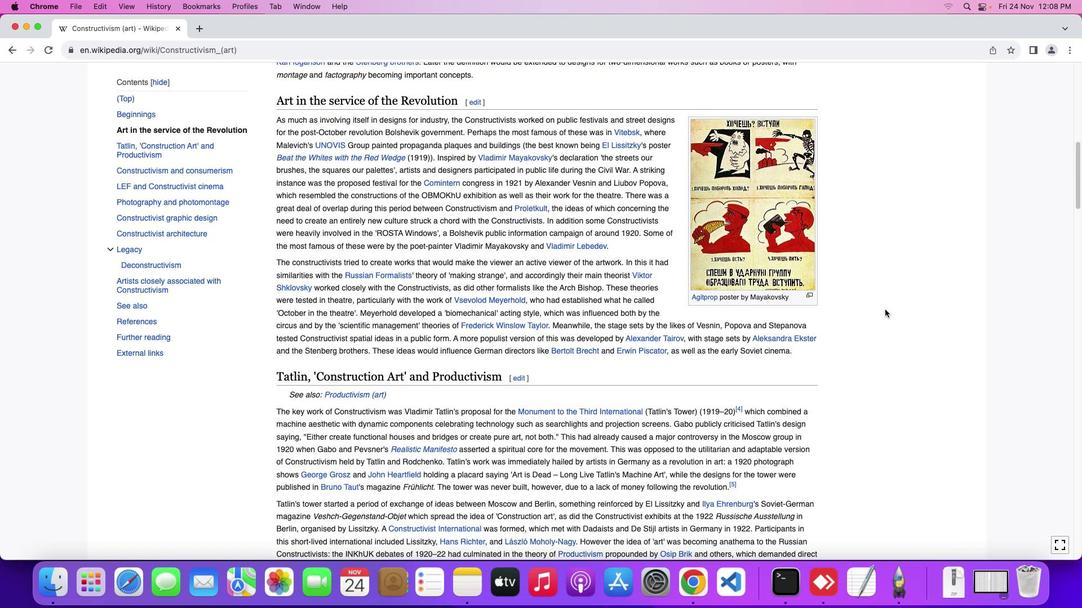 
Action: Mouse scrolled (885, 310) with delta (0, 0)
Screenshot: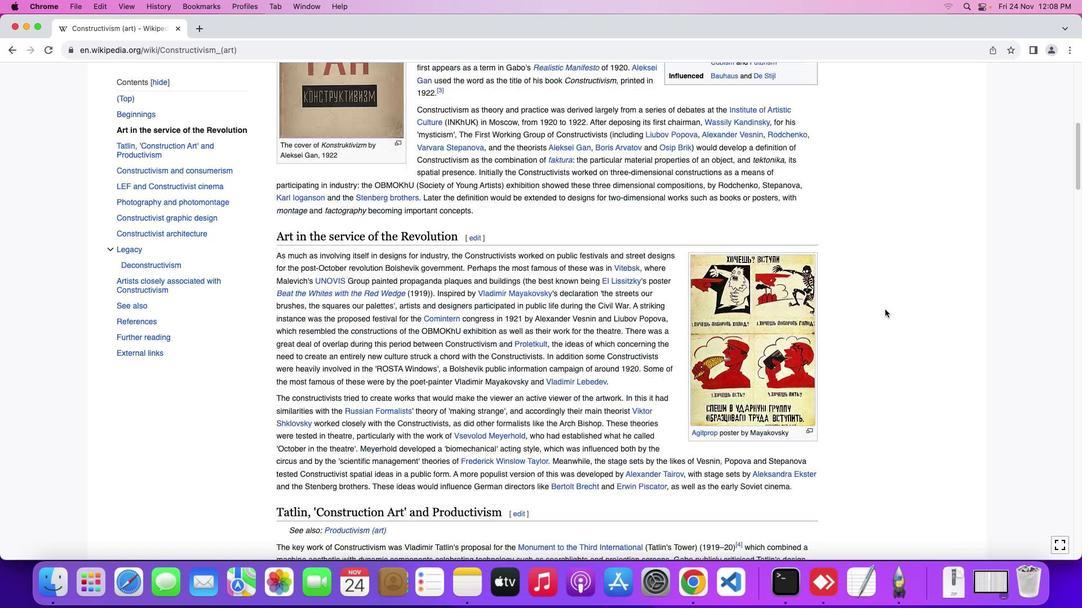 
Action: Mouse scrolled (885, 310) with delta (0, 0)
Screenshot: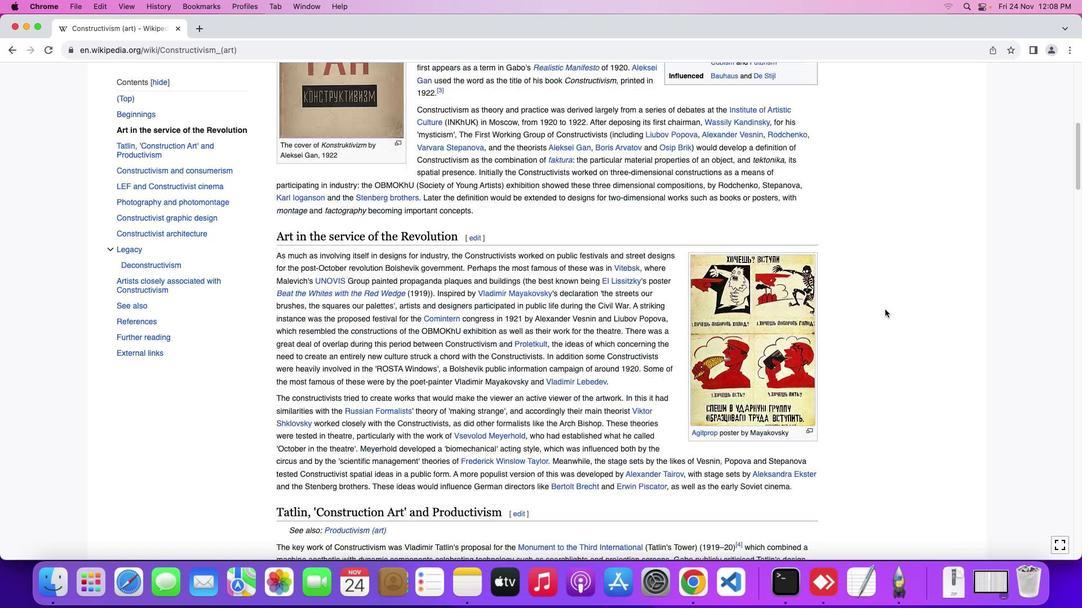 
Action: Mouse scrolled (885, 310) with delta (0, 1)
Screenshot: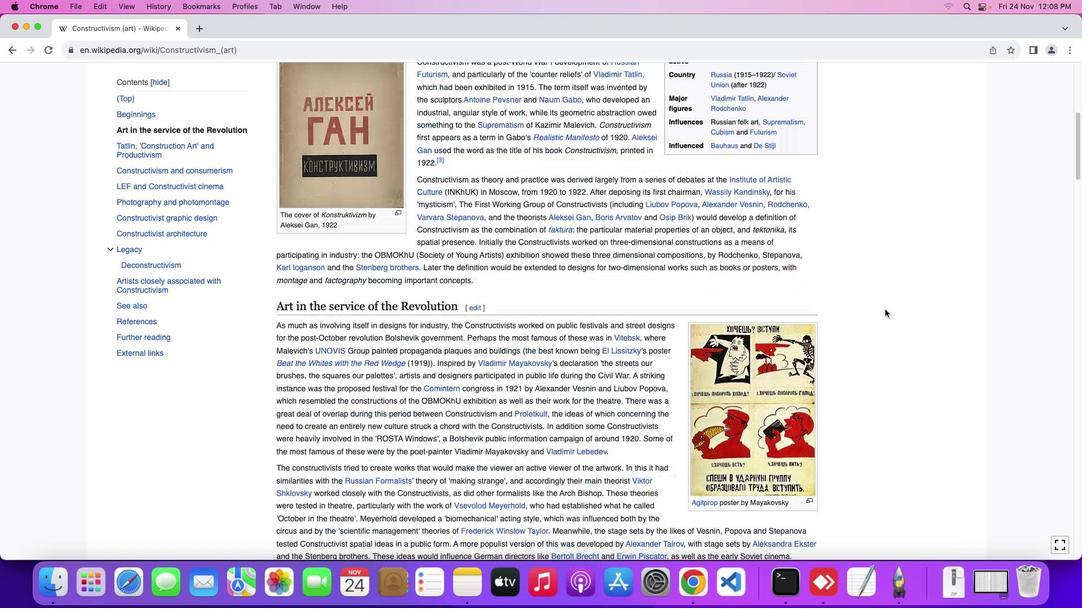 
Action: Mouse scrolled (885, 310) with delta (0, 2)
Screenshot: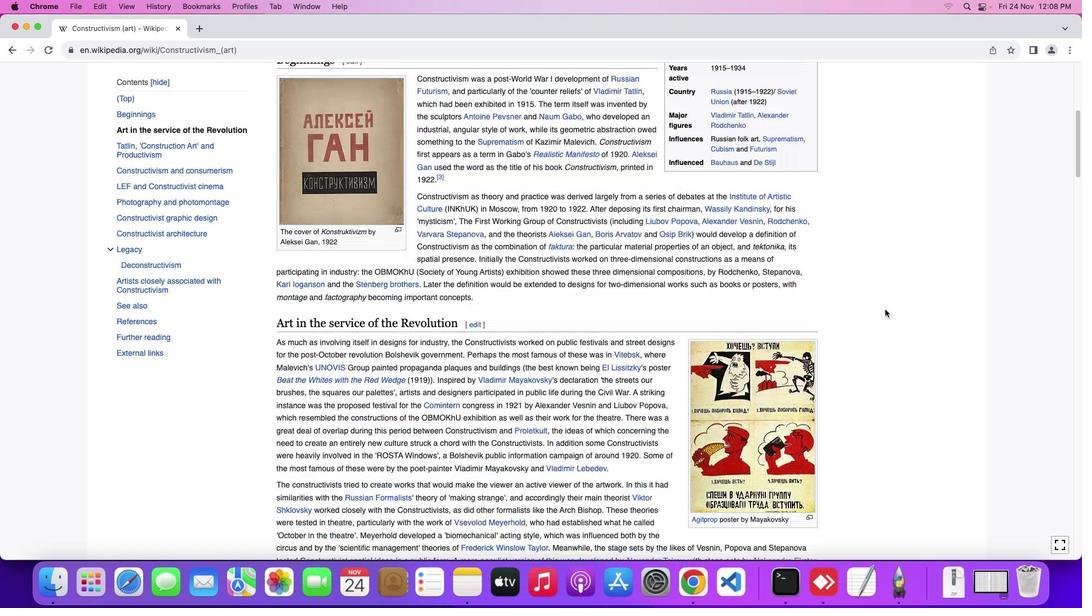 
Action: Mouse scrolled (885, 310) with delta (0, 0)
Screenshot: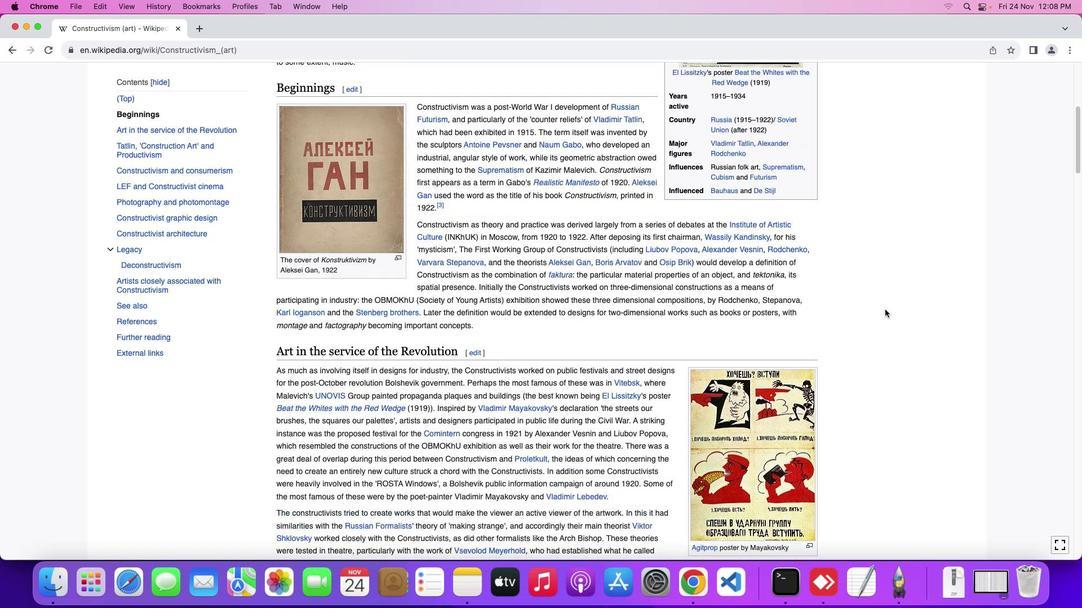 
Action: Mouse scrolled (885, 310) with delta (0, 0)
Screenshot: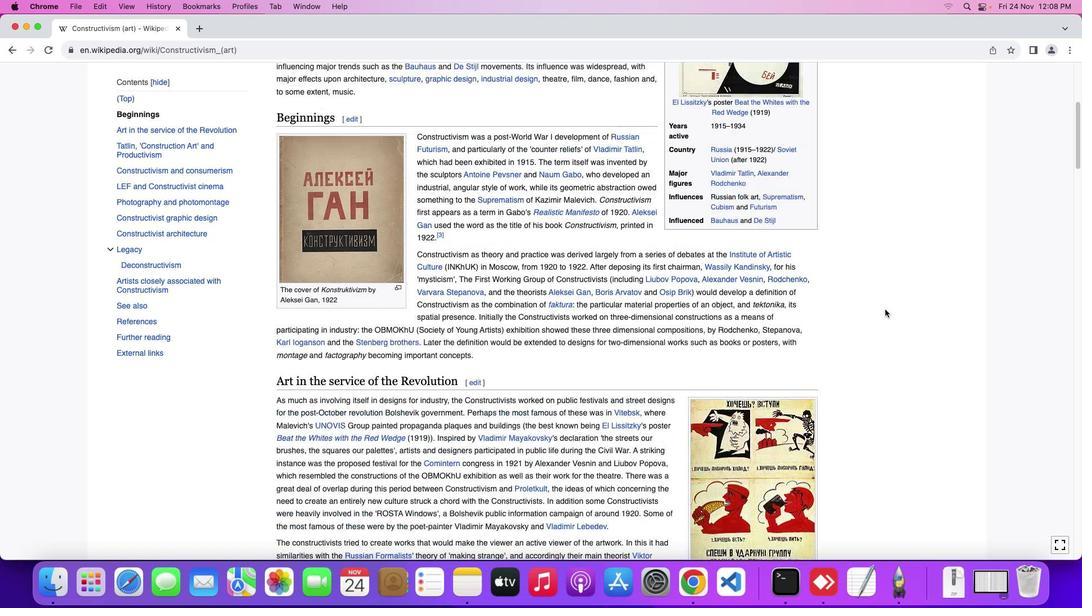 
Action: Mouse scrolled (885, 310) with delta (0, 1)
Screenshot: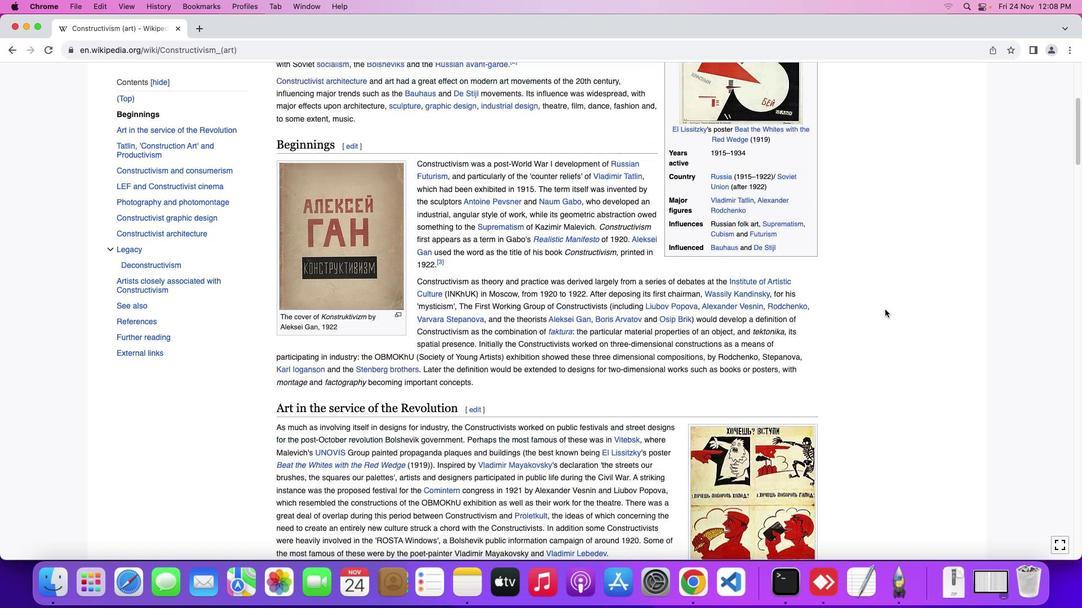 
Action: Mouse scrolled (885, 310) with delta (0, 0)
Screenshot: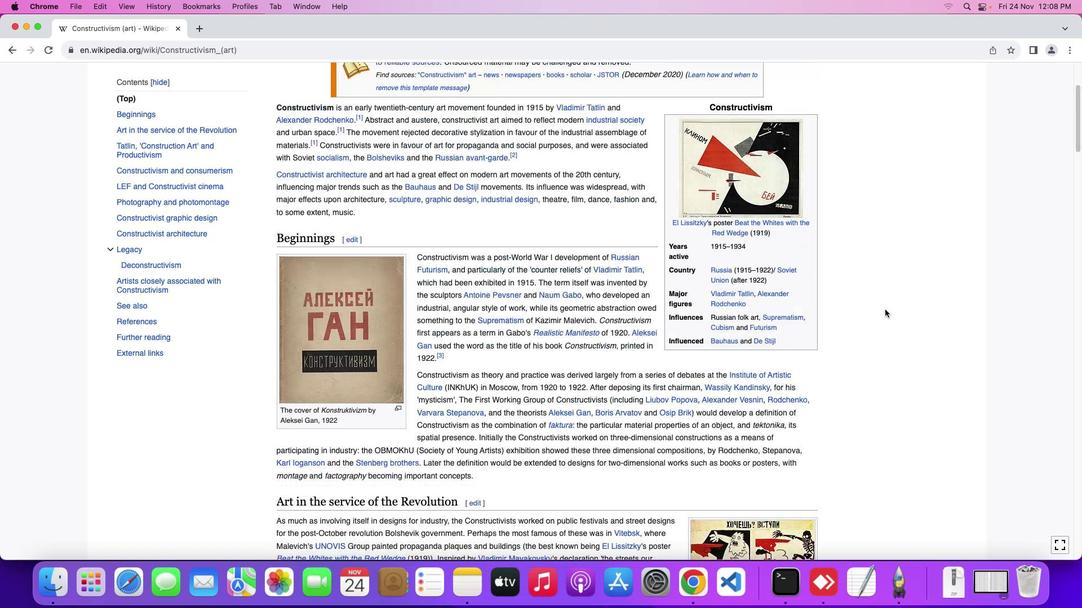 
Action: Mouse scrolled (885, 310) with delta (0, 0)
Screenshot: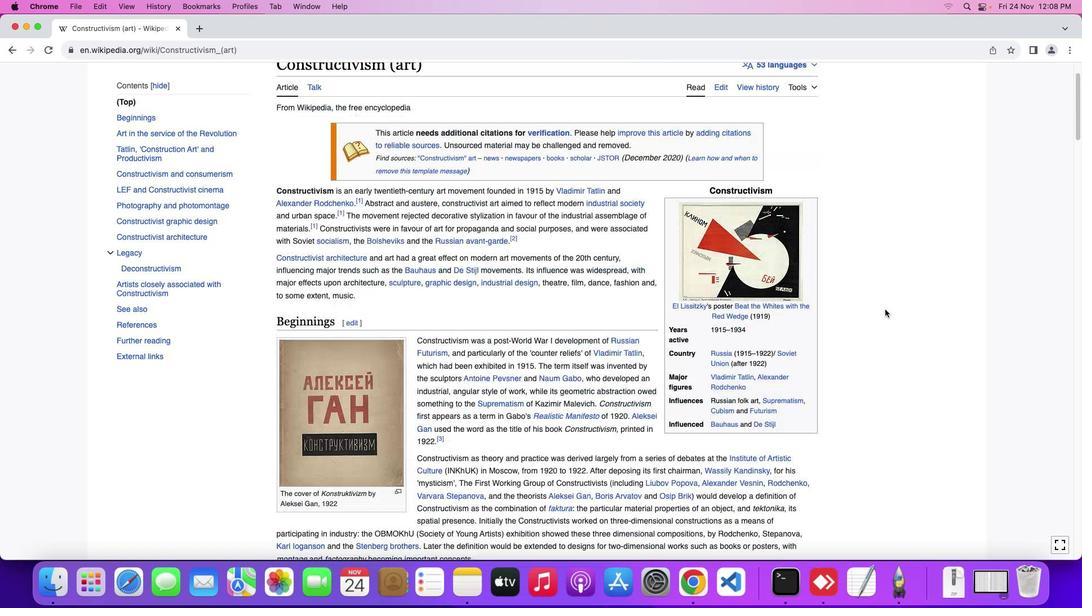 
Action: Mouse scrolled (885, 310) with delta (0, 1)
Screenshot: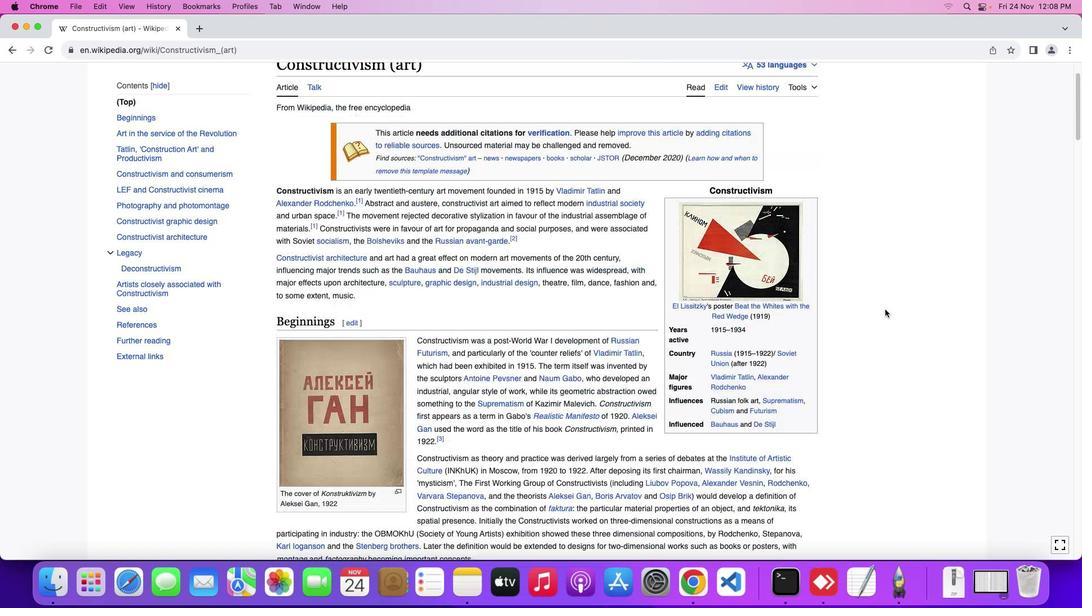 
Action: Mouse scrolled (885, 310) with delta (0, 2)
Screenshot: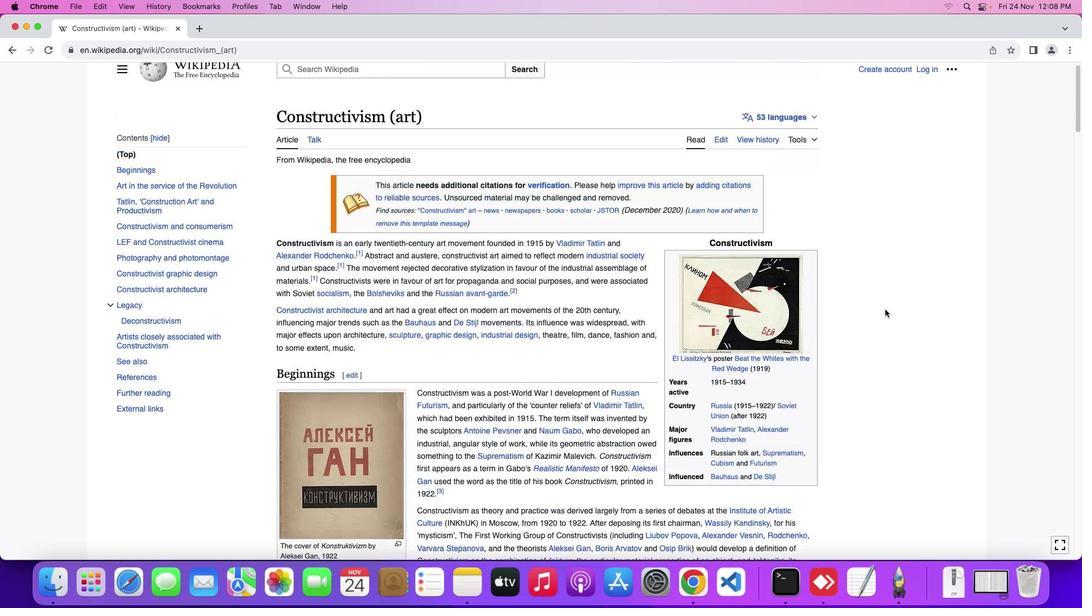 
Action: Mouse moved to (886, 310)
Screenshot: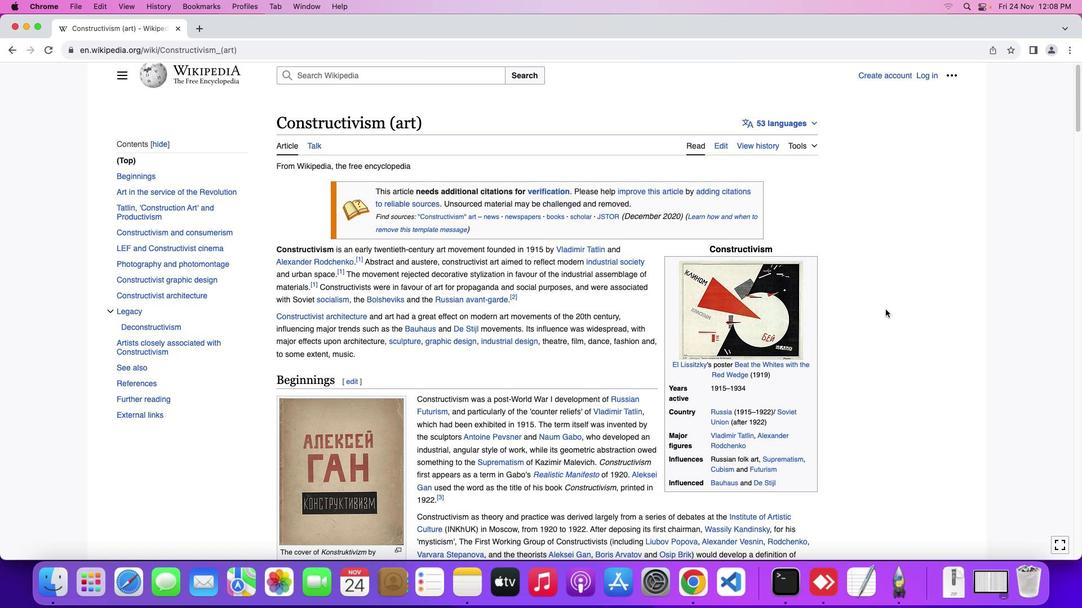 
Action: Mouse scrolled (886, 310) with delta (0, 0)
Screenshot: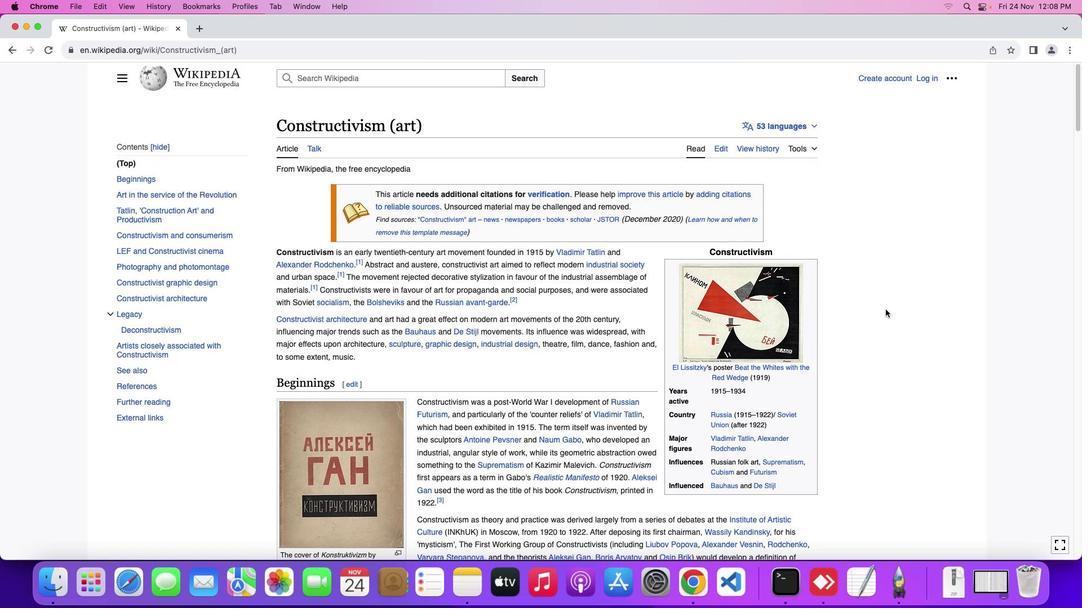 
Action: Mouse scrolled (886, 310) with delta (0, 0)
Screenshot: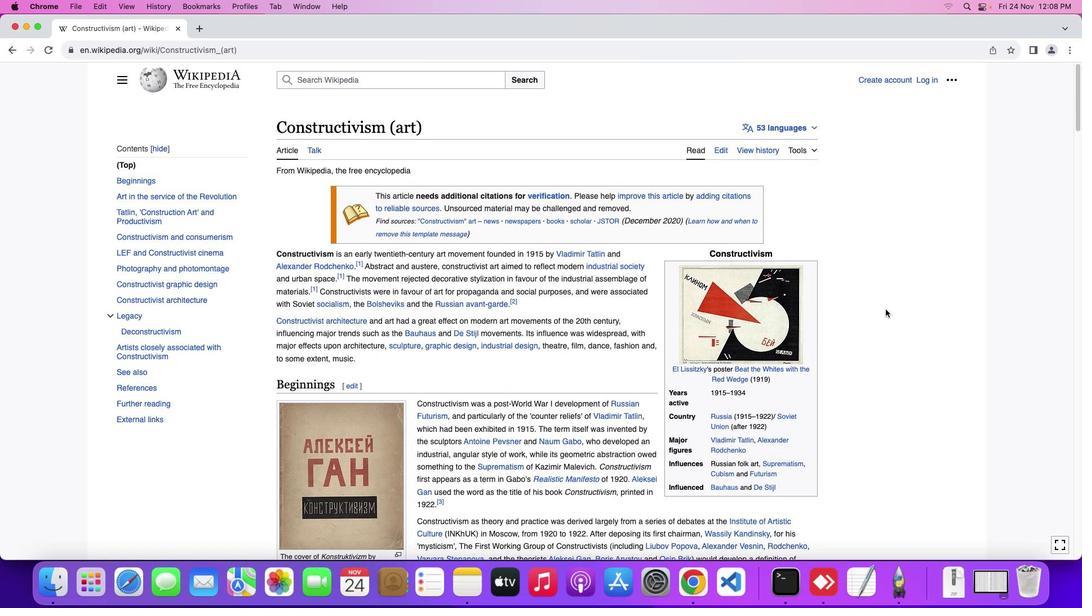 
Action: Mouse scrolled (886, 310) with delta (0, 1)
Screenshot: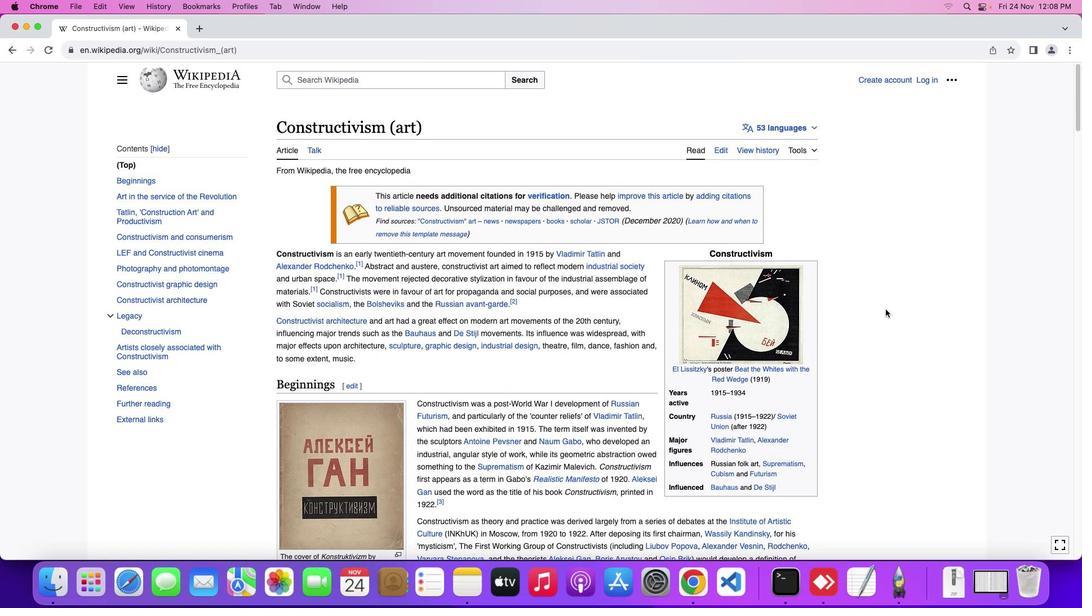 
Action: Mouse scrolled (886, 310) with delta (0, 2)
Screenshot: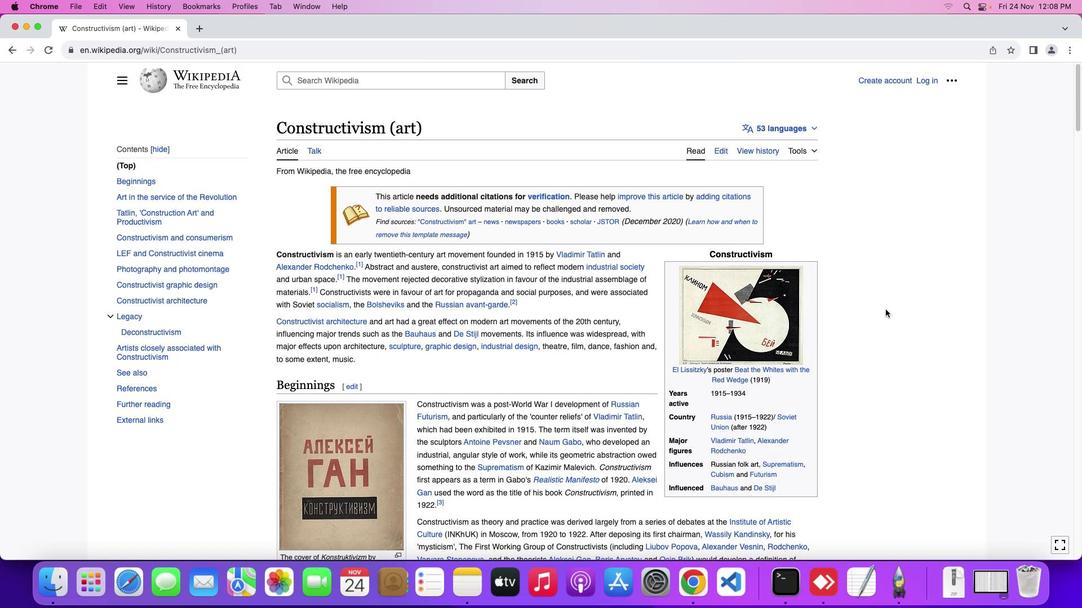 
Action: Mouse moved to (886, 310)
Screenshot: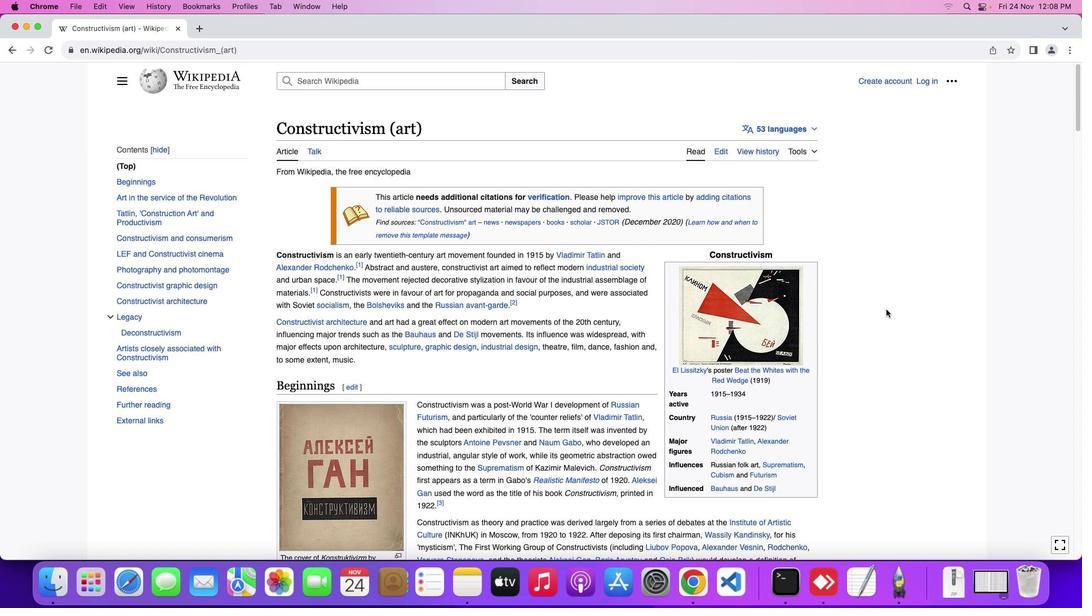 
Action: Mouse scrolled (886, 310) with delta (0, 0)
Screenshot: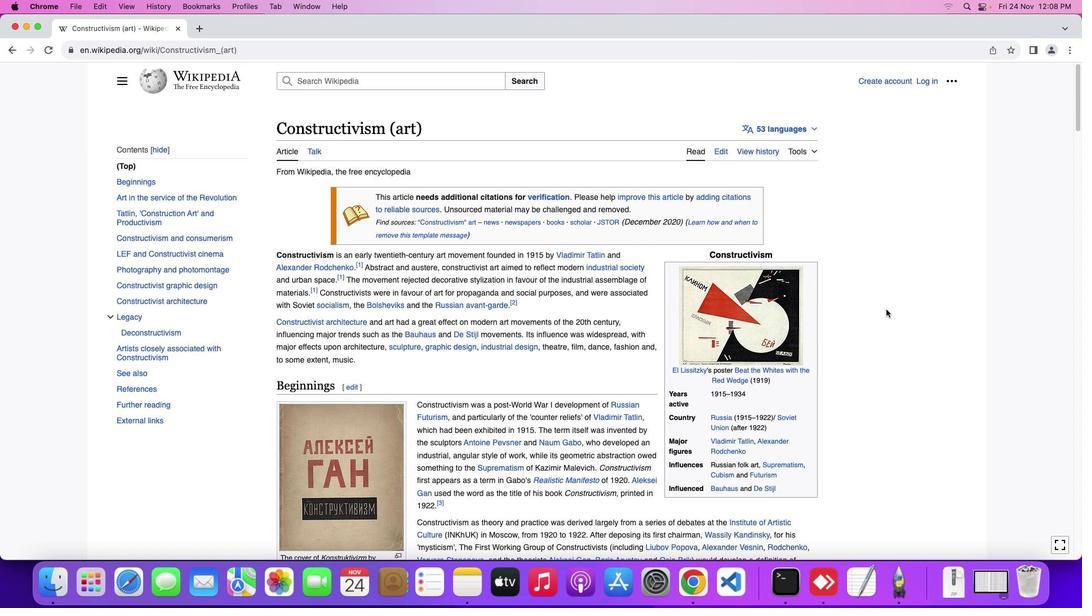 
Action: Mouse scrolled (886, 310) with delta (0, 0)
Screenshot: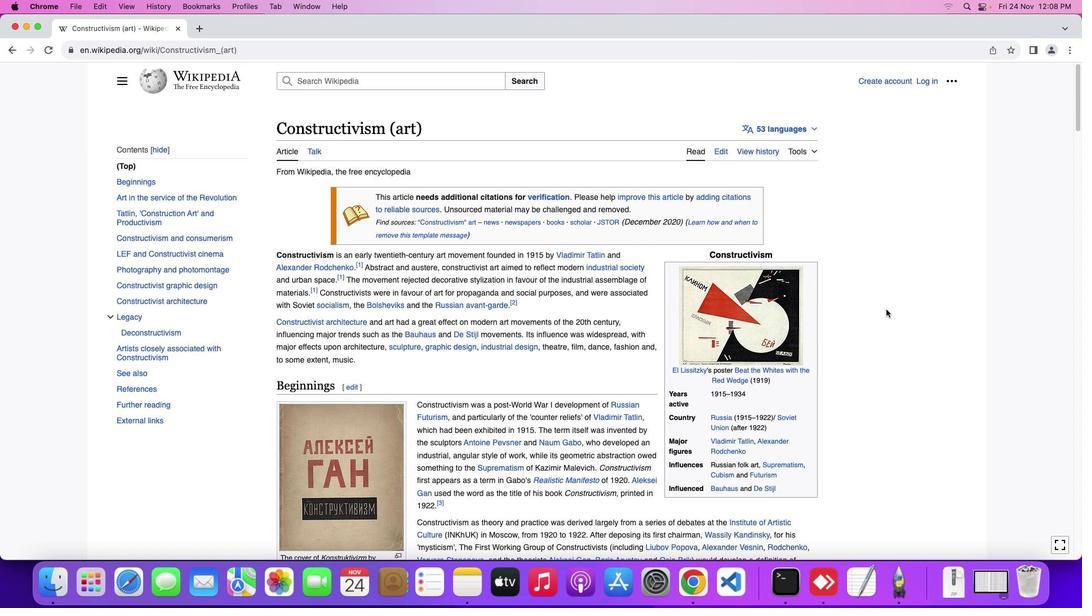 
Action: Mouse scrolled (886, 310) with delta (0, 1)
Screenshot: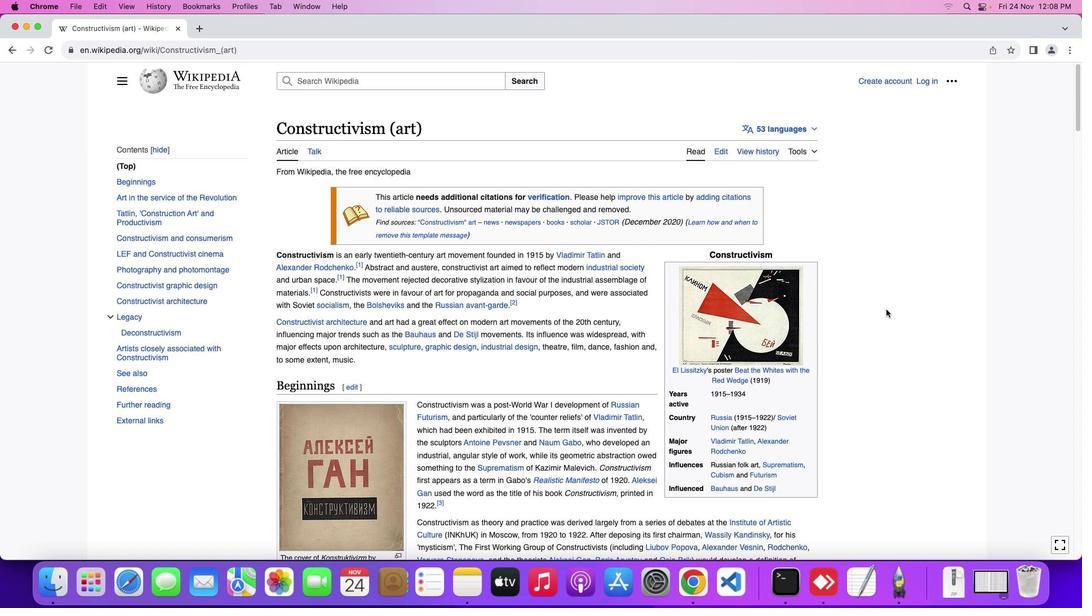 
Action: Mouse scrolled (886, 310) with delta (0, 2)
Screenshot: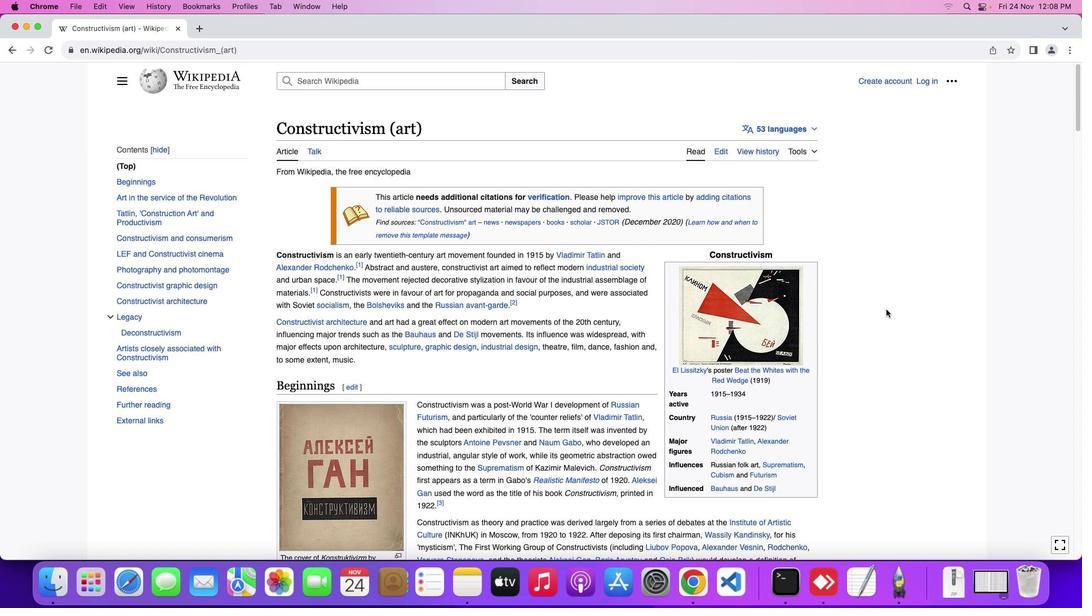 
Action: Mouse moved to (26, 27)
Screenshot: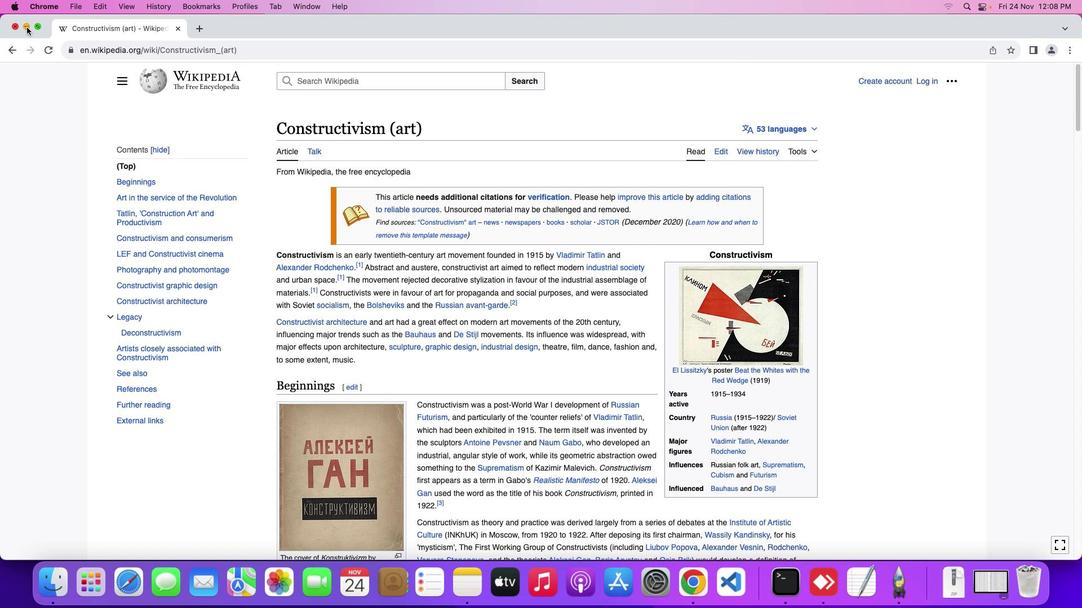 
Action: Mouse pressed left at (26, 27)
Screenshot: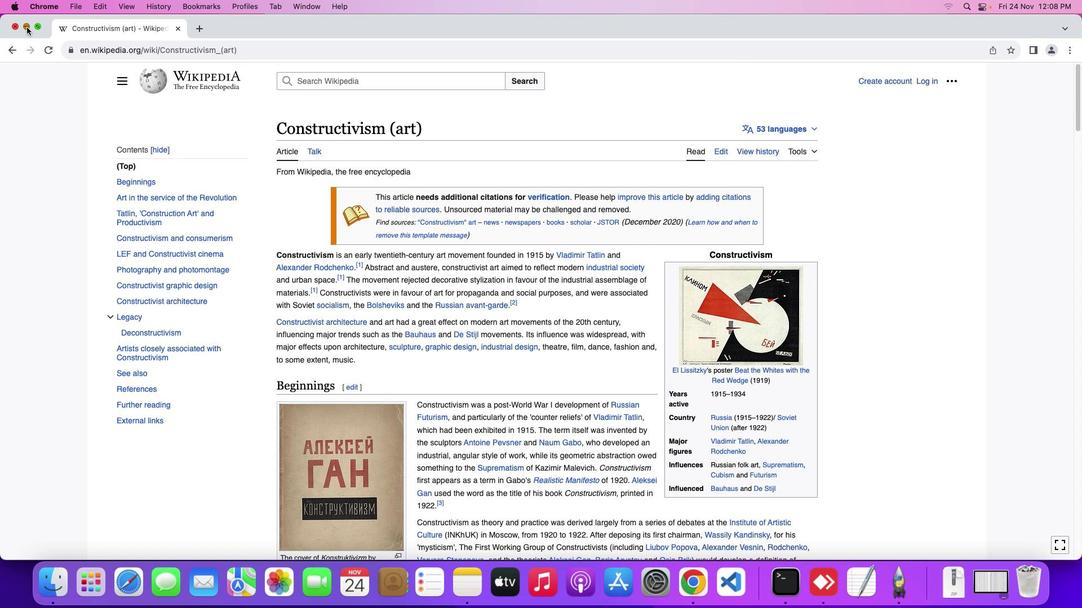 
Action: Mouse moved to (34, 98)
Screenshot: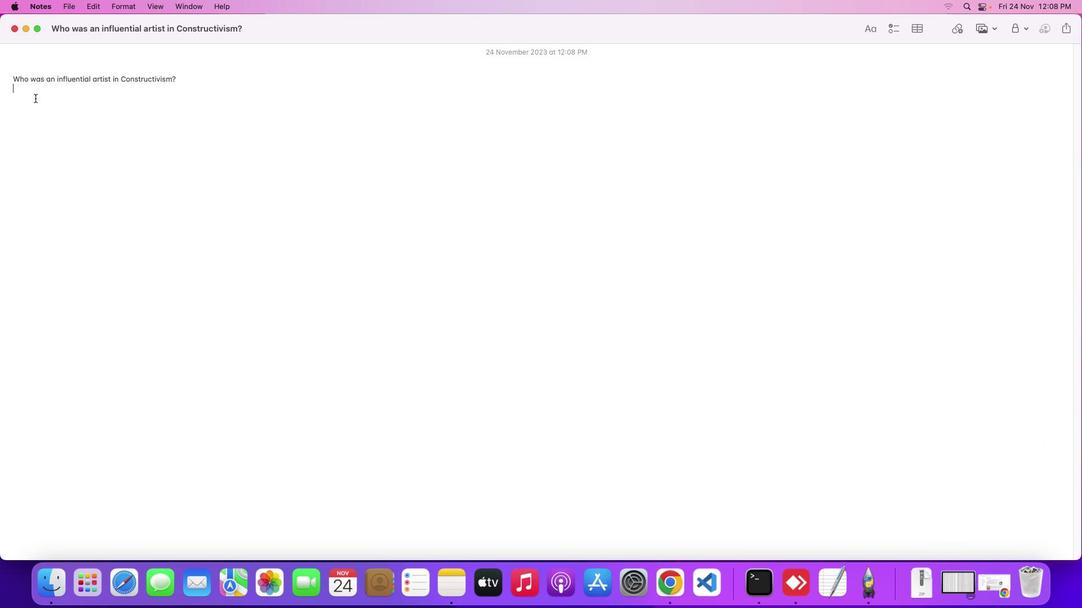 
Action: Mouse pressed left at (34, 98)
Screenshot: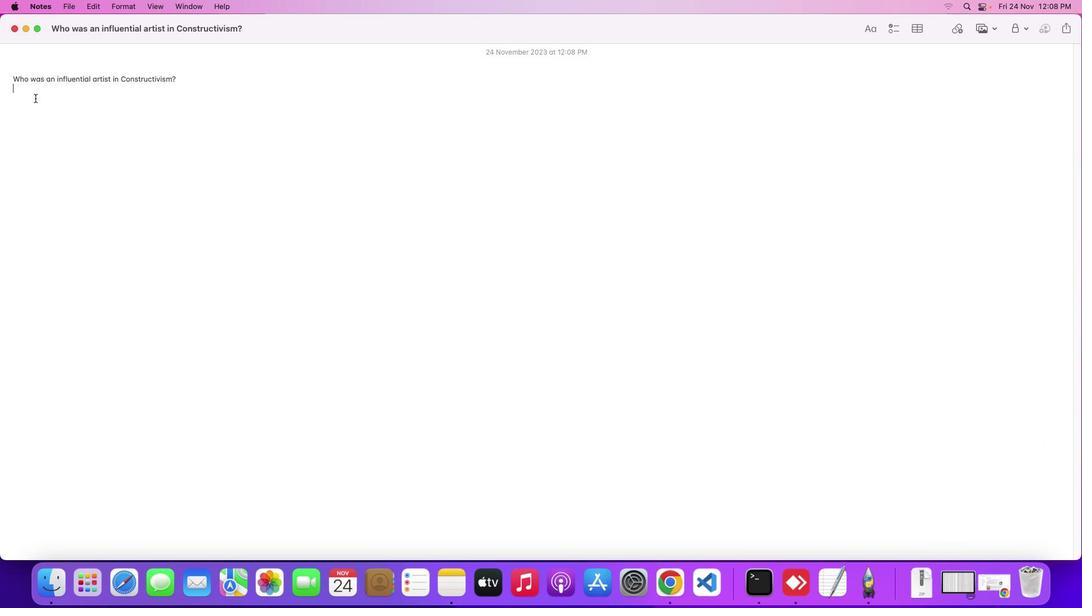 
Action: Mouse moved to (34, 98)
Screenshot: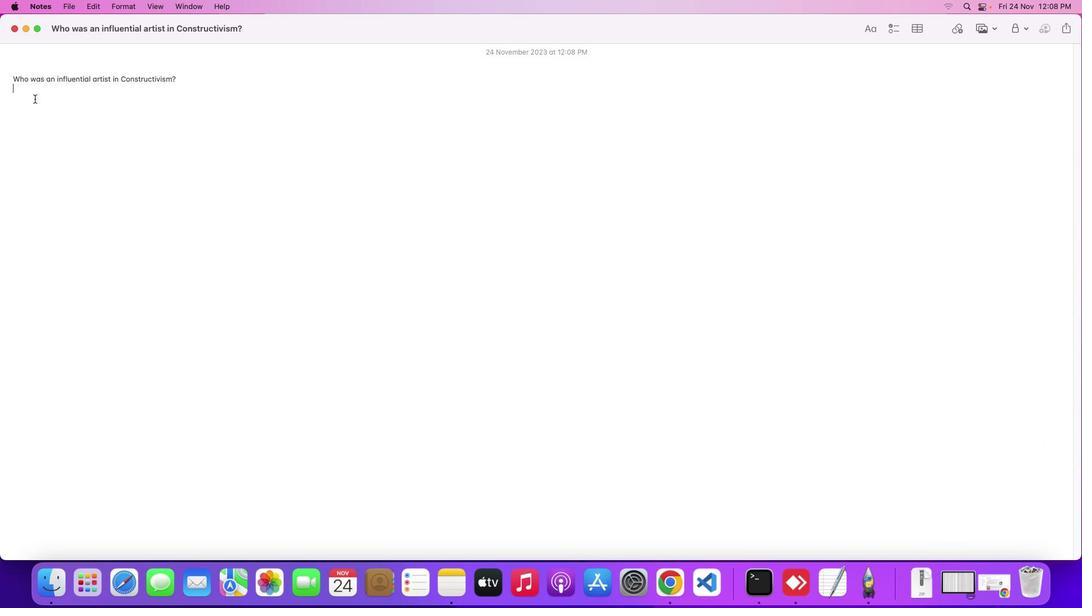 
Action: Key pressed Key.shift'V''l''a''d''i''m''i''r'Key.spaceKey.shift'T''a''t''l''i''n'Key.space'w''a''s'Key.space'a''n'Key.space'i''n''f''l''u''e''n''t''i''a''l'Key.space'a''r''t''i''s''t'Key.space'i''n'Key.spaceKey.shift'C''o''n''s''t''r''u''c''t''i''v''i''s''m''.'
Screenshot: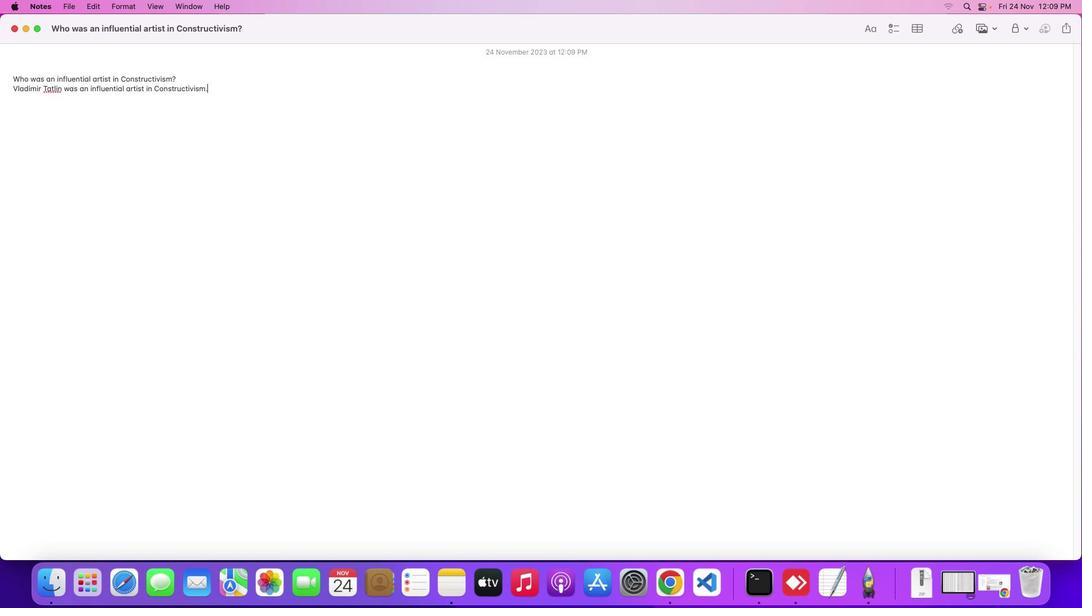 
